 Task: Find connections with filter location Whitehorse with filter topic #Productivitywith filter profile language German with filter current company Automation Anywhere with filter school B.K. School of Professional and Management Studies with filter industry Wholesale Motor Vehicles and Parts with filter service category Ghostwriting with filter keywords title Biologist
Action: Mouse moved to (687, 138)
Screenshot: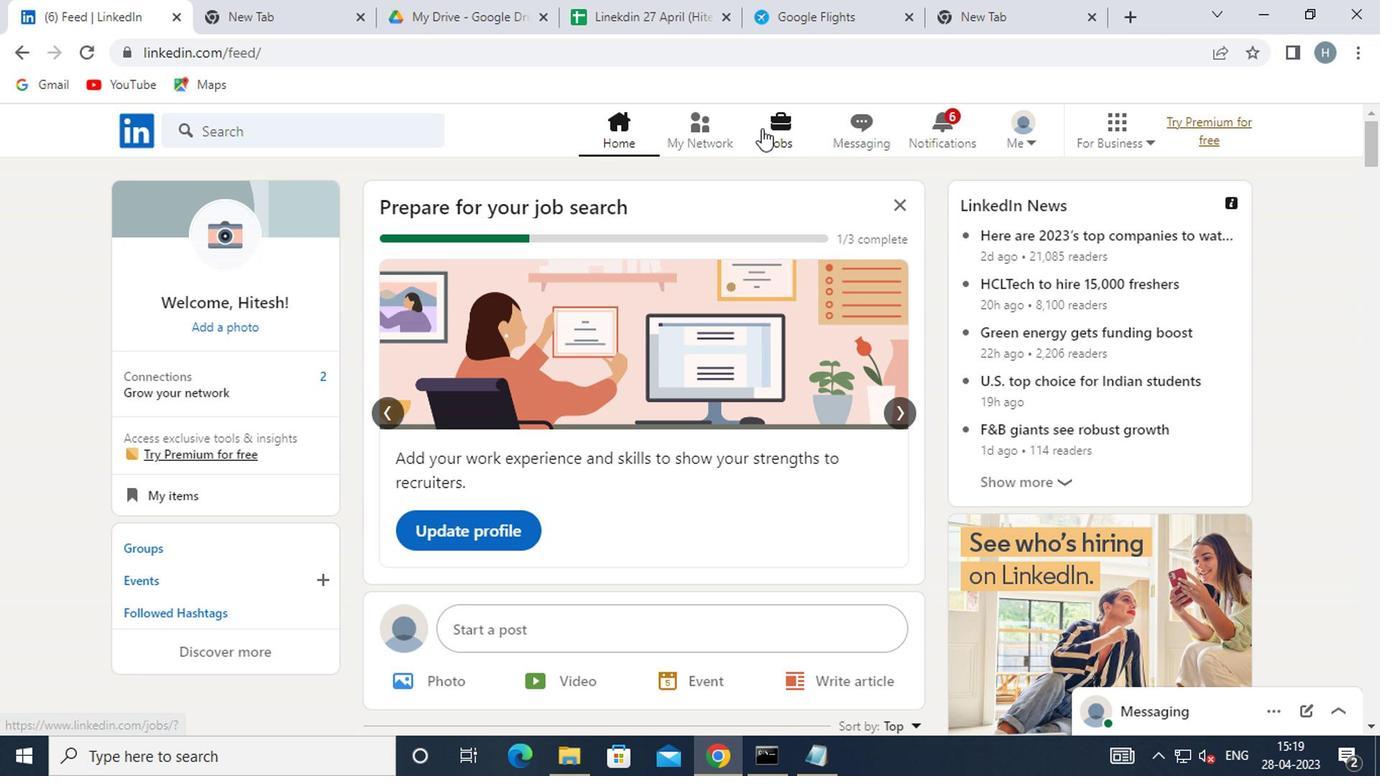 
Action: Mouse pressed left at (687, 138)
Screenshot: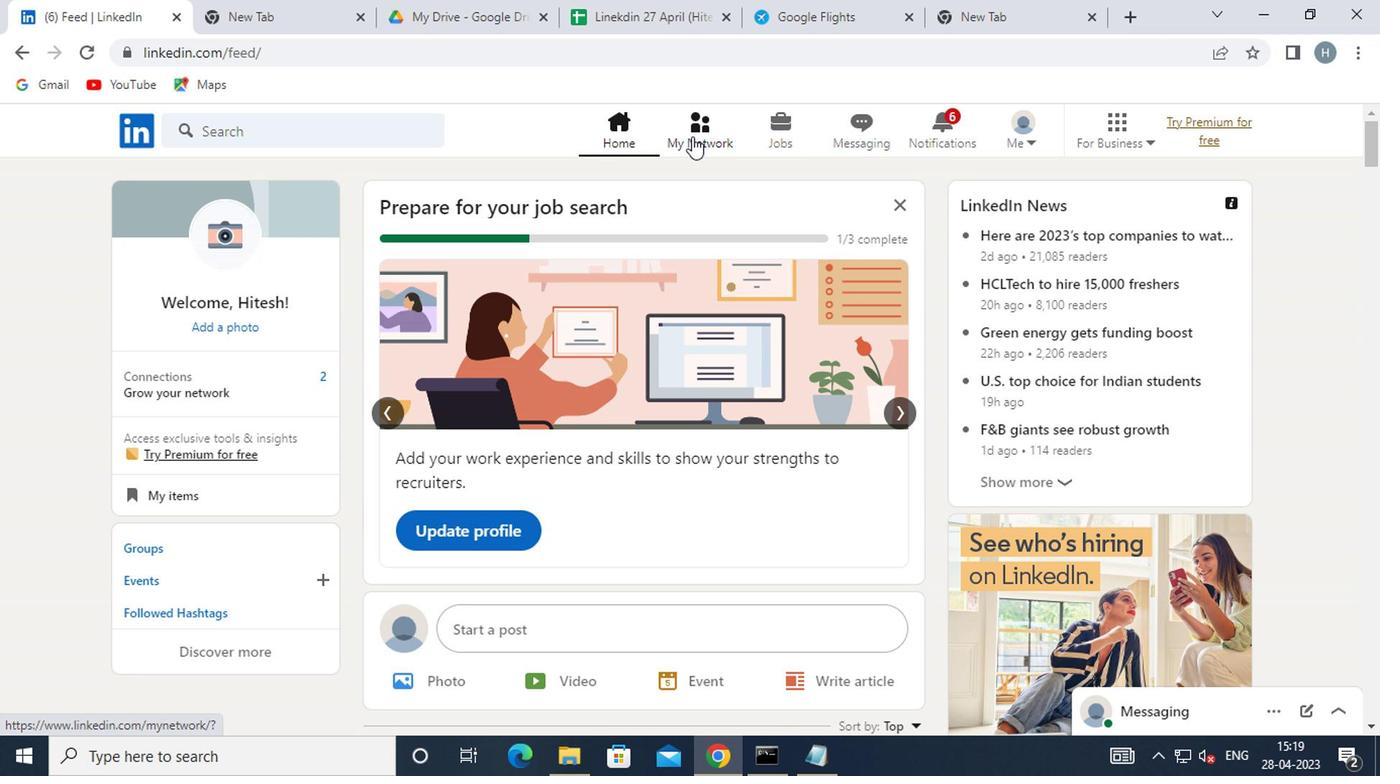 
Action: Mouse moved to (329, 241)
Screenshot: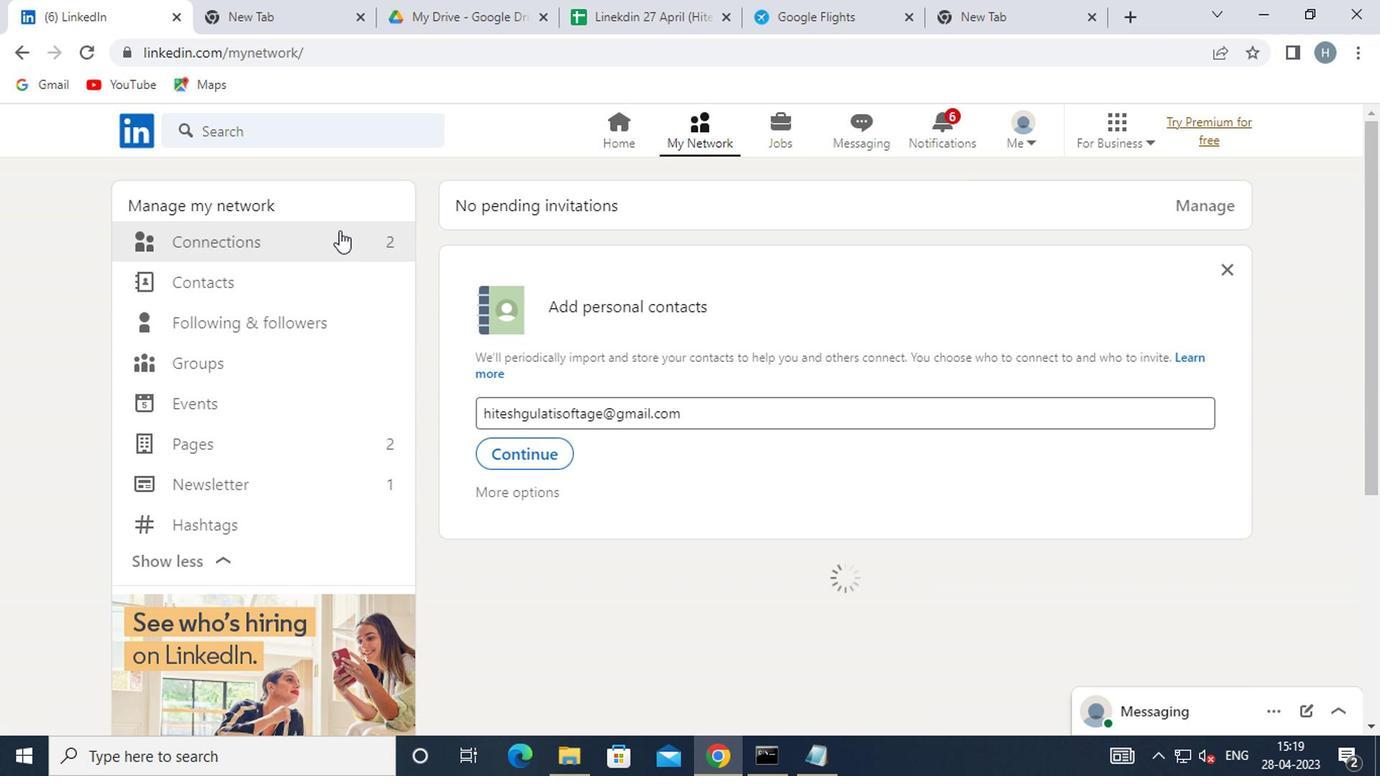 
Action: Mouse pressed left at (329, 241)
Screenshot: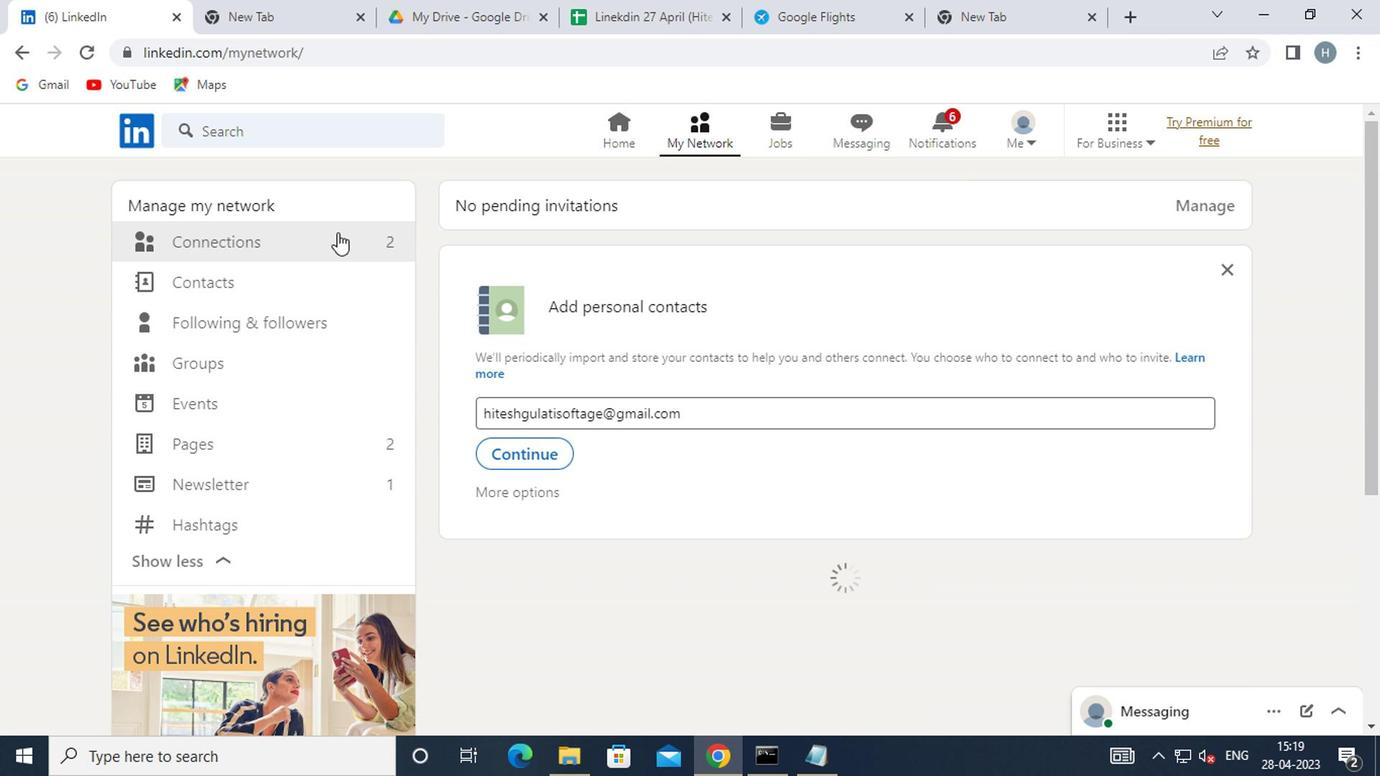 
Action: Mouse moved to (810, 240)
Screenshot: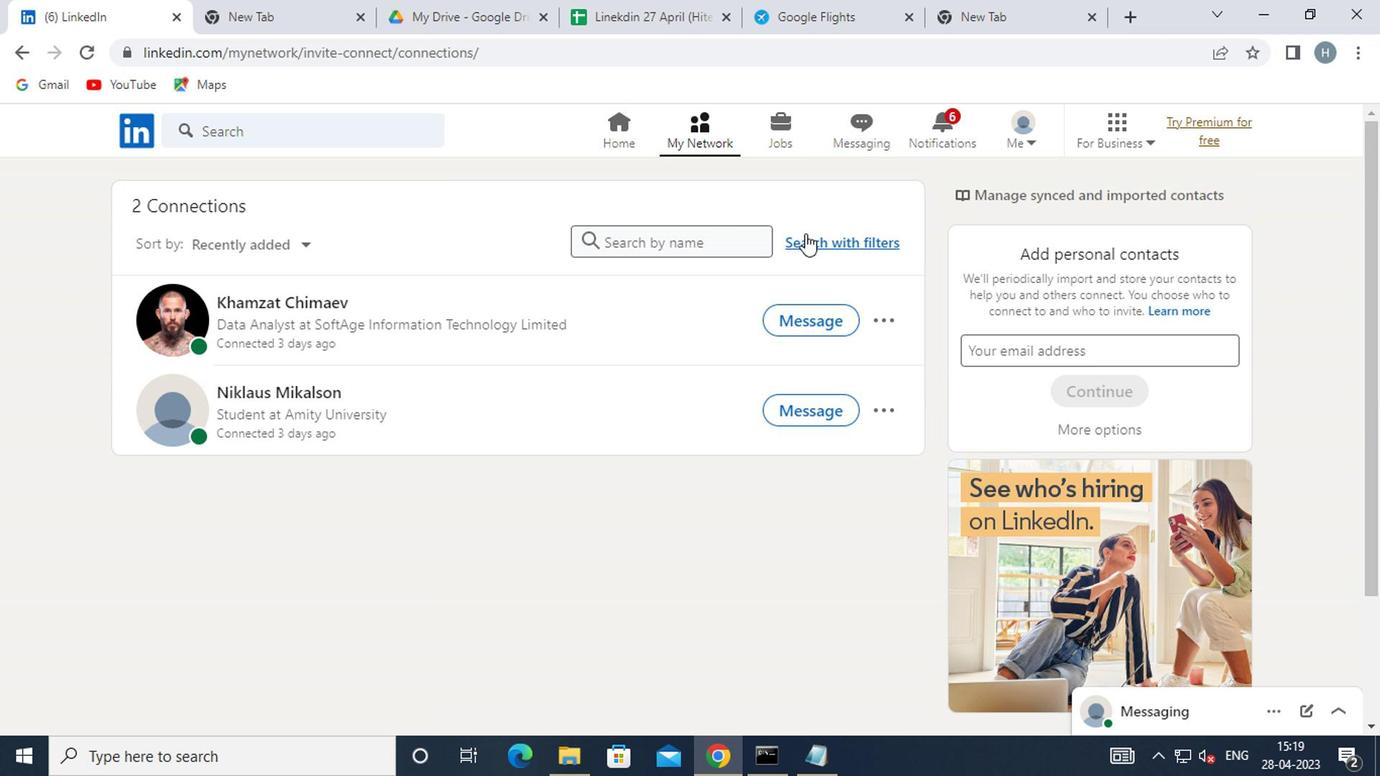 
Action: Mouse pressed left at (810, 240)
Screenshot: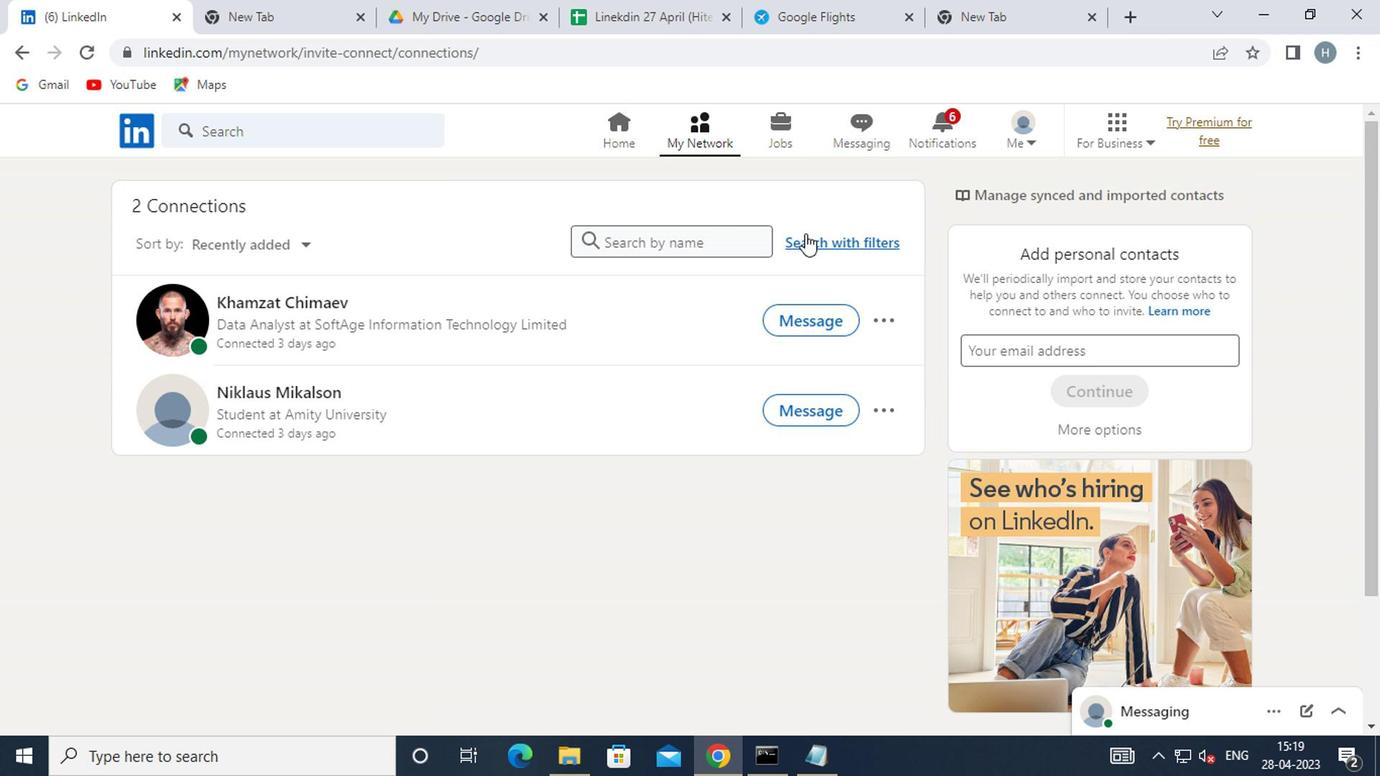 
Action: Mouse moved to (757, 178)
Screenshot: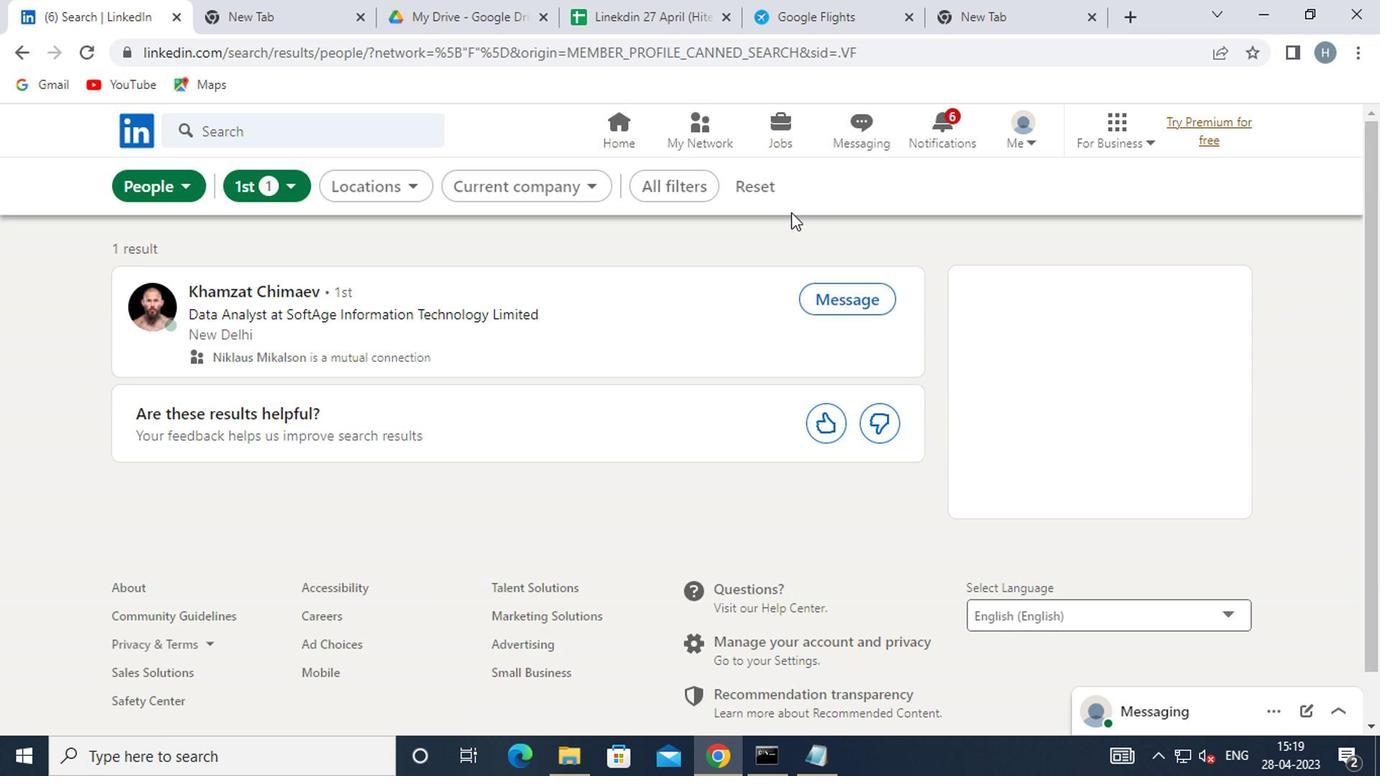 
Action: Mouse pressed left at (757, 178)
Screenshot: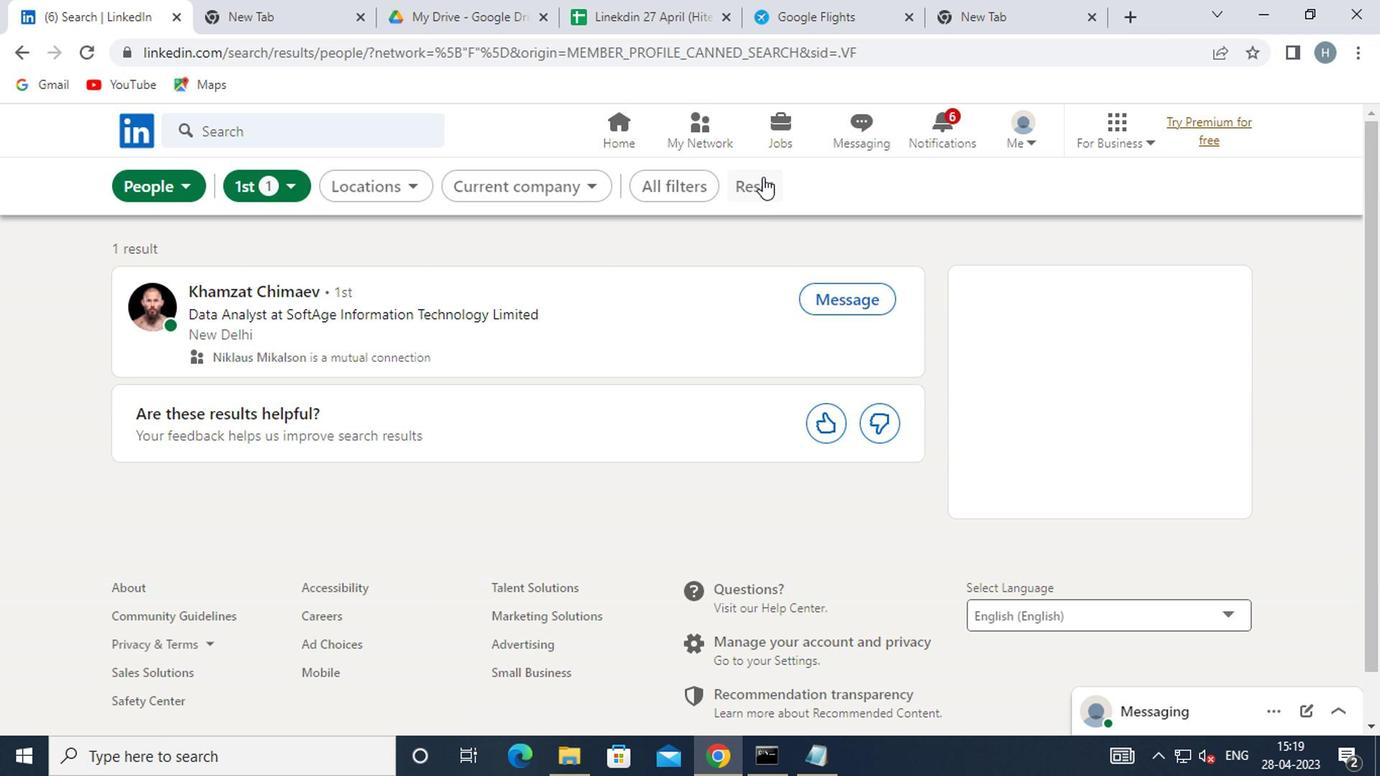 
Action: Mouse moved to (729, 181)
Screenshot: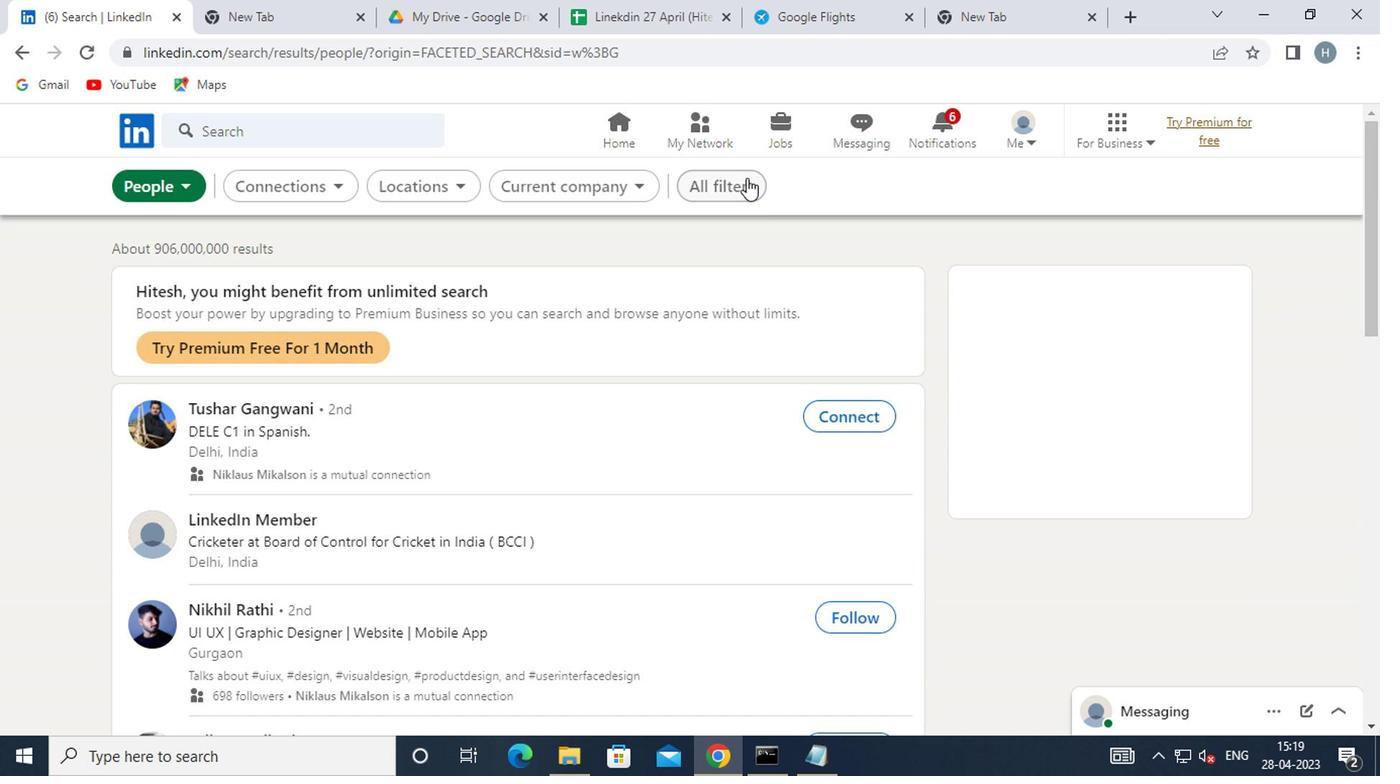 
Action: Mouse pressed left at (729, 181)
Screenshot: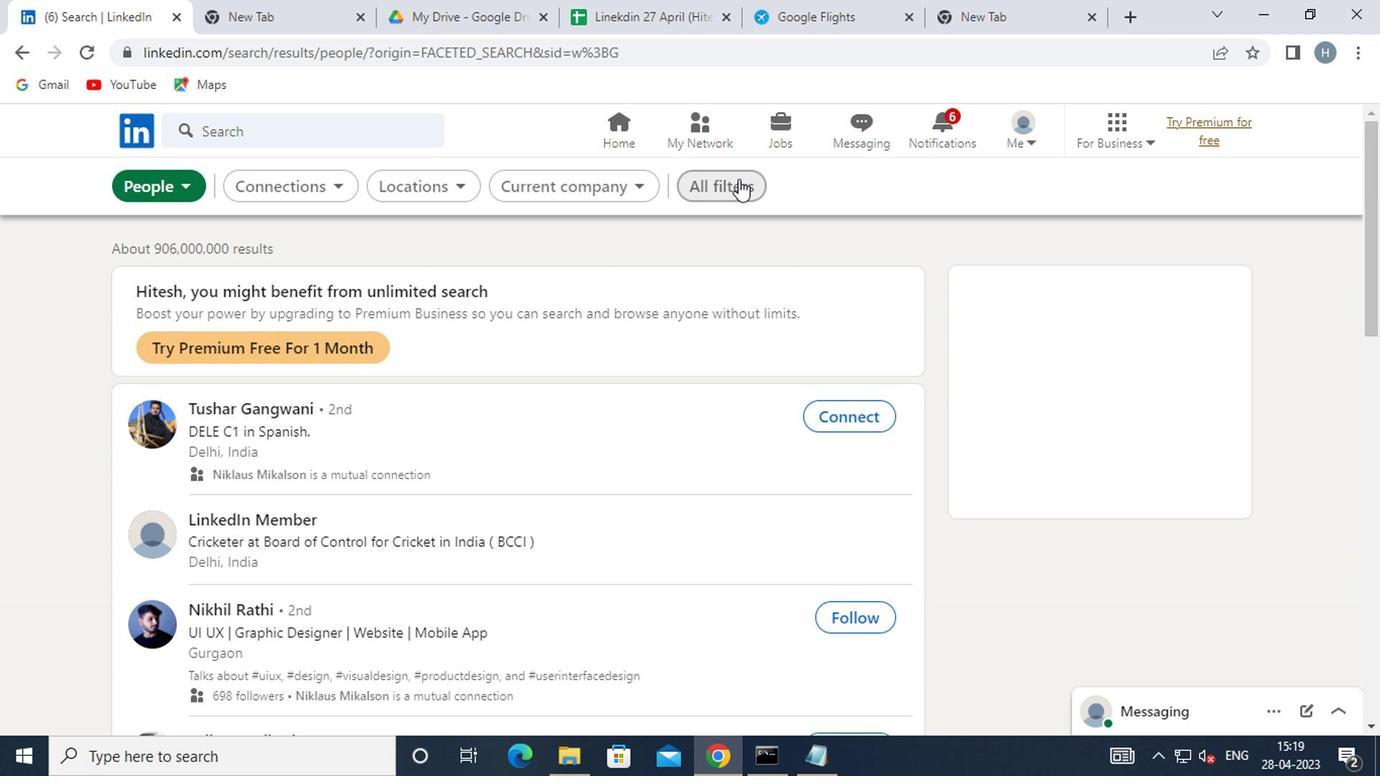 
Action: Mouse moved to (1026, 371)
Screenshot: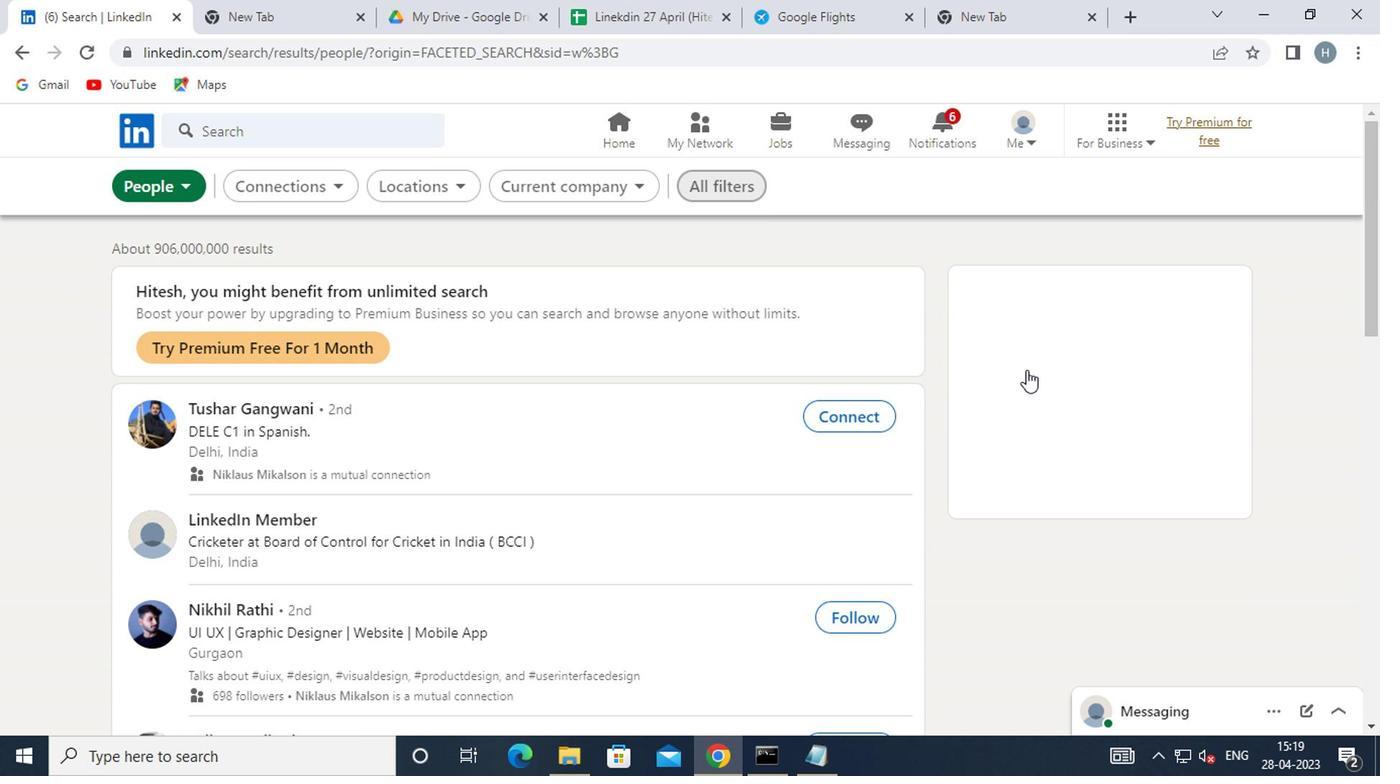 
Action: Mouse scrolled (1026, 370) with delta (0, 0)
Screenshot: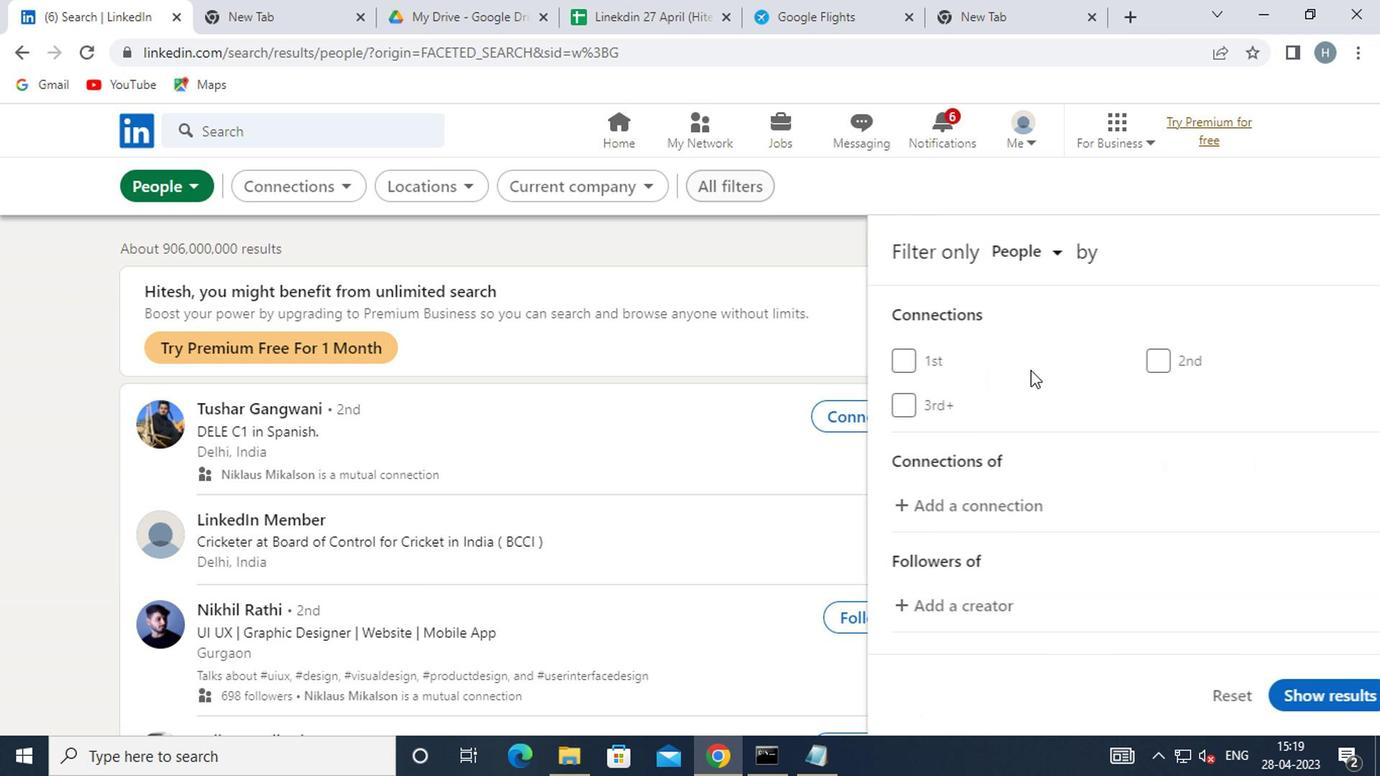 
Action: Mouse moved to (1026, 373)
Screenshot: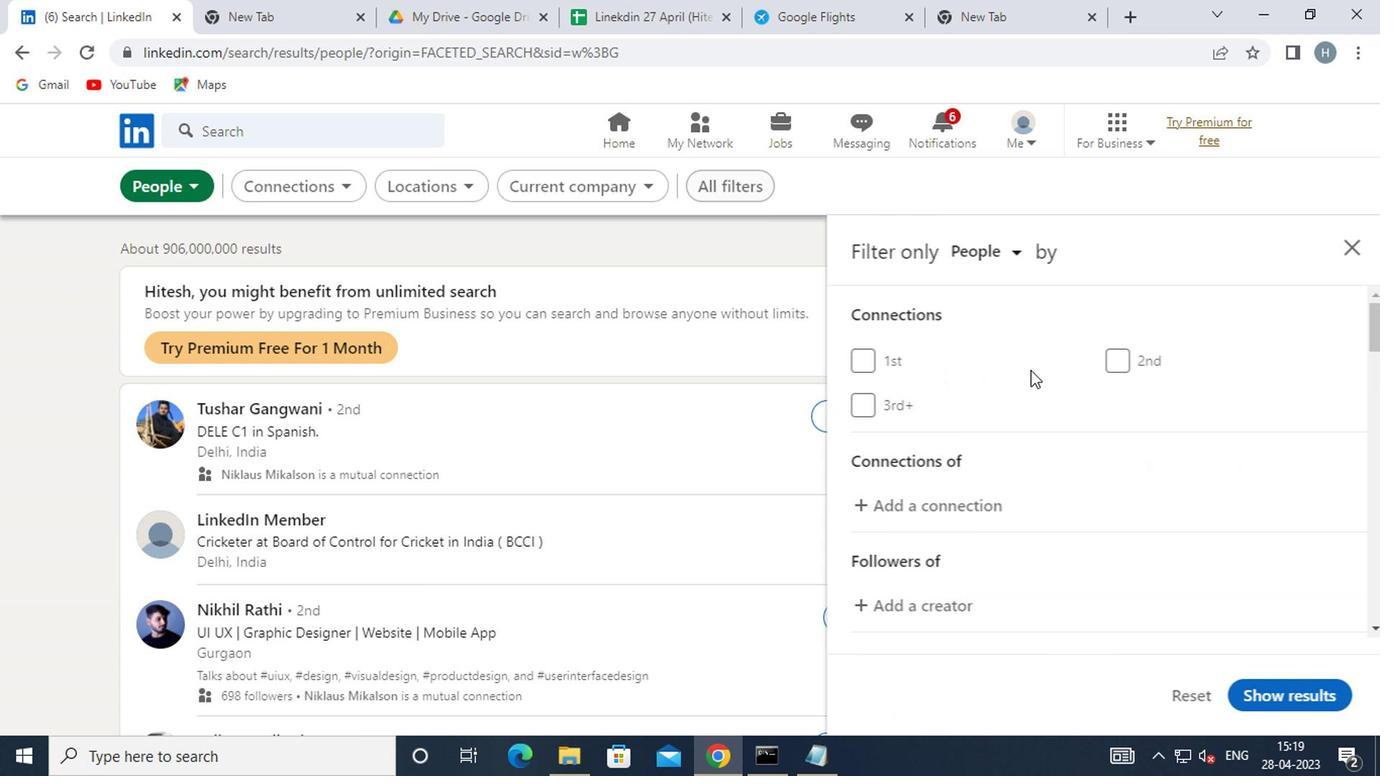 
Action: Mouse scrolled (1026, 373) with delta (0, 0)
Screenshot: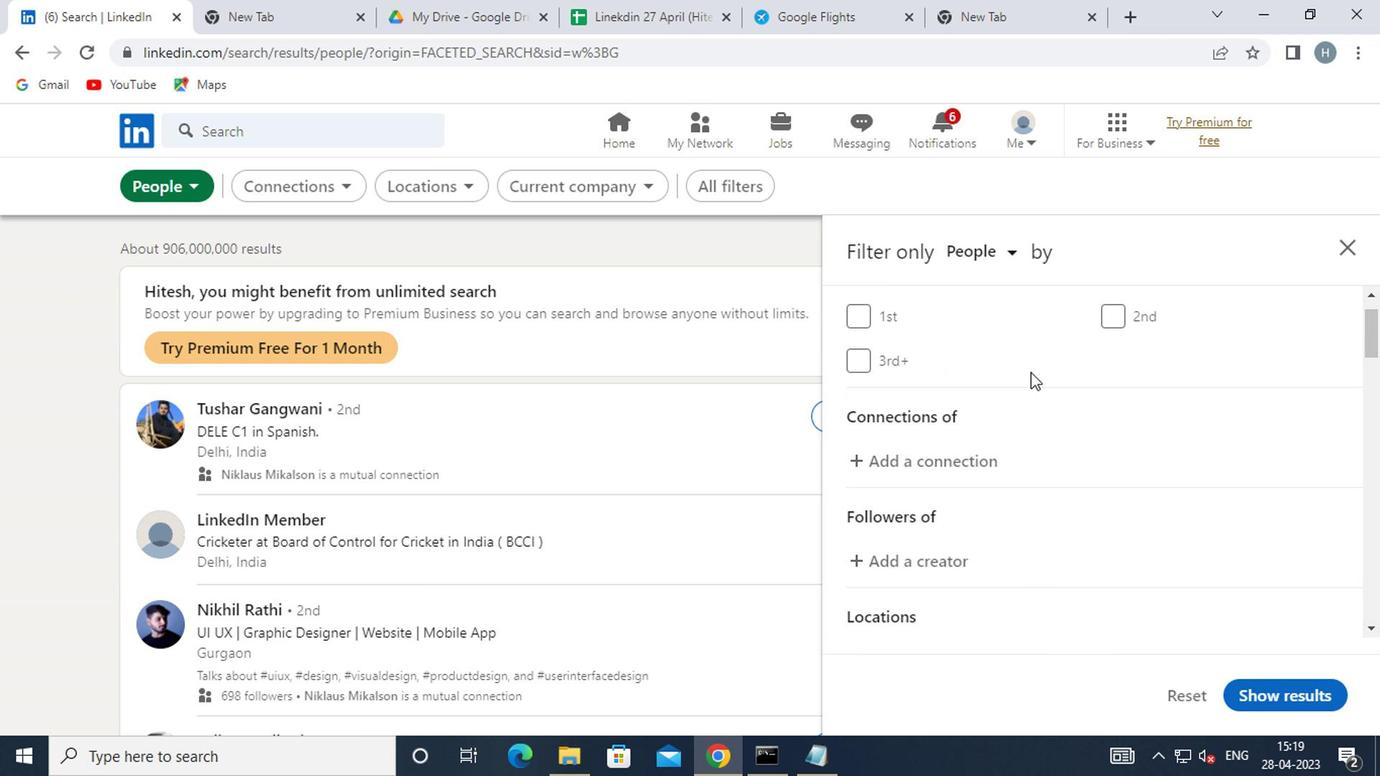 
Action: Mouse moved to (1028, 376)
Screenshot: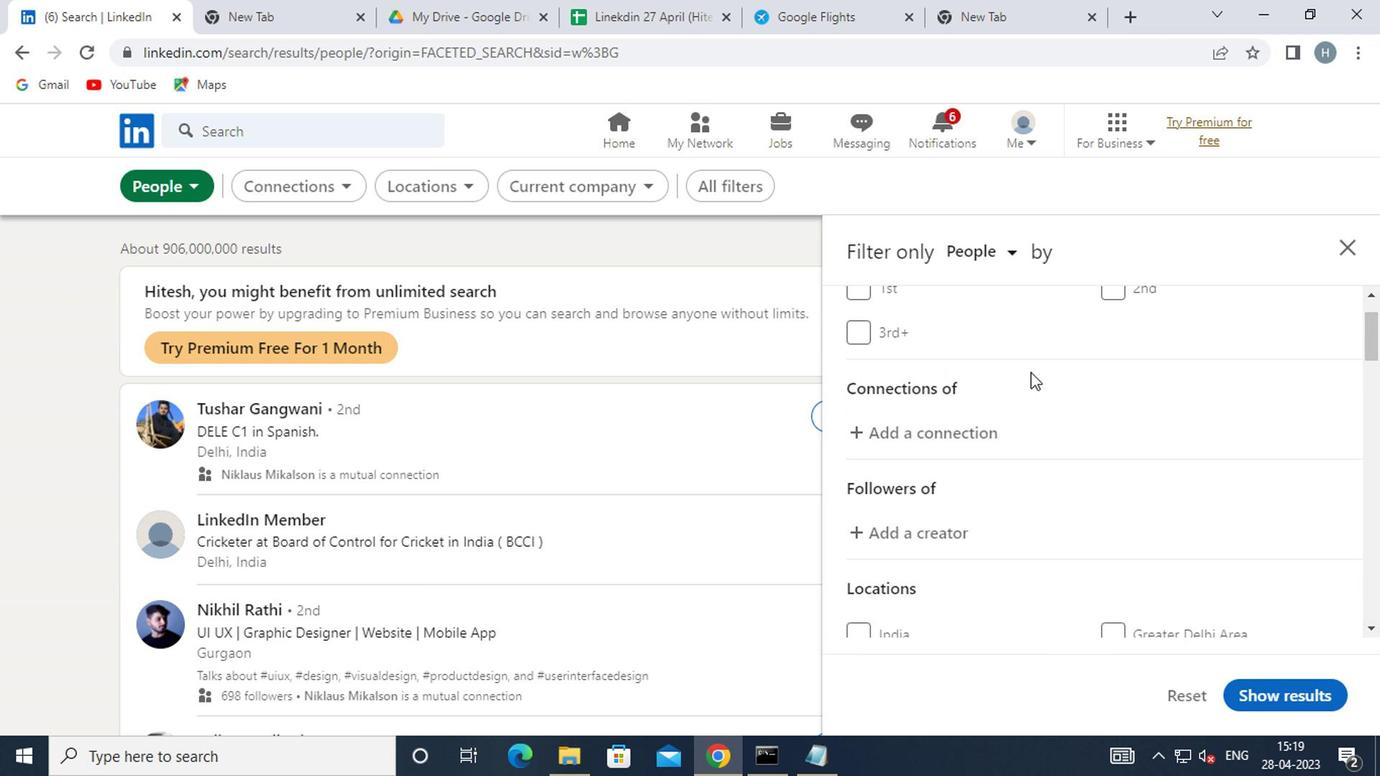 
Action: Mouse scrolled (1028, 376) with delta (0, 0)
Screenshot: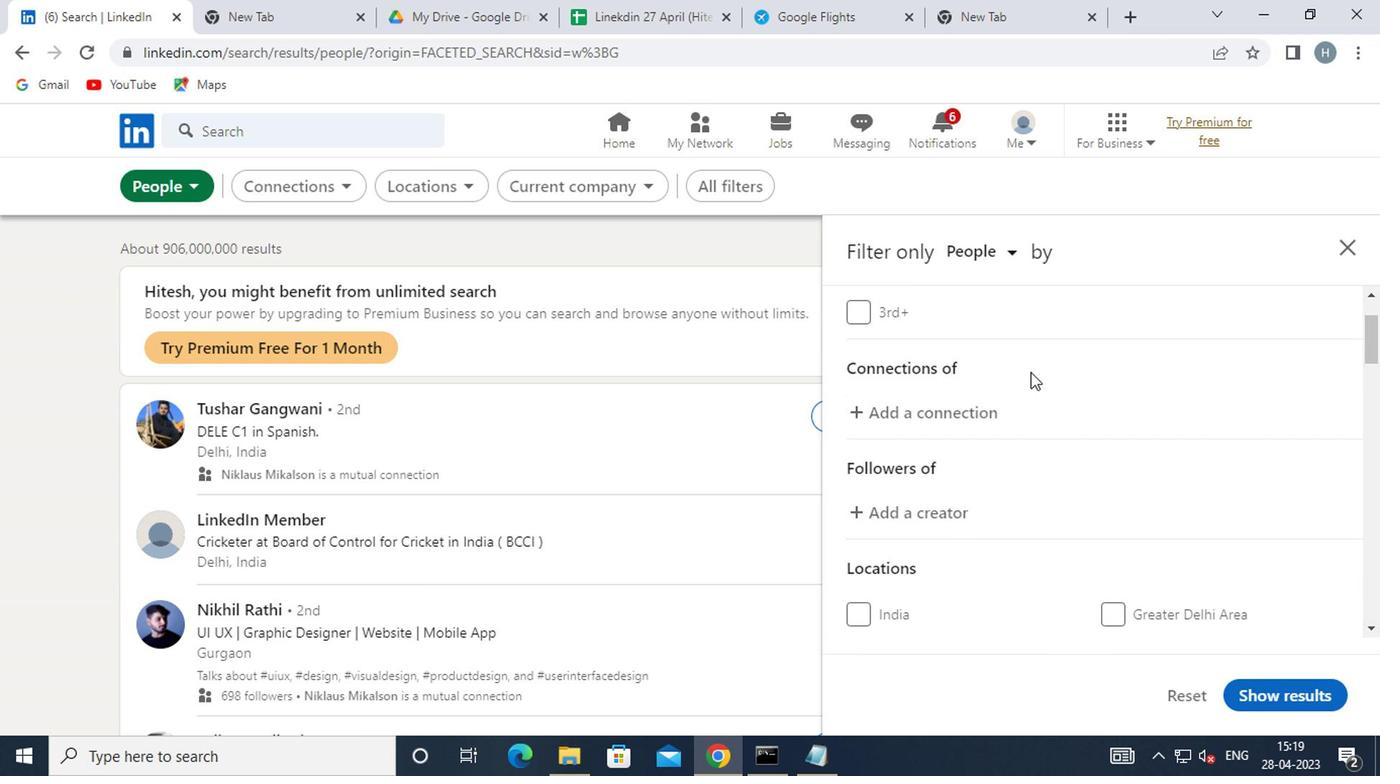
Action: Mouse moved to (1028, 378)
Screenshot: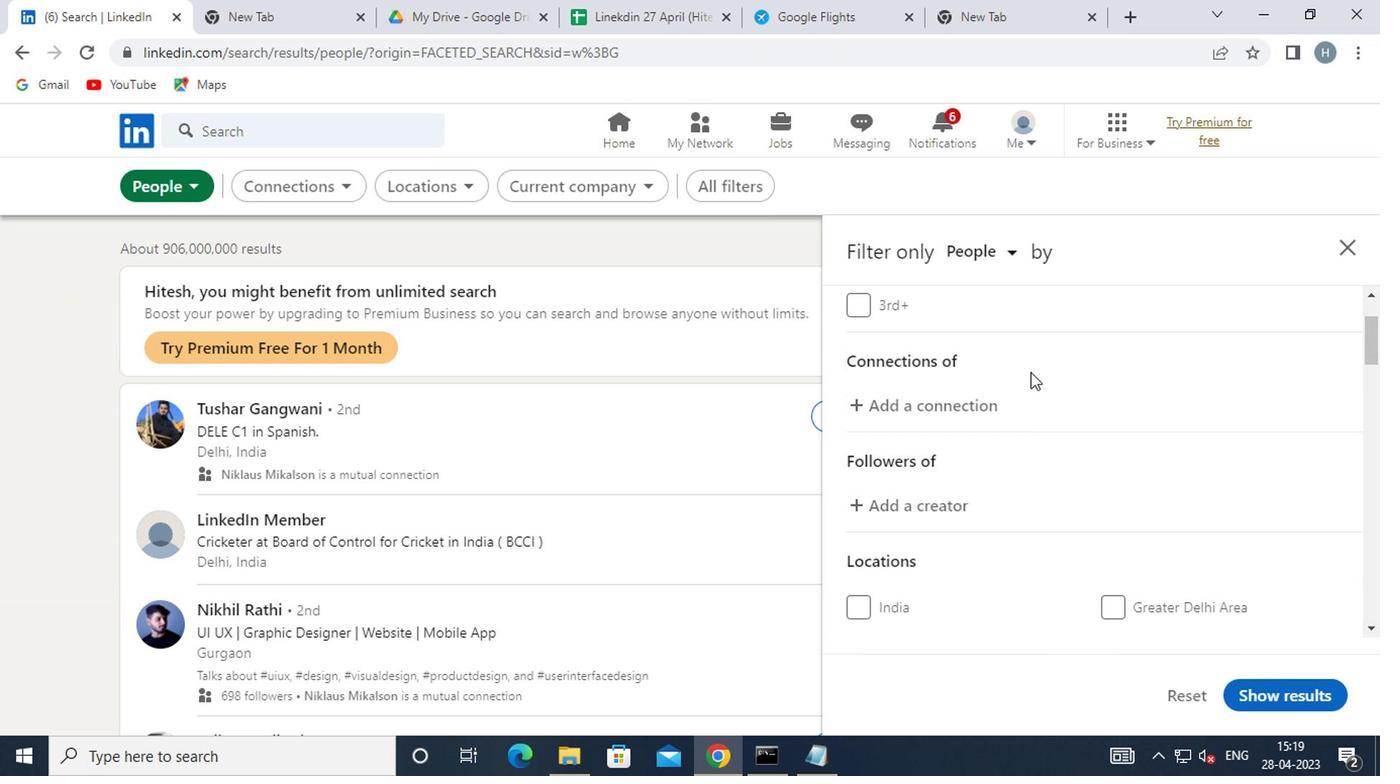 
Action: Mouse scrolled (1028, 376) with delta (0, -1)
Screenshot: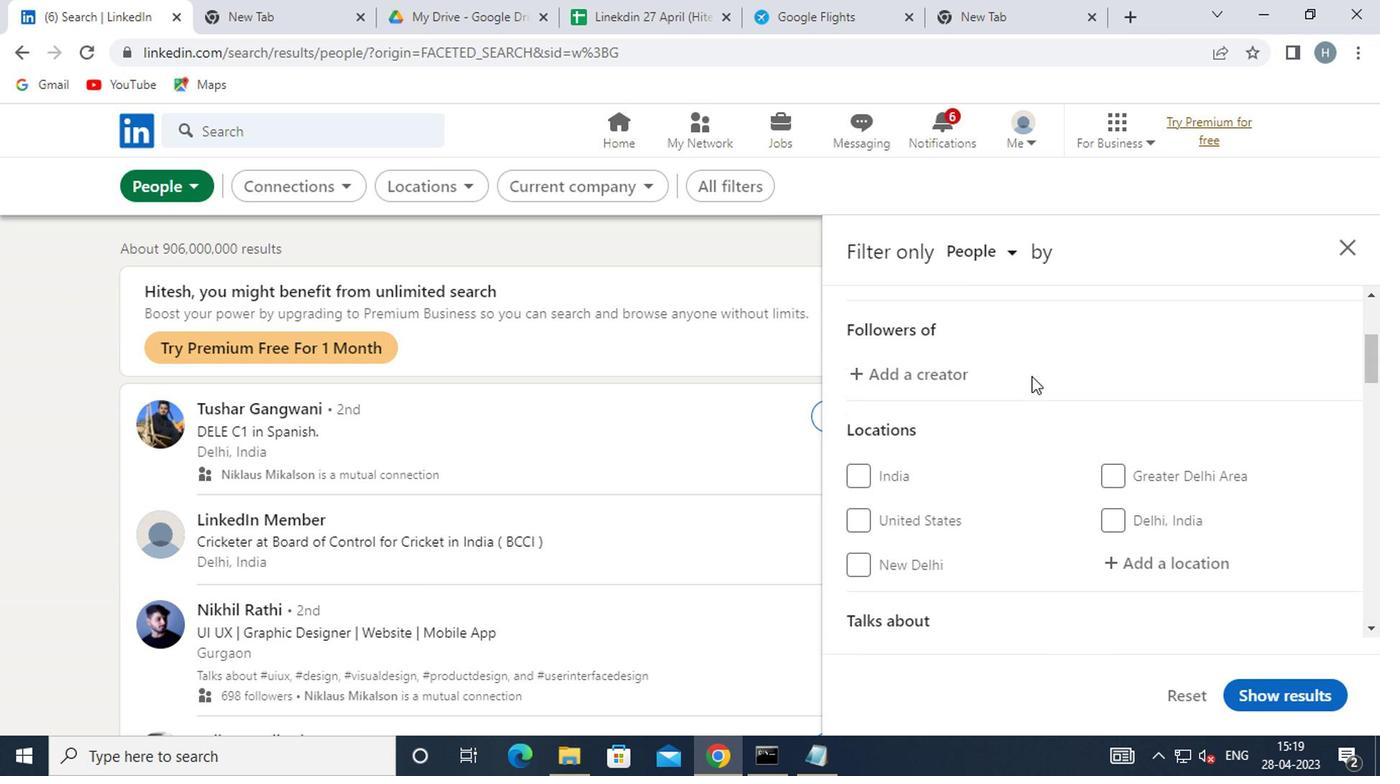 
Action: Mouse moved to (1110, 386)
Screenshot: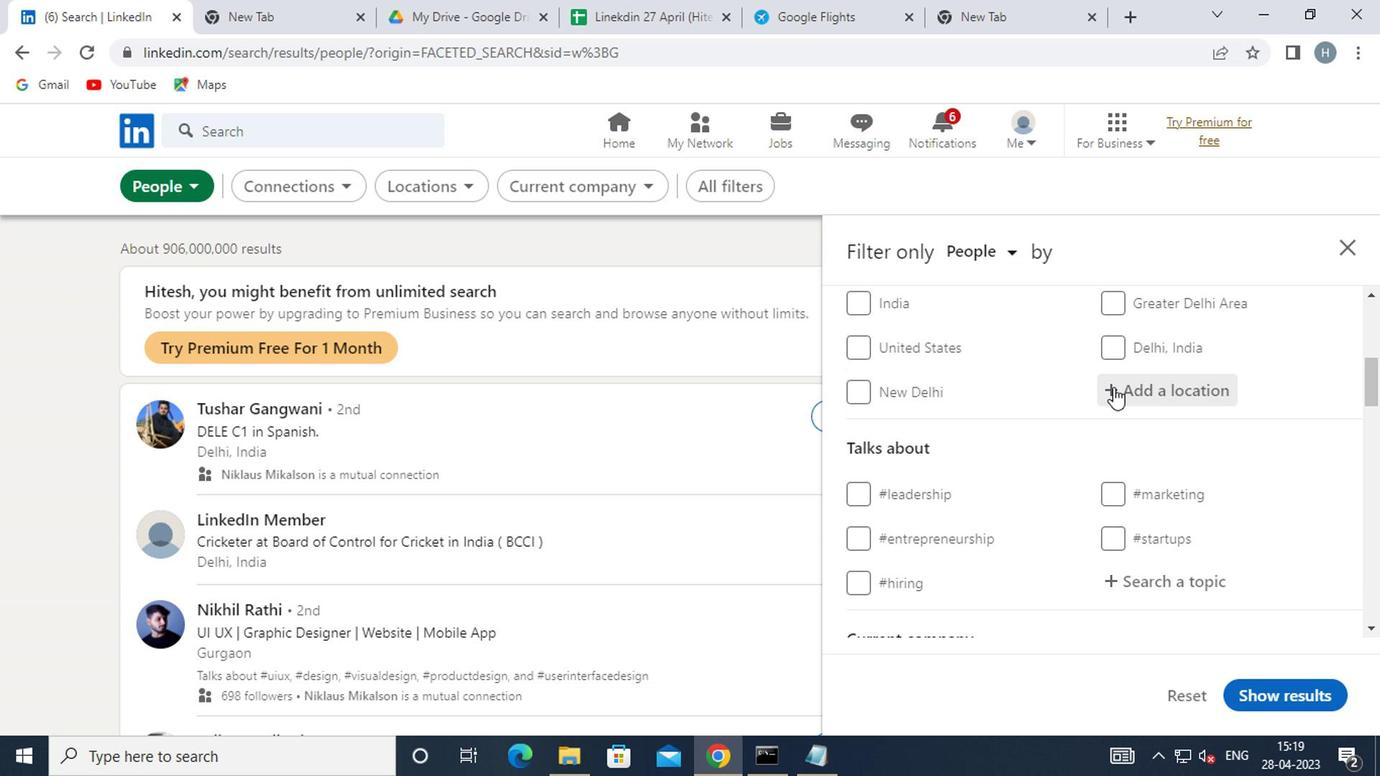 
Action: Mouse pressed left at (1110, 386)
Screenshot: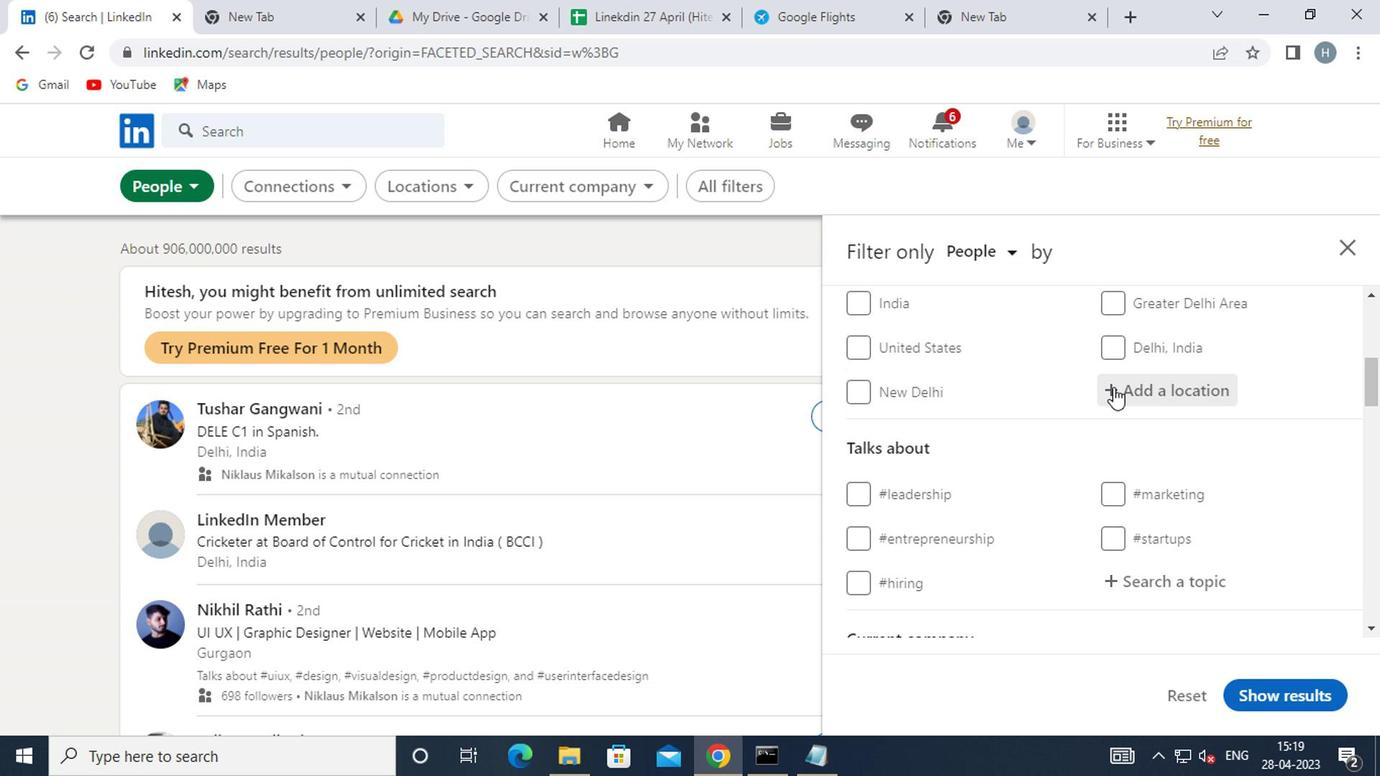 
Action: Mouse moved to (1091, 385)
Screenshot: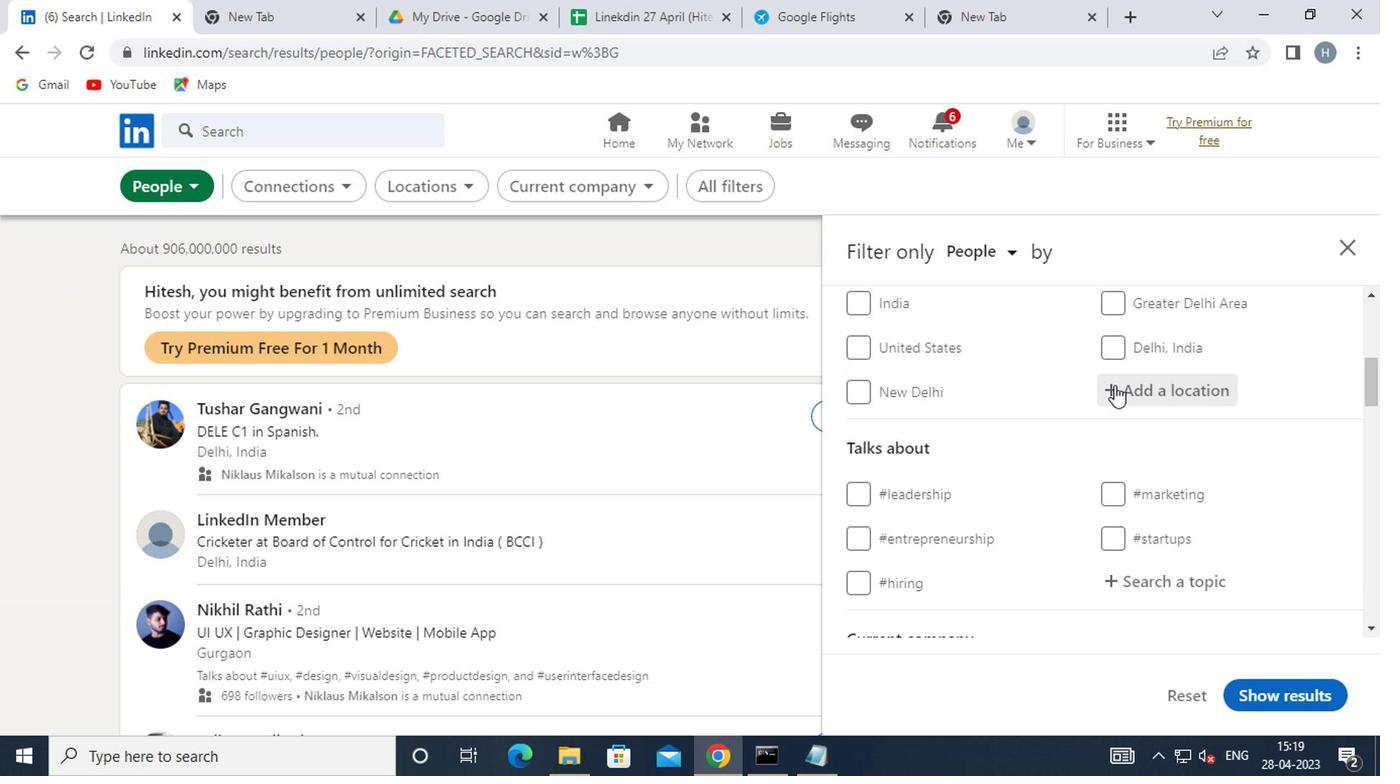 
Action: Key pressed <Key.shift><Key.shift><Key.shift><Key.shift><Key.shift><Key.shift><Key.shift><Key.shift><Key.shift><Key.shift><Key.shift><Key.shift><Key.shift><Key.shift><Key.shift><Key.shift><Key.shift>WHITEHORSE<Key.enter>
Screenshot: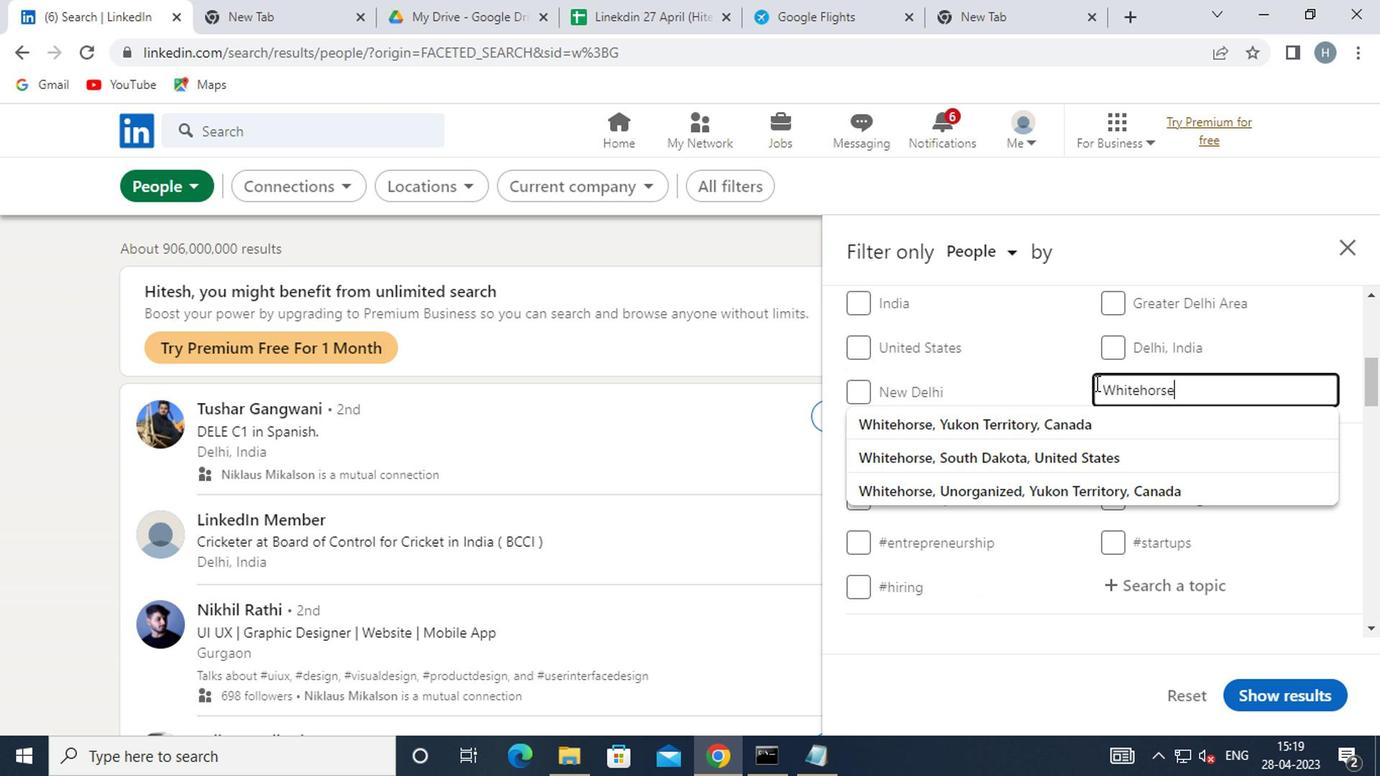 
Action: Mouse moved to (1092, 484)
Screenshot: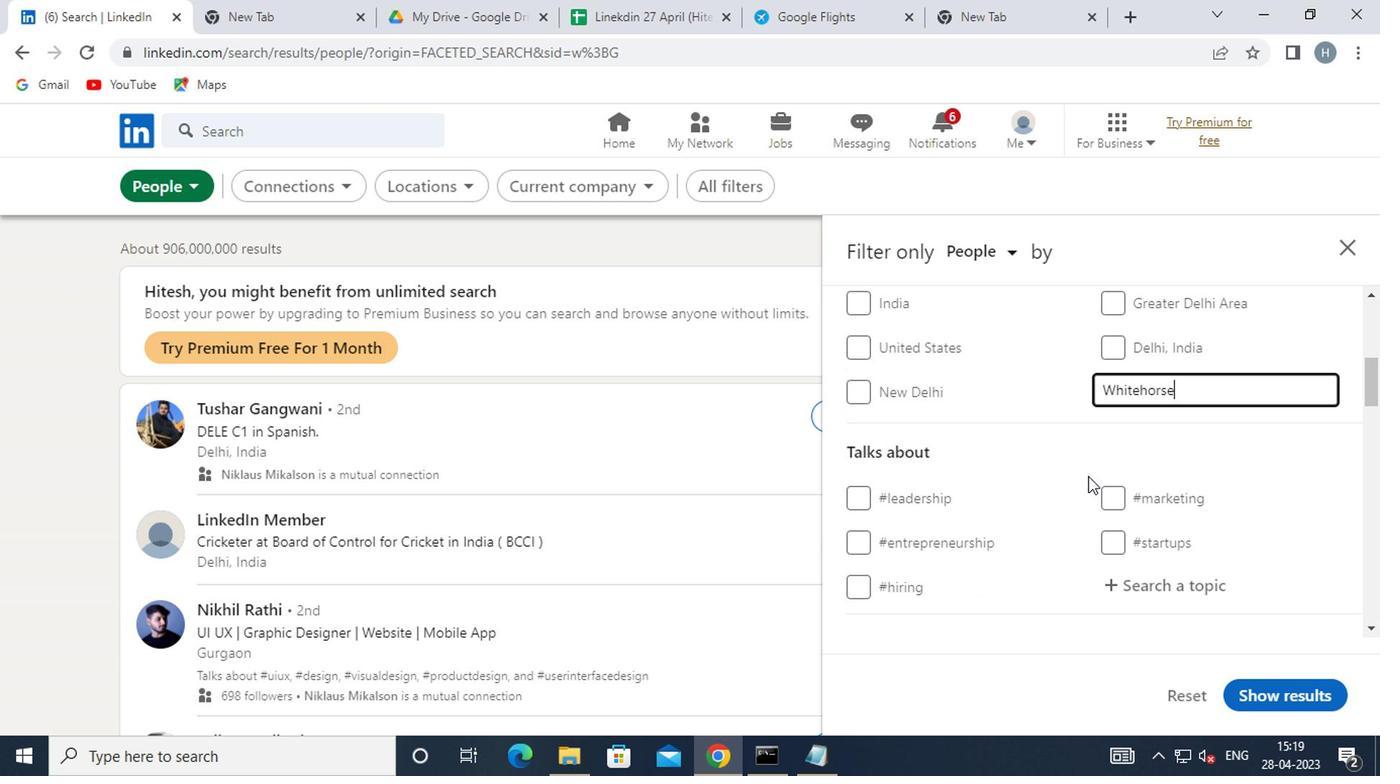 
Action: Mouse scrolled (1092, 483) with delta (0, 0)
Screenshot: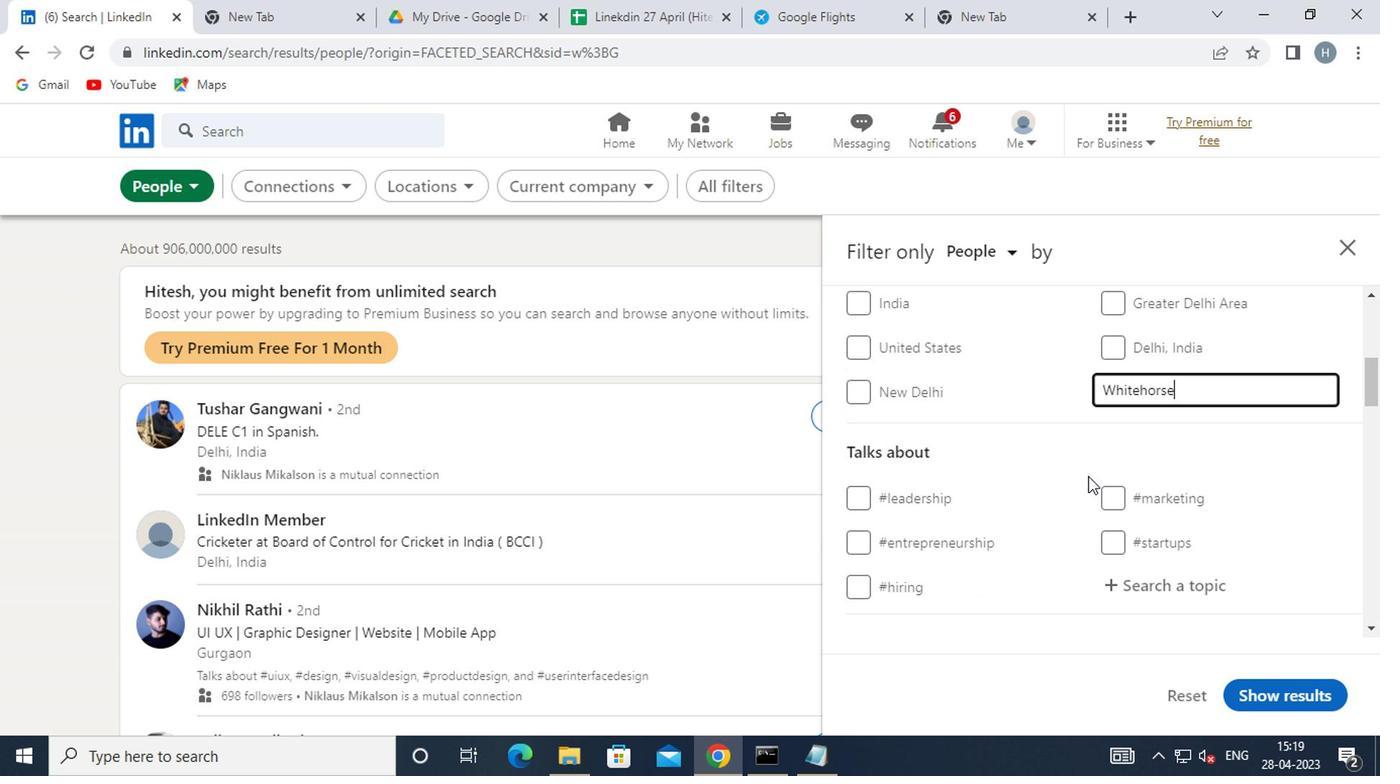 
Action: Mouse moved to (1093, 486)
Screenshot: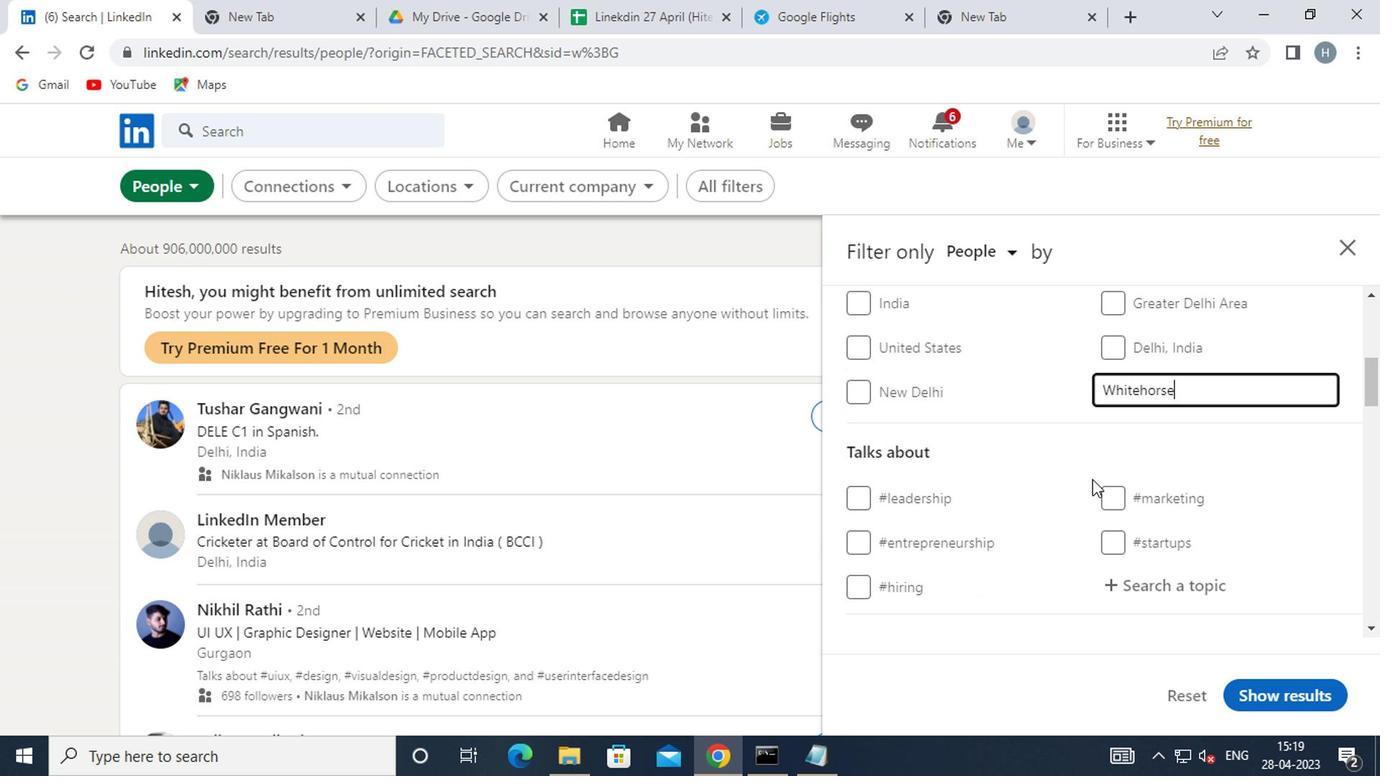 
Action: Mouse scrolled (1093, 484) with delta (0, -1)
Screenshot: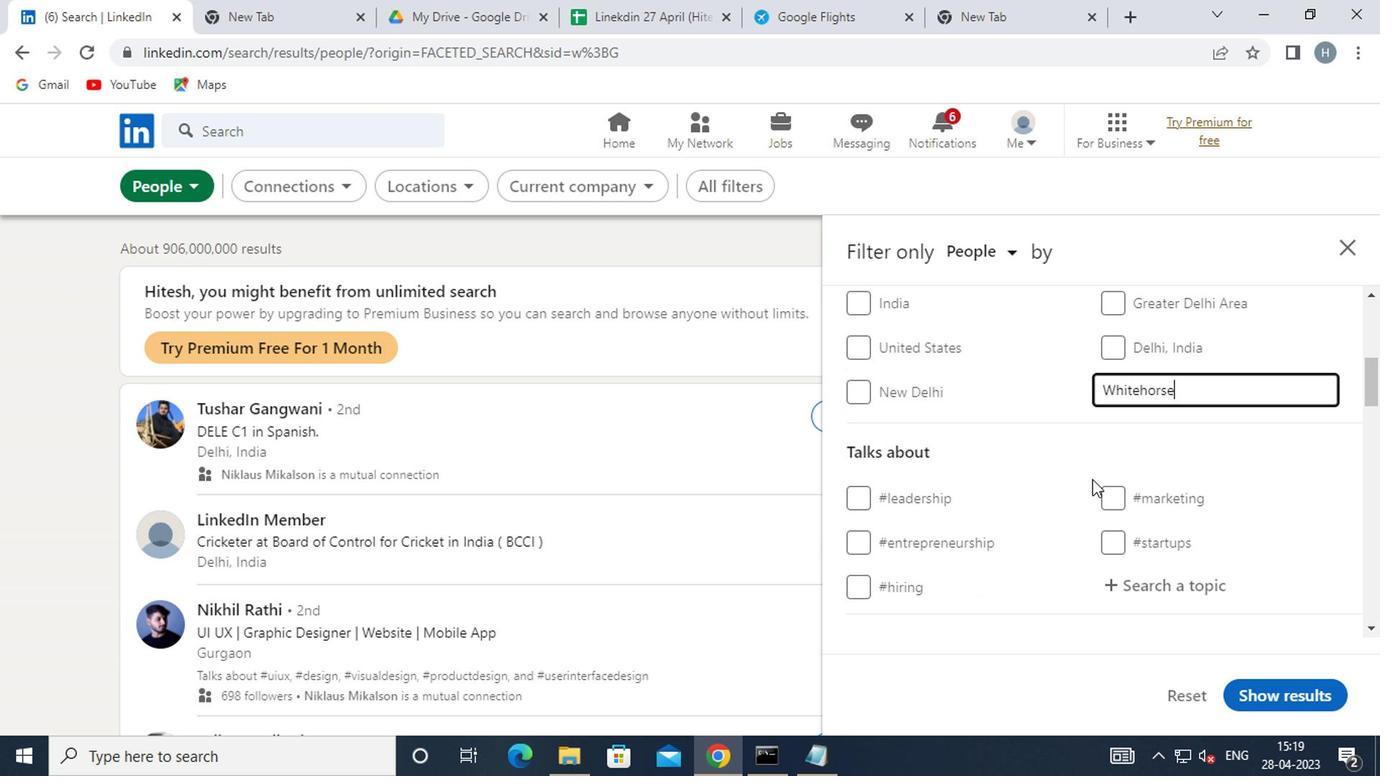 
Action: Mouse moved to (1184, 378)
Screenshot: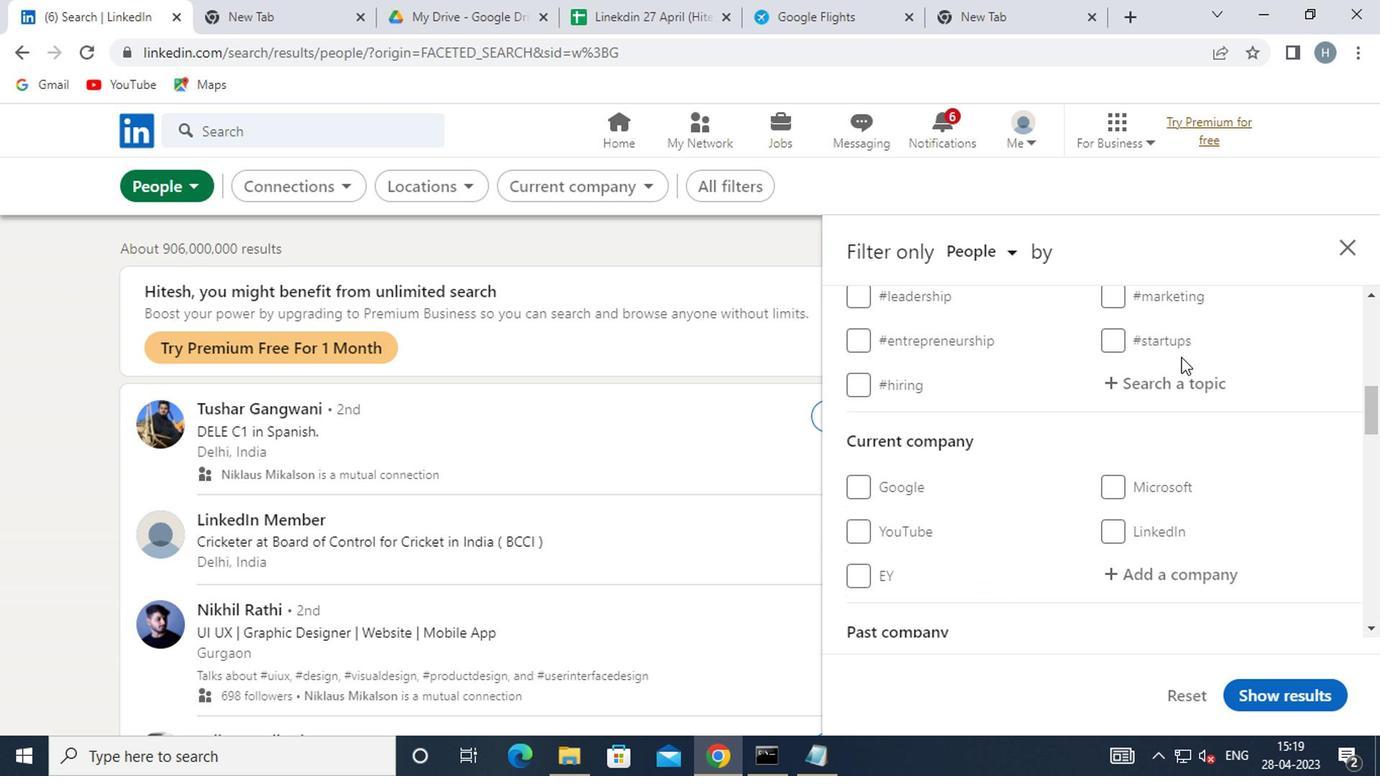 
Action: Mouse pressed left at (1184, 378)
Screenshot: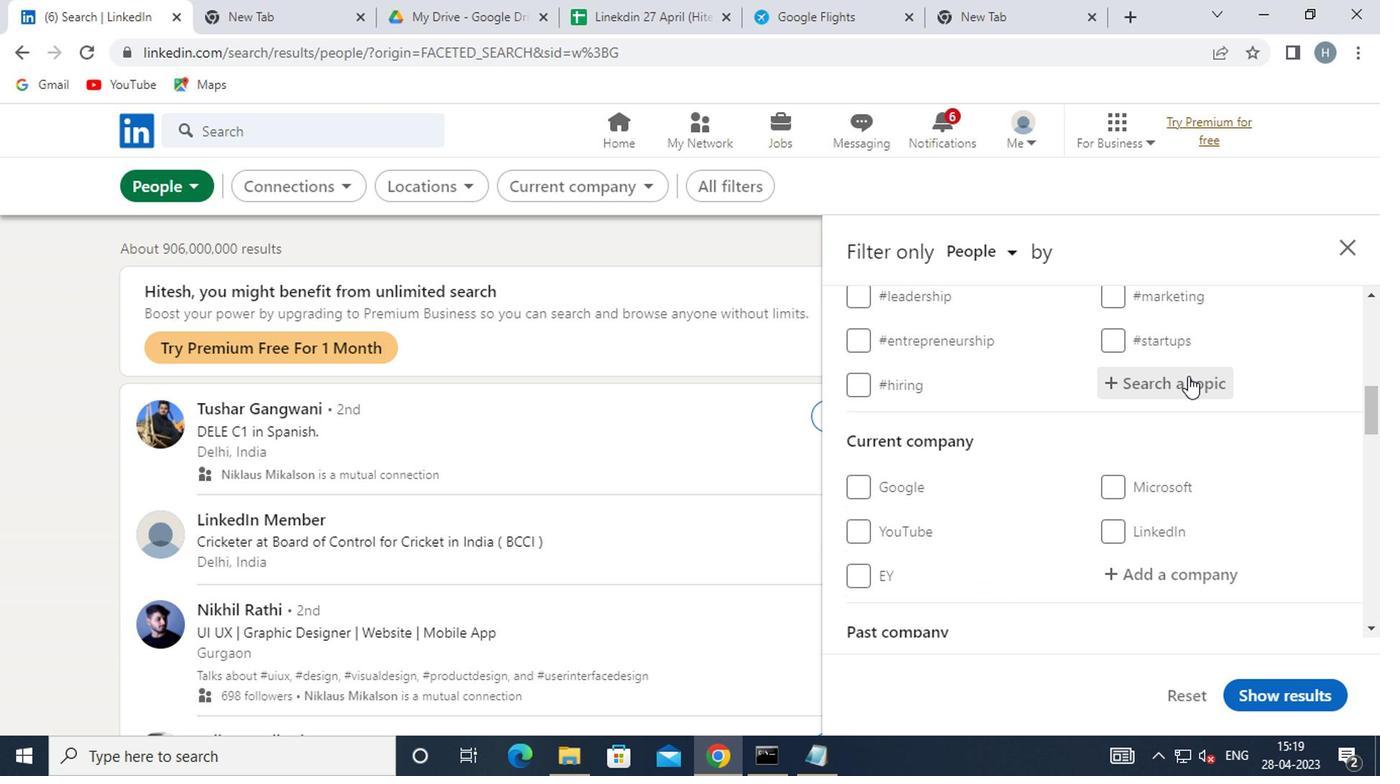 
Action: Key pressed <Key.shift>PRODUC
Screenshot: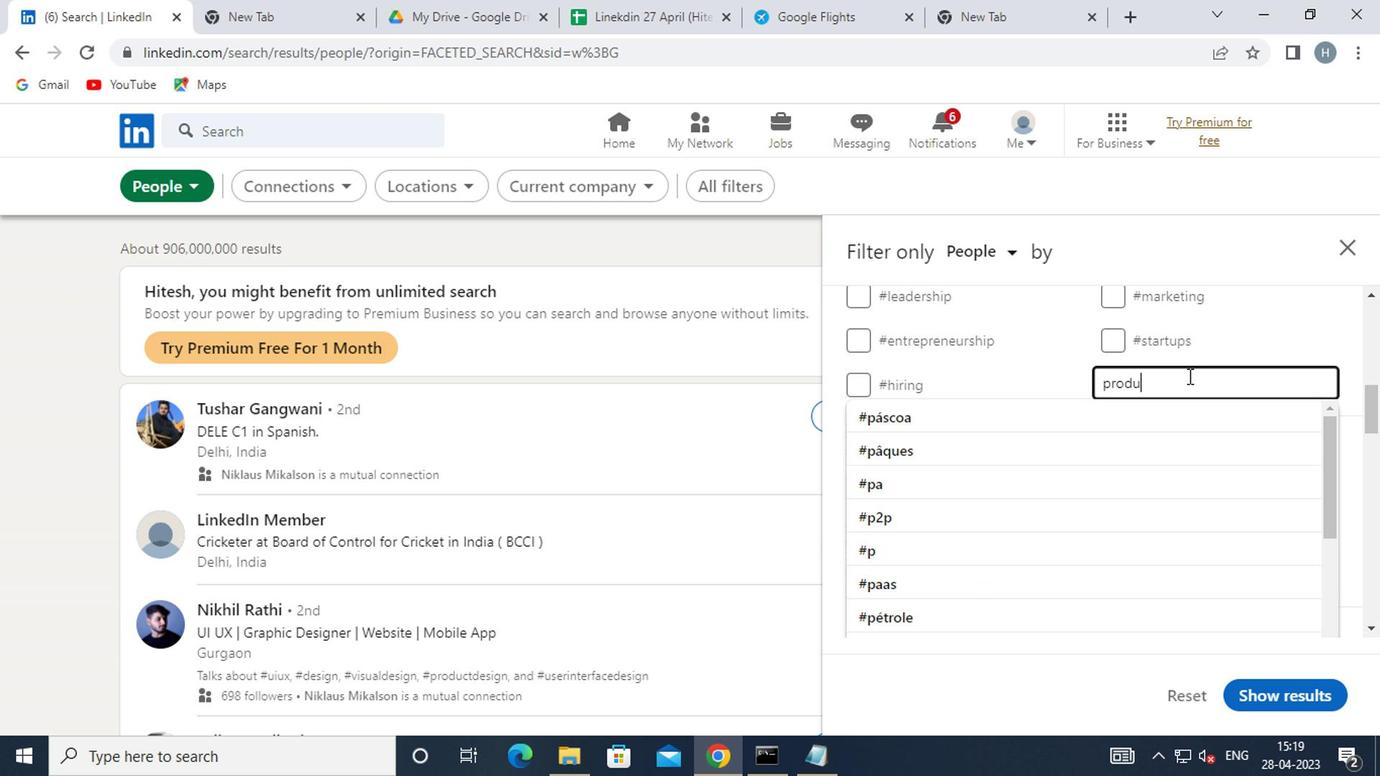 
Action: Mouse moved to (1153, 403)
Screenshot: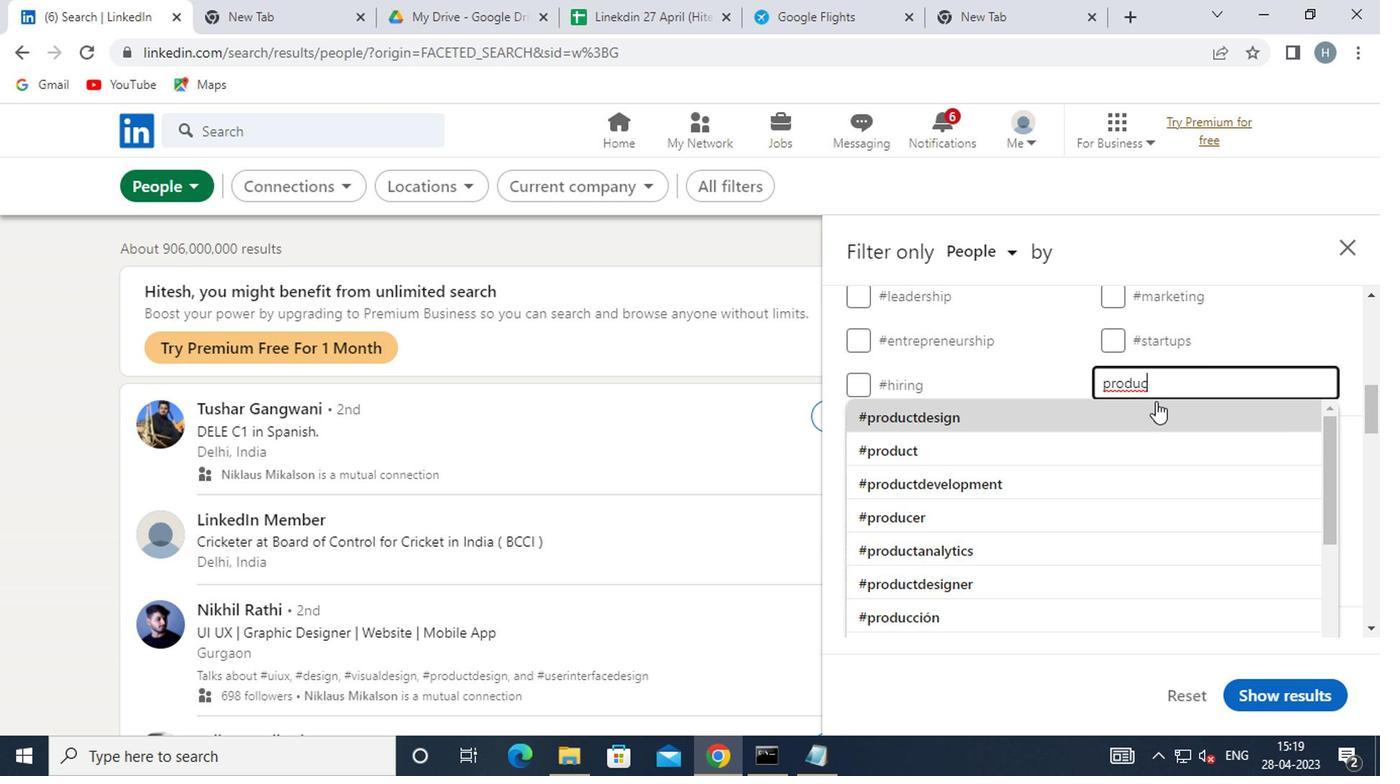 
Action: Key pressed TI
Screenshot: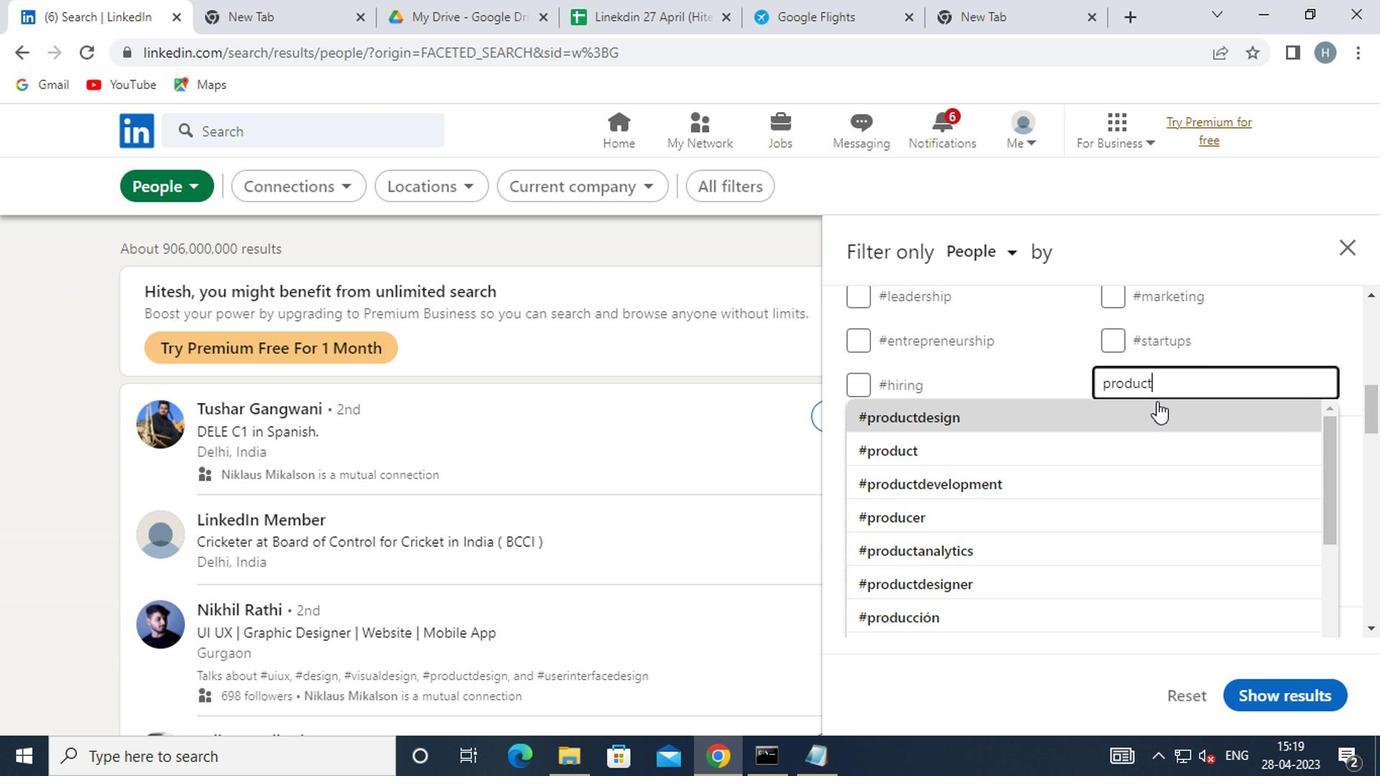 
Action: Mouse moved to (1158, 404)
Screenshot: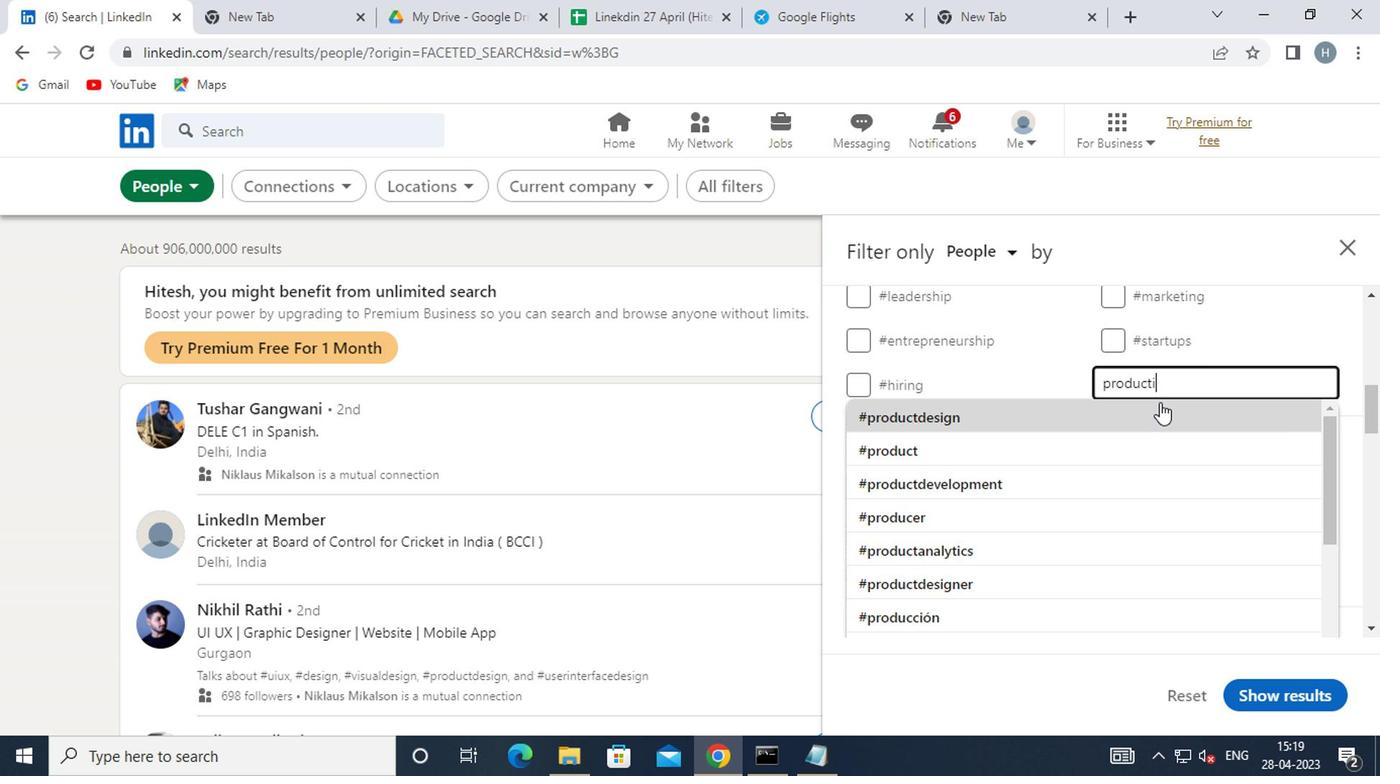 
Action: Key pressed V
Screenshot: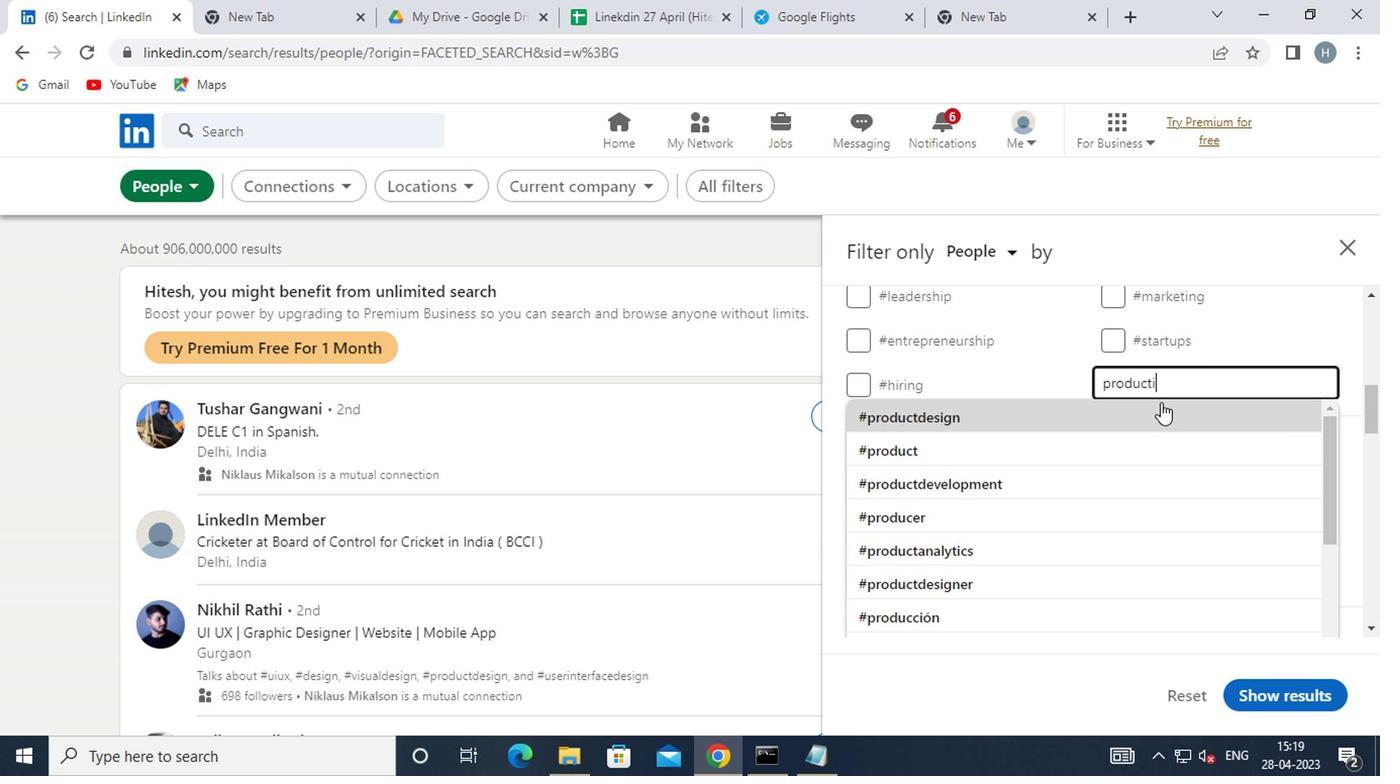 
Action: Mouse moved to (1156, 406)
Screenshot: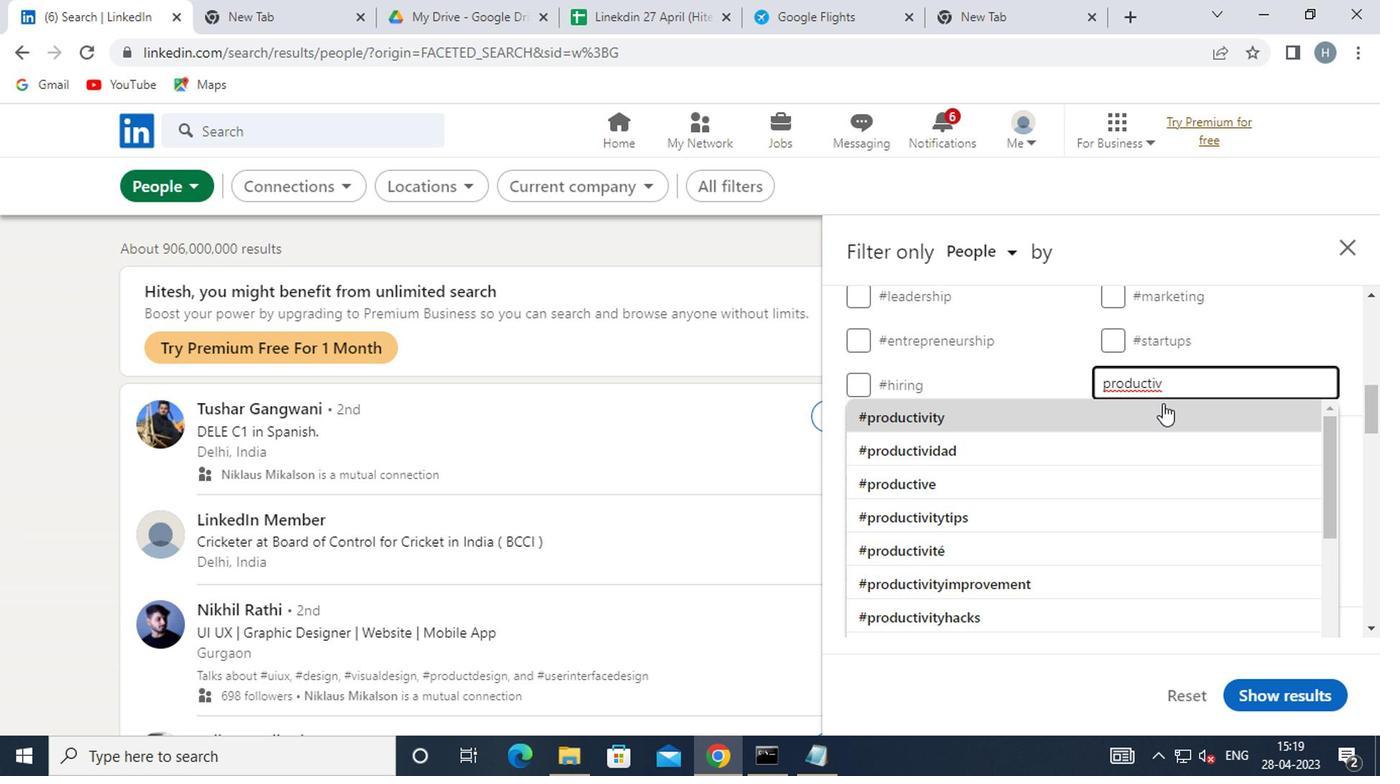 
Action: Mouse pressed left at (1156, 406)
Screenshot: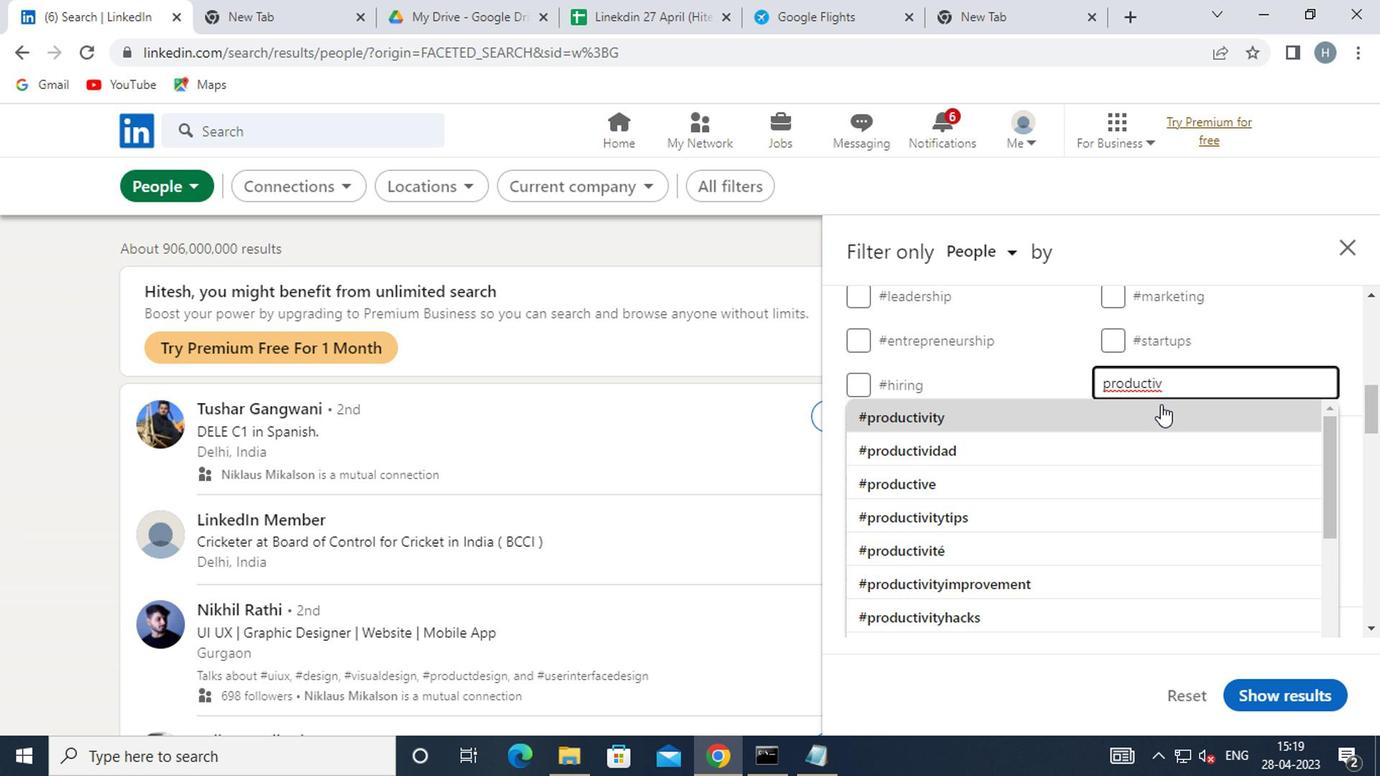 
Action: Mouse moved to (1105, 410)
Screenshot: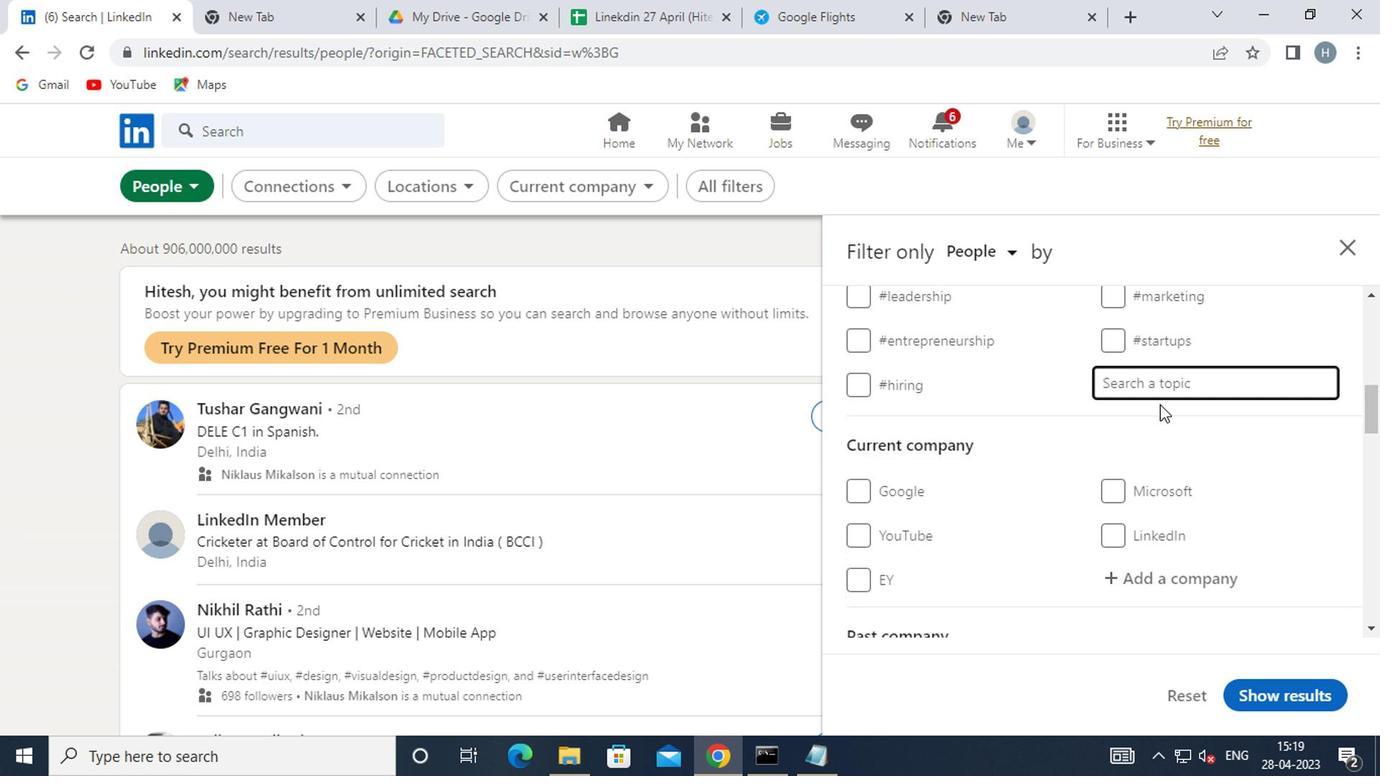 
Action: Mouse scrolled (1105, 409) with delta (0, -1)
Screenshot: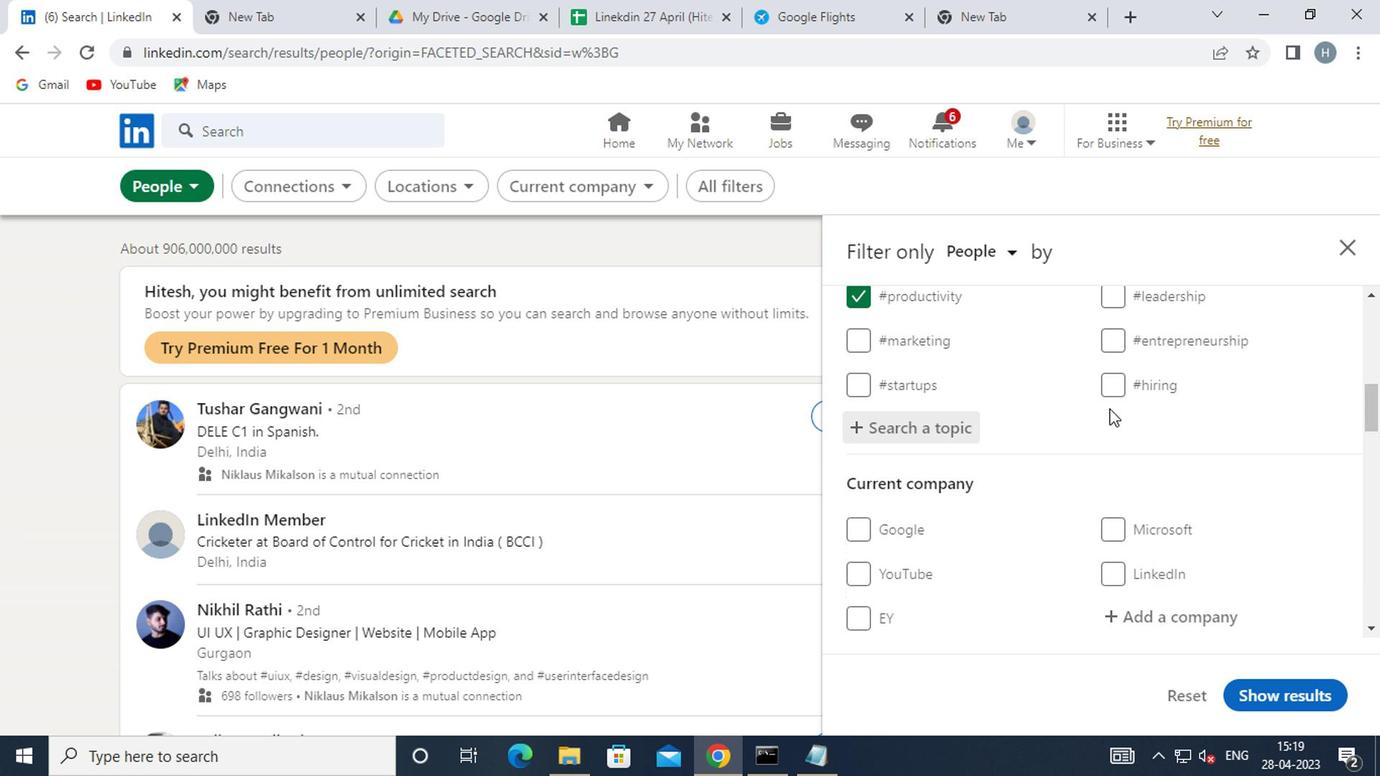 
Action: Mouse scrolled (1105, 409) with delta (0, -1)
Screenshot: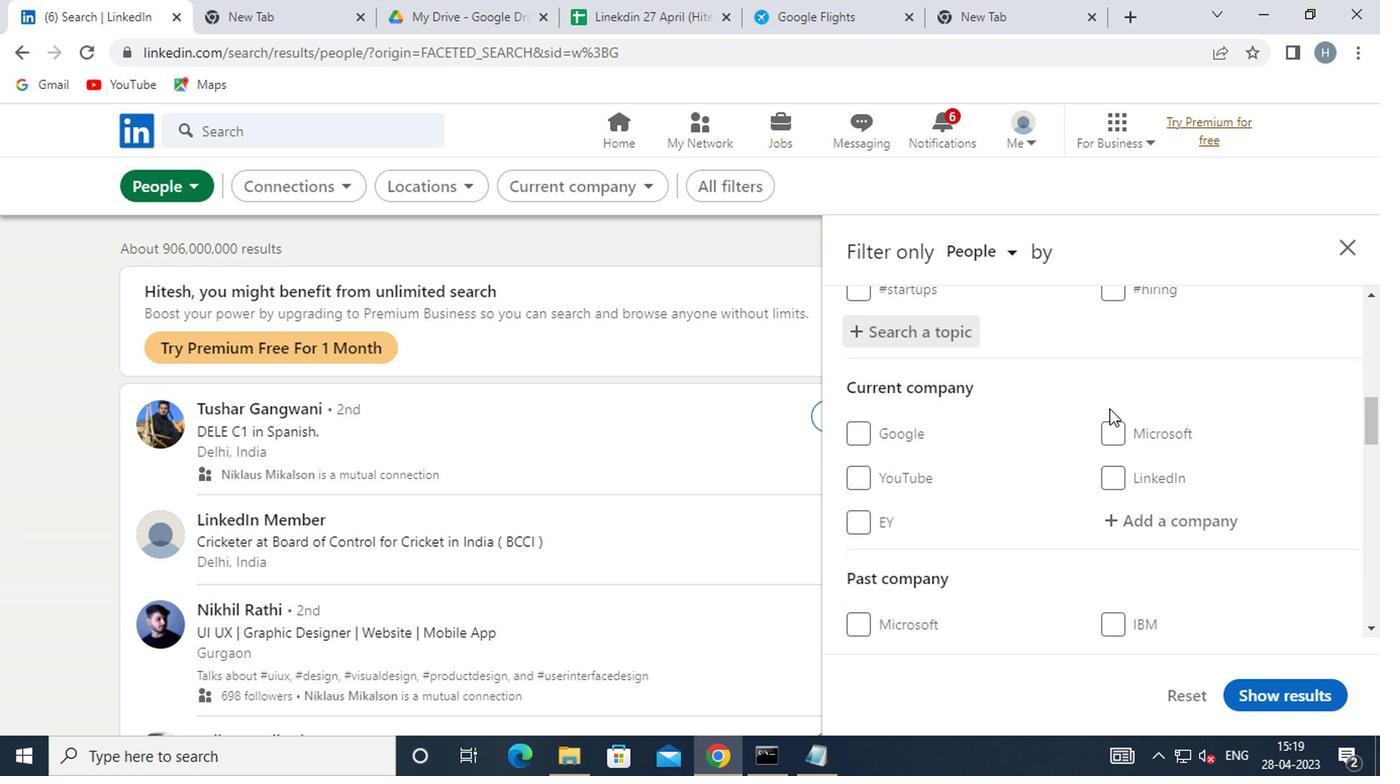 
Action: Mouse scrolled (1105, 409) with delta (0, -1)
Screenshot: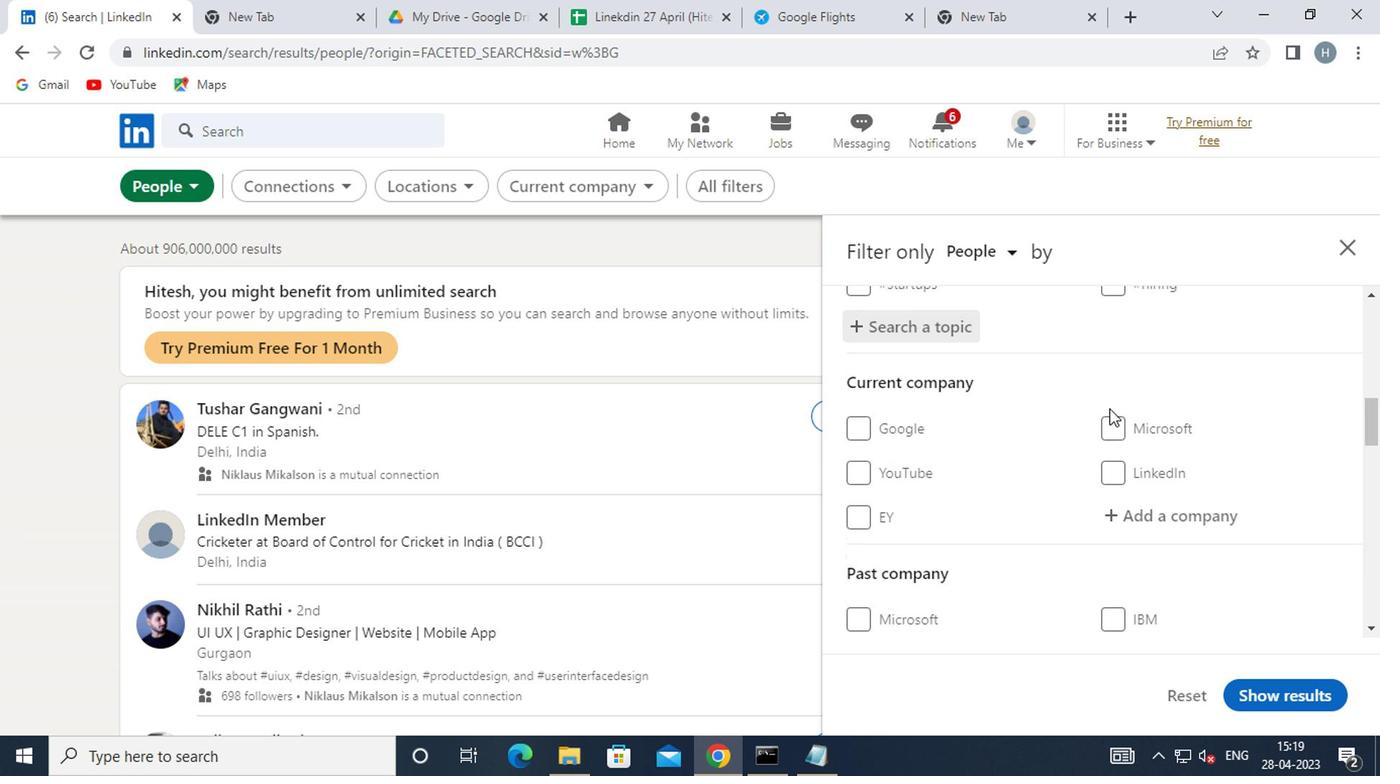 
Action: Mouse moved to (1110, 410)
Screenshot: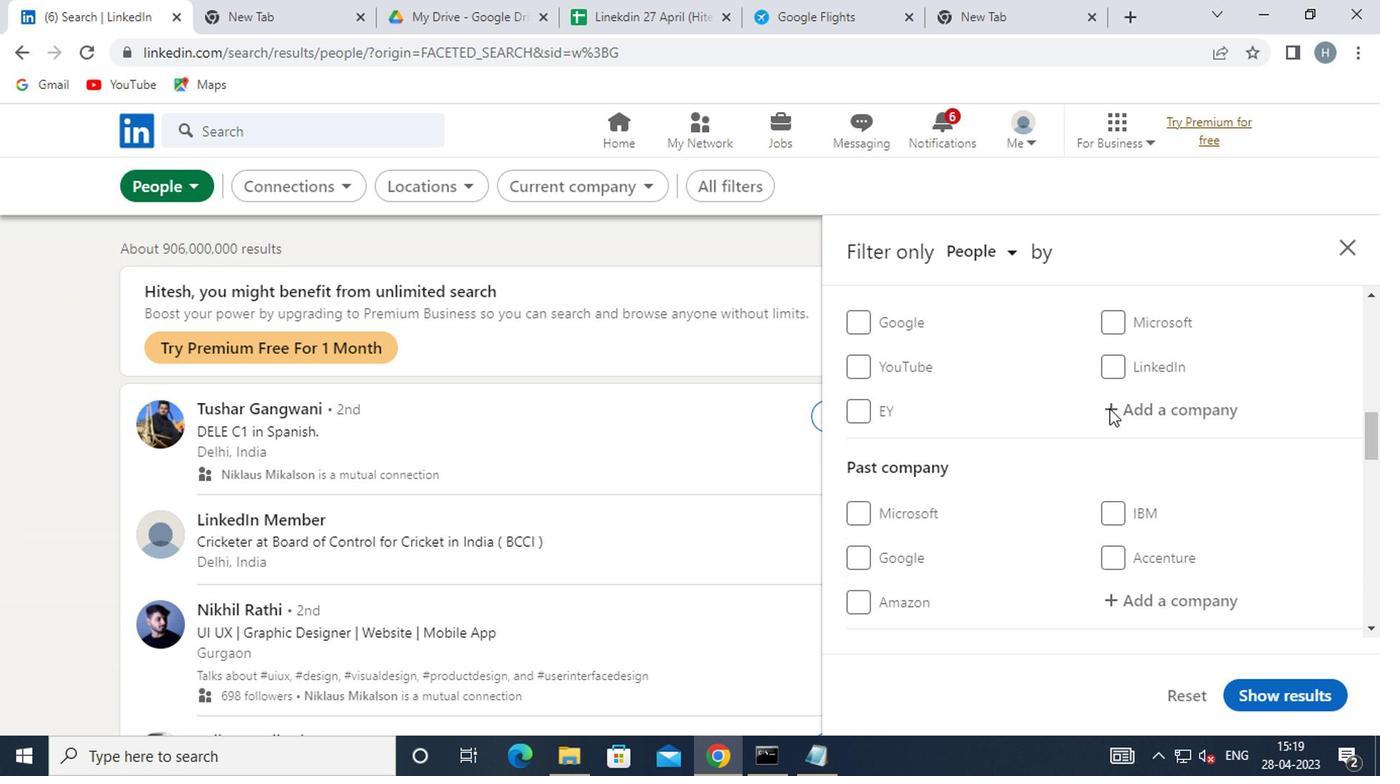 
Action: Mouse scrolled (1110, 409) with delta (0, -1)
Screenshot: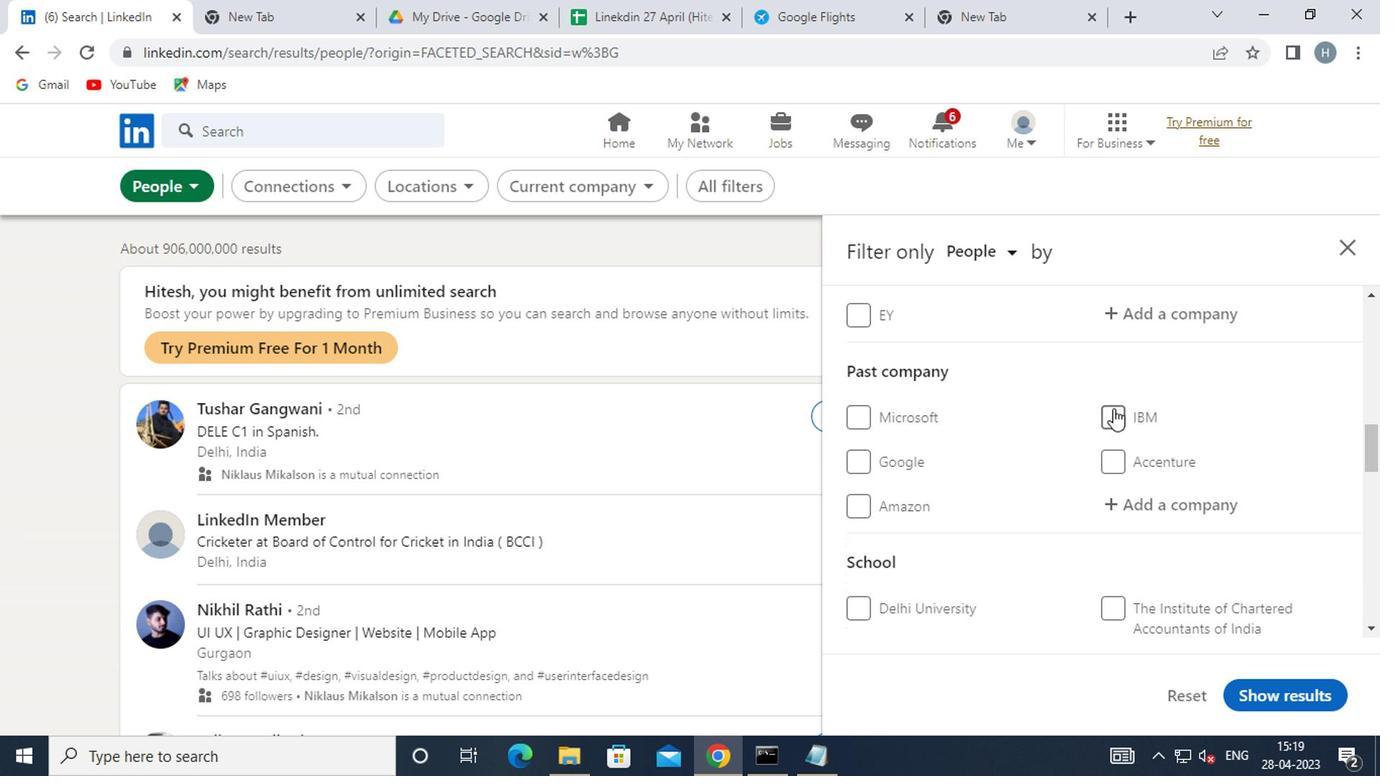 
Action: Mouse scrolled (1110, 409) with delta (0, -1)
Screenshot: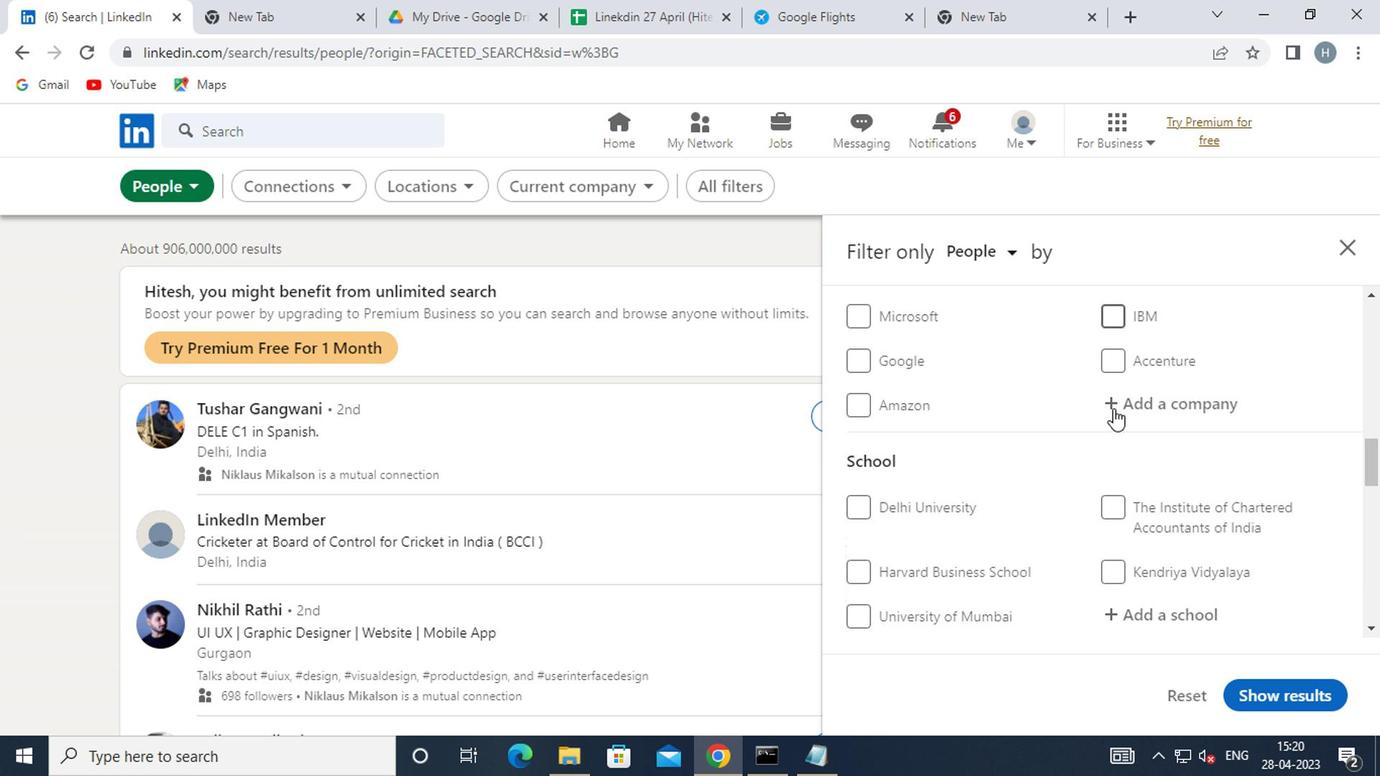 
Action: Mouse scrolled (1110, 409) with delta (0, -1)
Screenshot: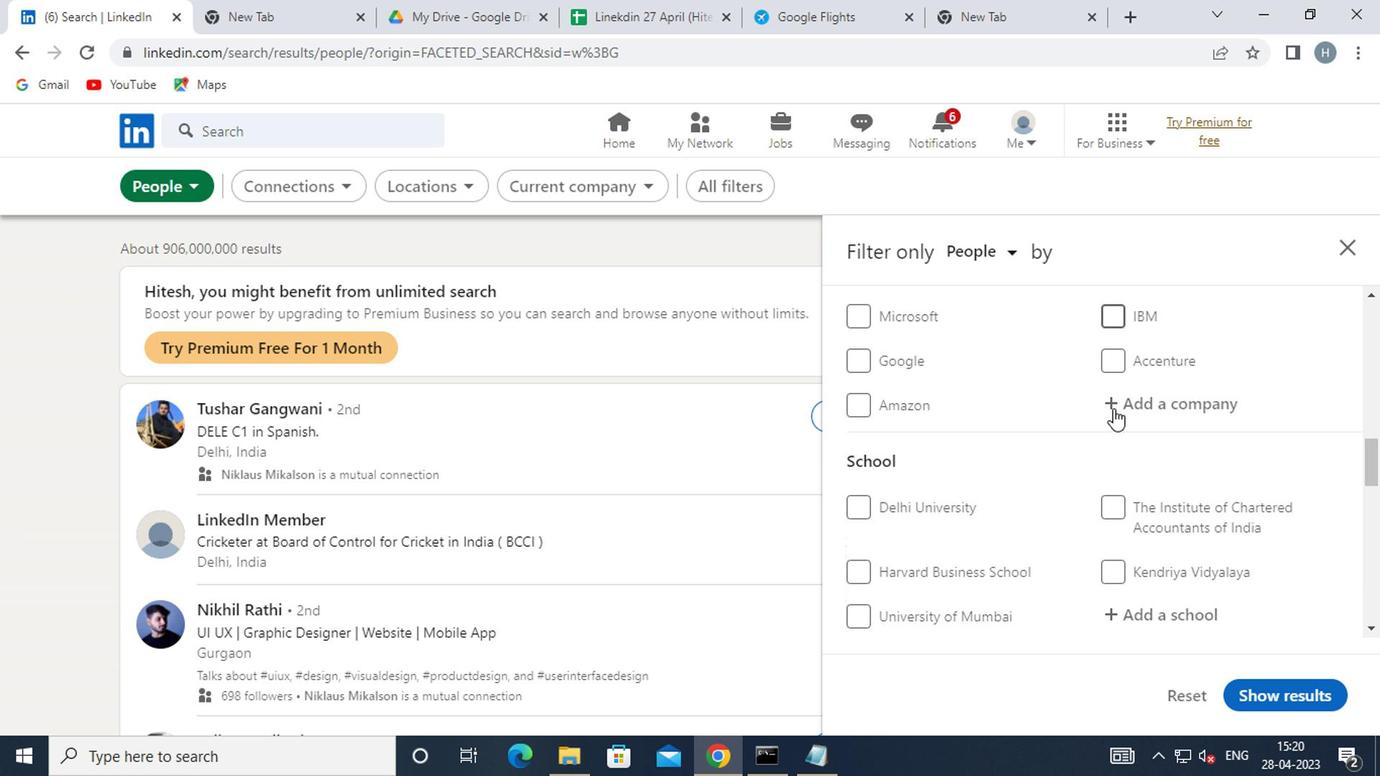 
Action: Mouse moved to (1110, 410)
Screenshot: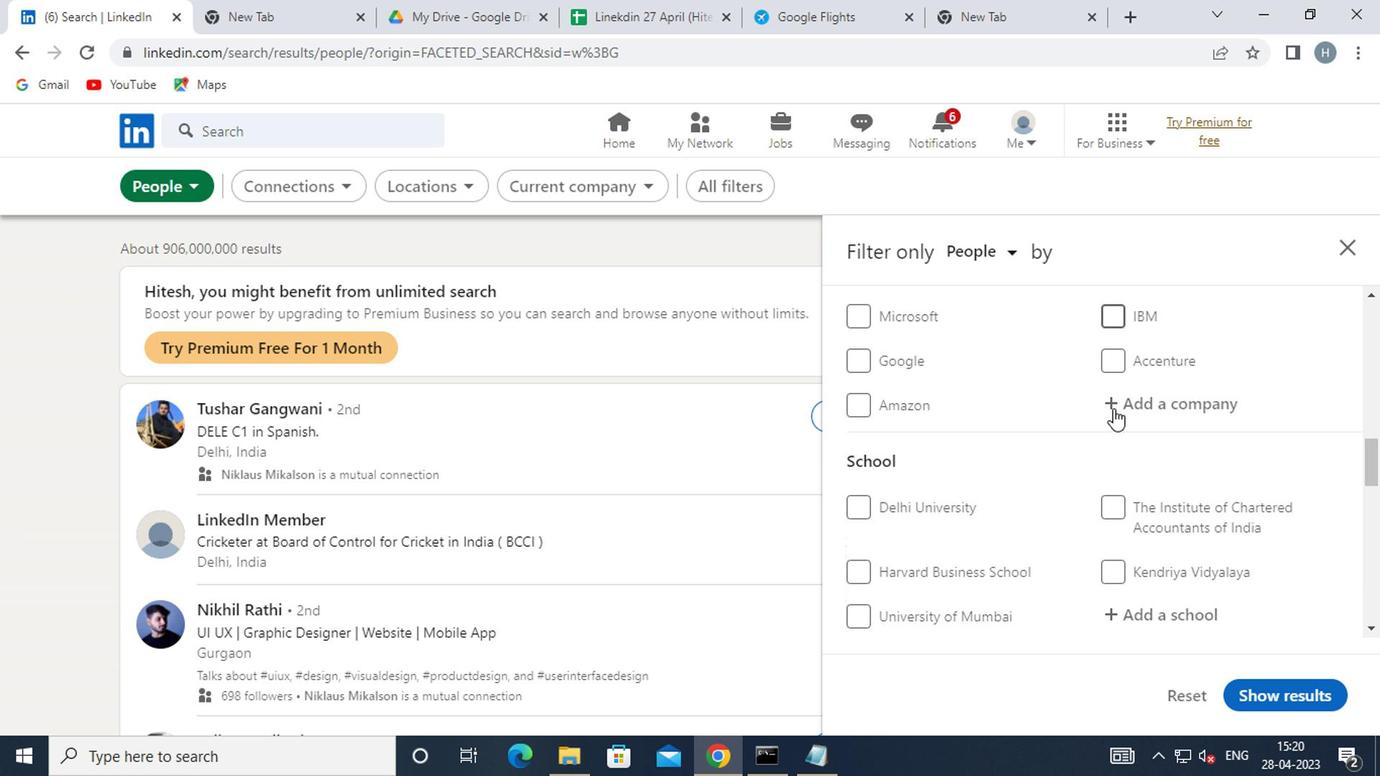 
Action: Mouse scrolled (1110, 409) with delta (0, -1)
Screenshot: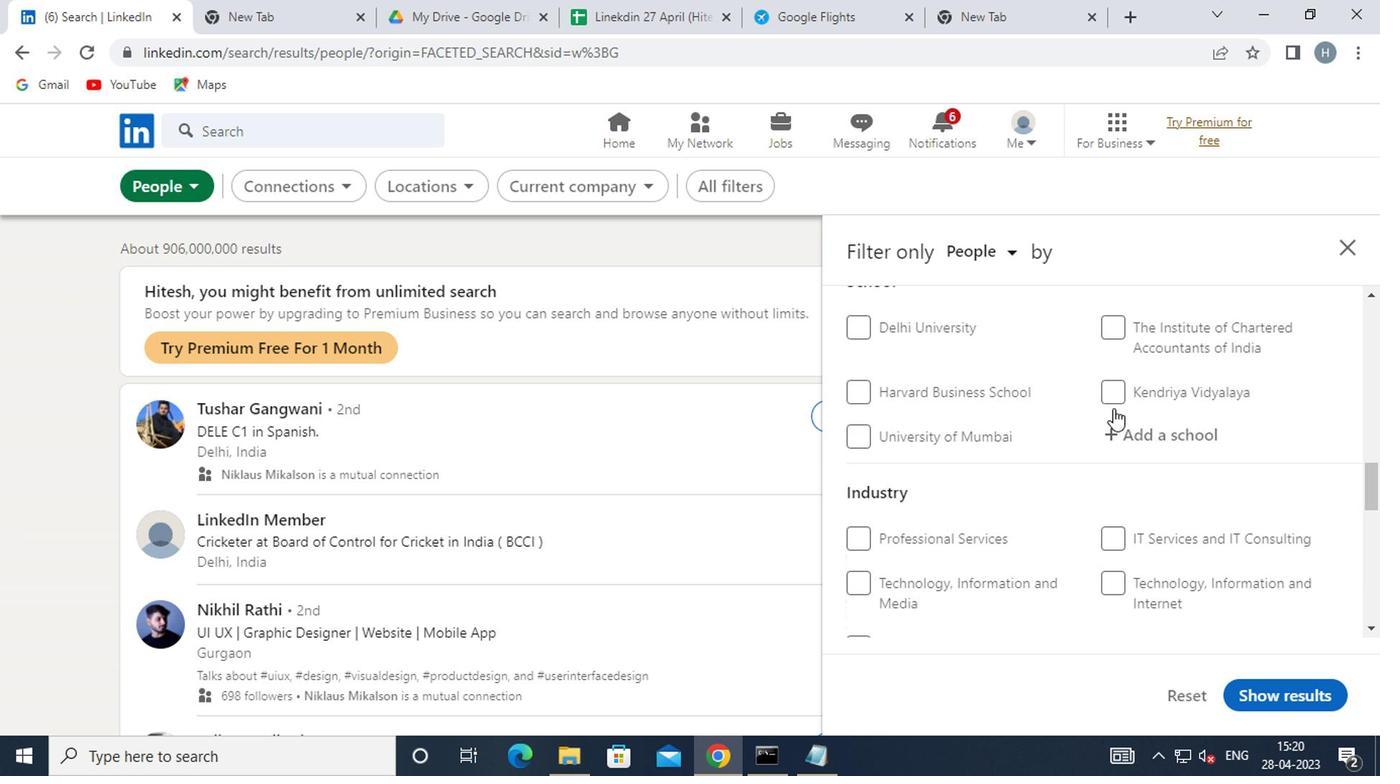 
Action: Mouse scrolled (1110, 409) with delta (0, -1)
Screenshot: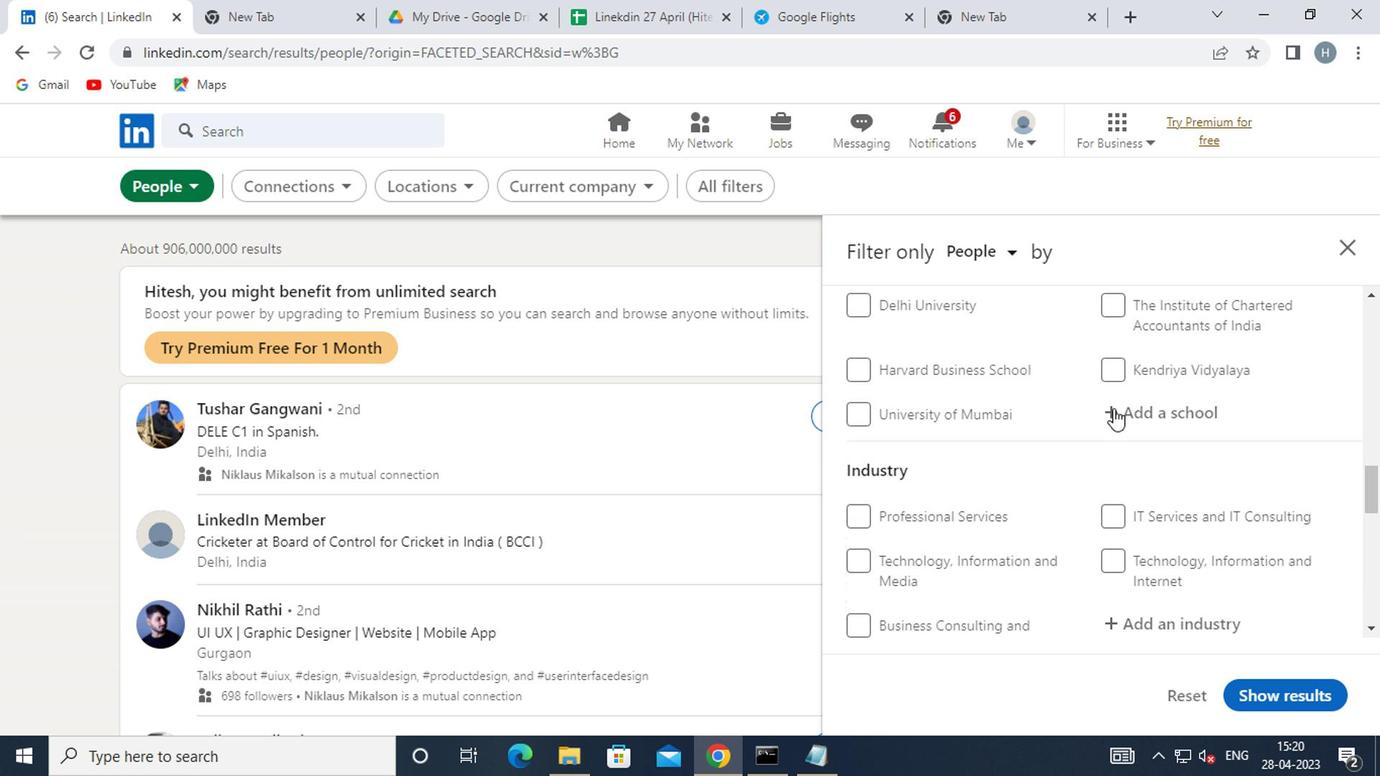 
Action: Mouse moved to (1105, 416)
Screenshot: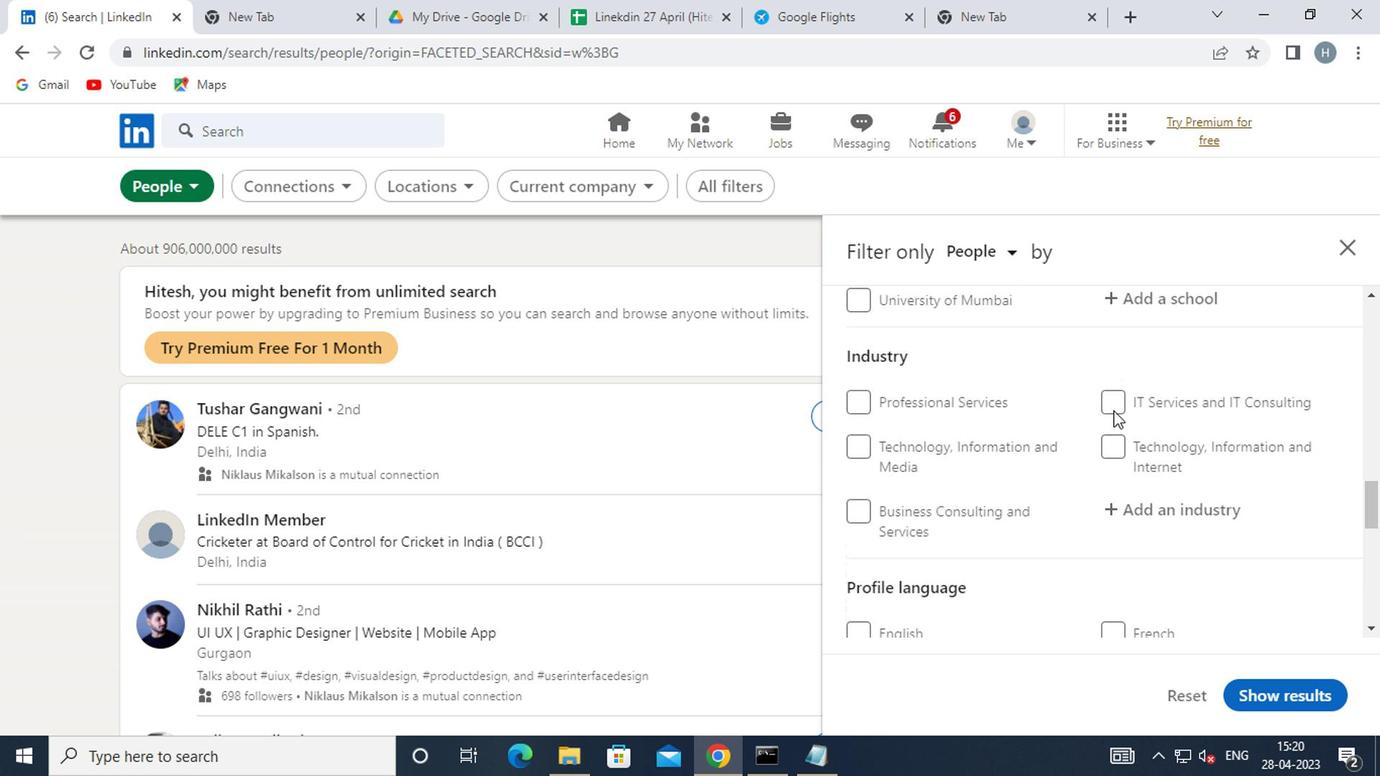 
Action: Mouse scrolled (1105, 415) with delta (0, 0)
Screenshot: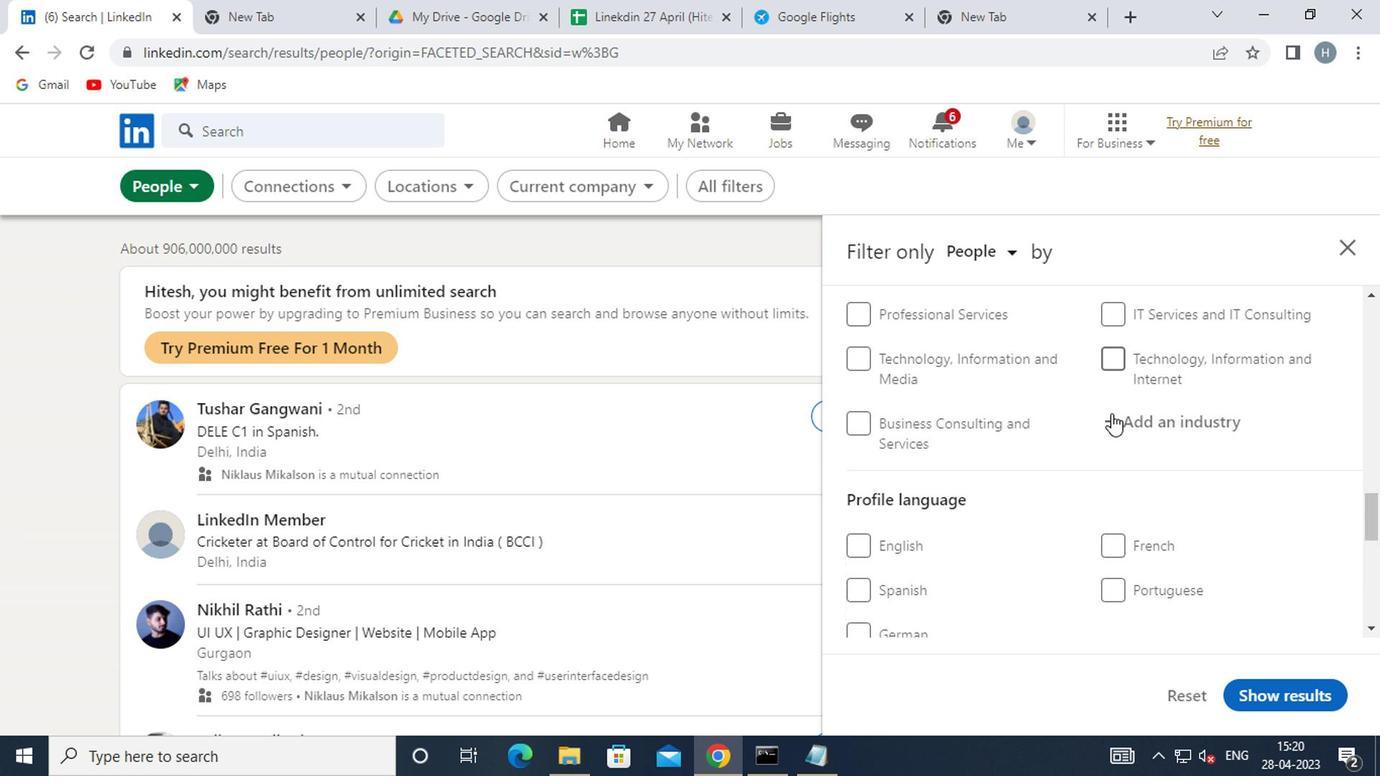
Action: Mouse moved to (879, 549)
Screenshot: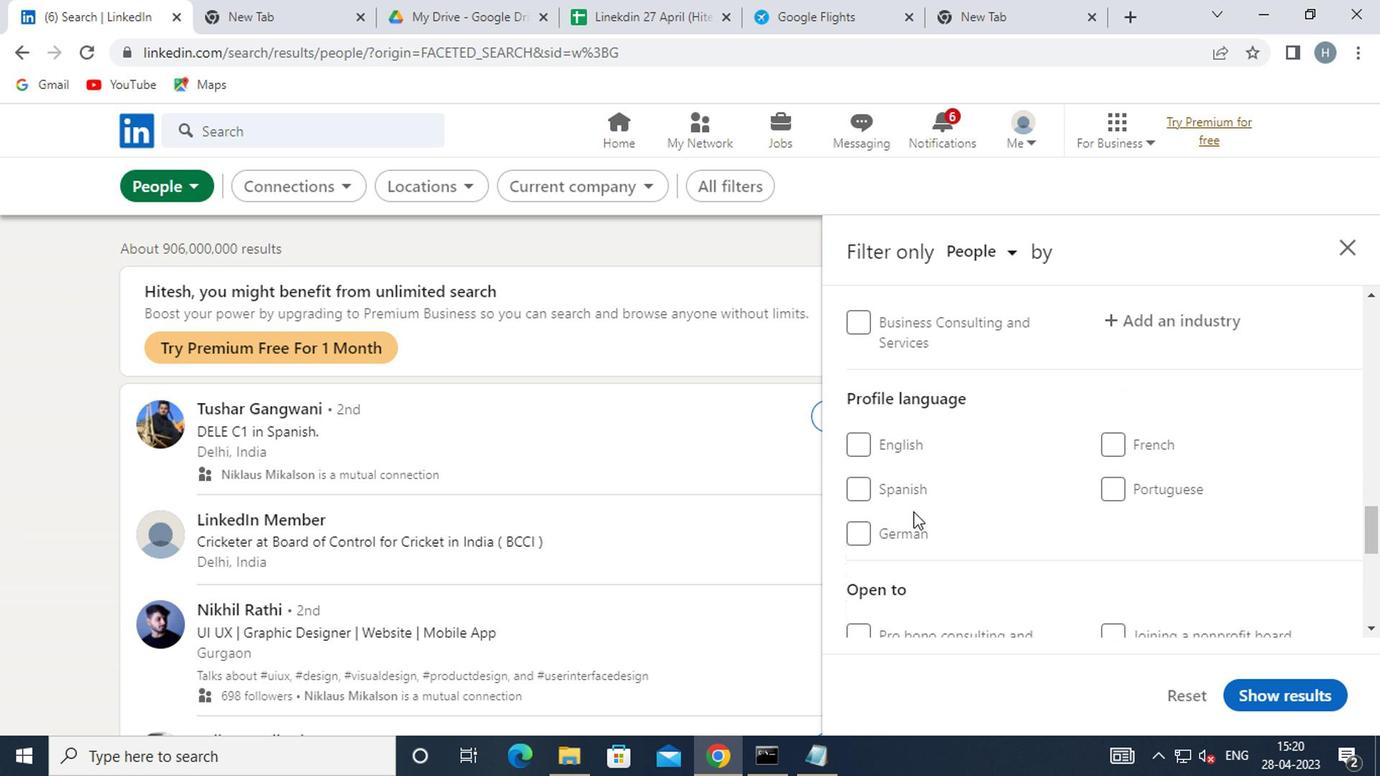 
Action: Mouse pressed left at (879, 549)
Screenshot: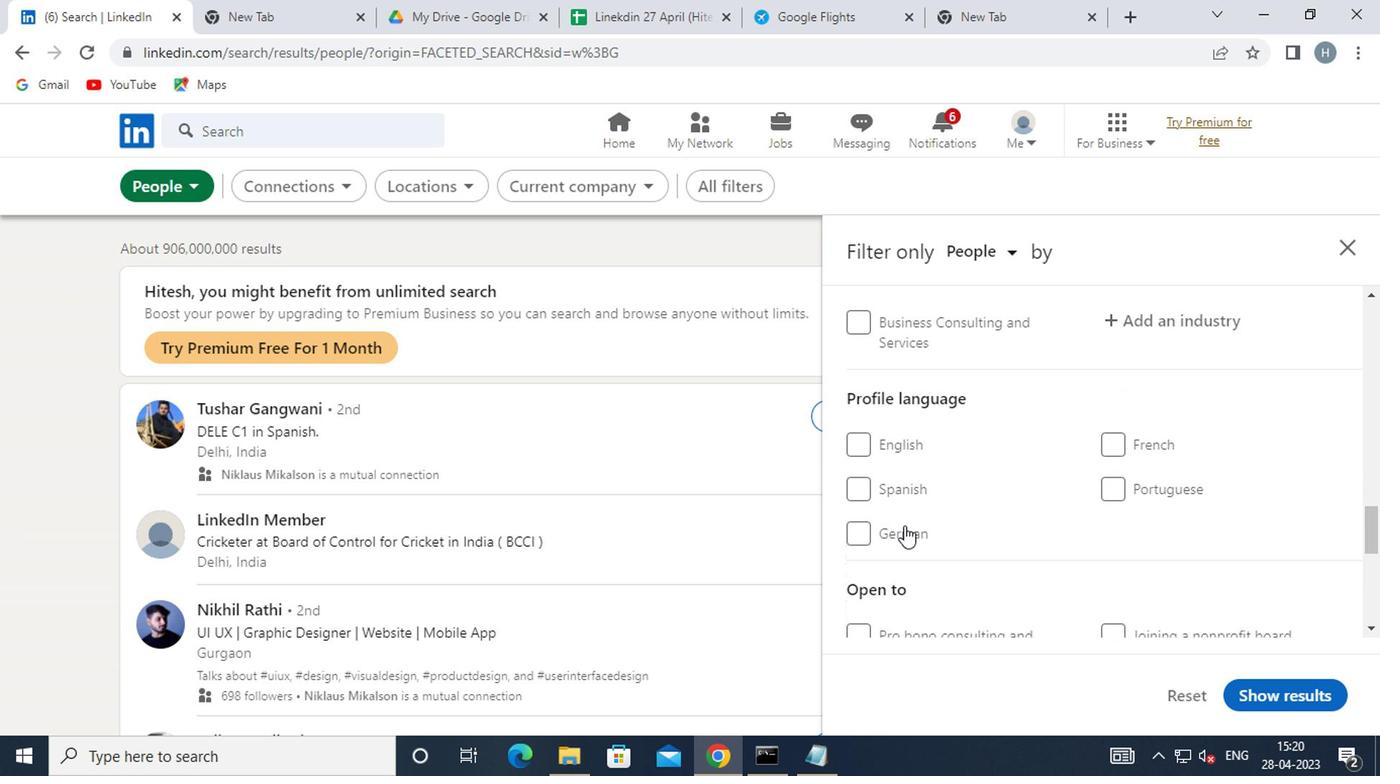 
Action: Mouse moved to (858, 534)
Screenshot: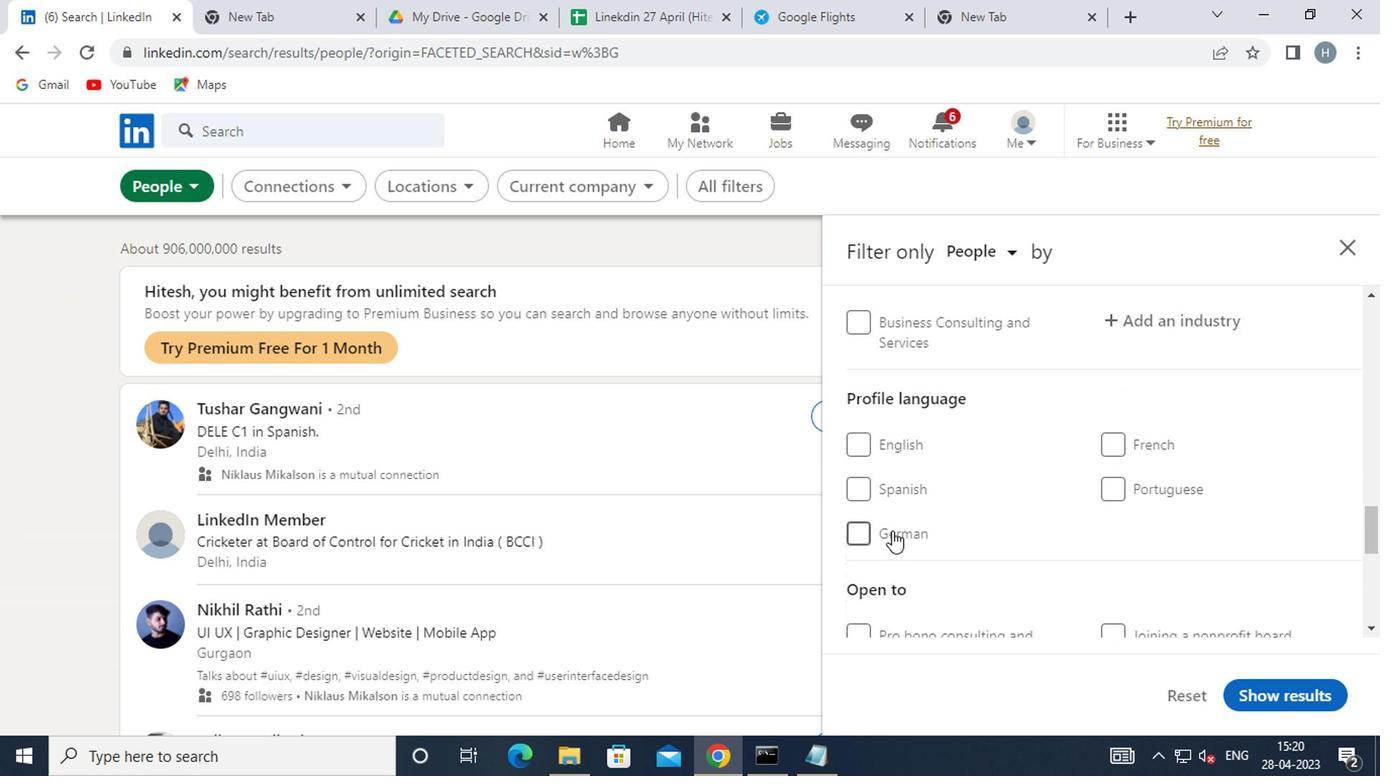 
Action: Mouse pressed left at (858, 534)
Screenshot: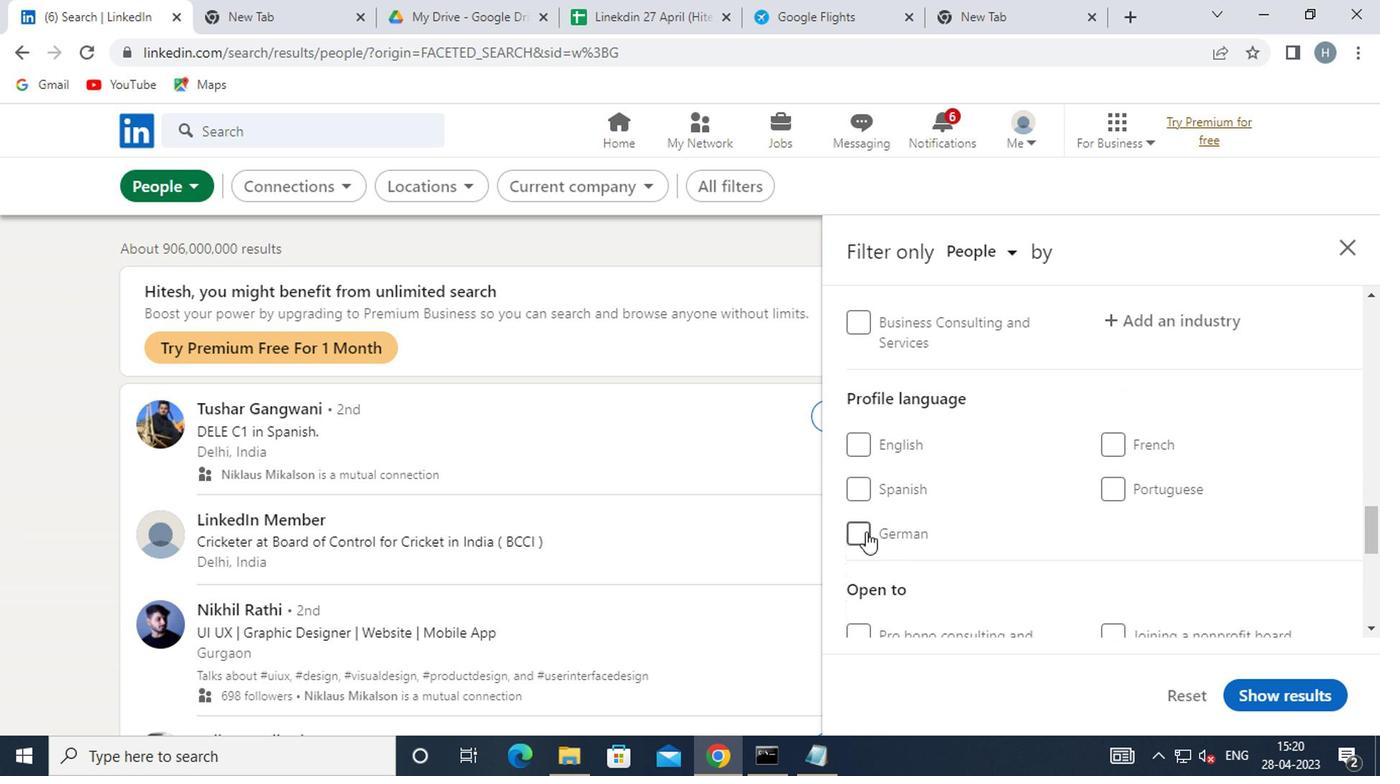 
Action: Mouse moved to (1037, 496)
Screenshot: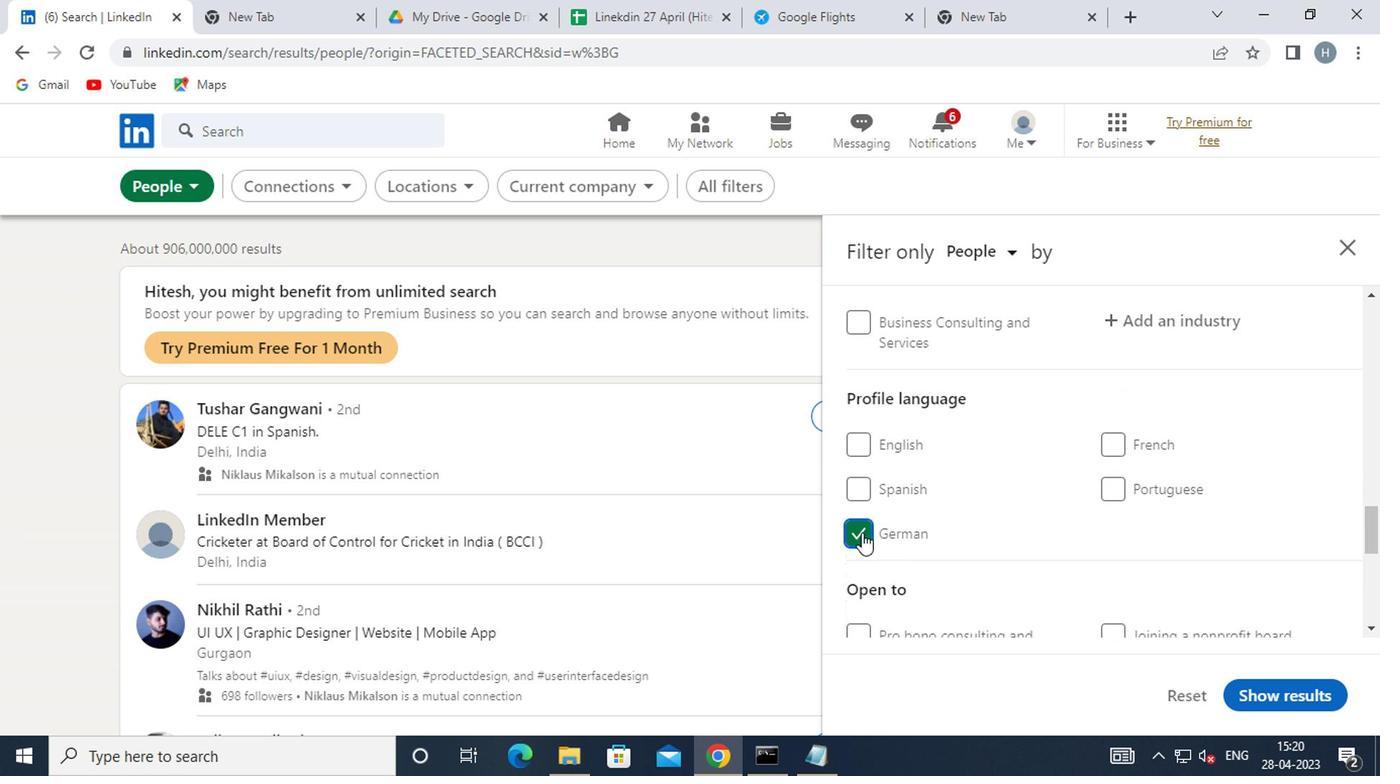 
Action: Mouse scrolled (1037, 498) with delta (0, 1)
Screenshot: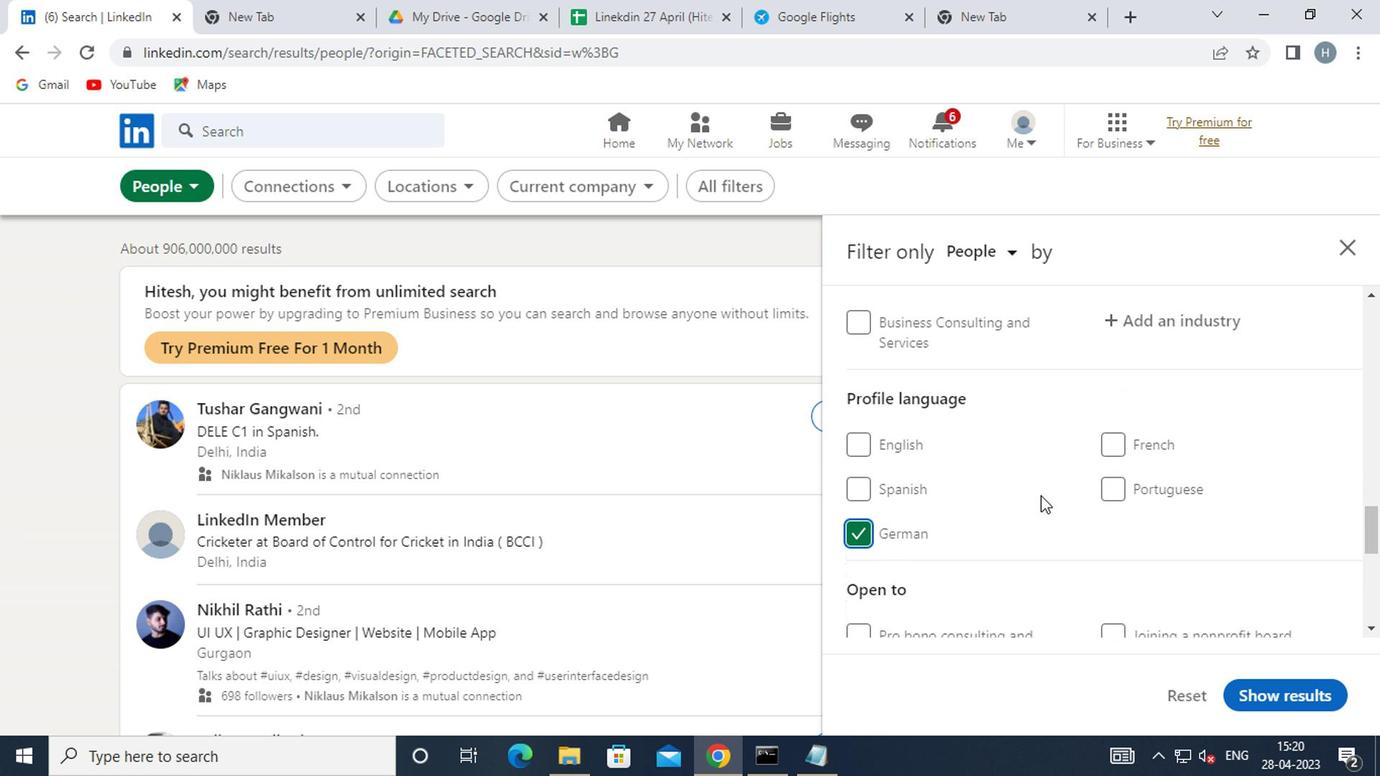 
Action: Mouse scrolled (1037, 498) with delta (0, 1)
Screenshot: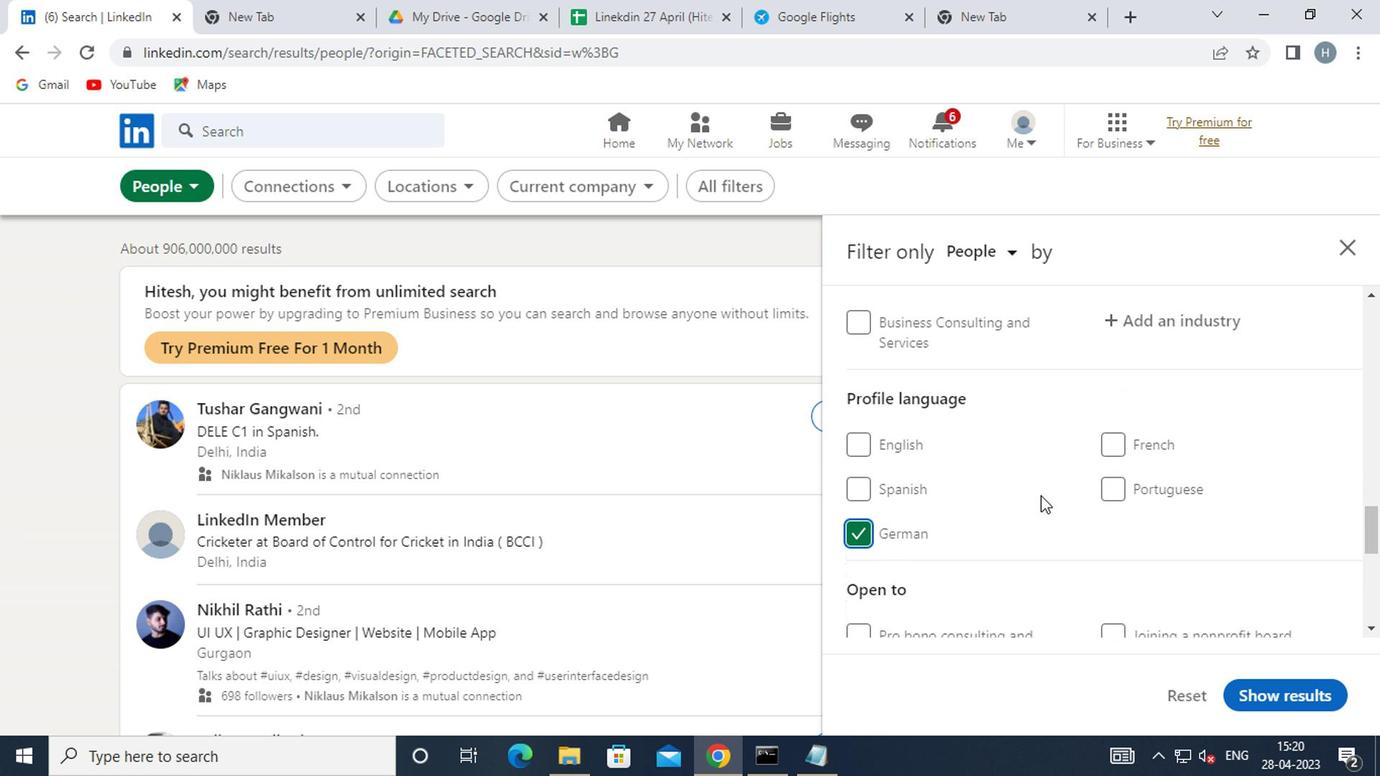 
Action: Mouse moved to (1042, 493)
Screenshot: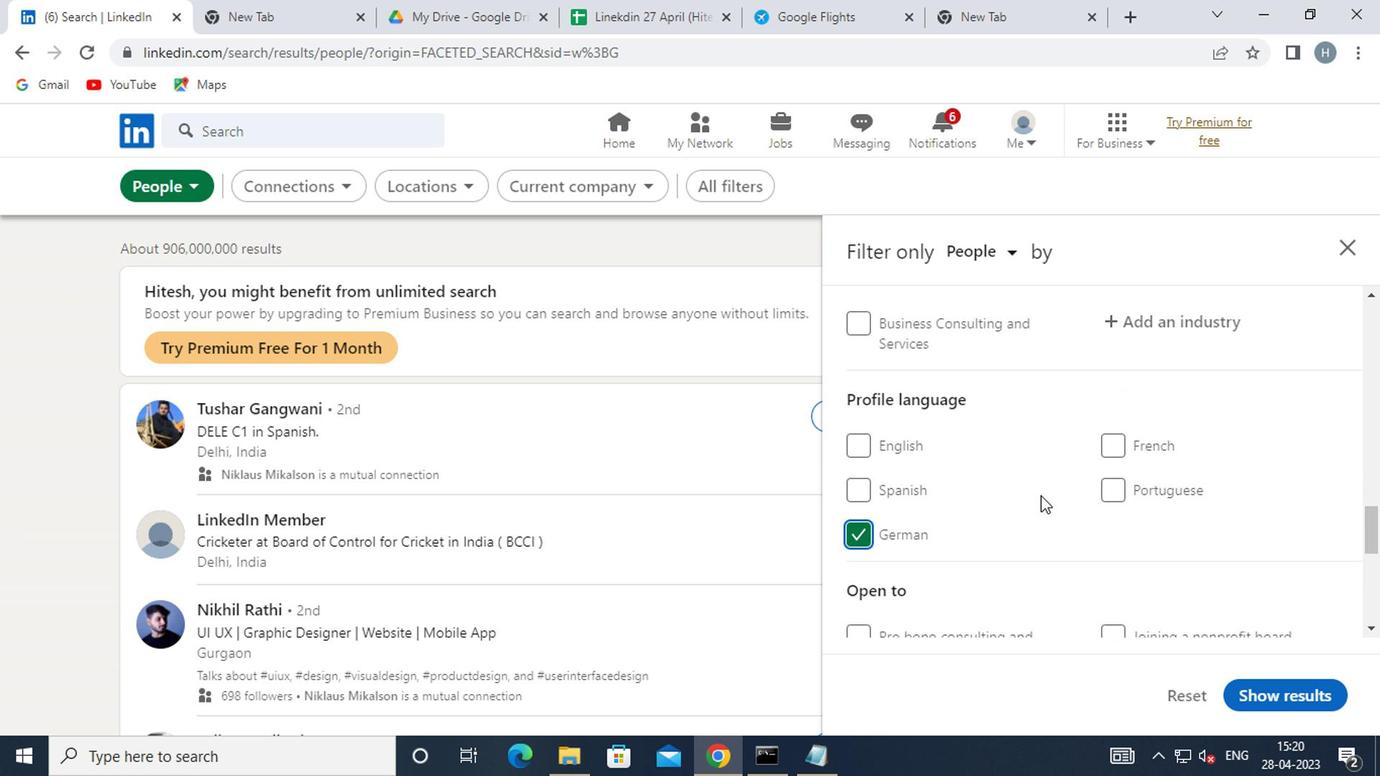 
Action: Mouse scrolled (1042, 493) with delta (0, 0)
Screenshot: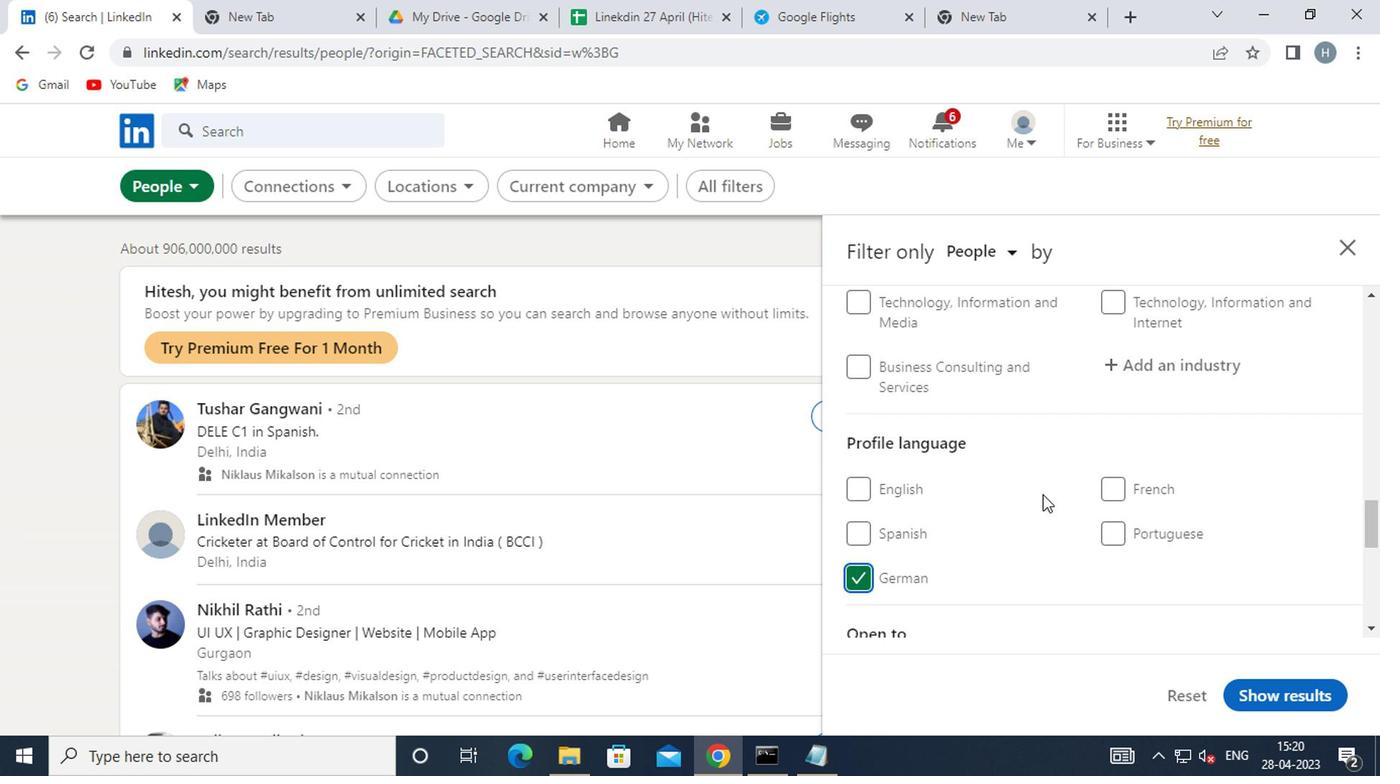 
Action: Mouse scrolled (1042, 493) with delta (0, 0)
Screenshot: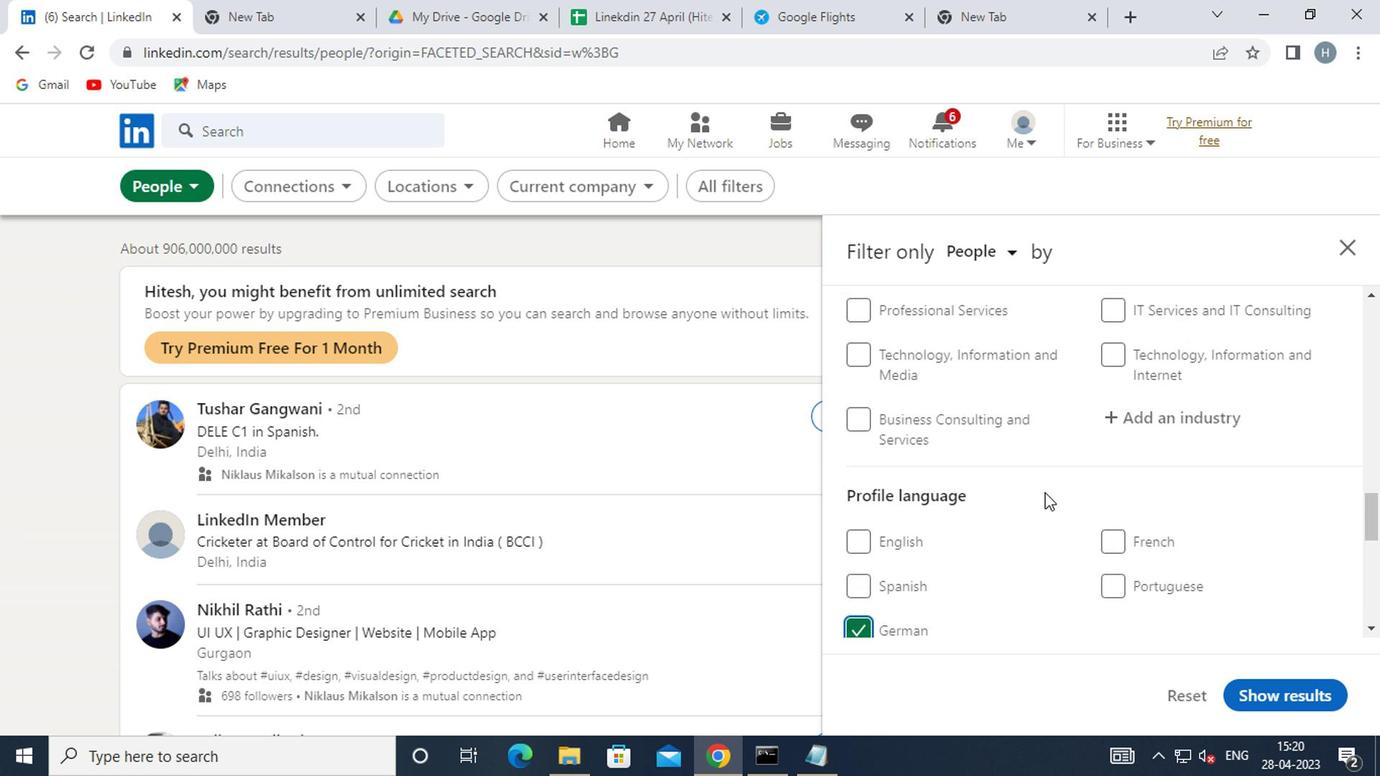 
Action: Mouse moved to (1088, 478)
Screenshot: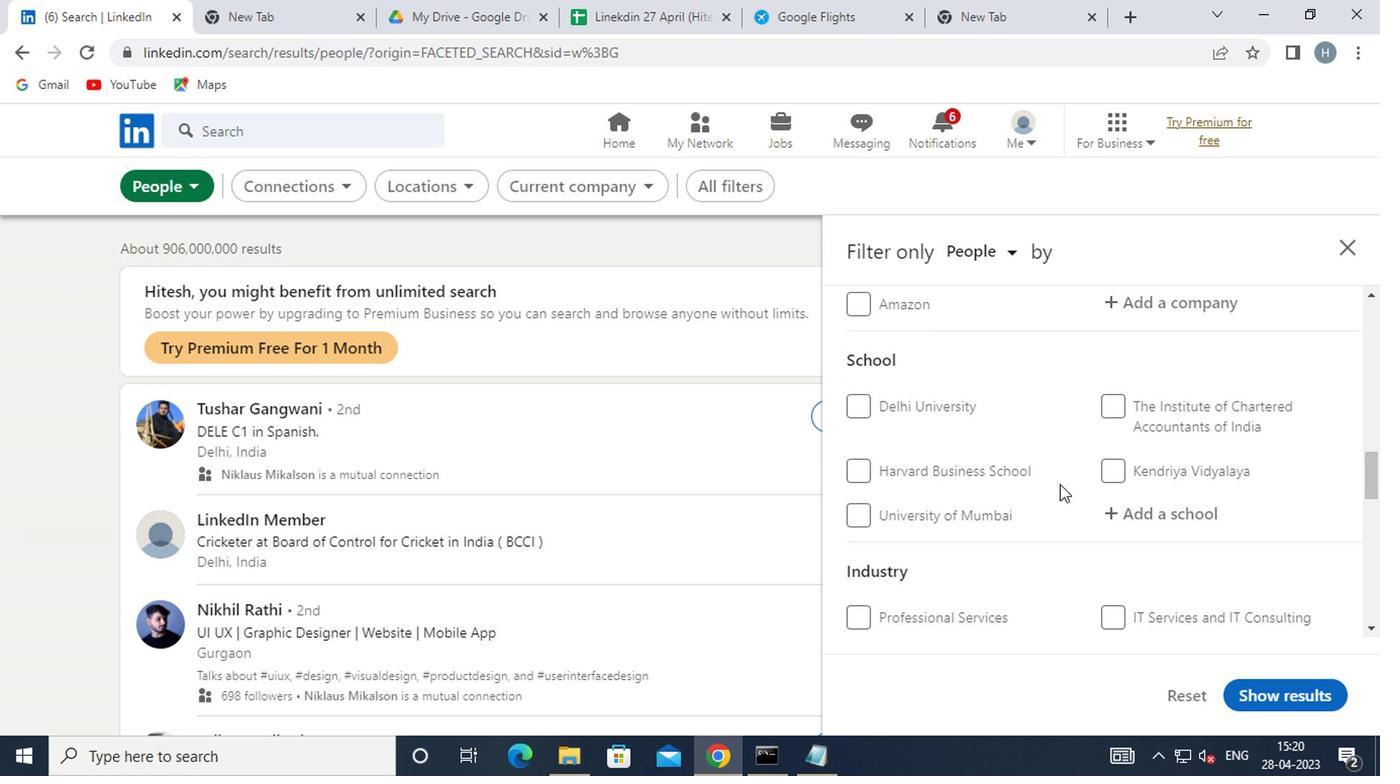 
Action: Mouse scrolled (1088, 478) with delta (0, 0)
Screenshot: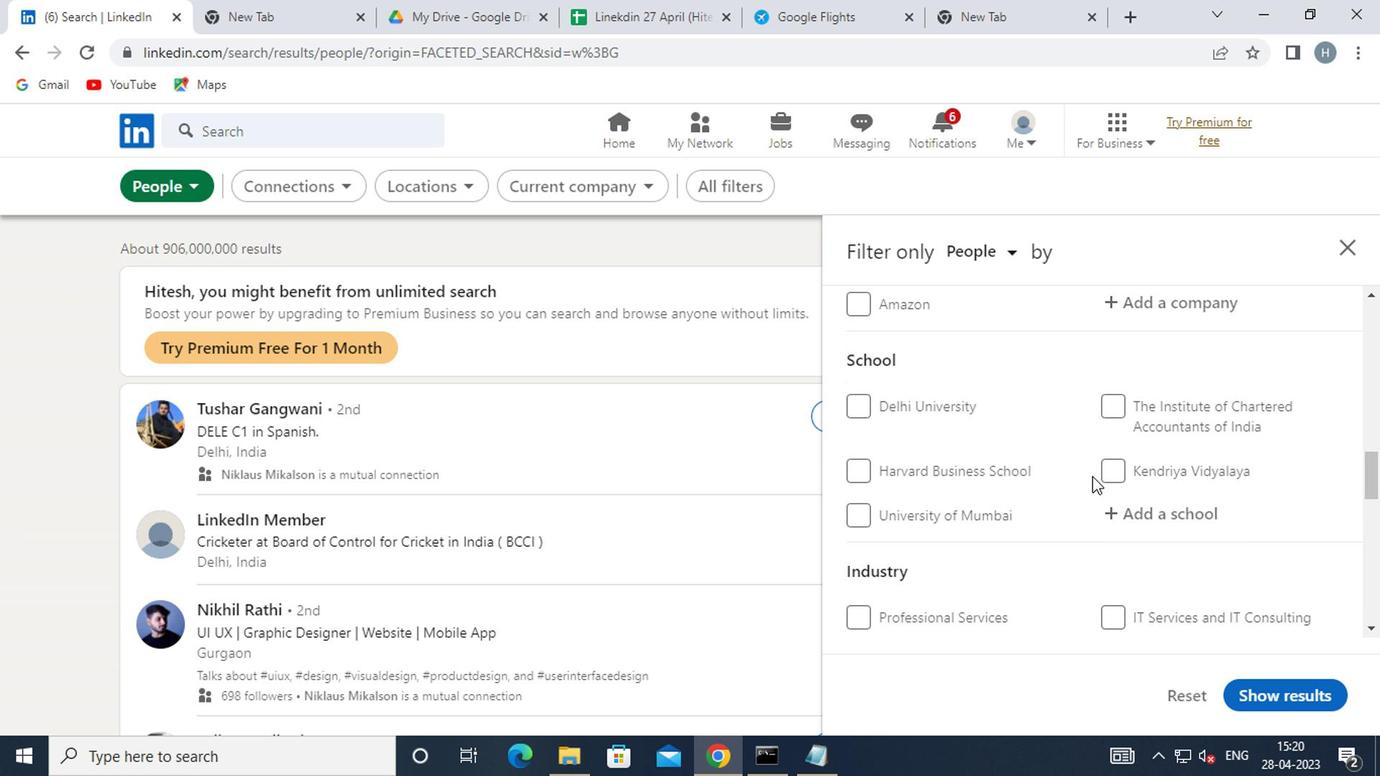 
Action: Mouse scrolled (1088, 478) with delta (0, 0)
Screenshot: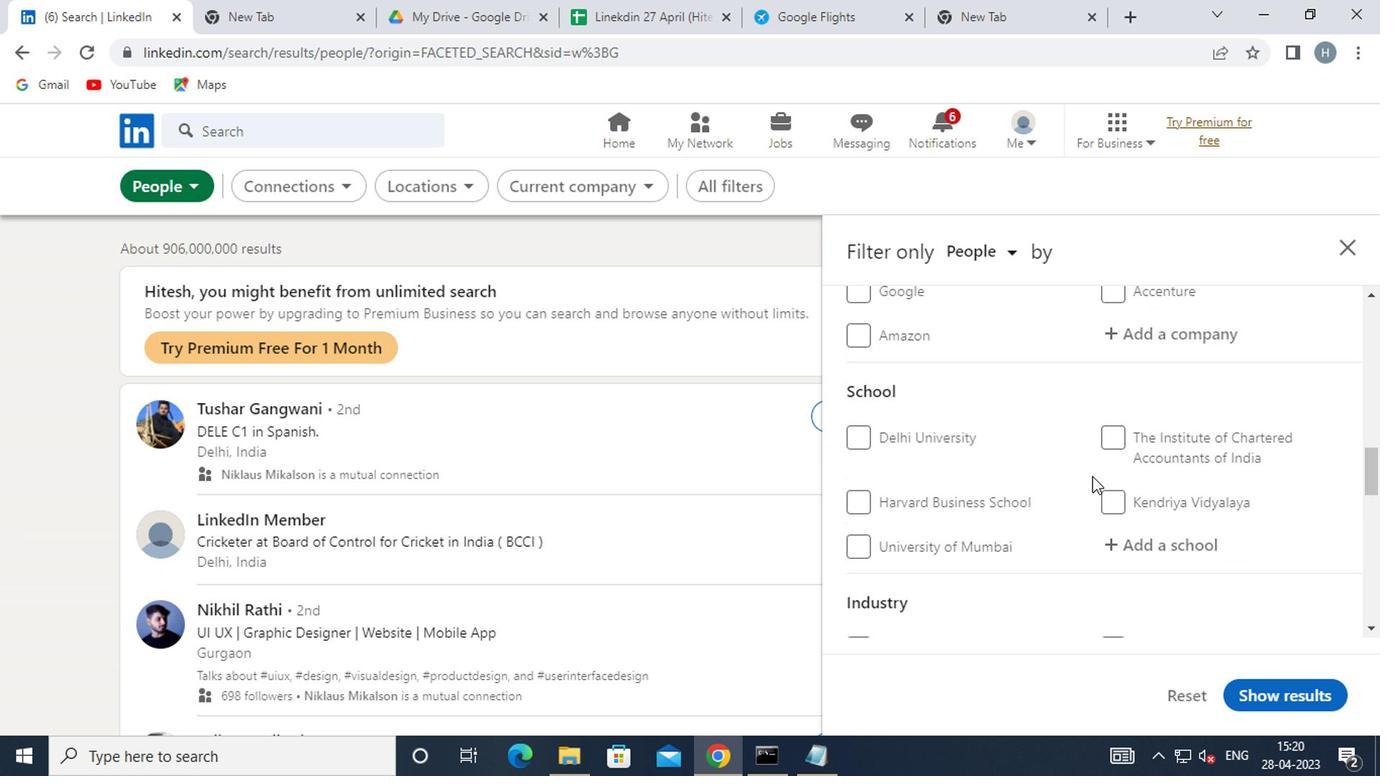 
Action: Mouse scrolled (1088, 478) with delta (0, 0)
Screenshot: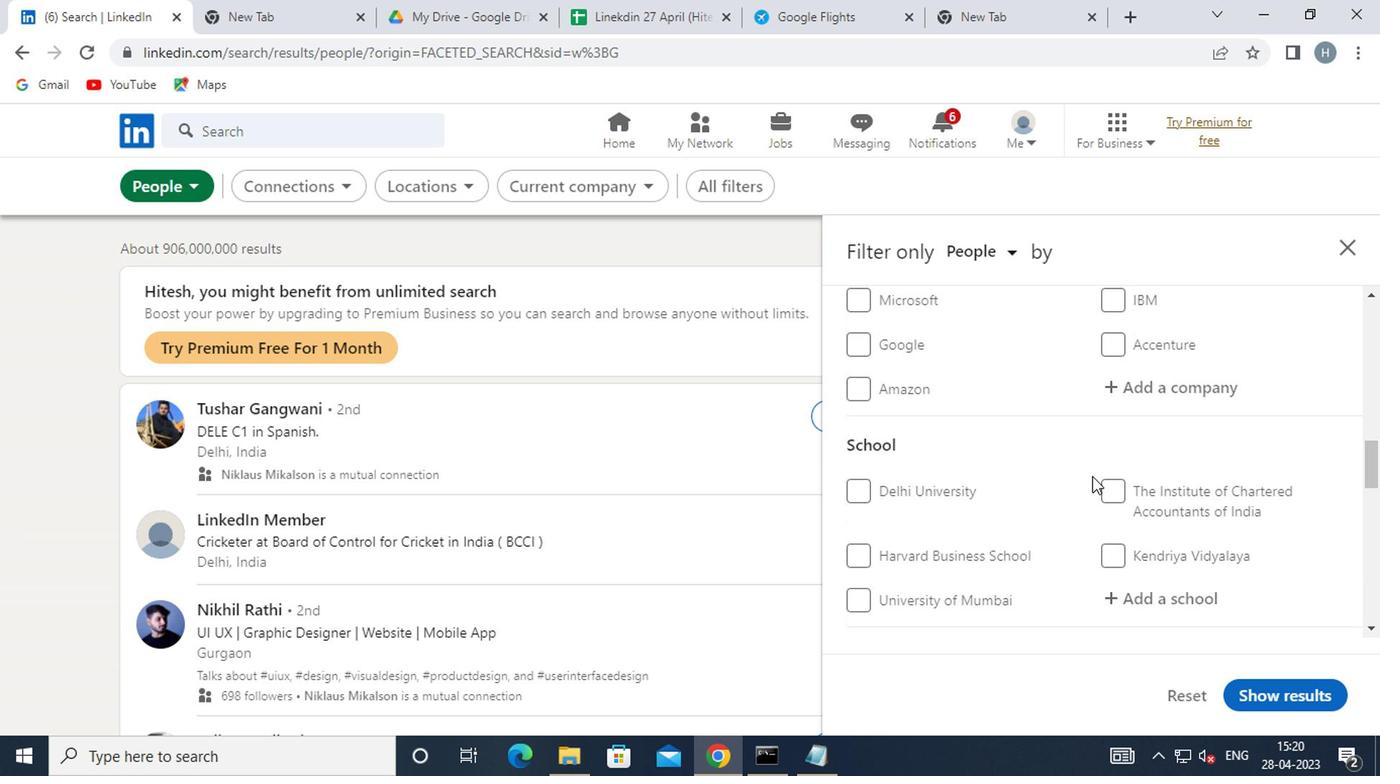 
Action: Mouse scrolled (1088, 478) with delta (0, 0)
Screenshot: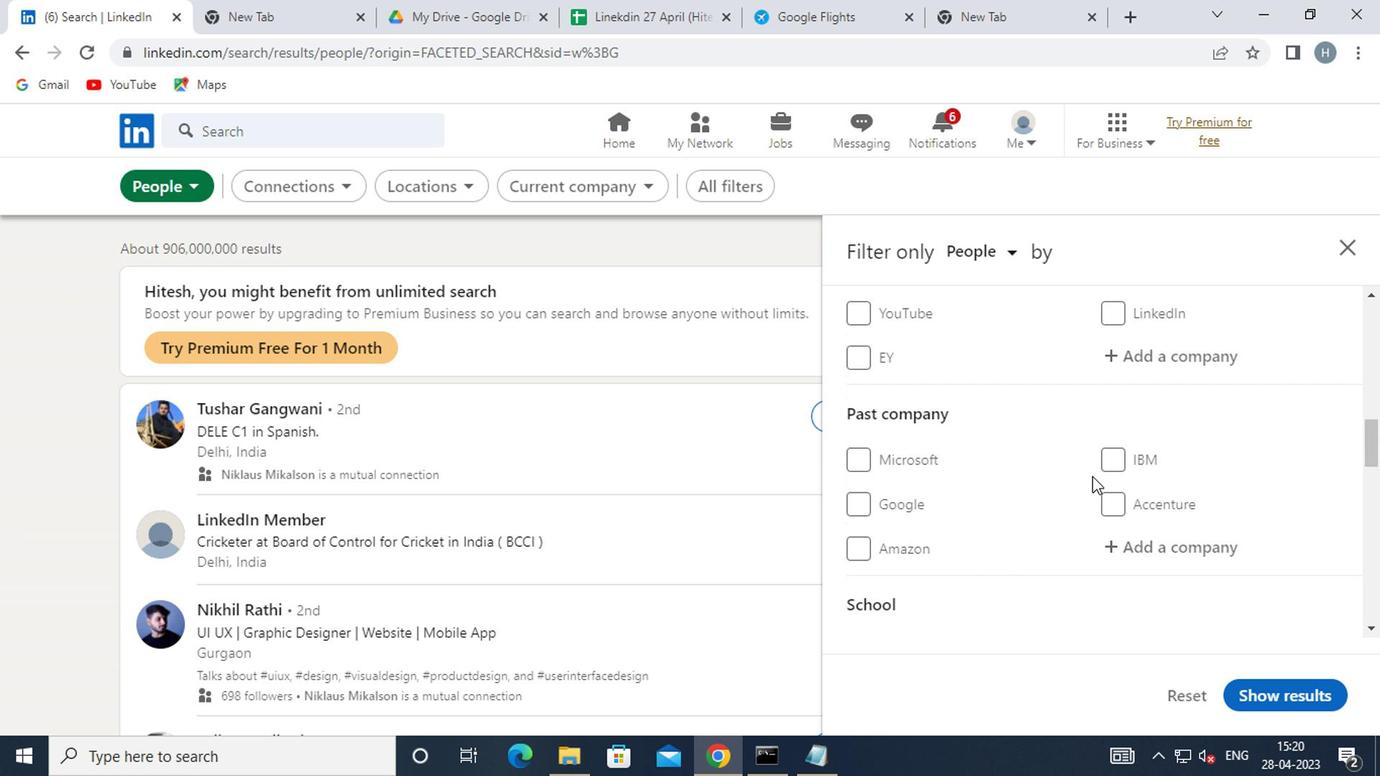 
Action: Mouse scrolled (1088, 478) with delta (0, 0)
Screenshot: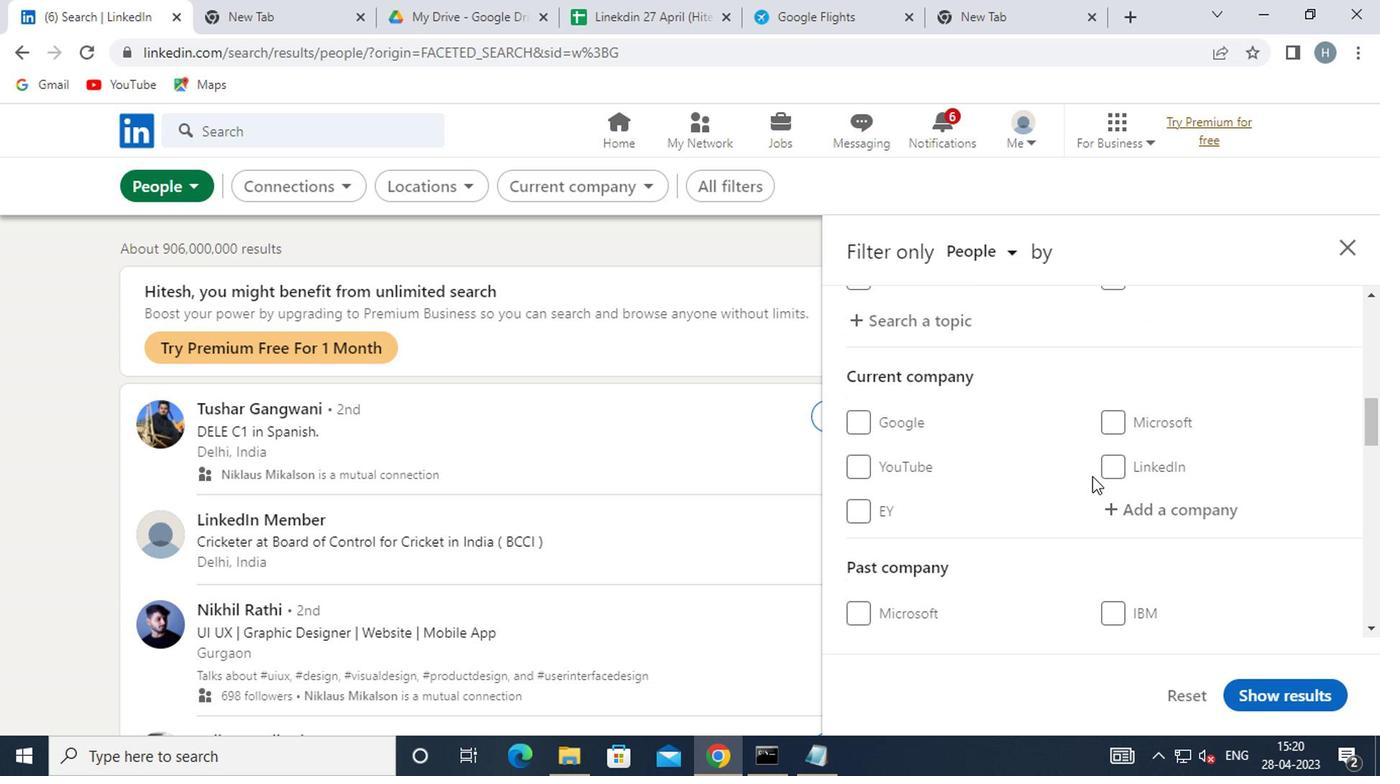
Action: Mouse scrolled (1088, 478) with delta (0, 0)
Screenshot: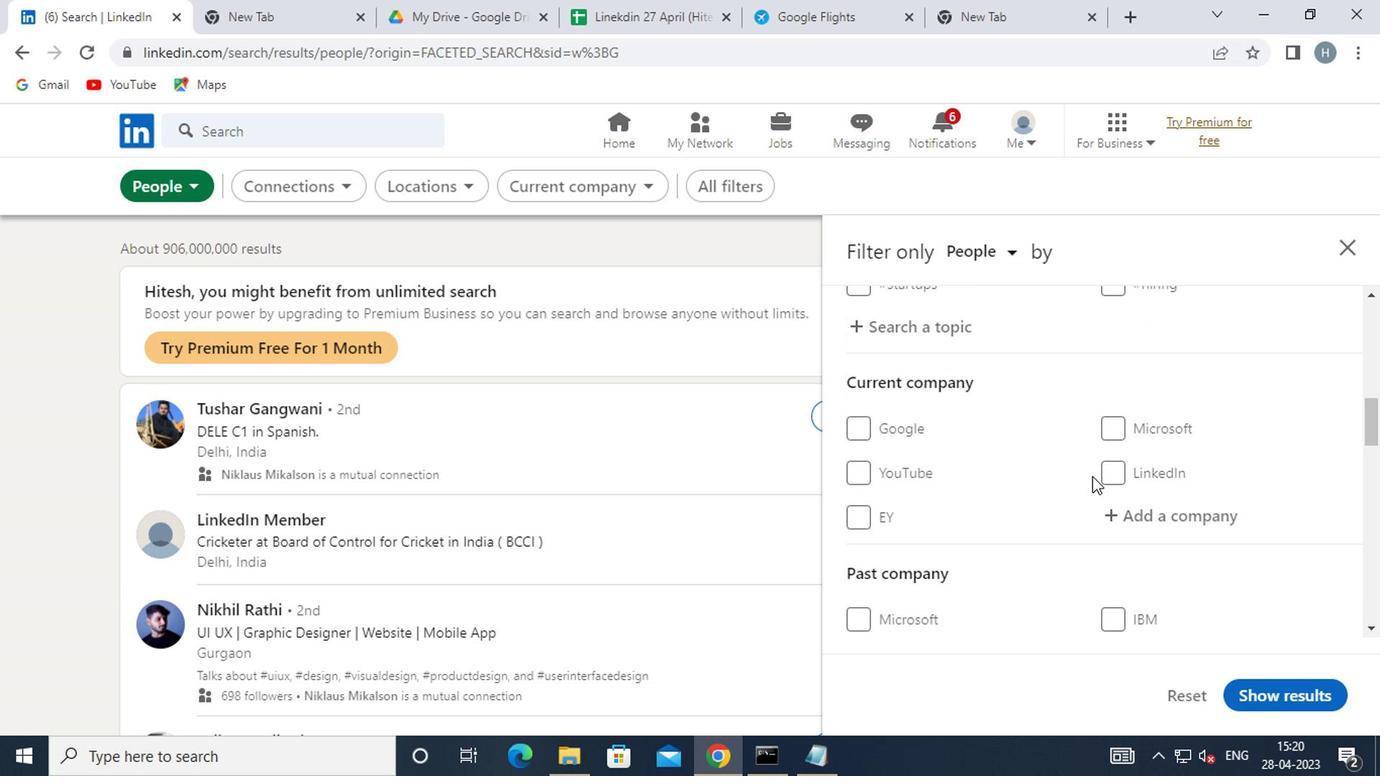 
Action: Mouse scrolled (1088, 476) with delta (0, -1)
Screenshot: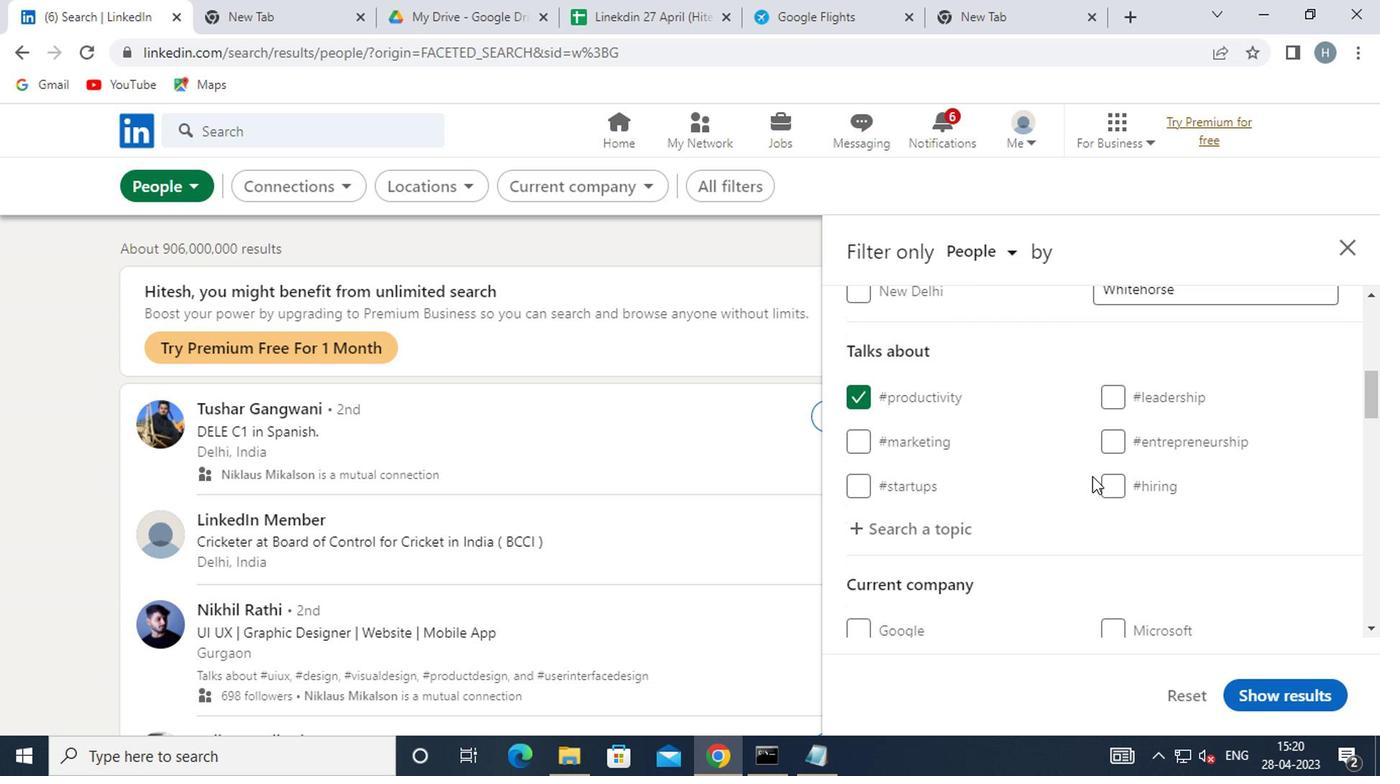 
Action: Mouse scrolled (1088, 476) with delta (0, -1)
Screenshot: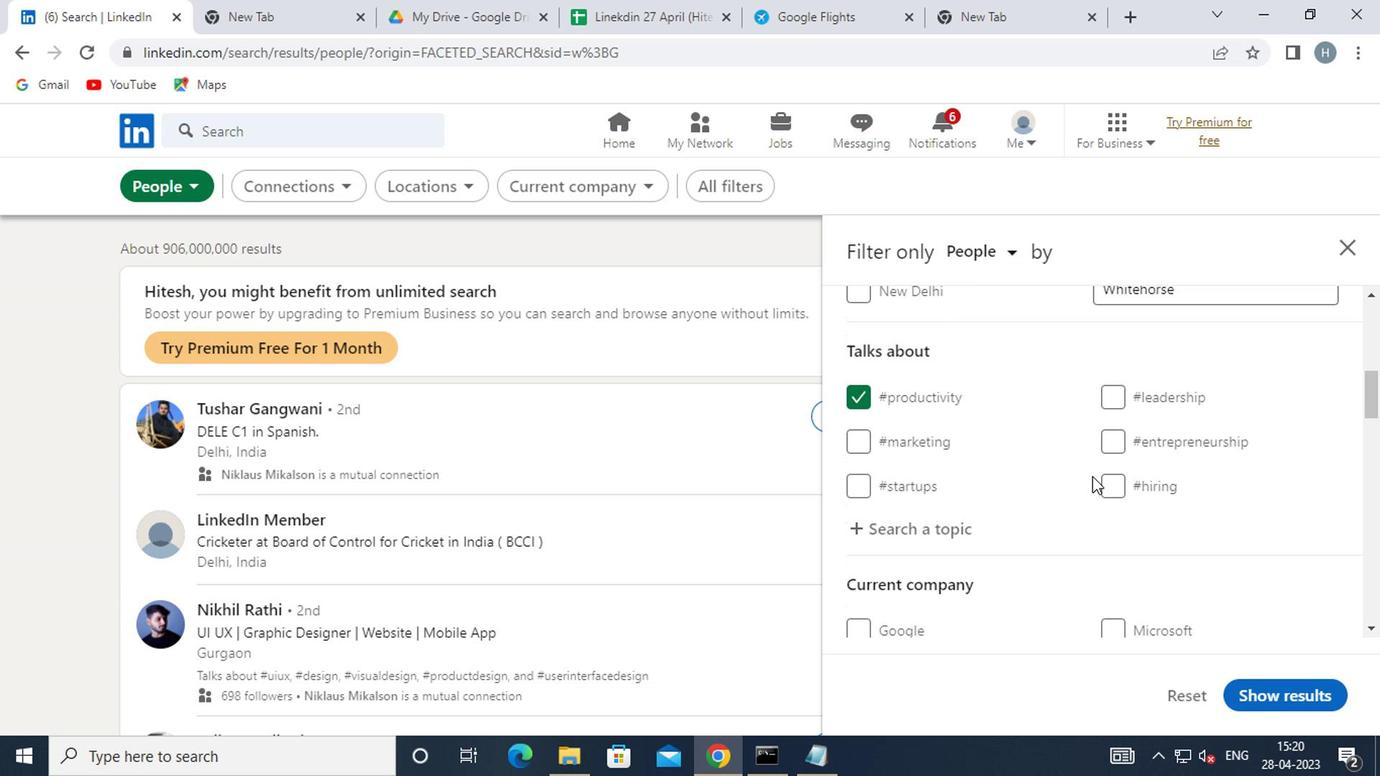 
Action: Mouse moved to (1192, 514)
Screenshot: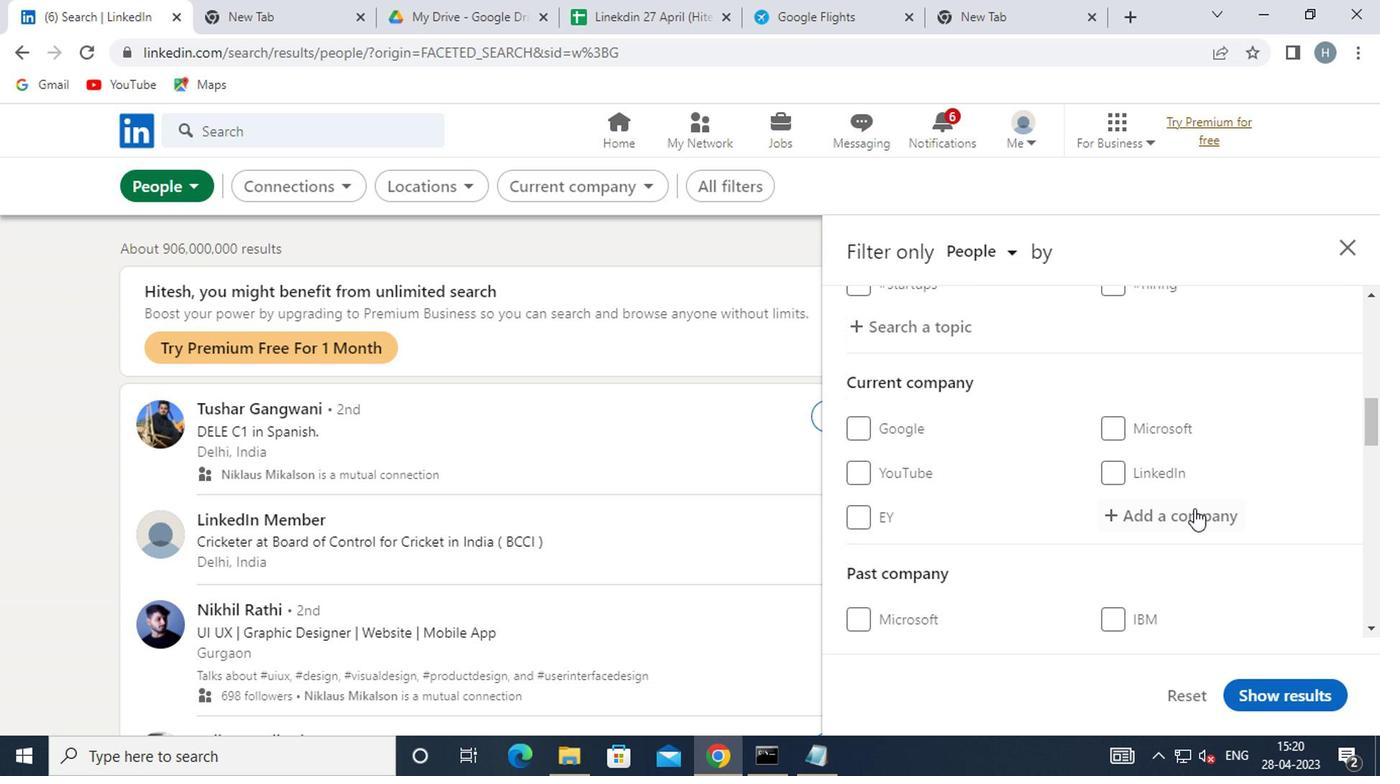 
Action: Mouse pressed left at (1192, 514)
Screenshot: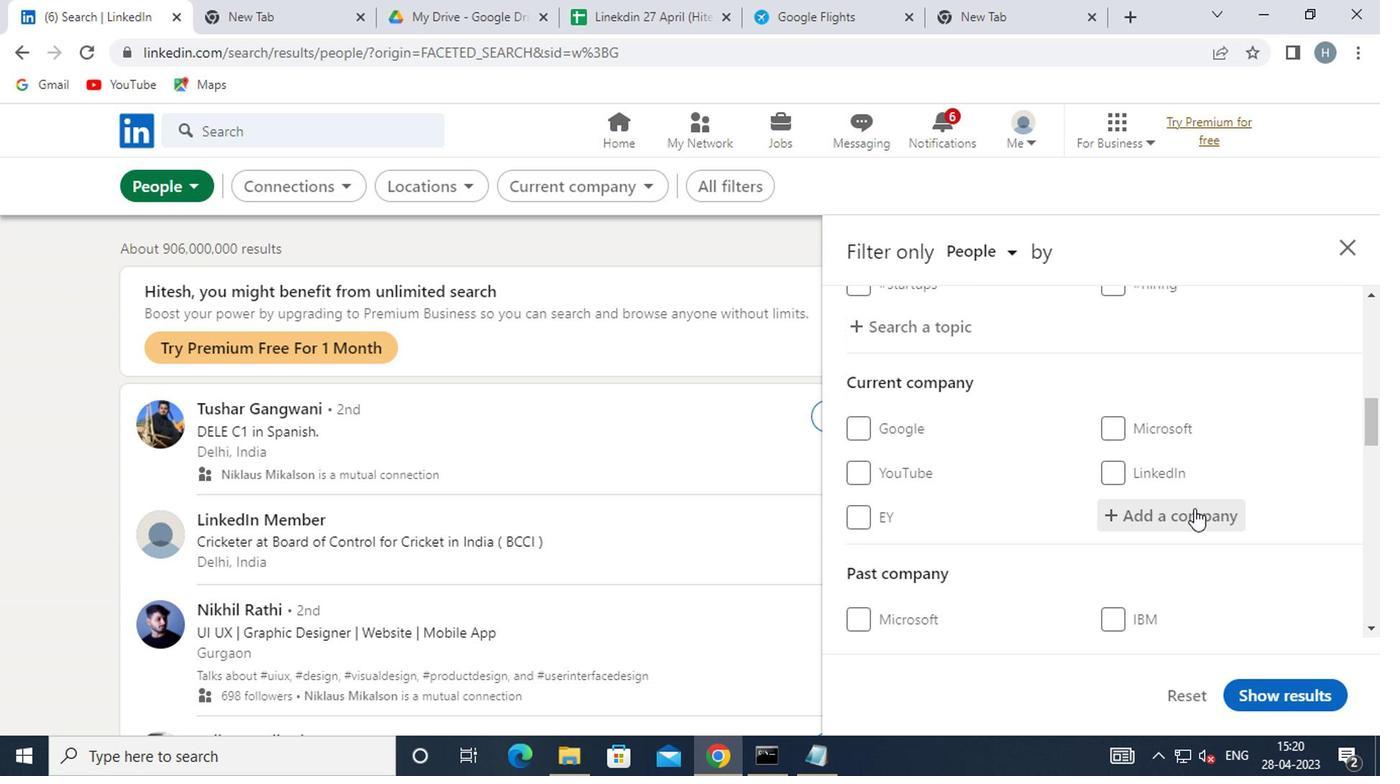 
Action: Mouse moved to (1180, 518)
Screenshot: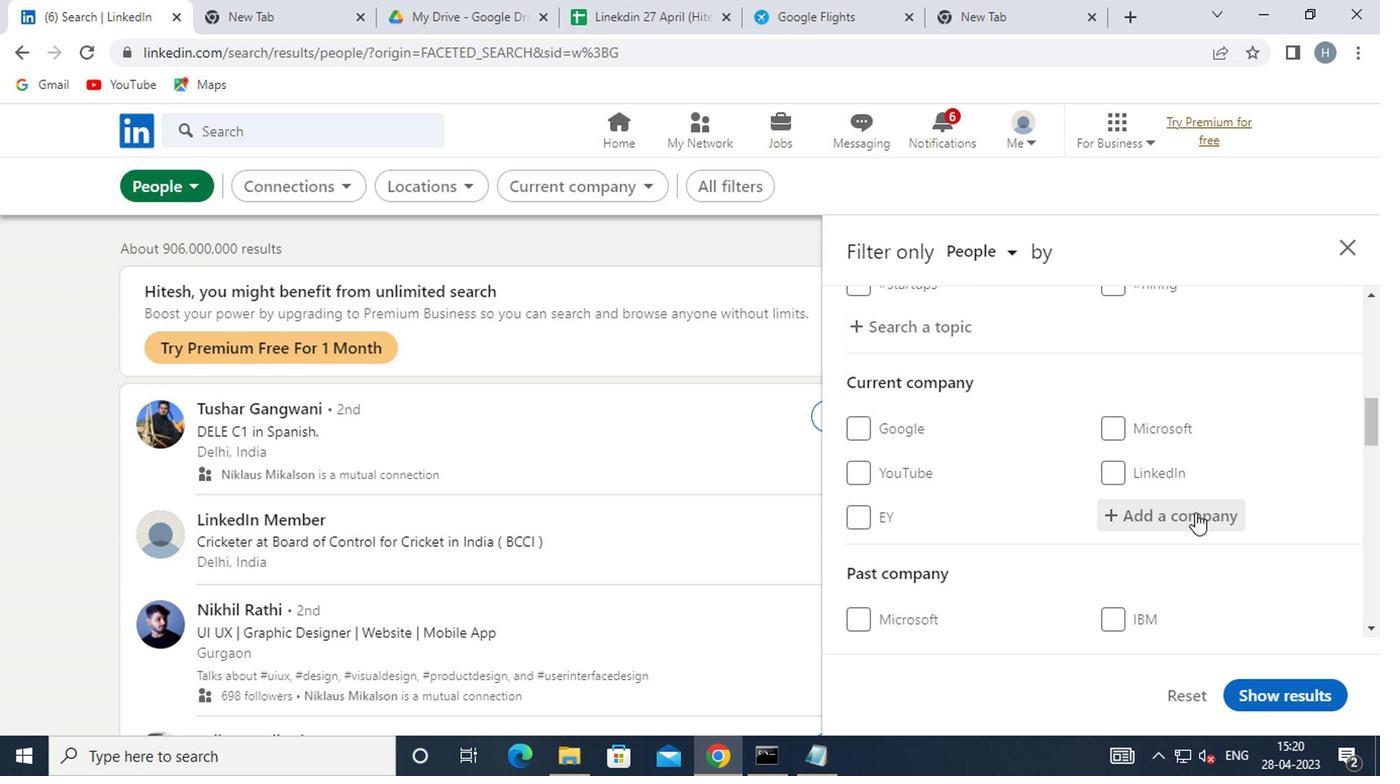 
Action: Key pressed <Key.shift>AUTOMATION<Key.space><Key.shift>A
Screenshot: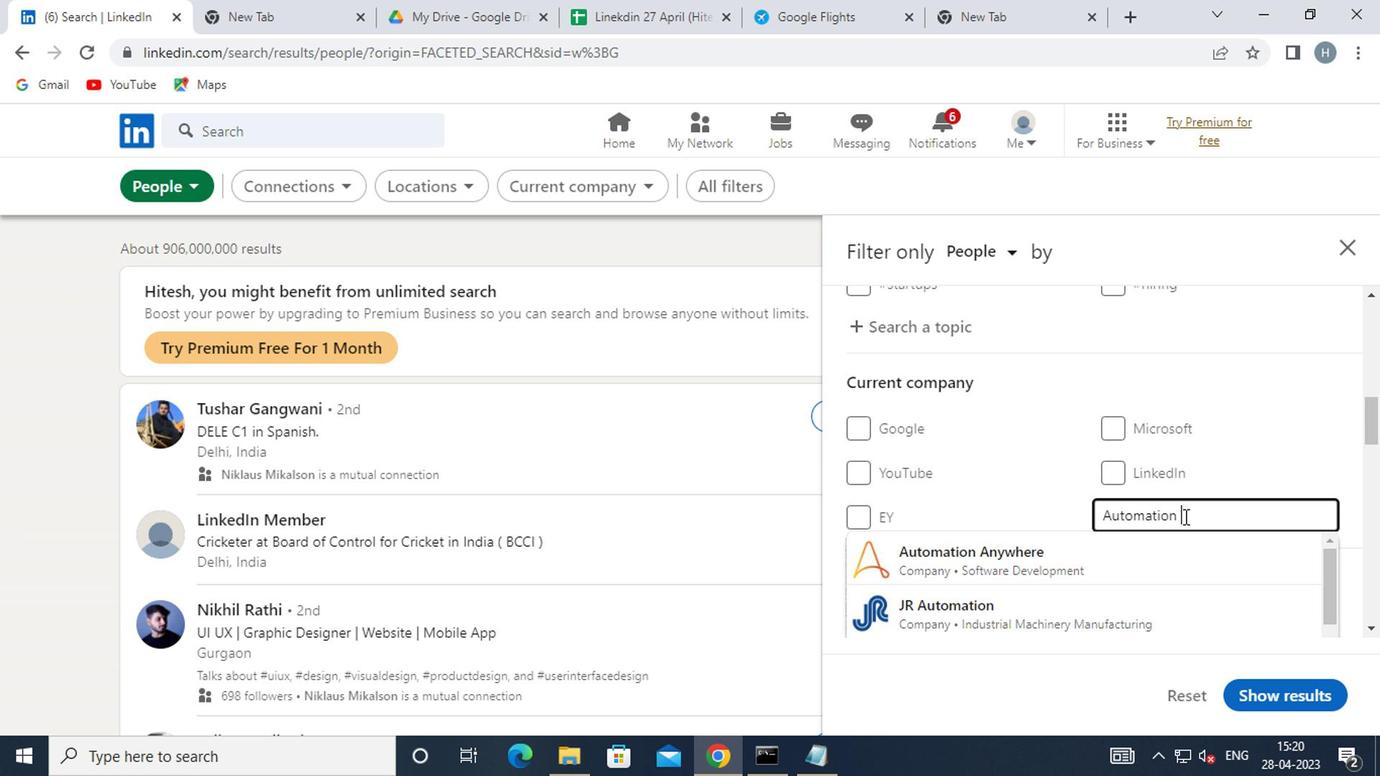 
Action: Mouse moved to (1100, 571)
Screenshot: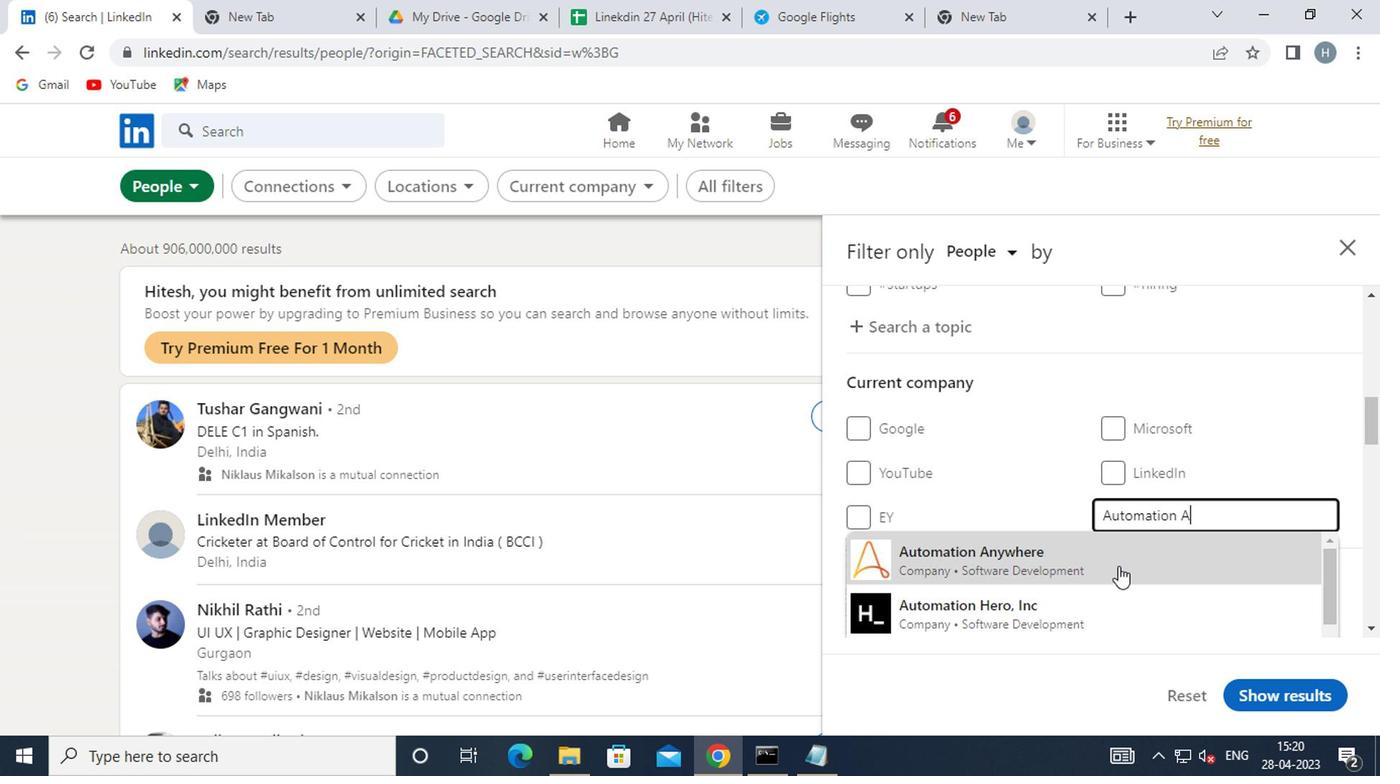 
Action: Mouse pressed left at (1100, 571)
Screenshot: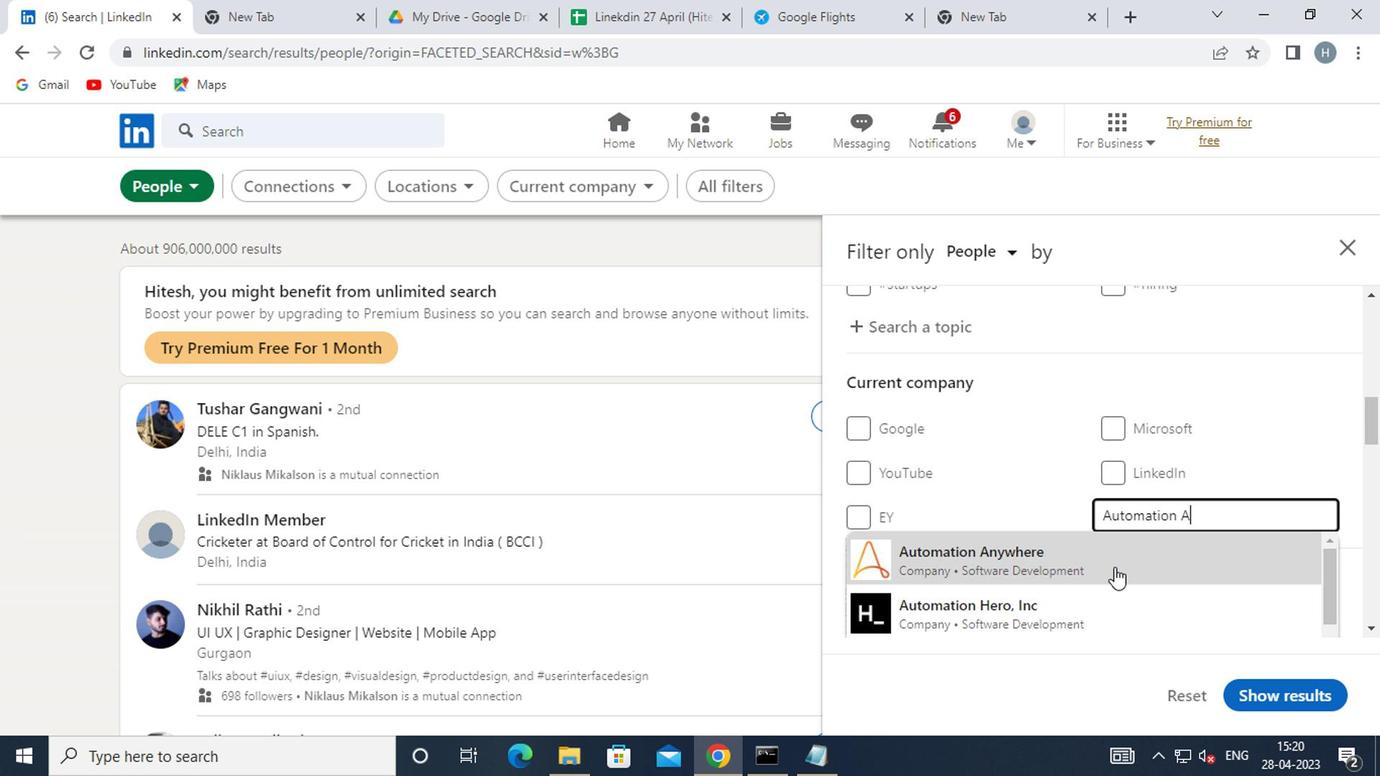 
Action: Mouse moved to (1089, 524)
Screenshot: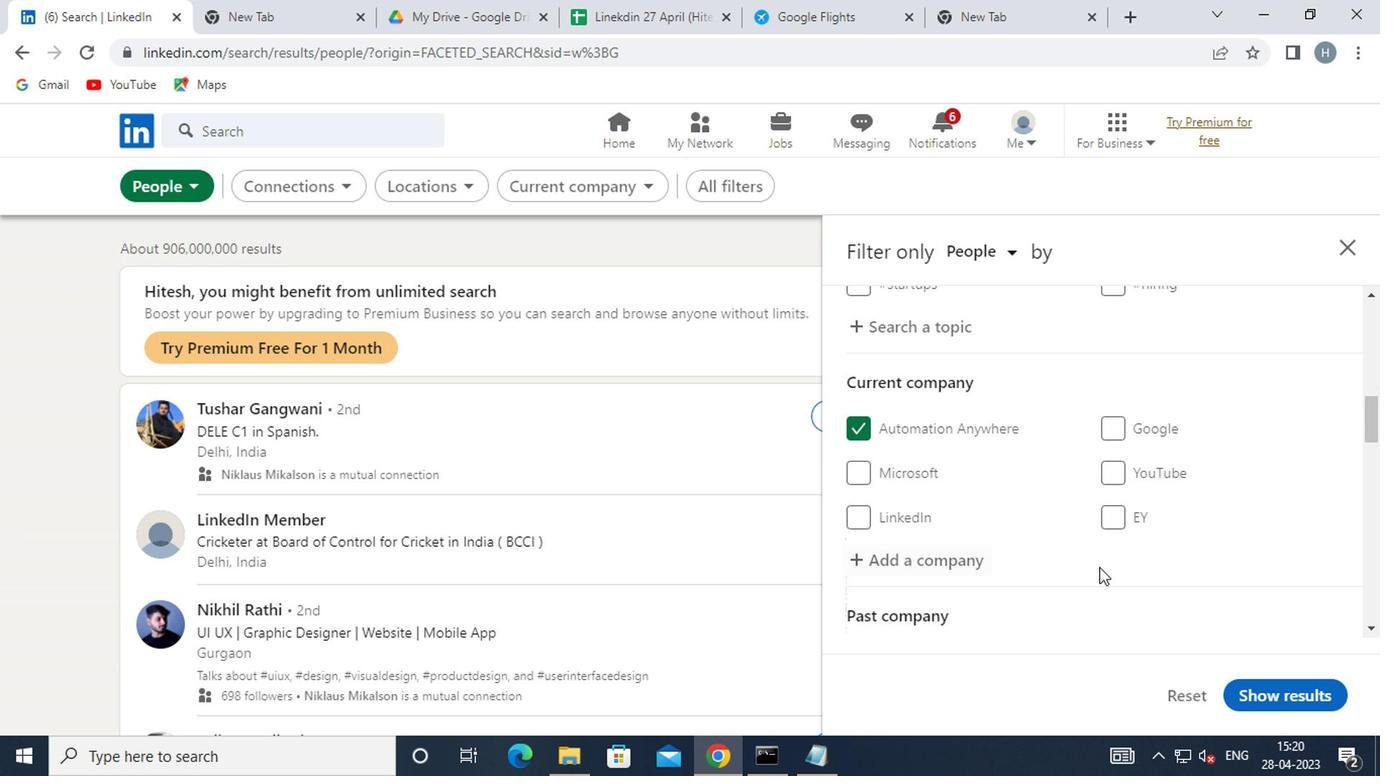 
Action: Mouse scrolled (1089, 524) with delta (0, 0)
Screenshot: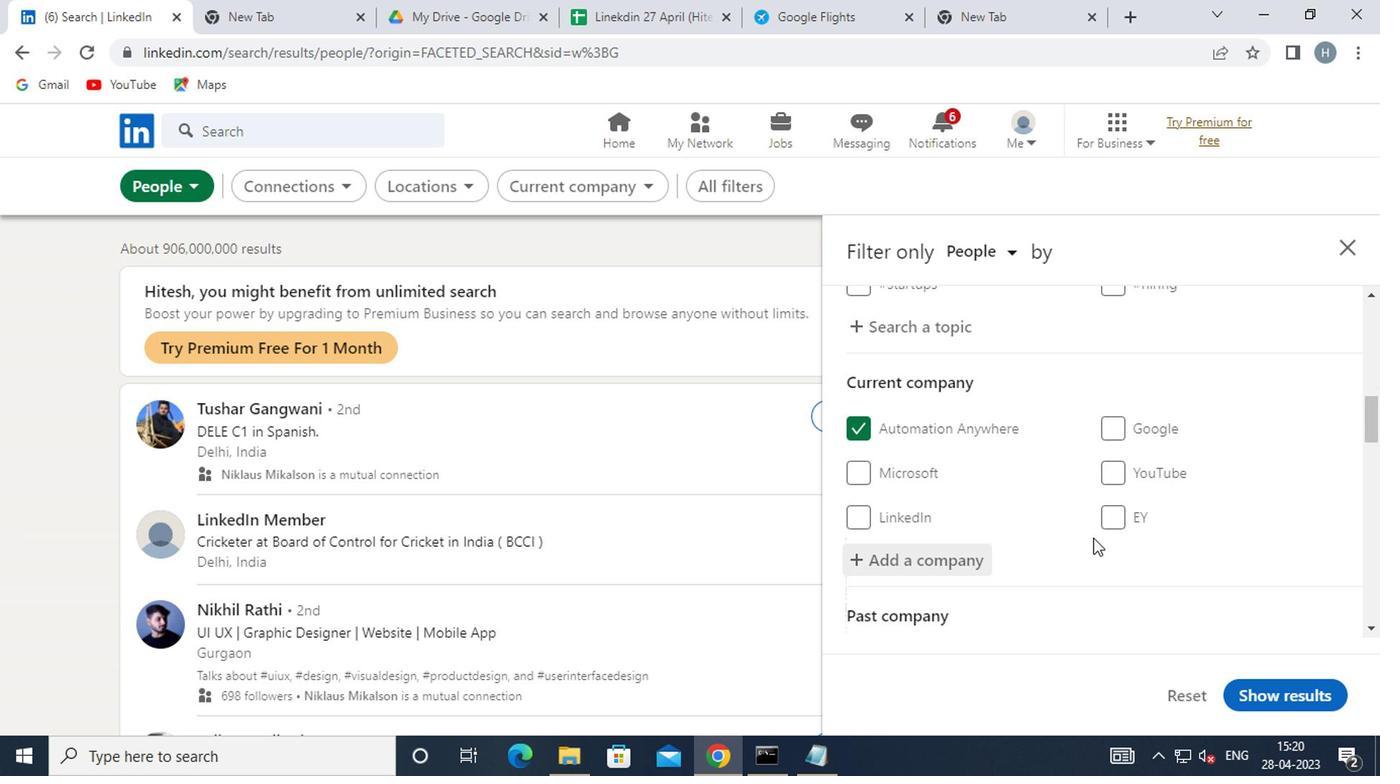 
Action: Mouse scrolled (1089, 524) with delta (0, 0)
Screenshot: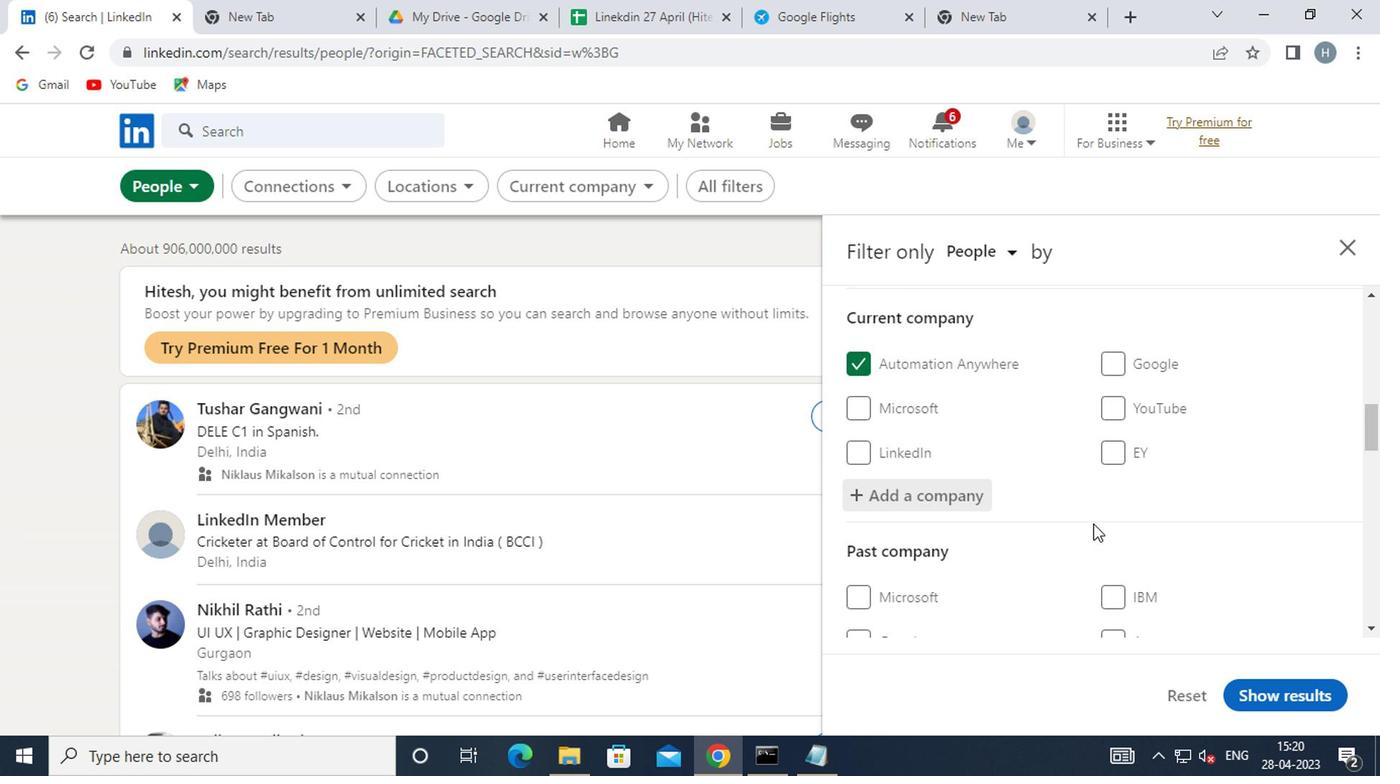 
Action: Mouse scrolled (1089, 524) with delta (0, 0)
Screenshot: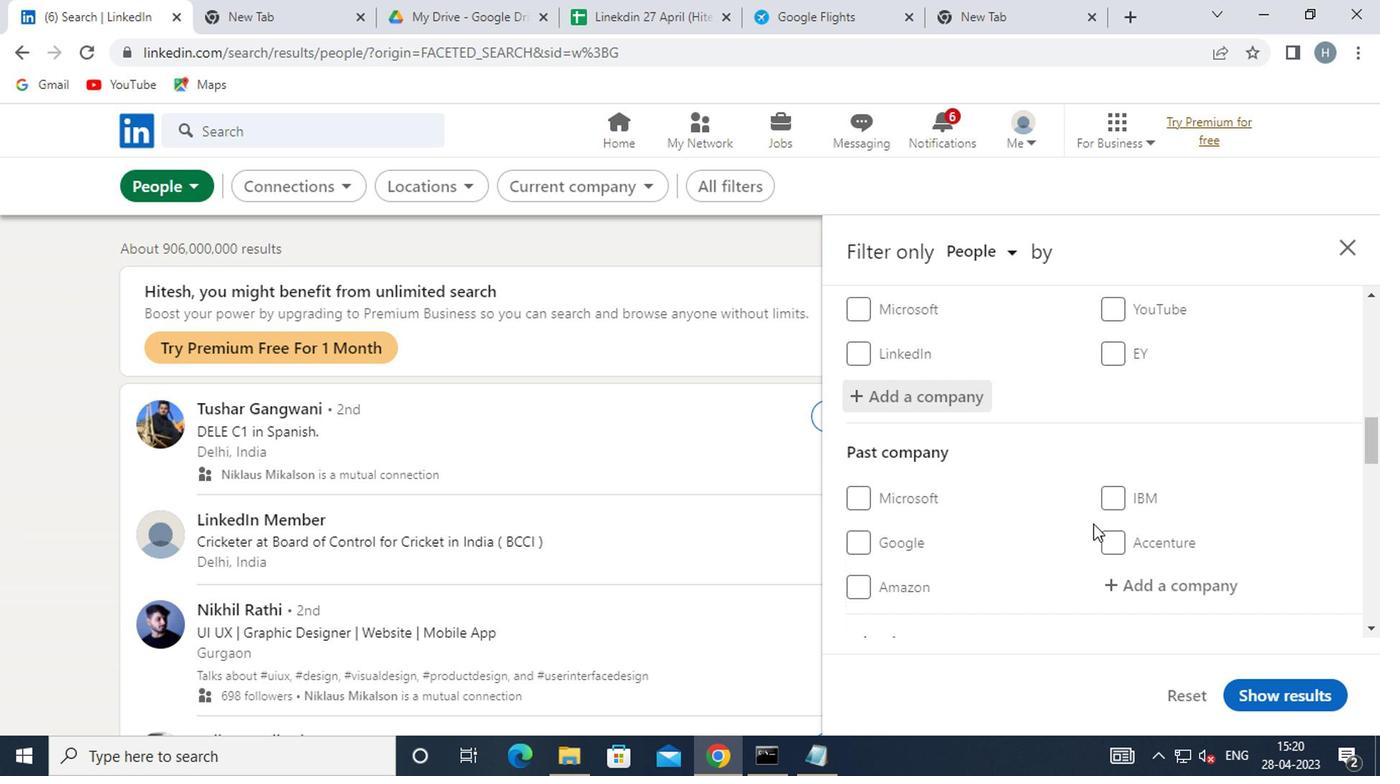 
Action: Mouse moved to (1118, 494)
Screenshot: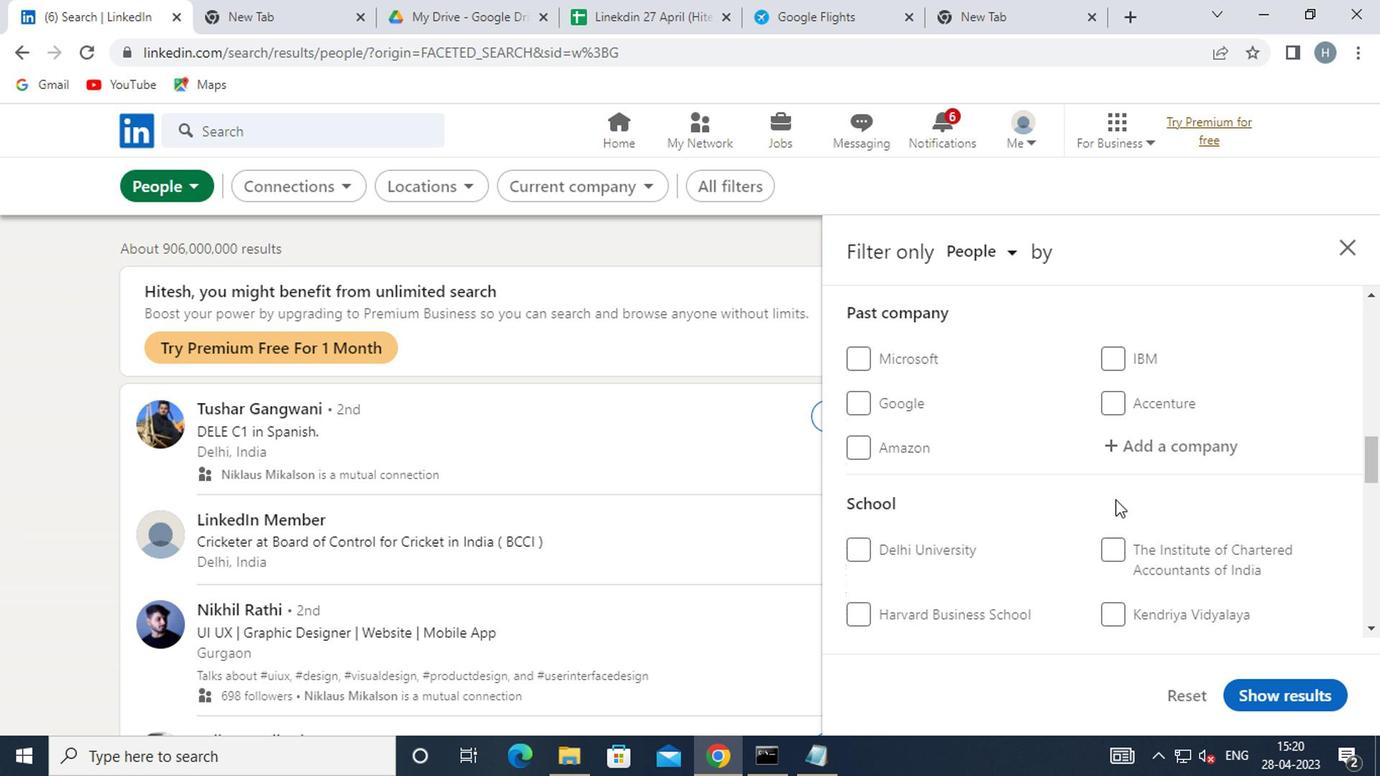 
Action: Mouse scrolled (1118, 493) with delta (0, 0)
Screenshot: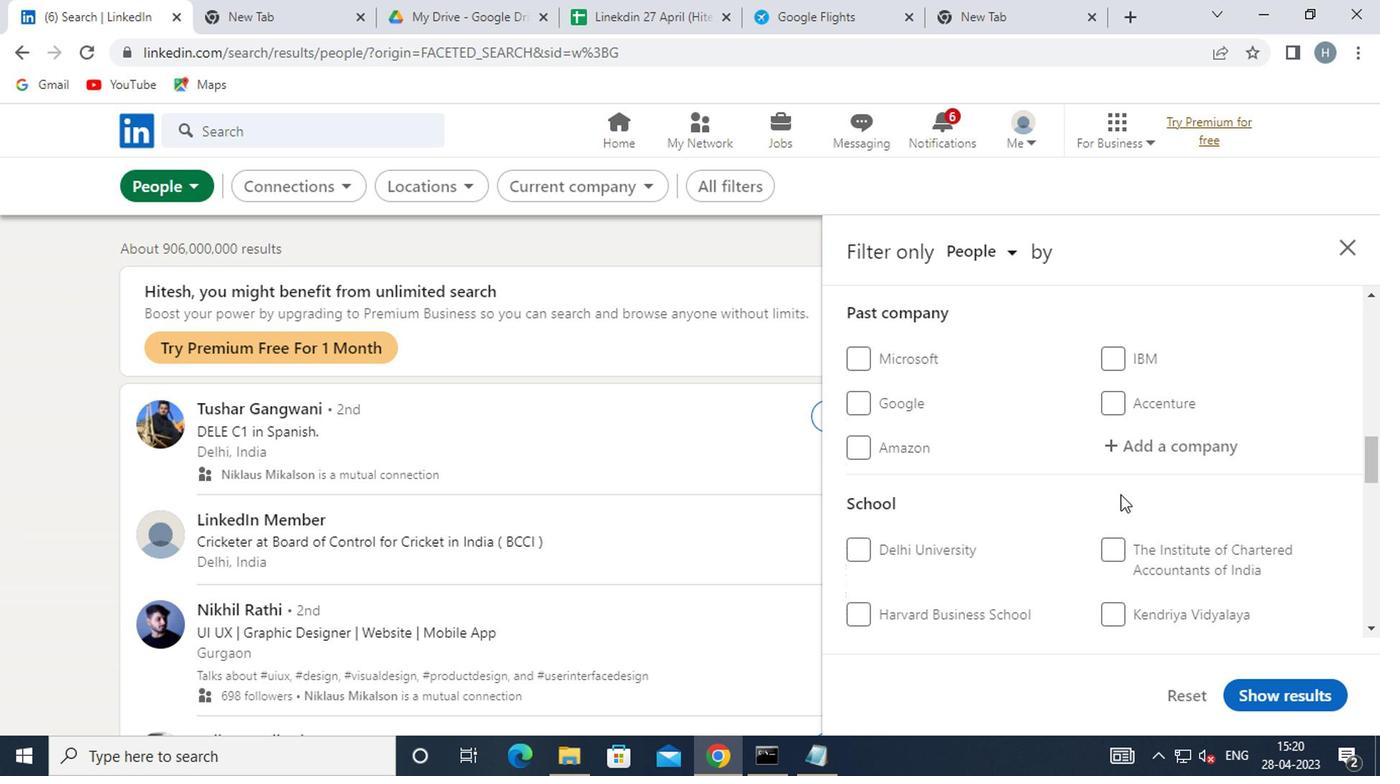 
Action: Mouse scrolled (1118, 493) with delta (0, 0)
Screenshot: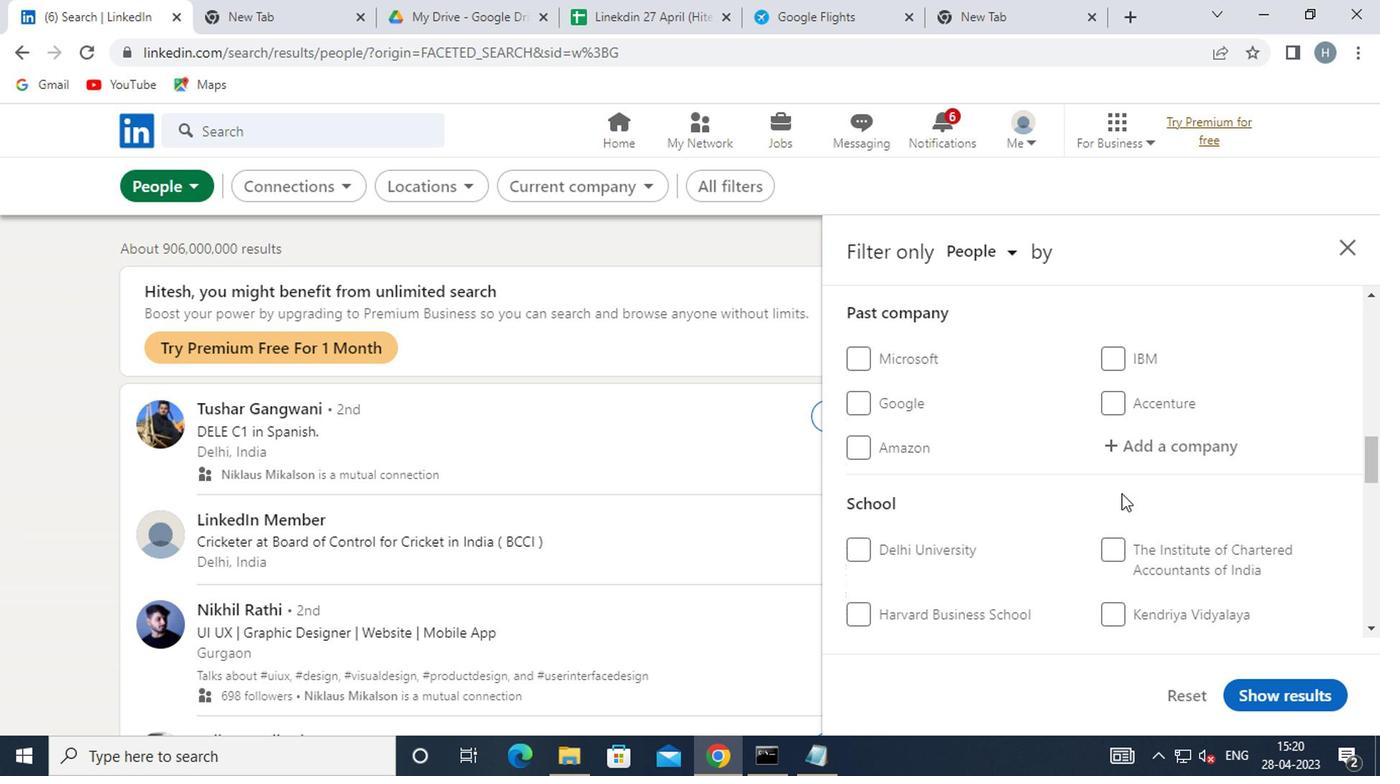 
Action: Mouse moved to (1120, 493)
Screenshot: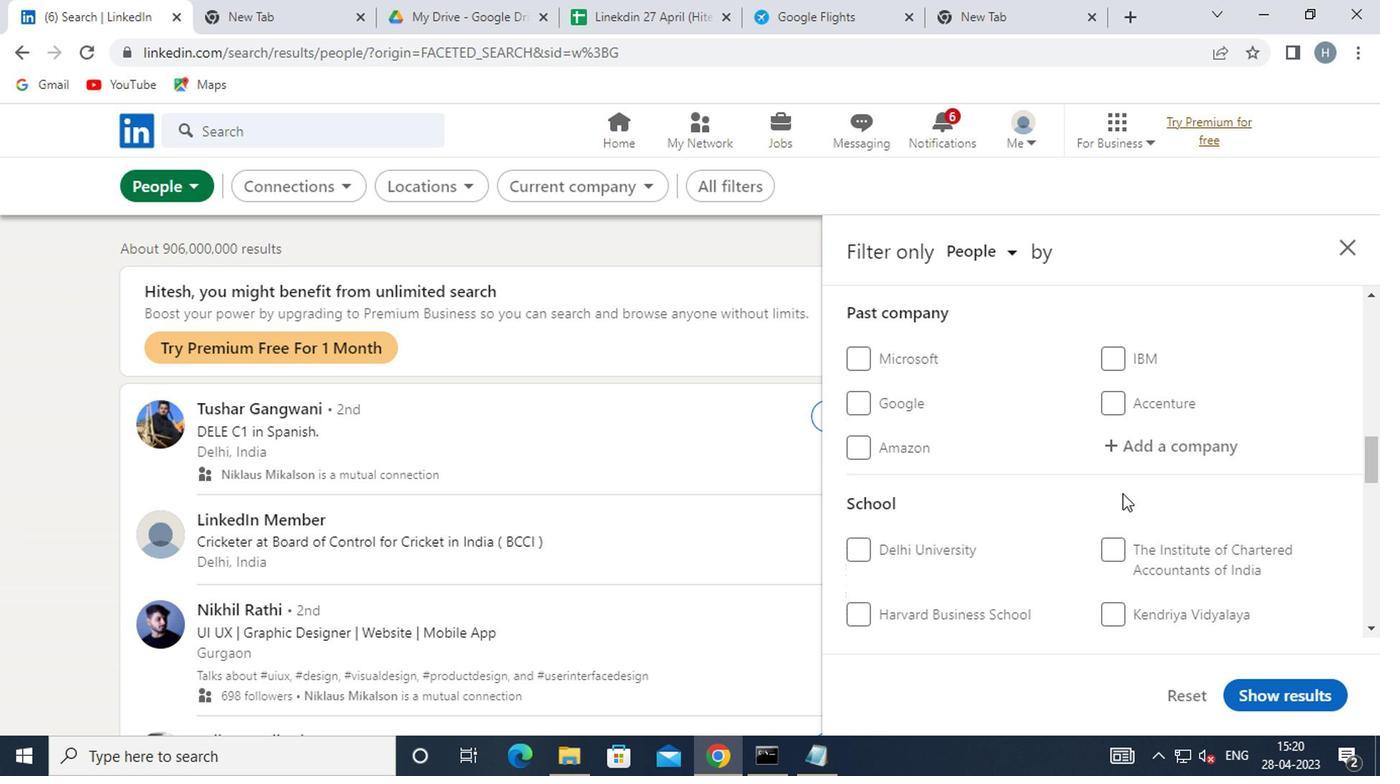 
Action: Mouse scrolled (1120, 493) with delta (0, 0)
Screenshot: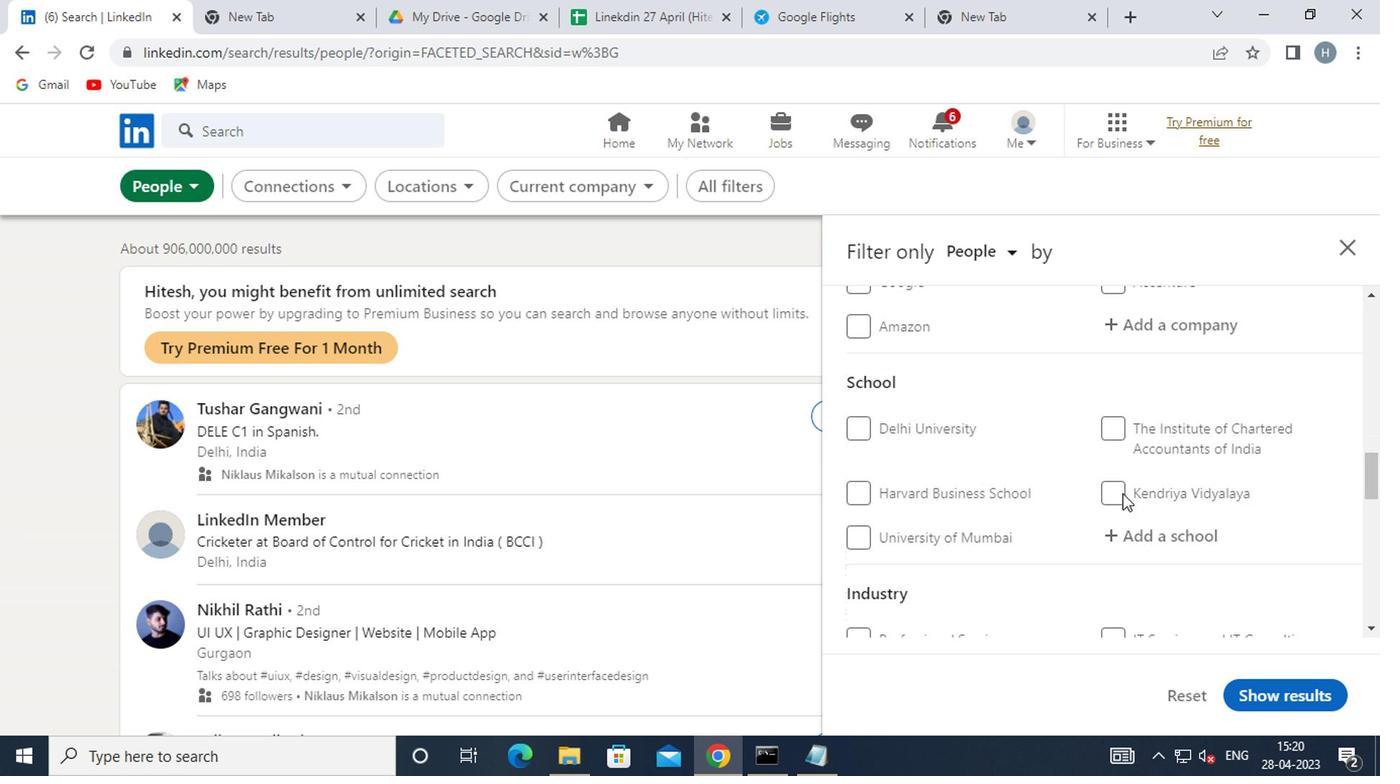 
Action: Mouse moved to (1207, 353)
Screenshot: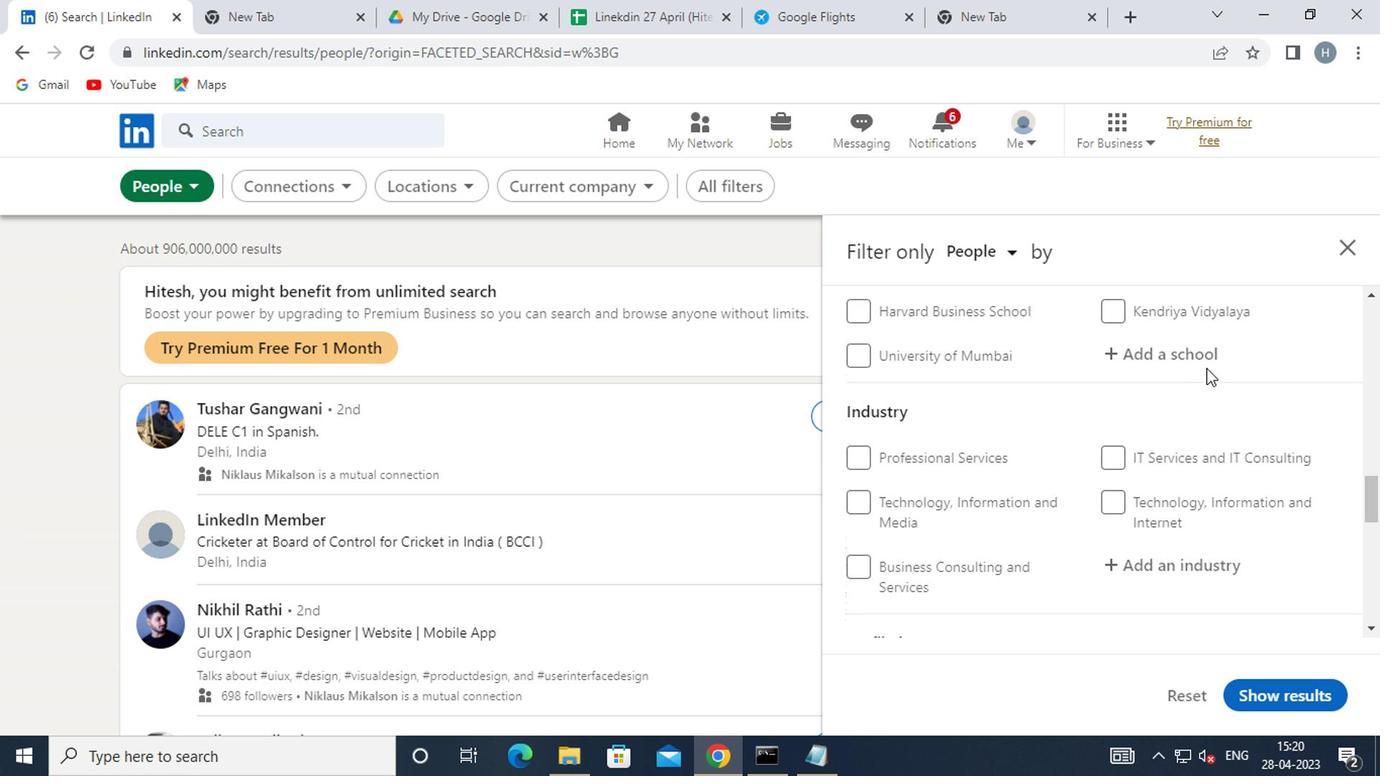 
Action: Mouse pressed left at (1207, 353)
Screenshot: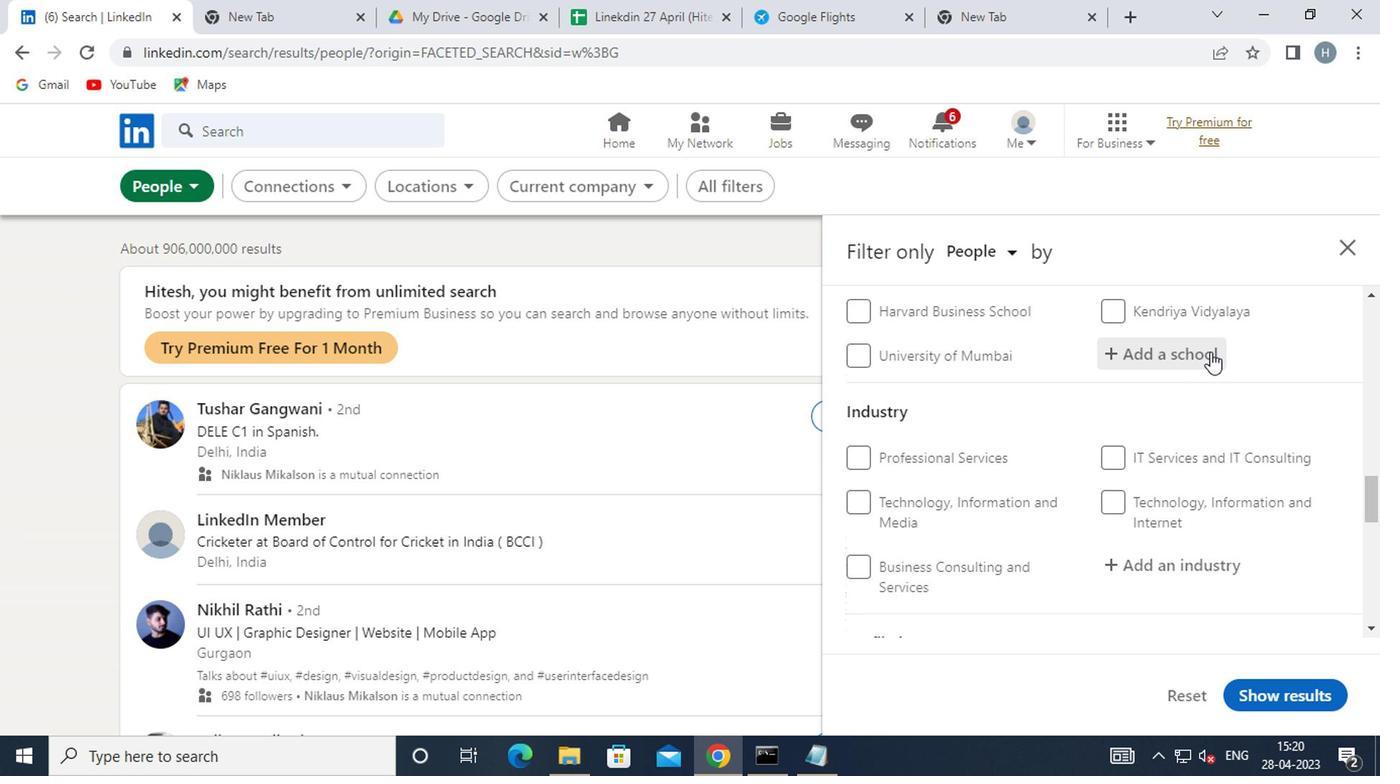 
Action: Key pressed <Key.shift><Key.shift><Key.shift><Key.shift><Key.shift><Key.shift><Key.shift><Key.shift><Key.shift><Key.shift><Key.shift><Key.shift><Key.shift><Key.shift><Key.shift><Key.shift><Key.shift><Key.shift><Key.shift><Key.shift>B<Key.space>K<Key.space>S
Screenshot: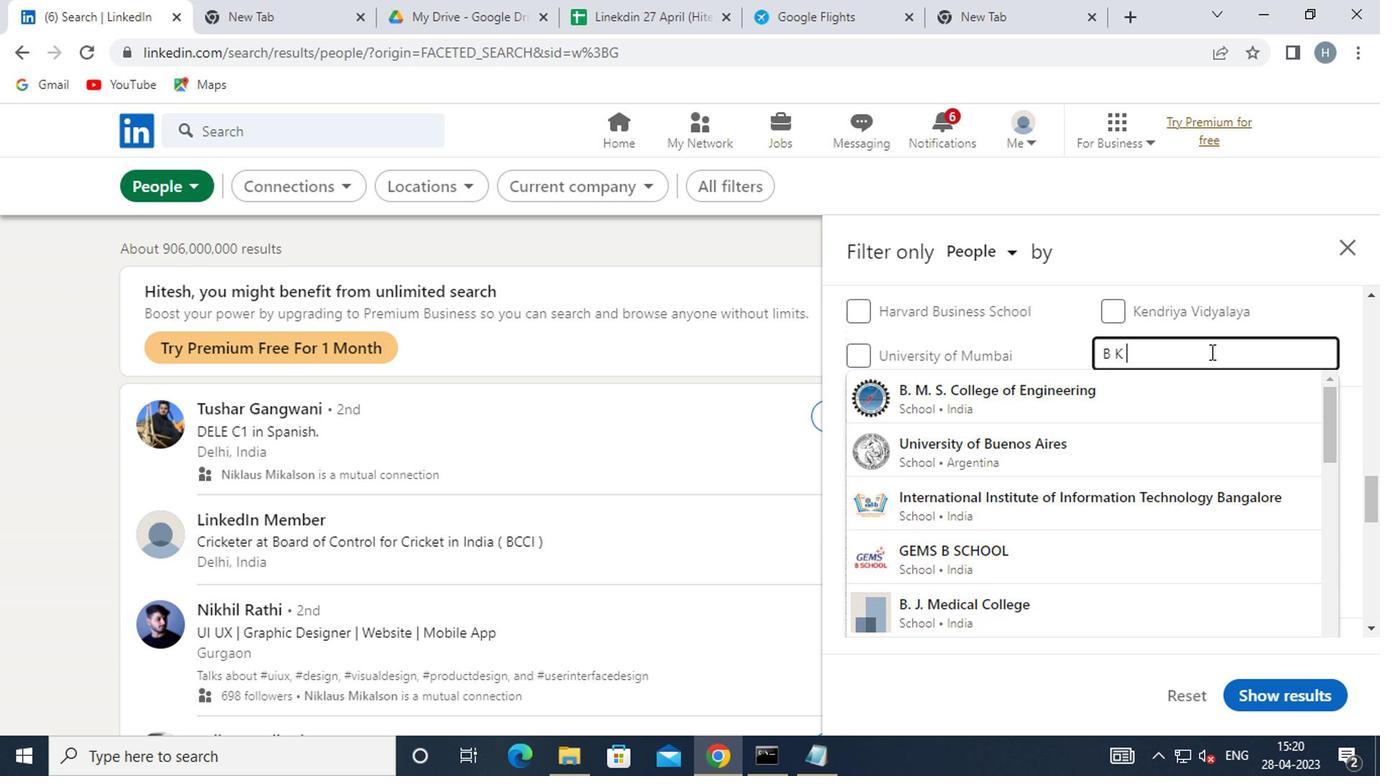 
Action: Mouse moved to (1212, 349)
Screenshot: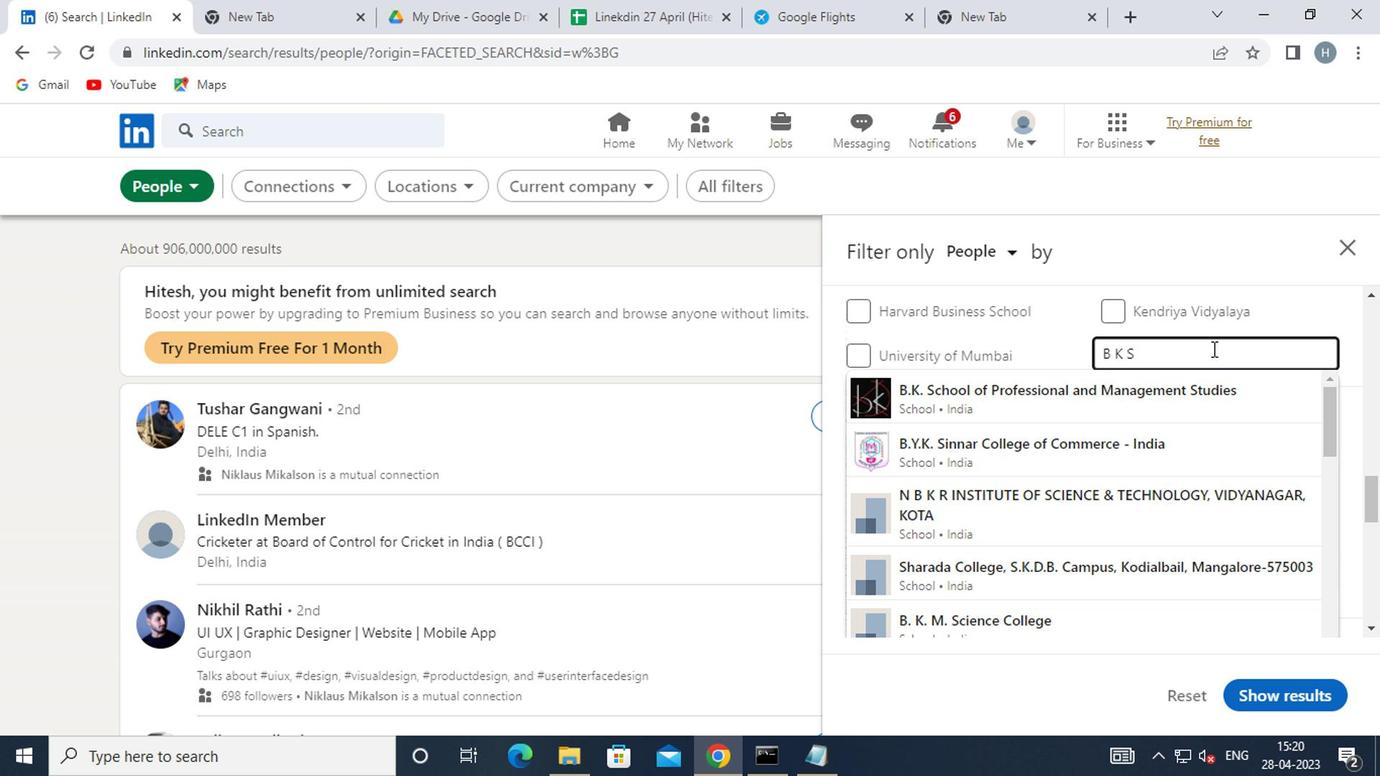 
Action: Key pressed C
Screenshot: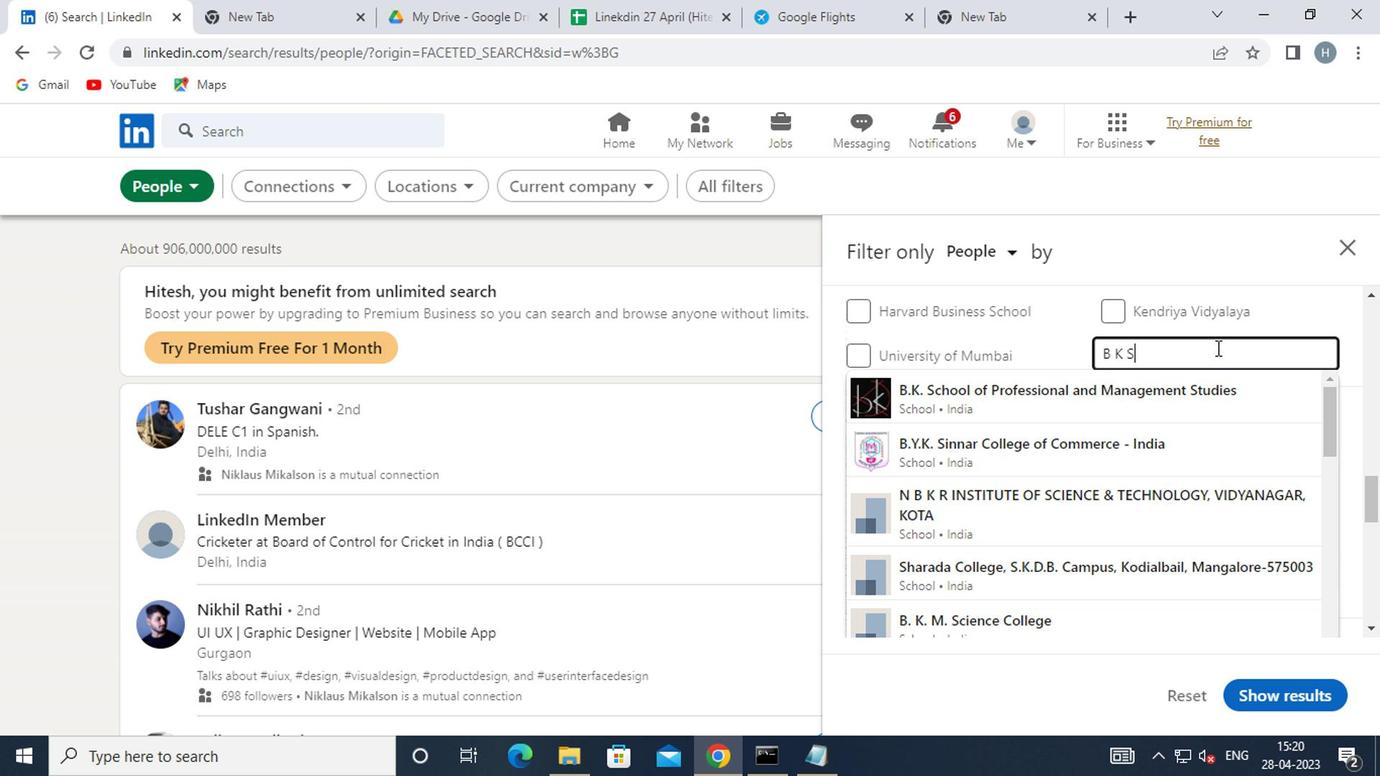 
Action: Mouse moved to (1214, 347)
Screenshot: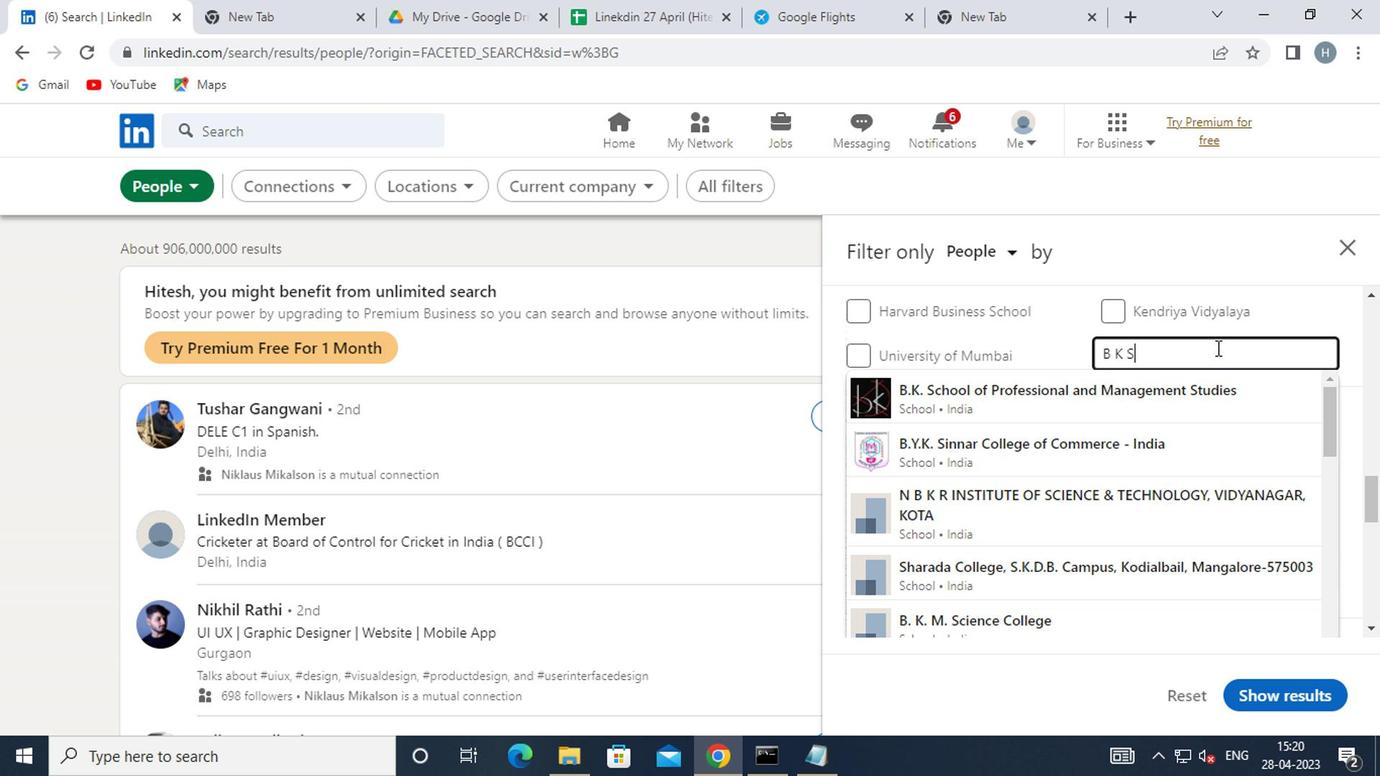 
Action: Key pressed H
Screenshot: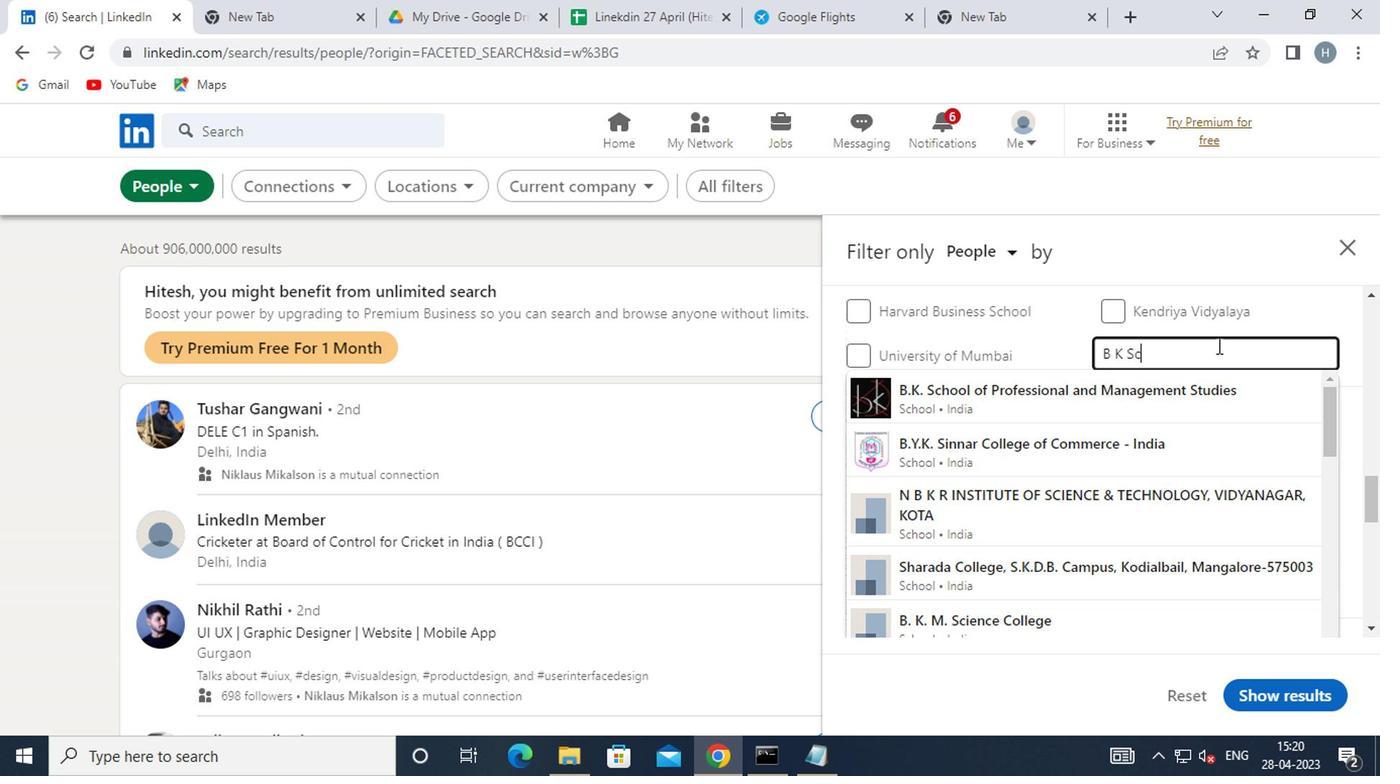 
Action: Mouse moved to (1214, 349)
Screenshot: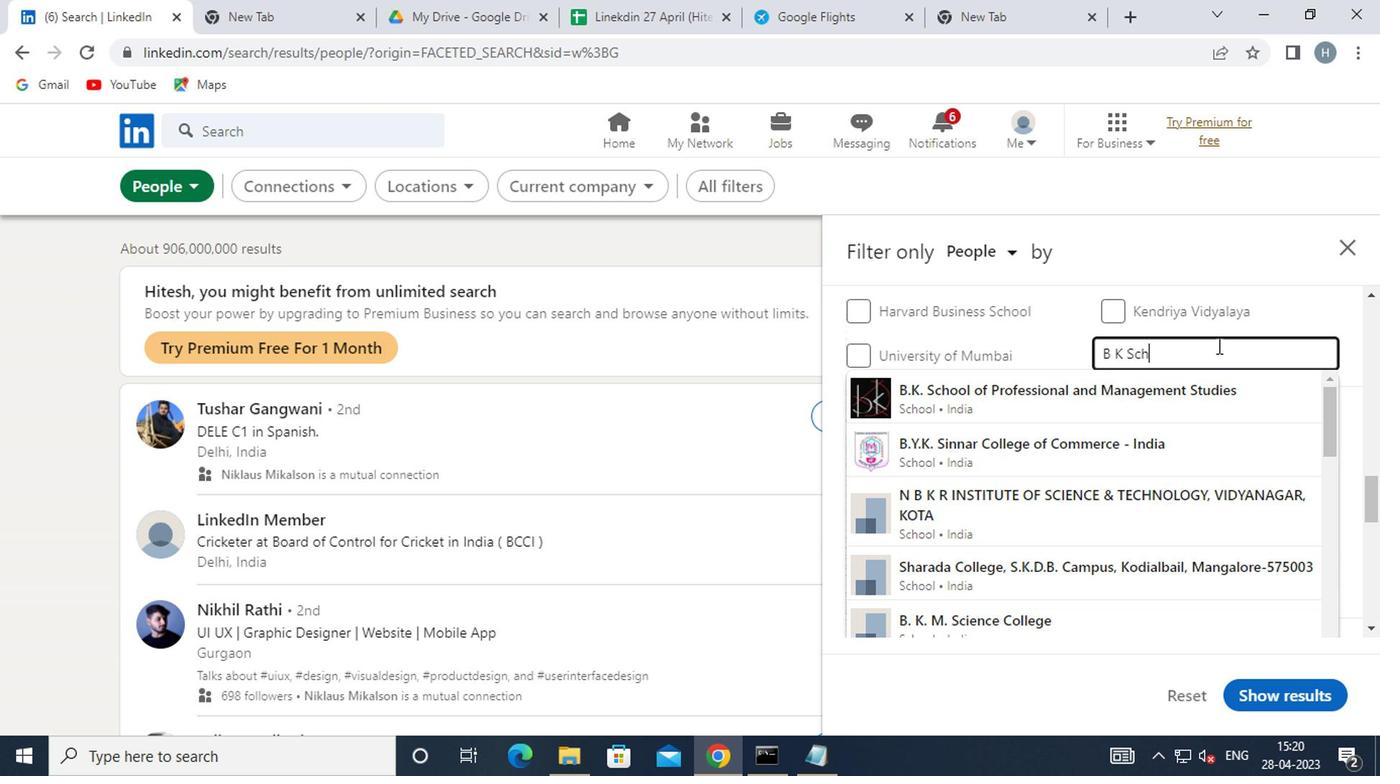 
Action: Key pressed OOL
Screenshot: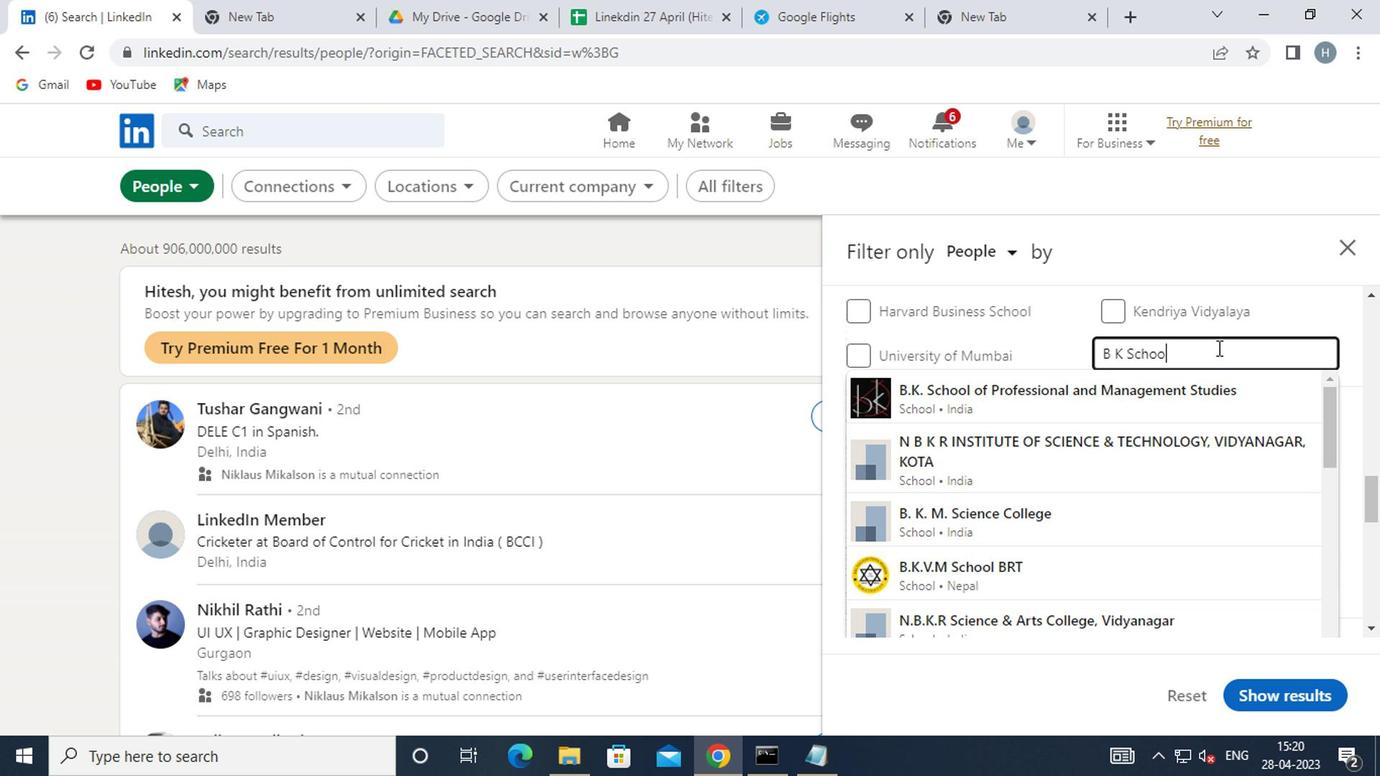 
Action: Mouse moved to (1148, 396)
Screenshot: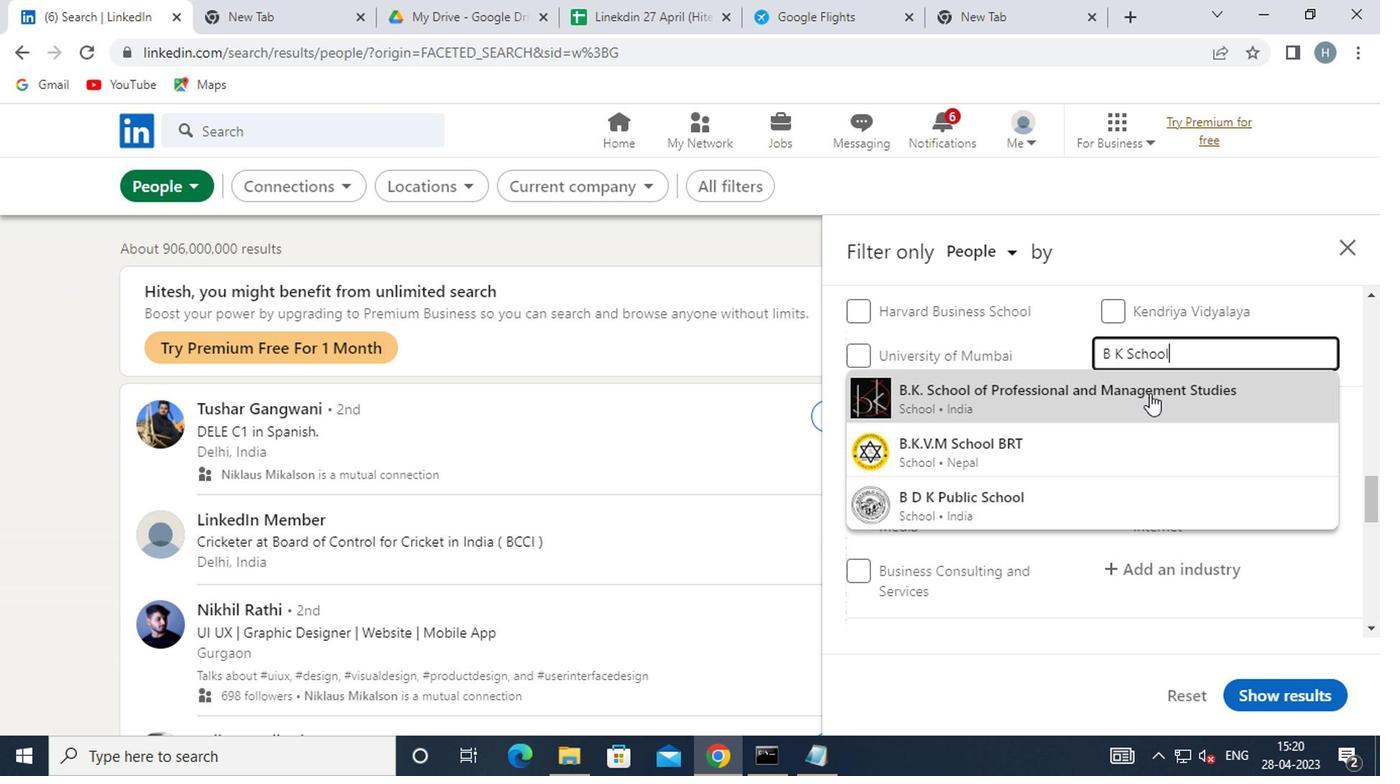 
Action: Mouse pressed left at (1148, 396)
Screenshot: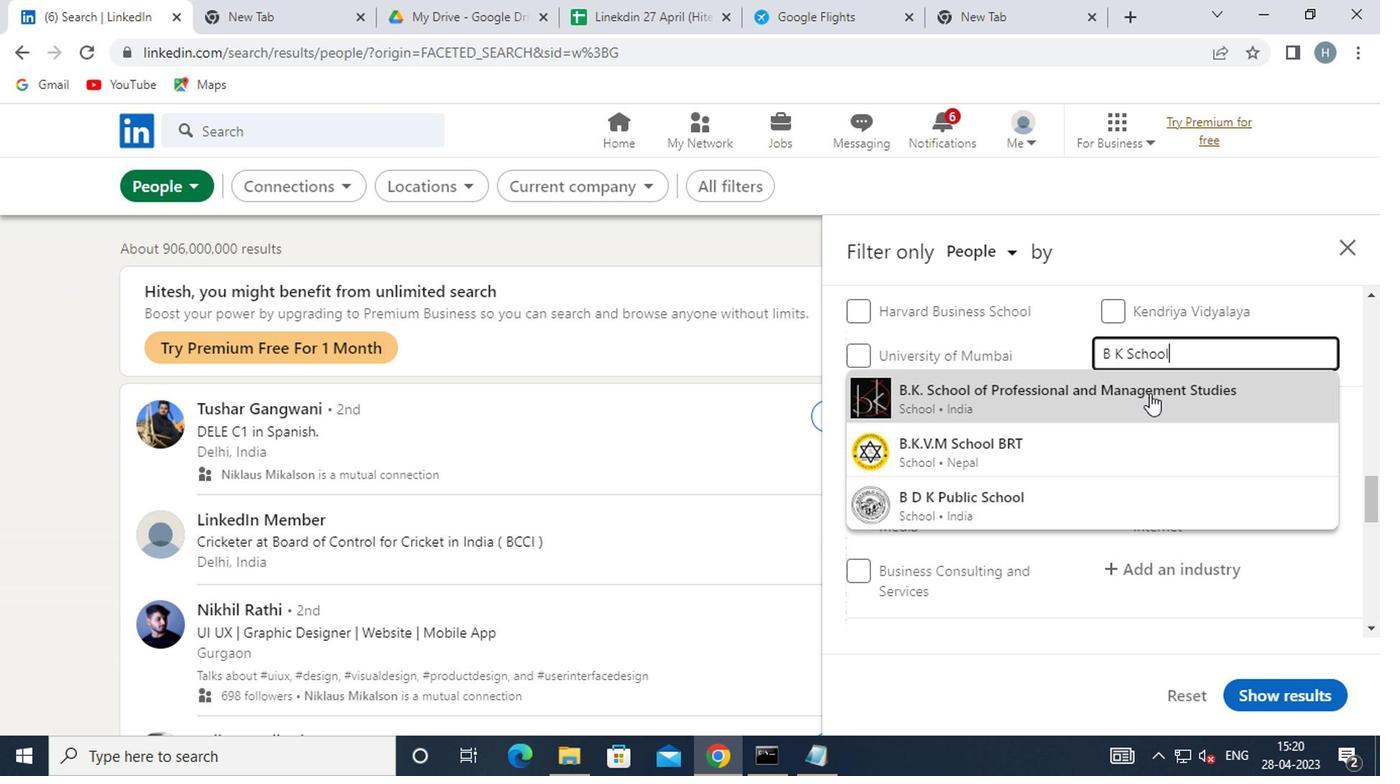 
Action: Mouse moved to (1125, 394)
Screenshot: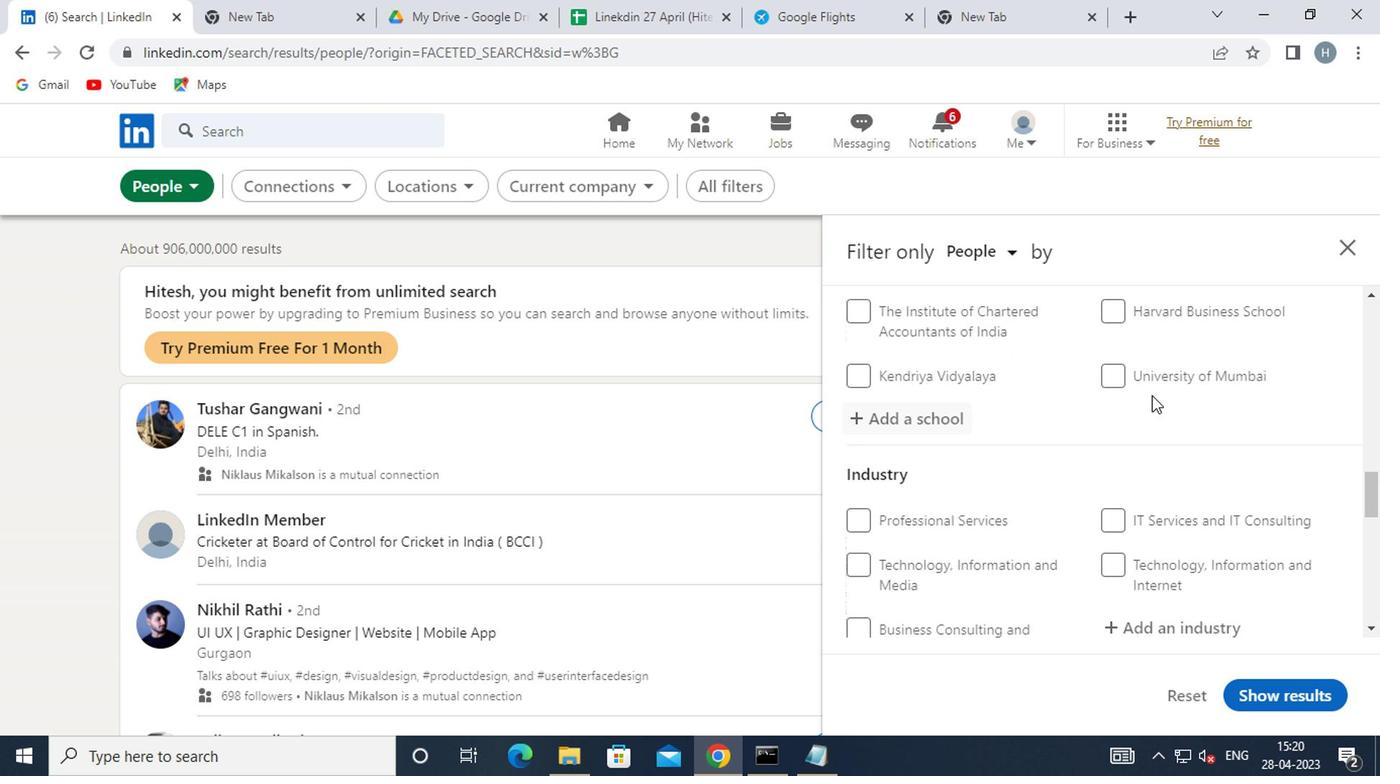 
Action: Mouse scrolled (1125, 393) with delta (0, 0)
Screenshot: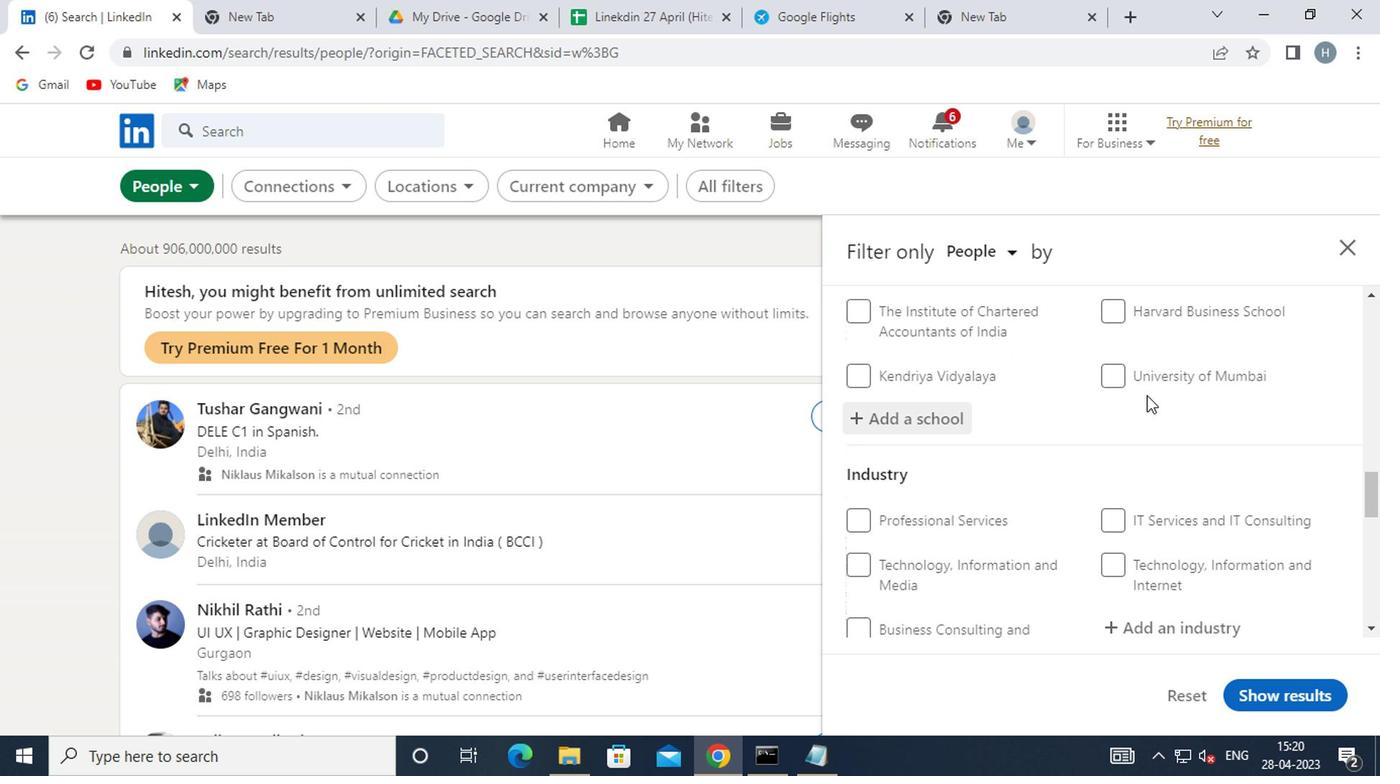 
Action: Mouse scrolled (1125, 393) with delta (0, 0)
Screenshot: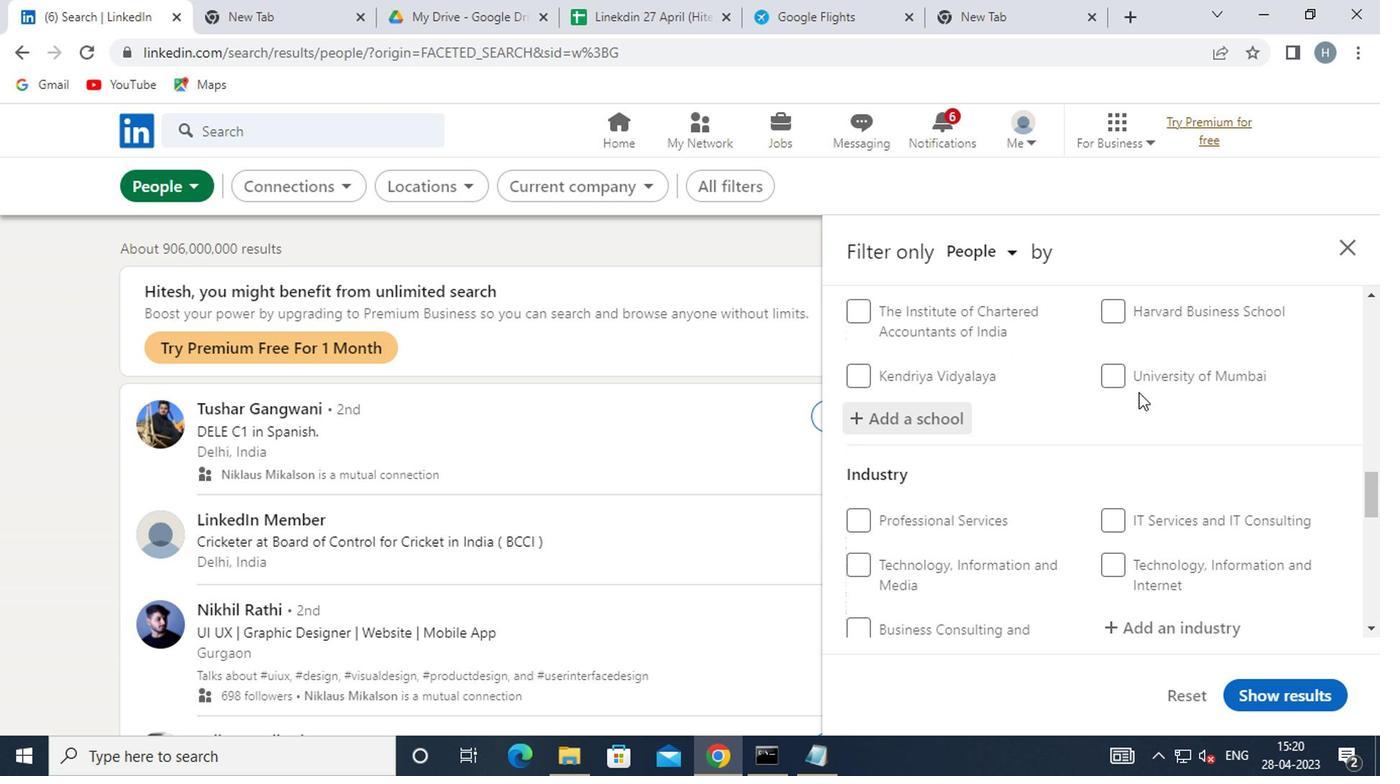 
Action: Mouse moved to (1149, 426)
Screenshot: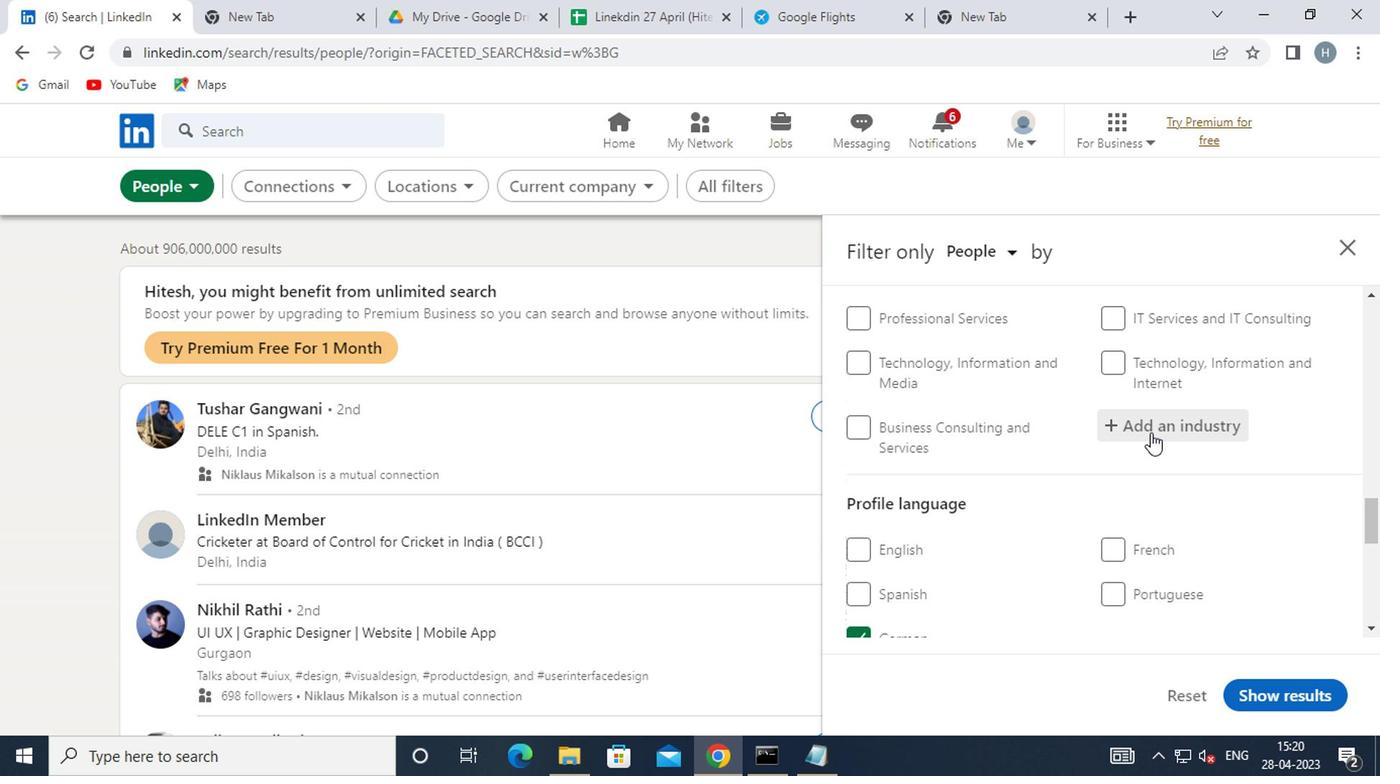 
Action: Mouse pressed left at (1149, 426)
Screenshot: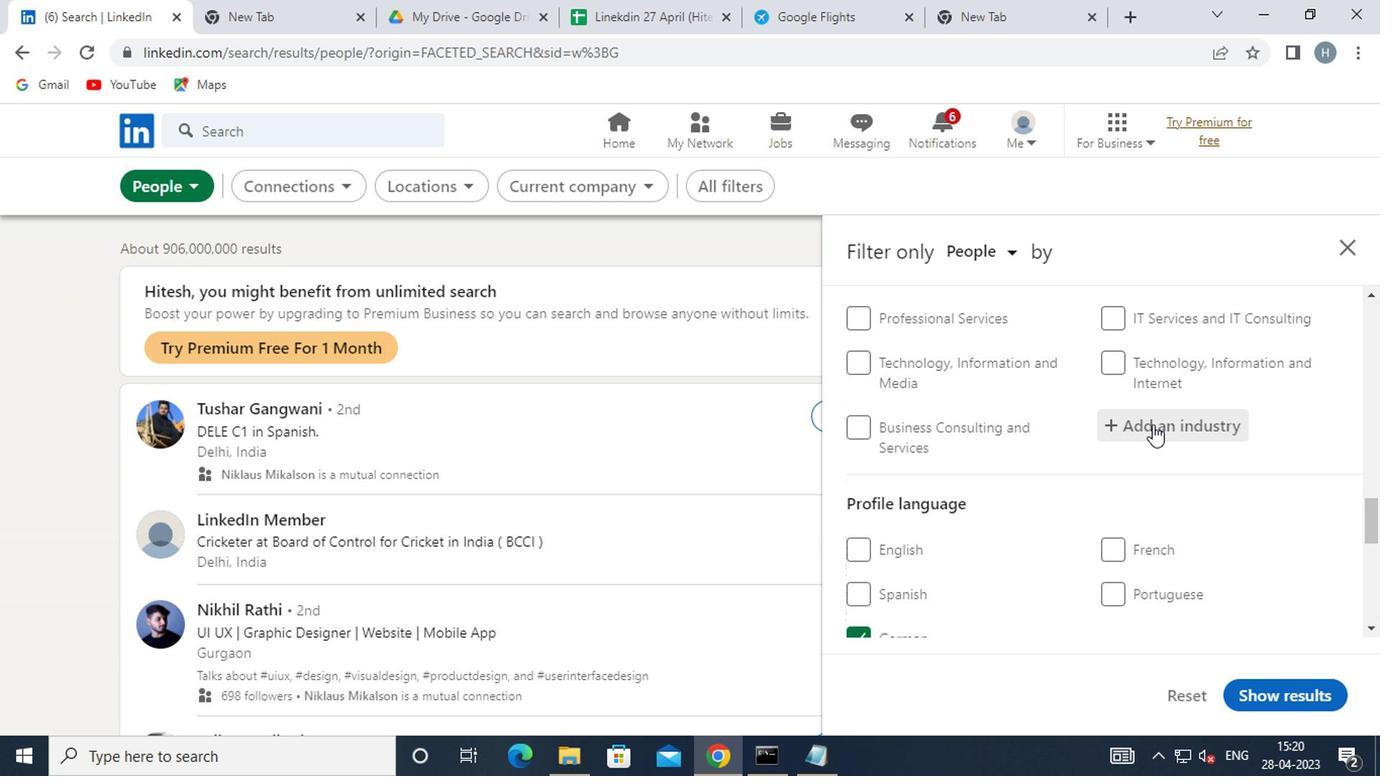 
Action: Mouse moved to (1118, 418)
Screenshot: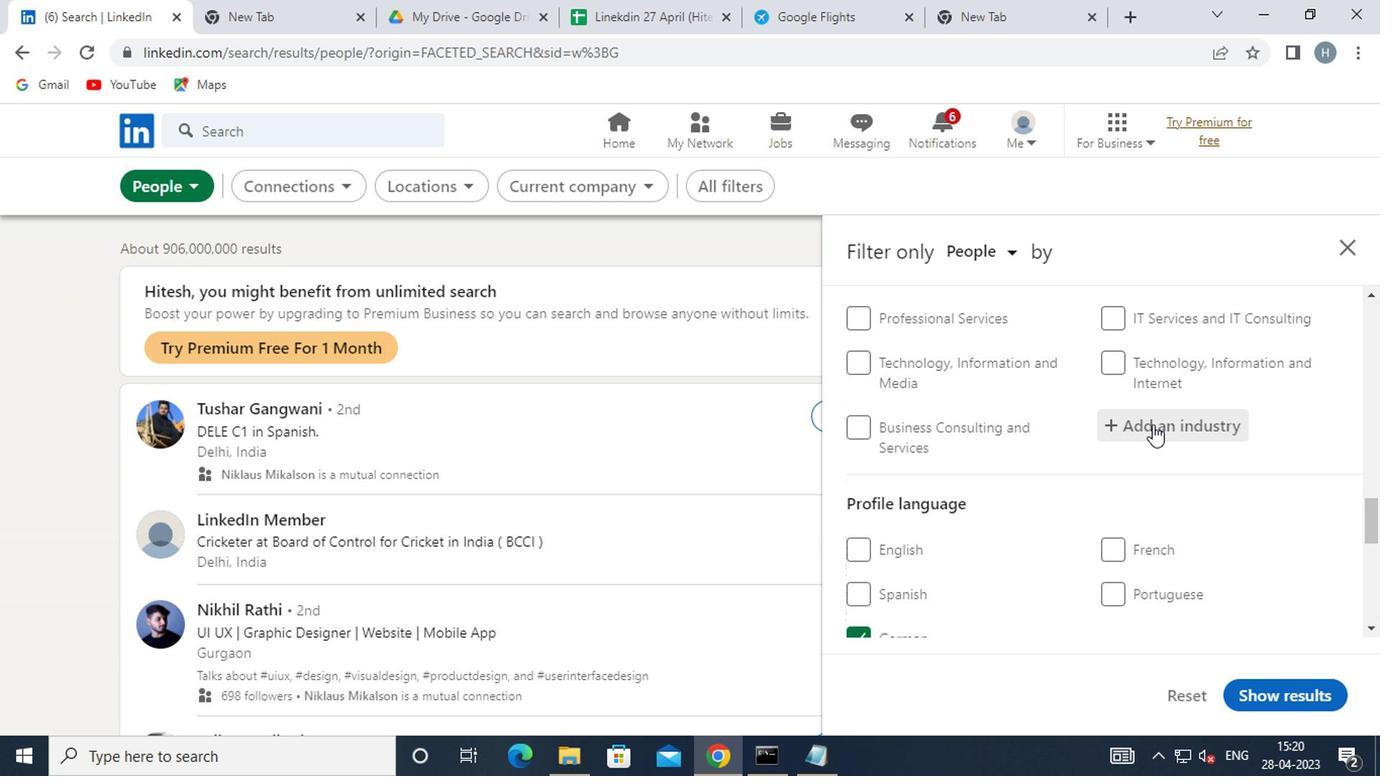 
Action: Key pressed <Key.shift>WHOLE
Screenshot: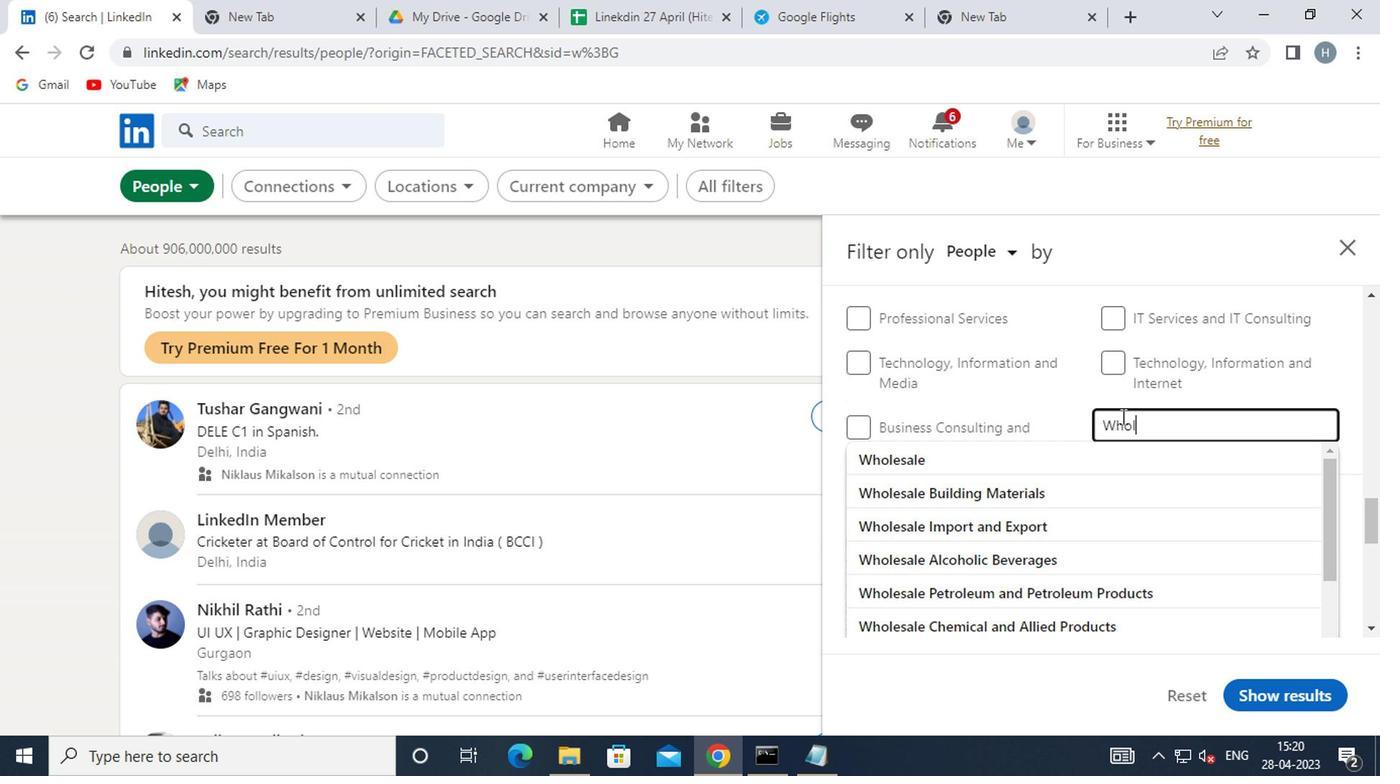 
Action: Mouse moved to (1118, 415)
Screenshot: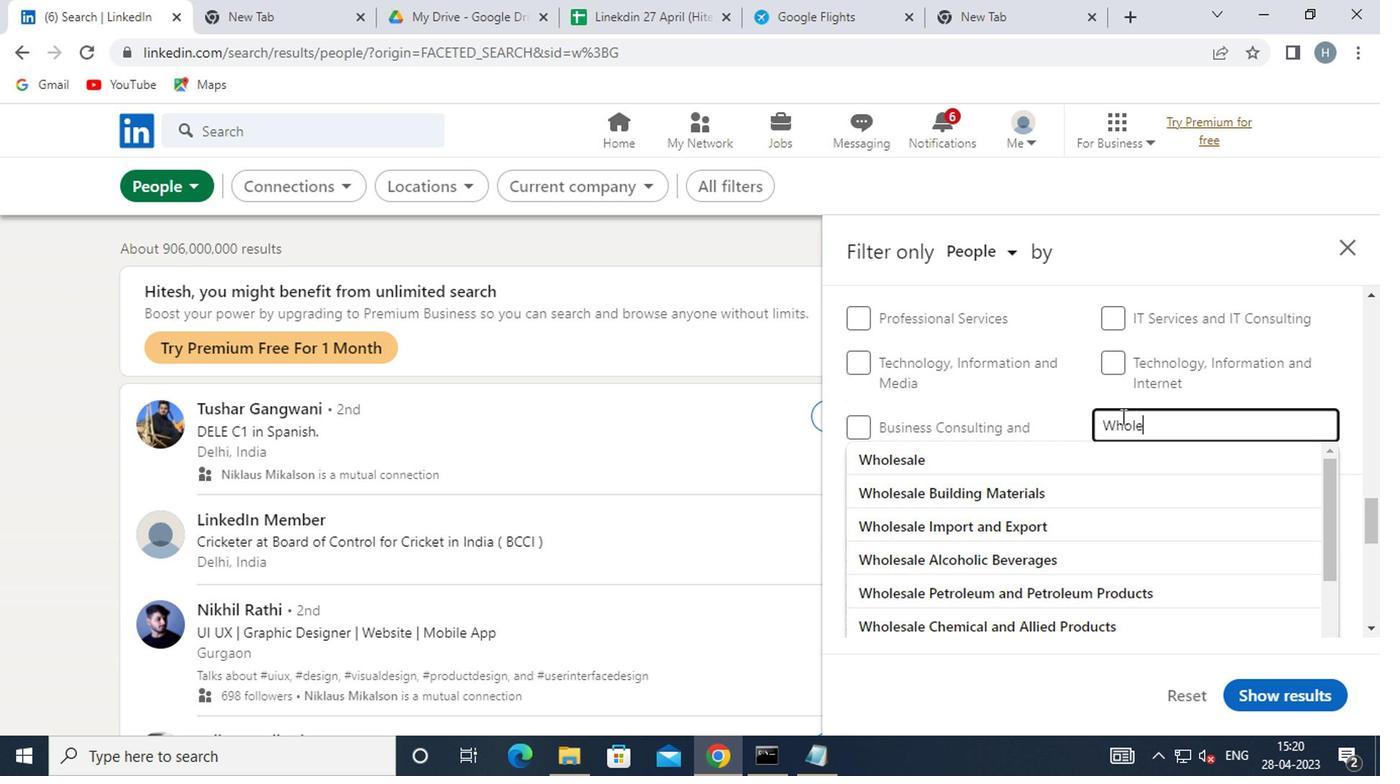 
Action: Key pressed S
Screenshot: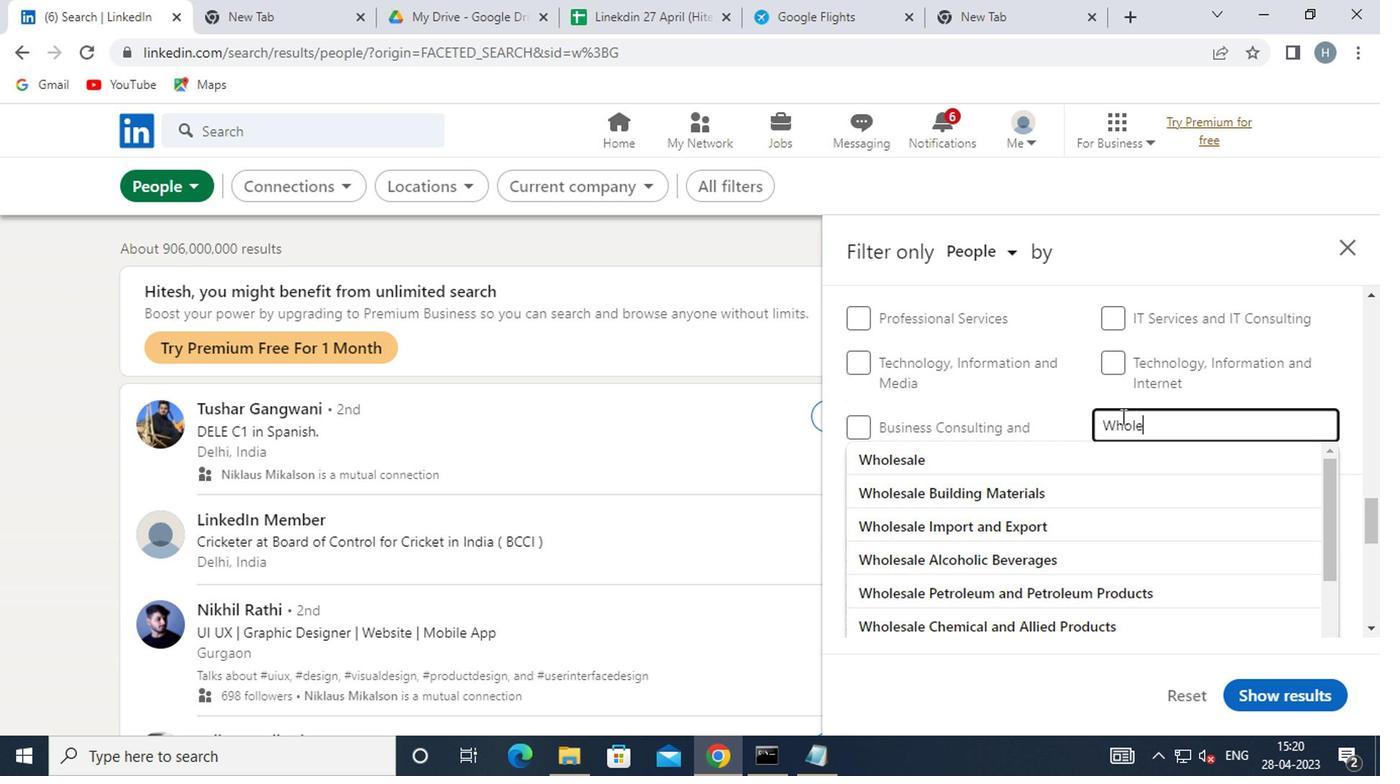 
Action: Mouse moved to (1120, 409)
Screenshot: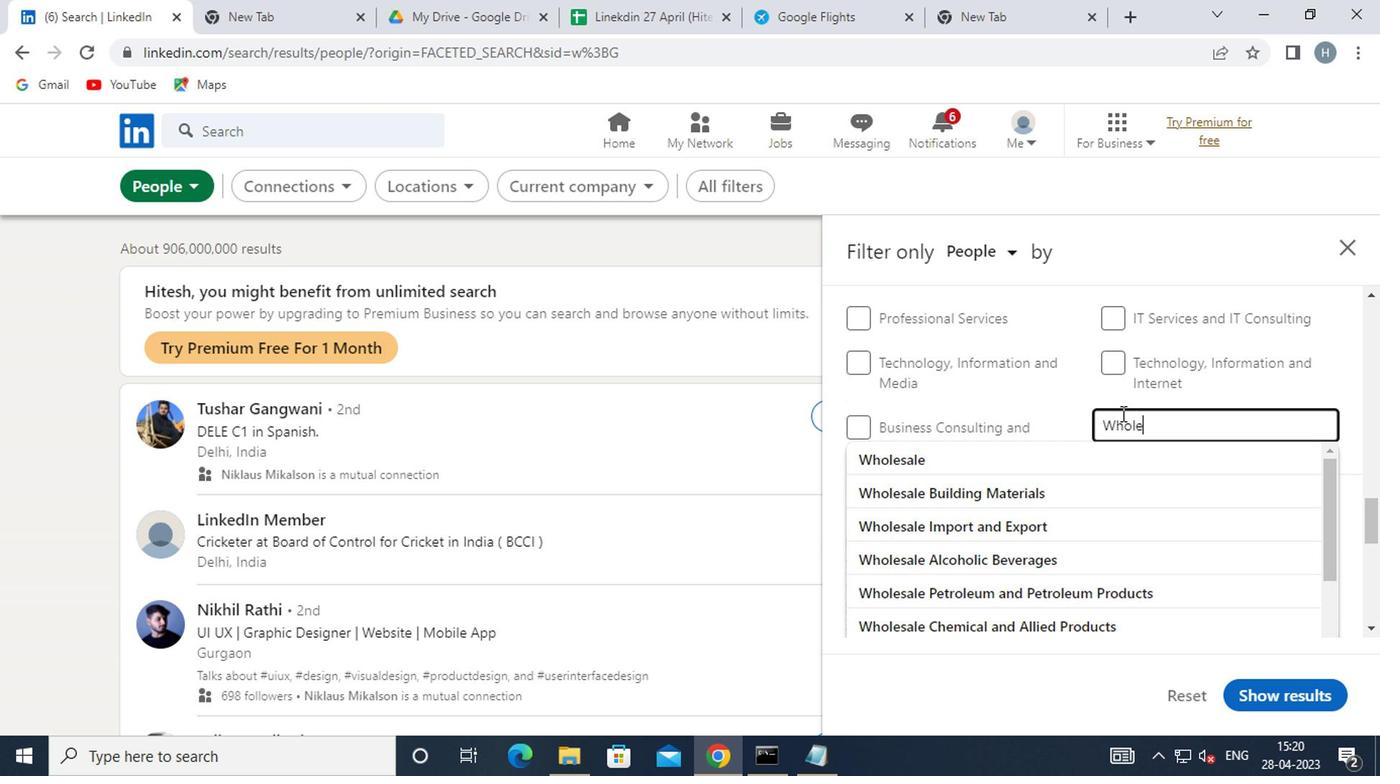 
Action: Key pressed A
Screenshot: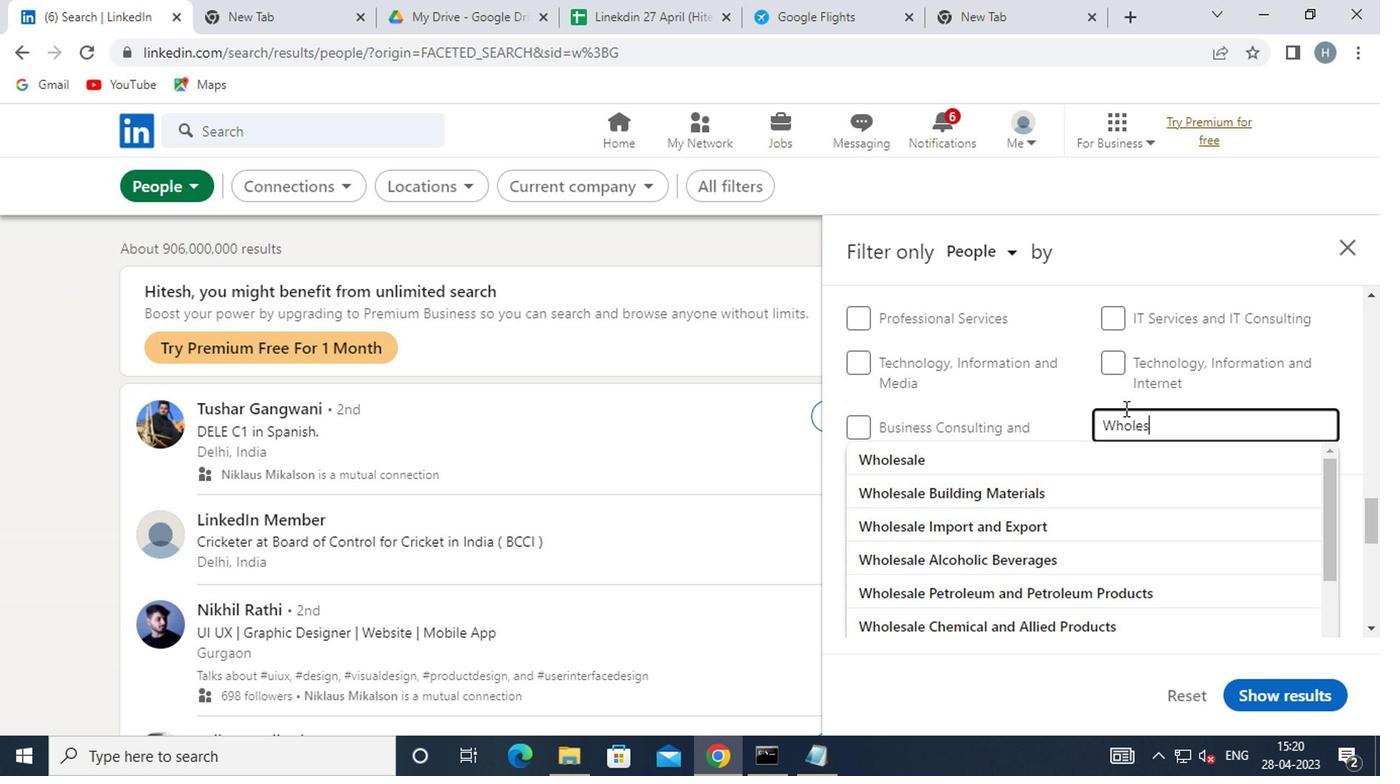 
Action: Mouse moved to (1122, 418)
Screenshot: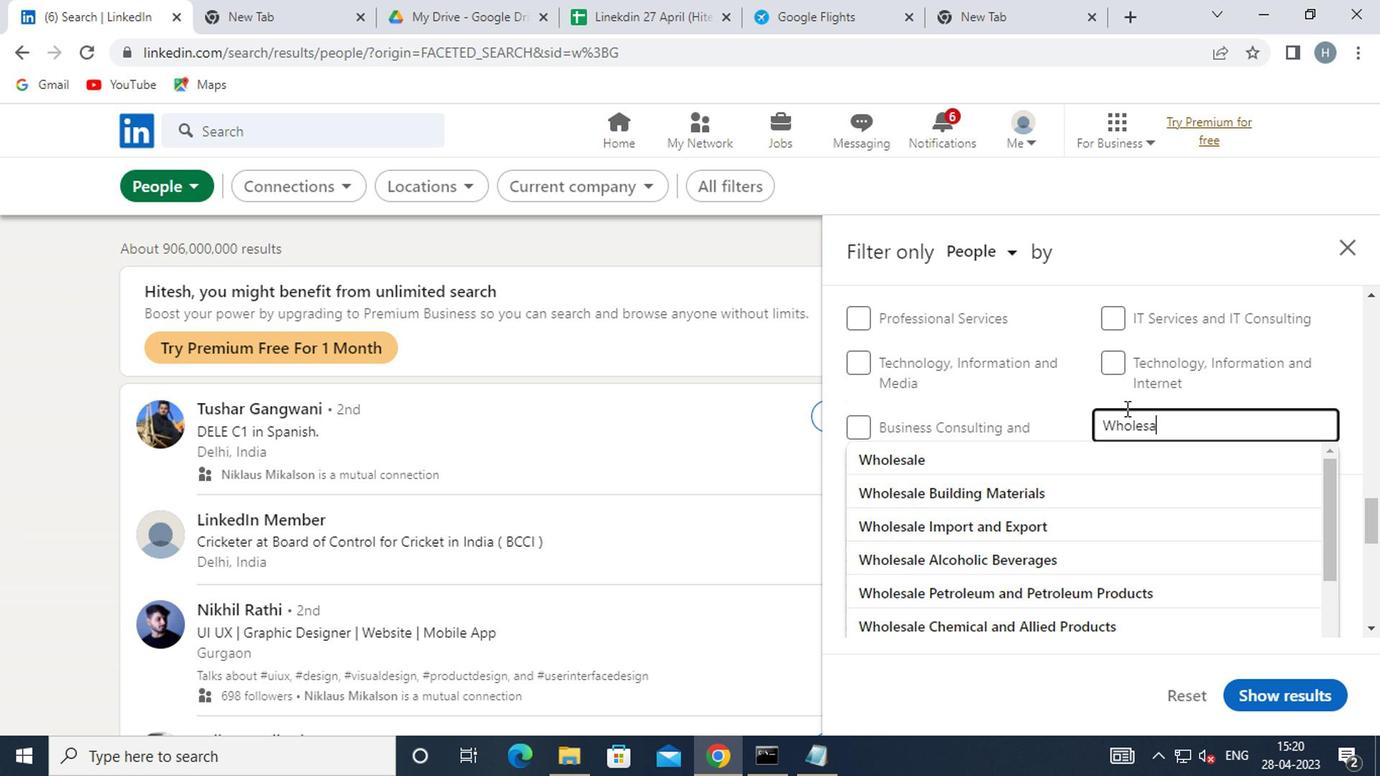 
Action: Key pressed L
Screenshot: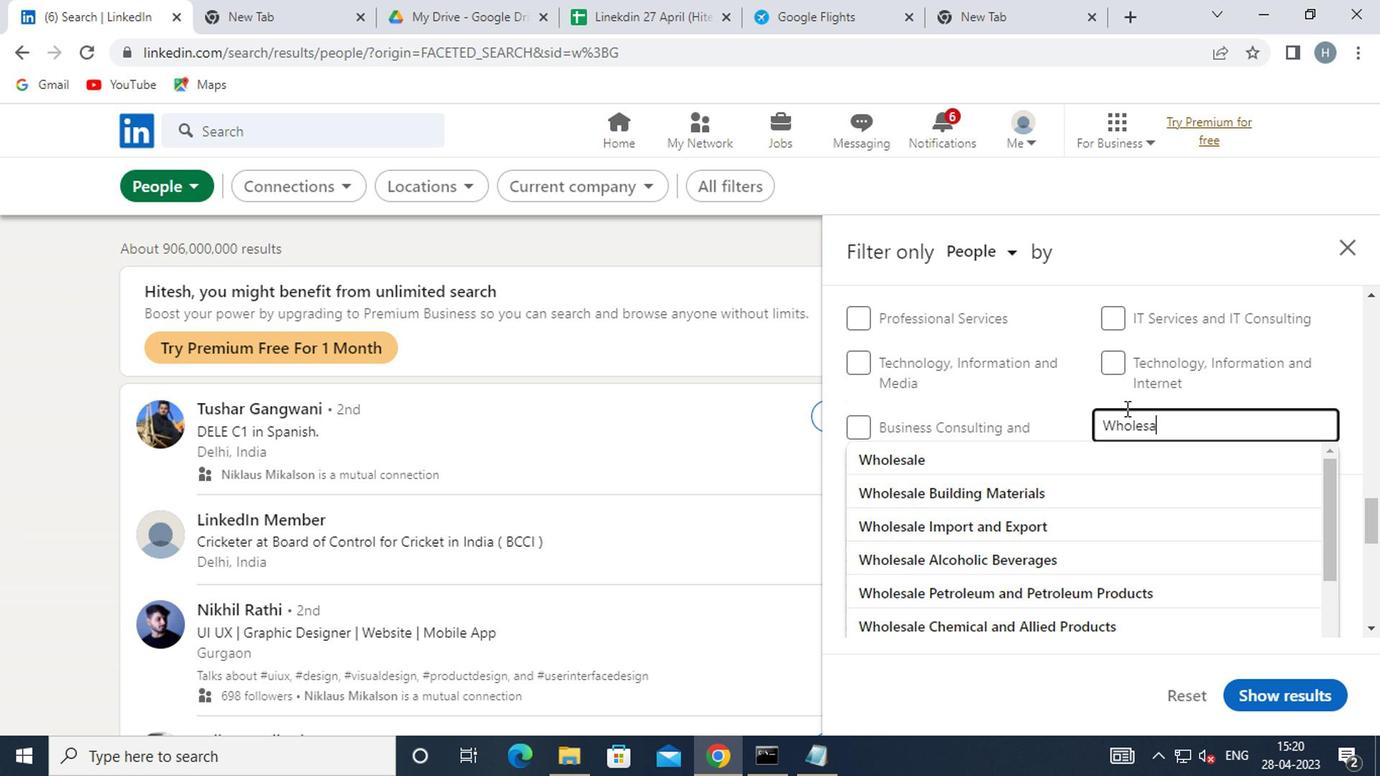 
Action: Mouse moved to (1122, 419)
Screenshot: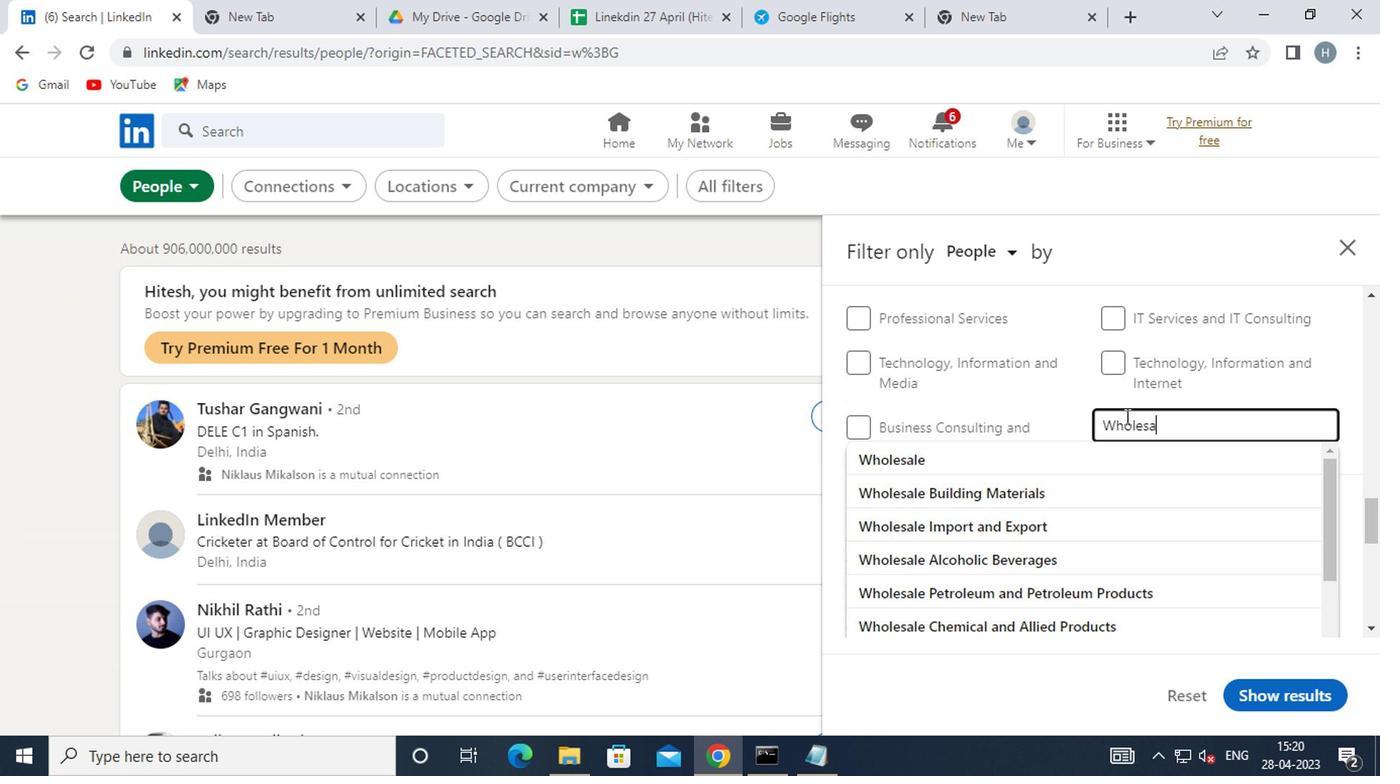 
Action: Key pressed E<Key.space><Key.shift>MO
Screenshot: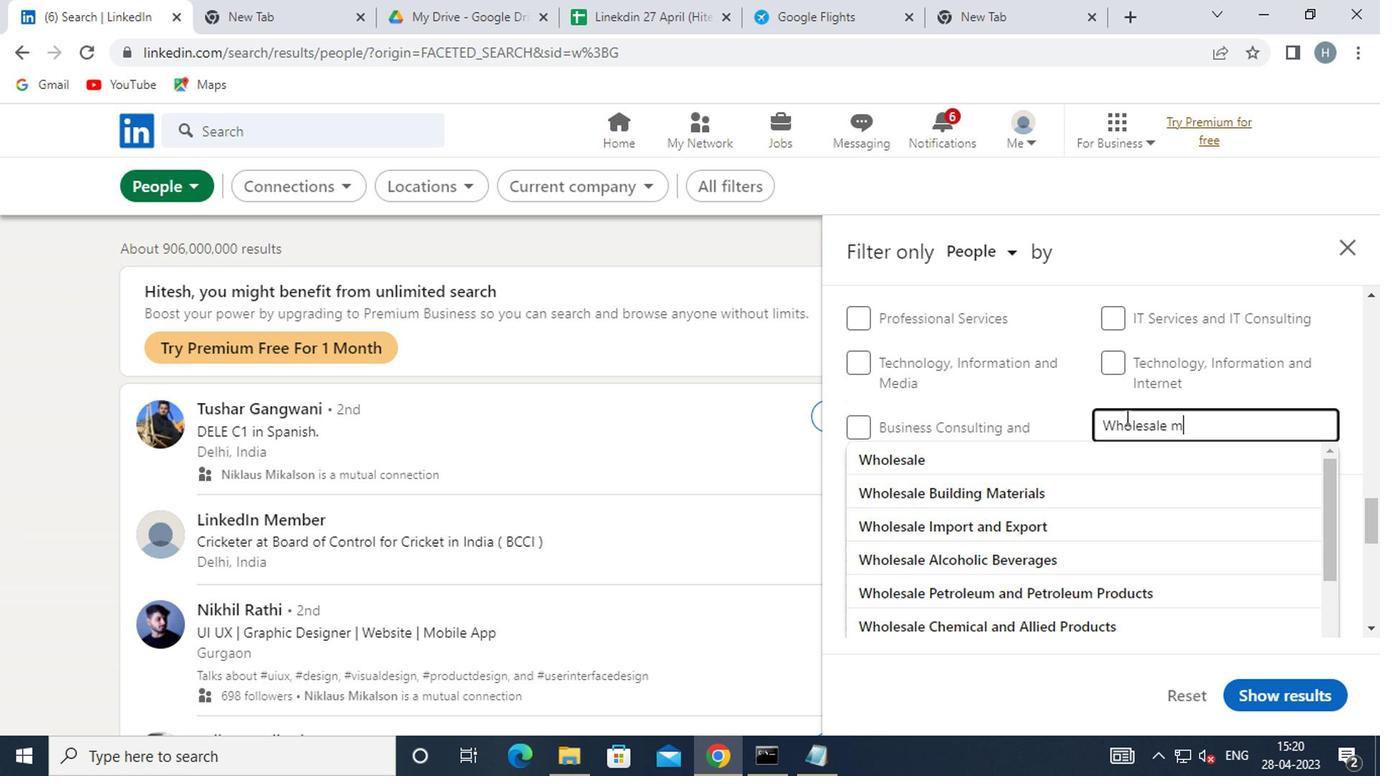 
Action: Mouse moved to (1030, 463)
Screenshot: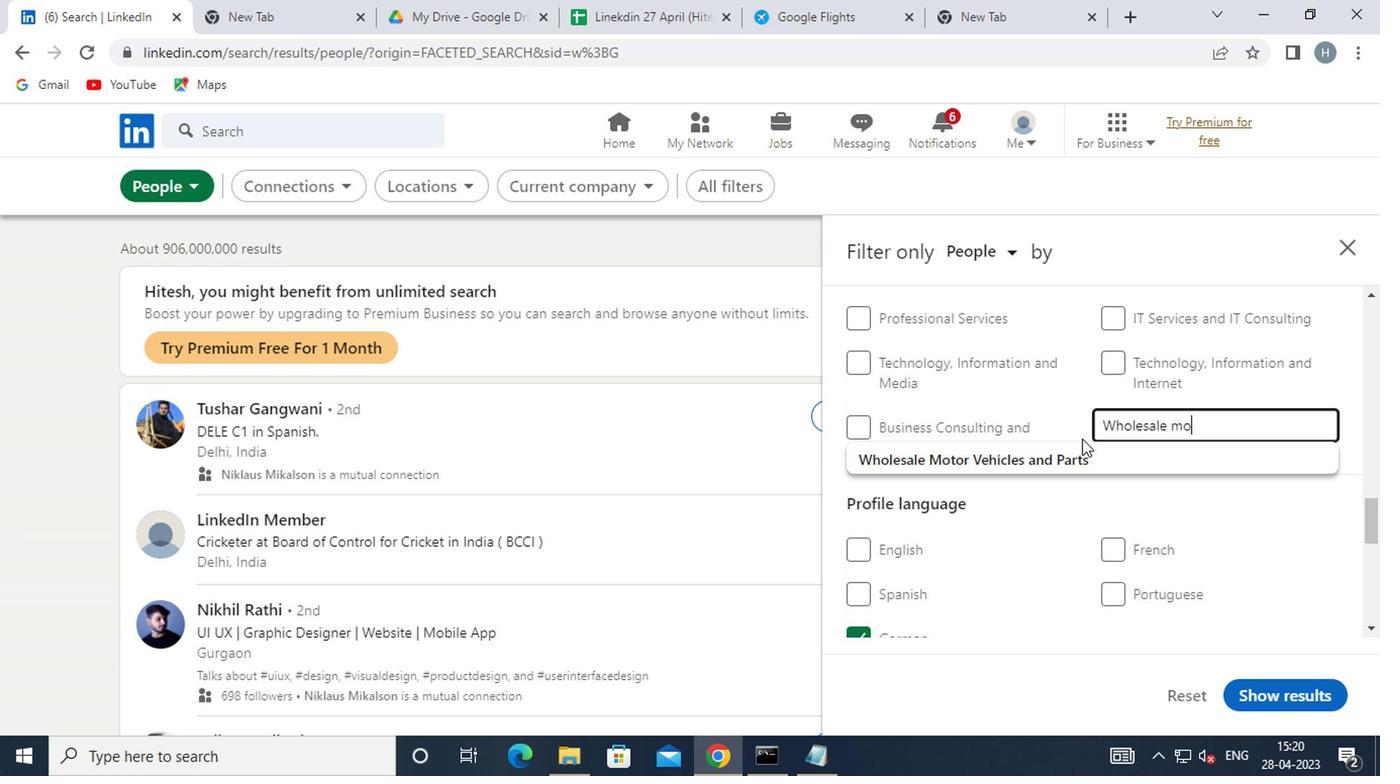 
Action: Mouse pressed left at (1030, 463)
Screenshot: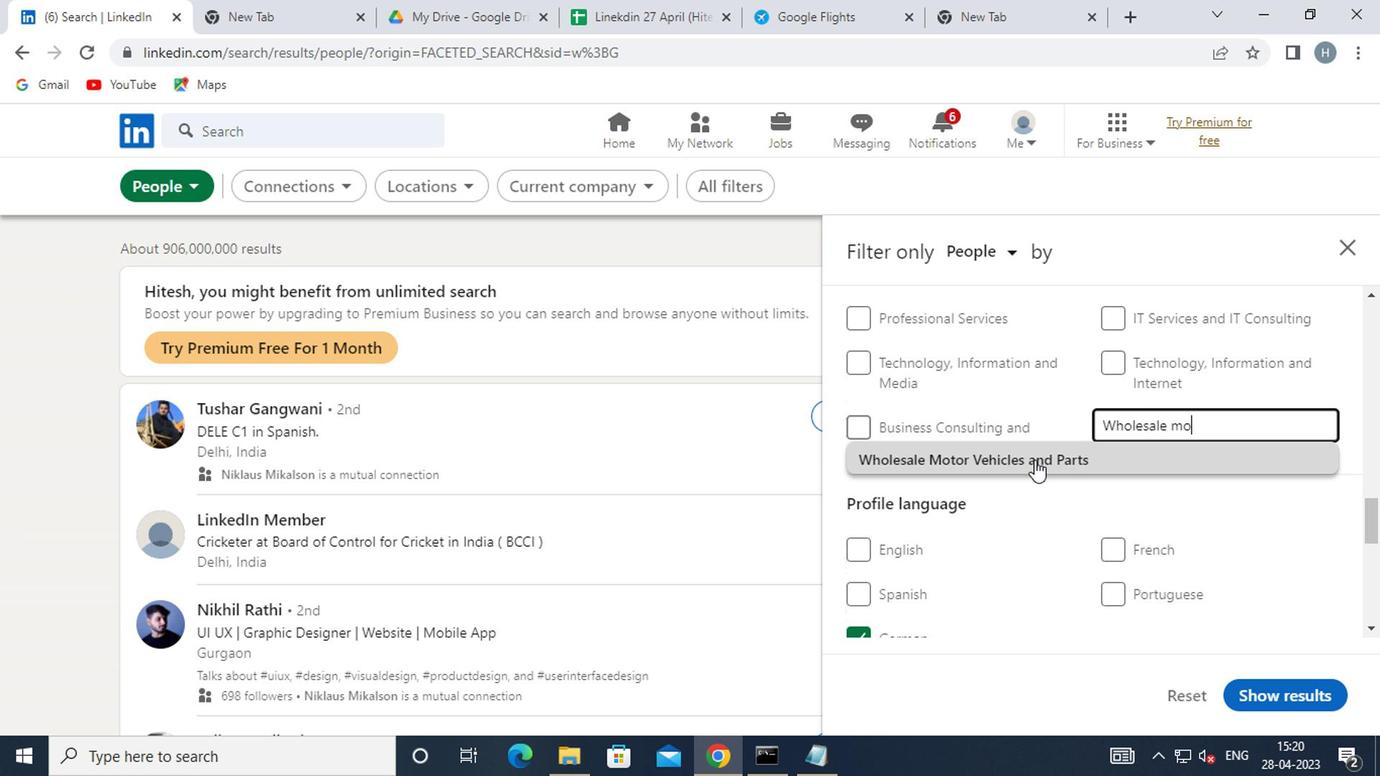 
Action: Mouse scrolled (1030, 461) with delta (0, -1)
Screenshot: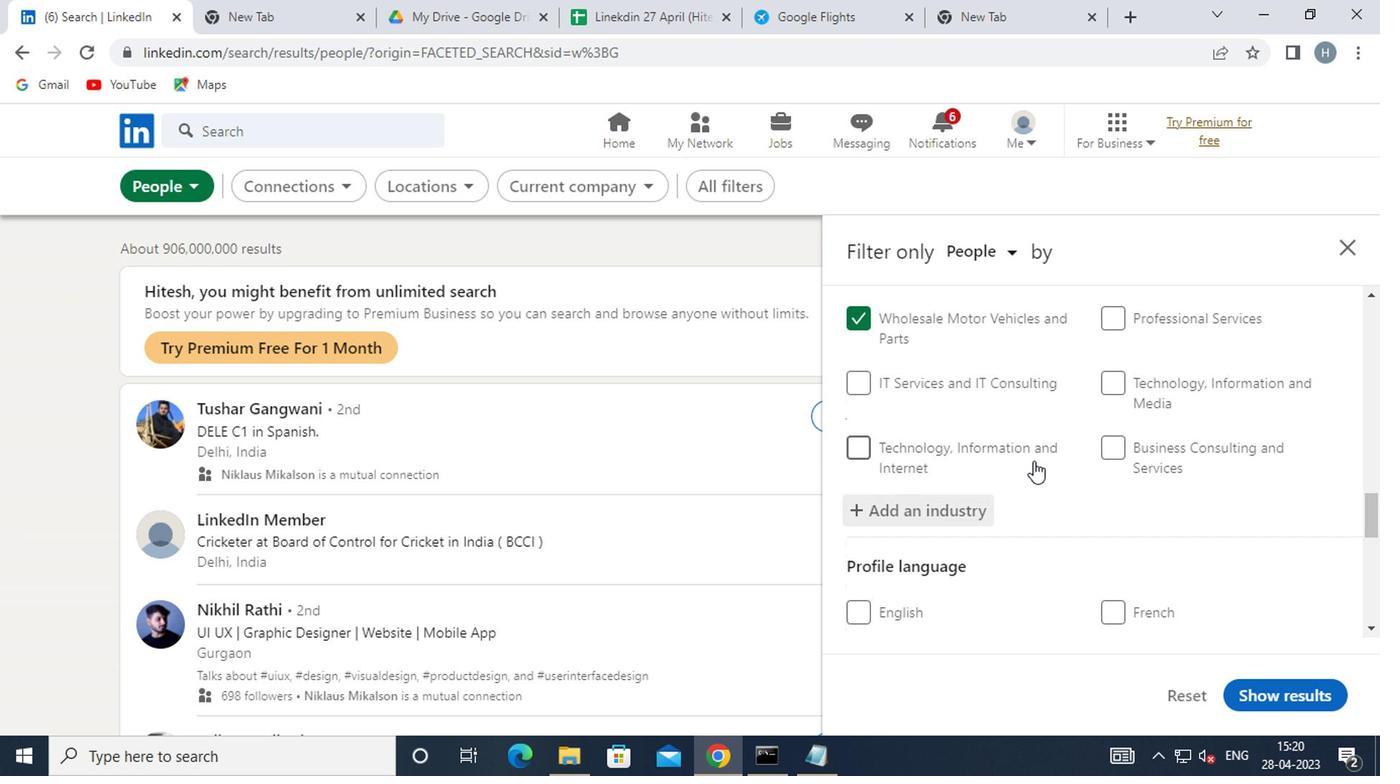 
Action: Mouse scrolled (1030, 461) with delta (0, -1)
Screenshot: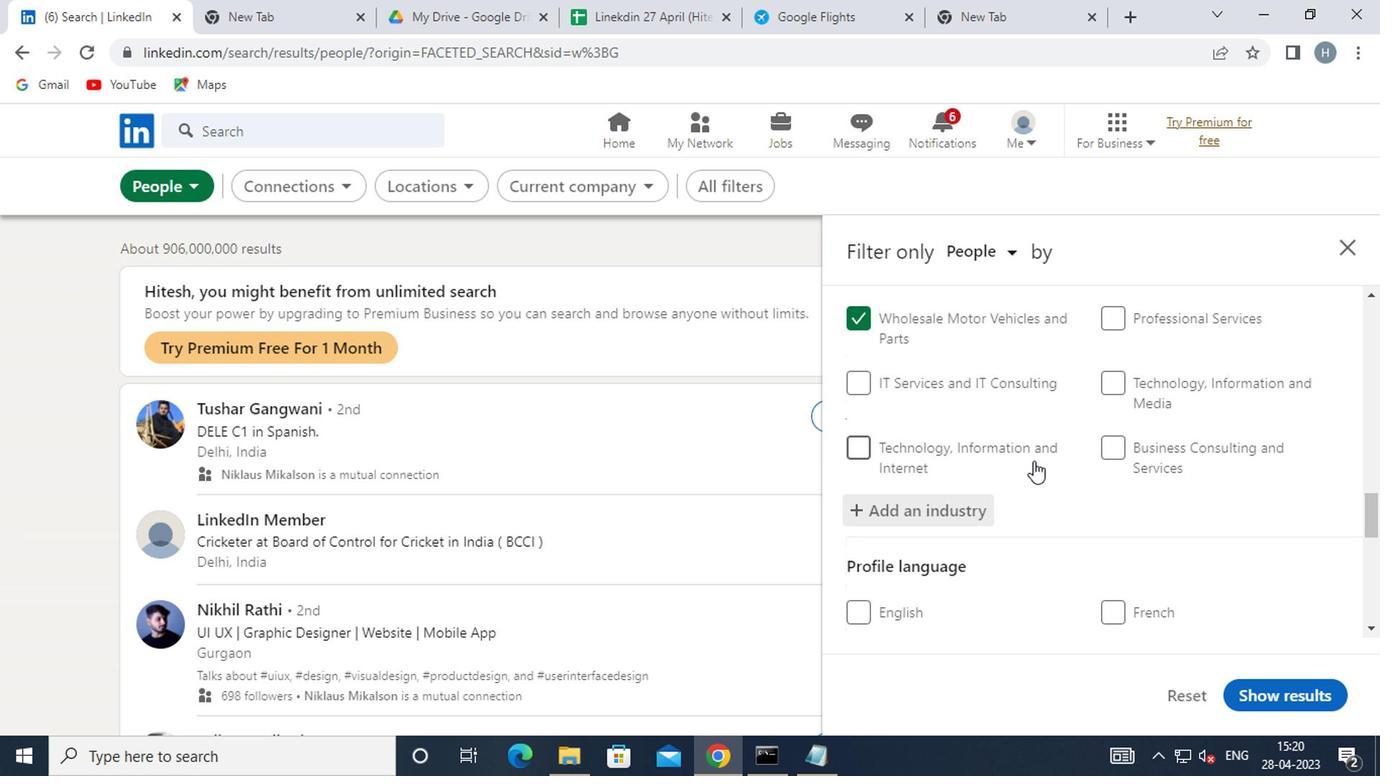 
Action: Mouse scrolled (1030, 461) with delta (0, -1)
Screenshot: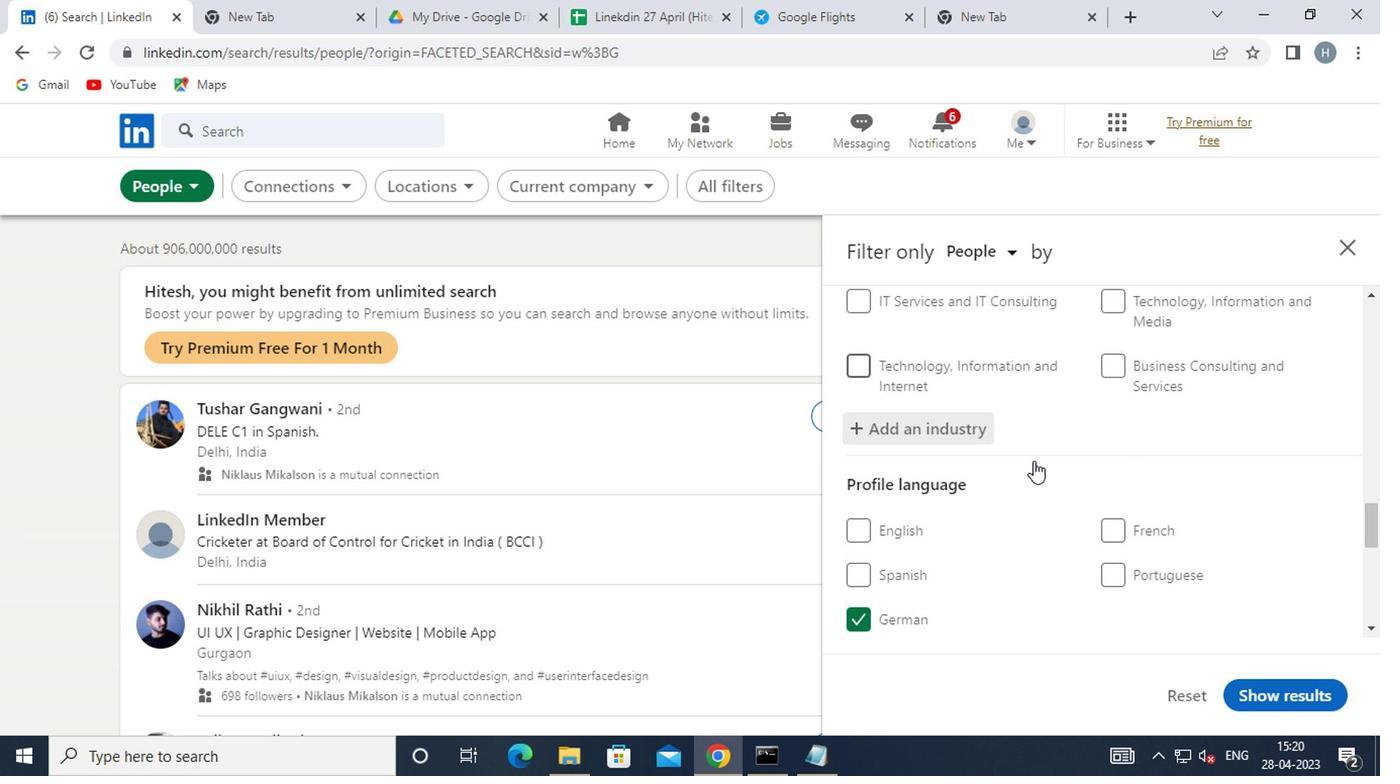 
Action: Mouse scrolled (1030, 461) with delta (0, -1)
Screenshot: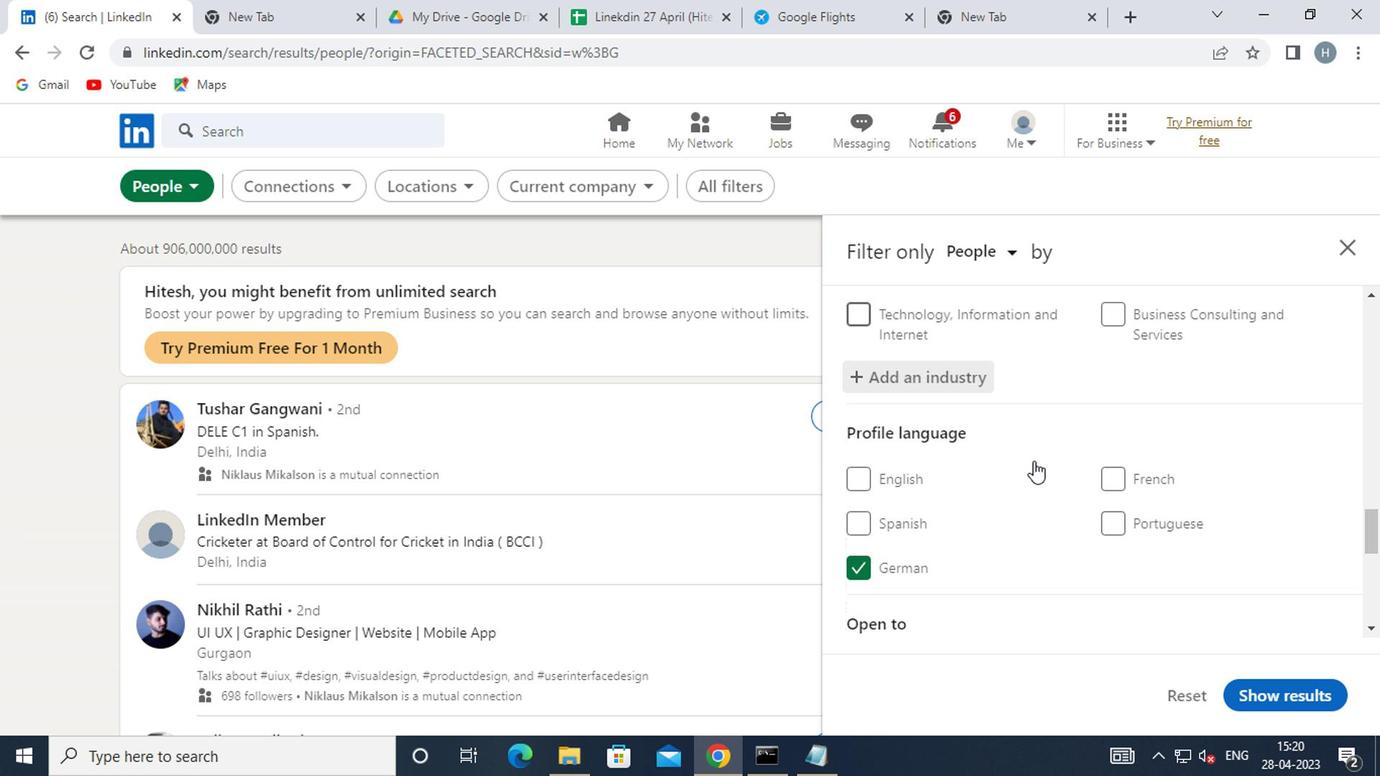 
Action: Mouse moved to (1038, 463)
Screenshot: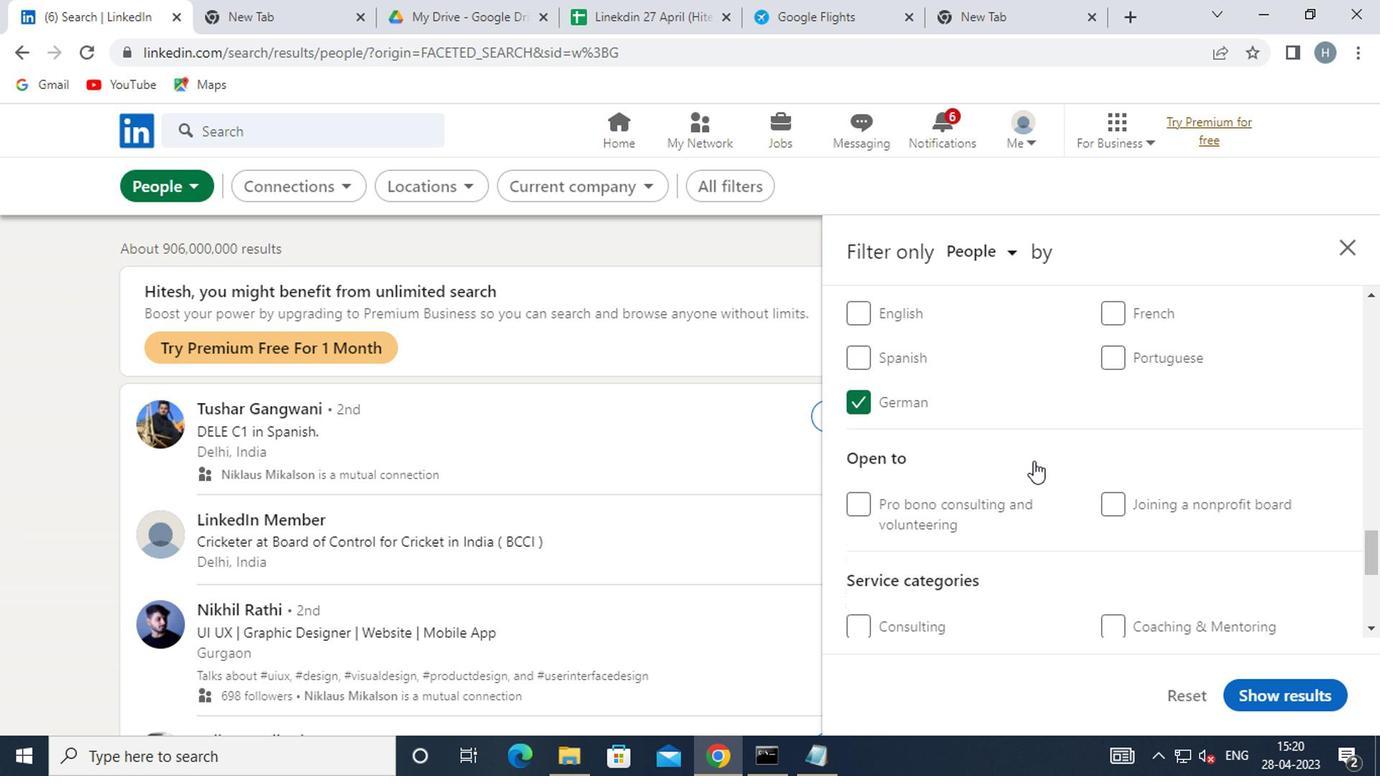 
Action: Mouse scrolled (1038, 461) with delta (0, -1)
Screenshot: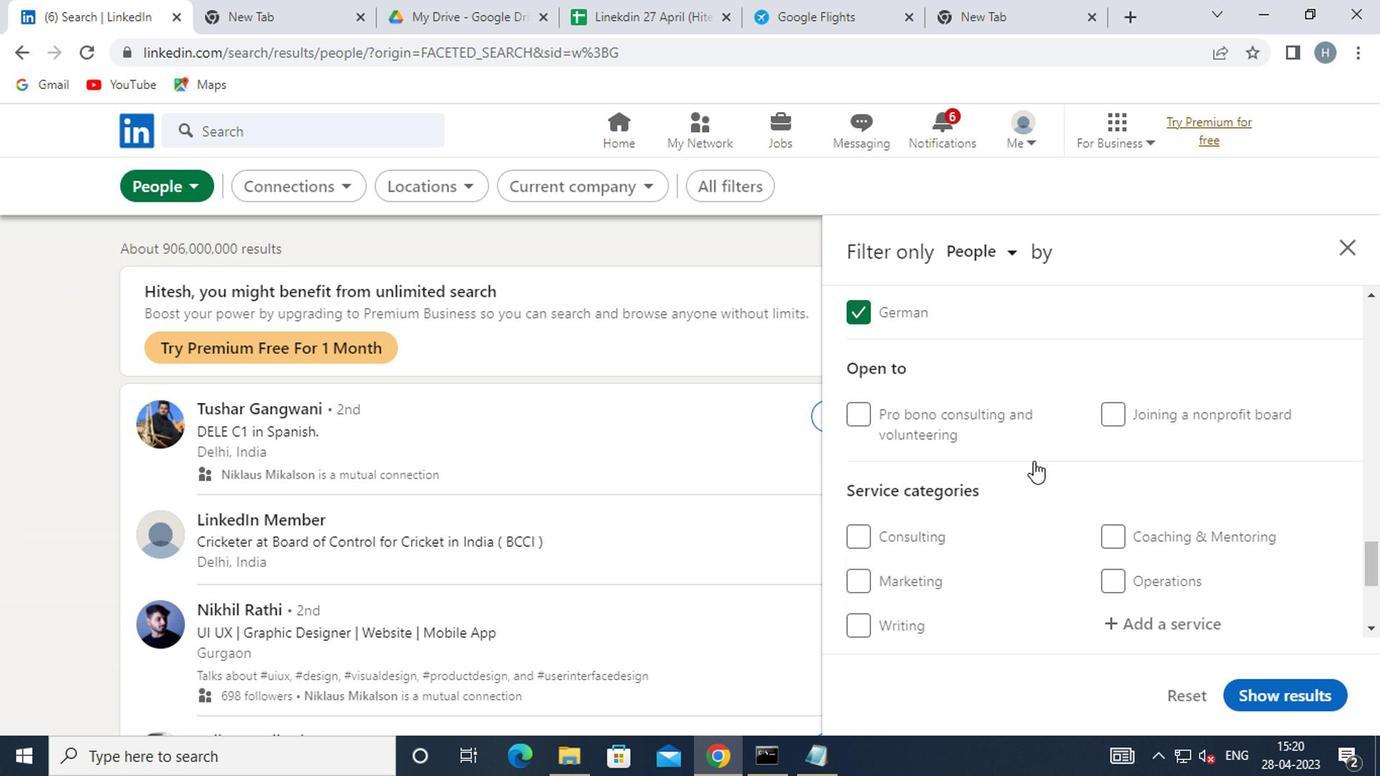 
Action: Mouse moved to (1051, 461)
Screenshot: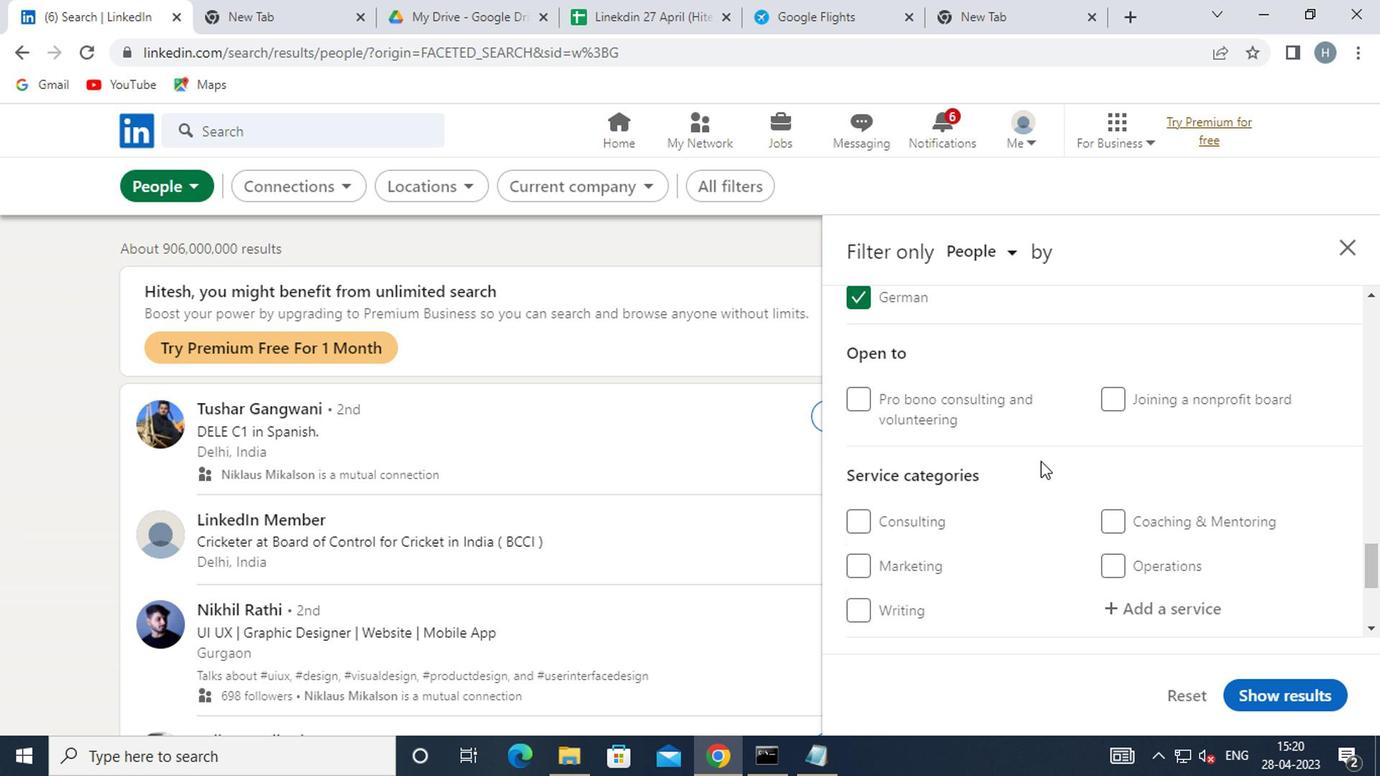 
Action: Mouse scrolled (1051, 460) with delta (0, 0)
Screenshot: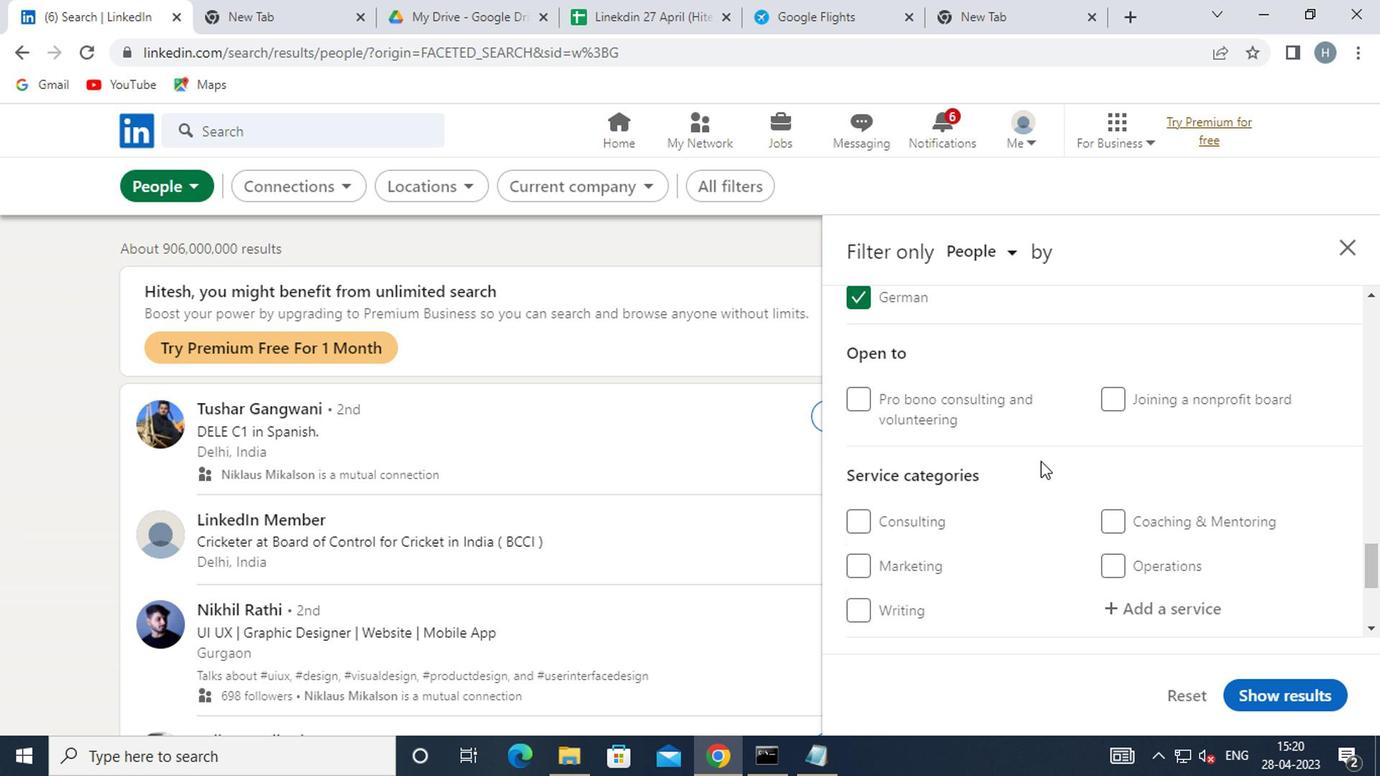 
Action: Mouse moved to (1171, 401)
Screenshot: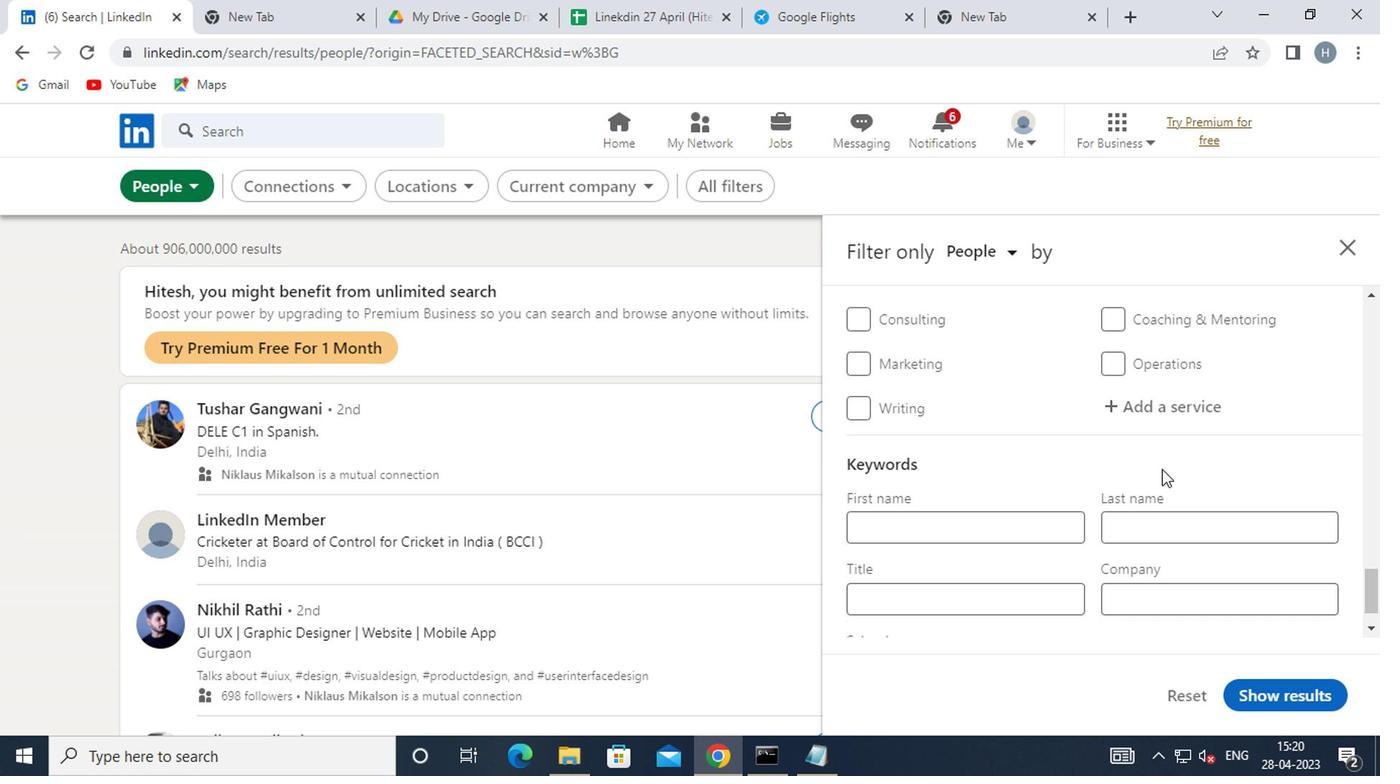 
Action: Mouse pressed left at (1171, 401)
Screenshot: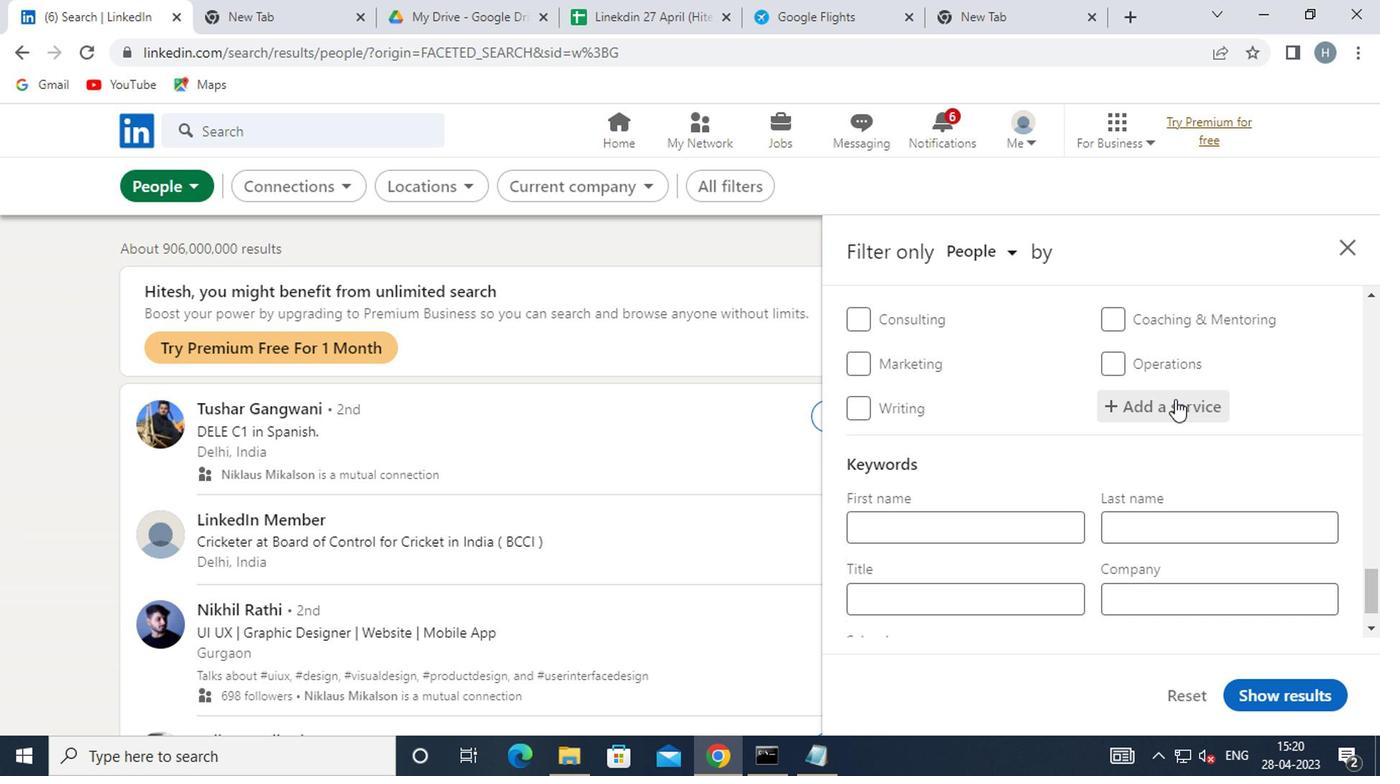
Action: Mouse moved to (1174, 395)
Screenshot: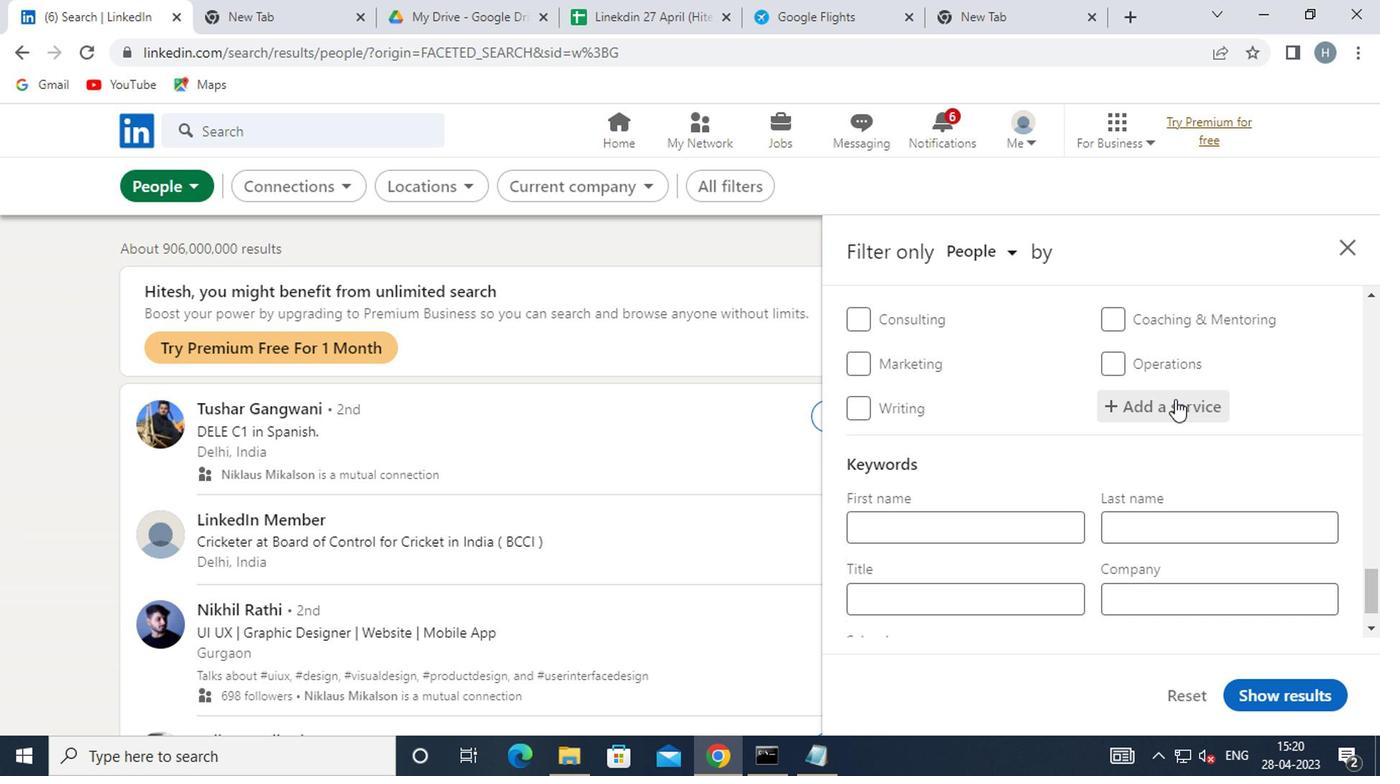 
Action: Key pressed <Key.shift><Key.shift><Key.shift><Key.shift><Key.shift><Key.shift><Key.shift><Key.shift><Key.shift><Key.shift><Key.shift><Key.shift><Key.shift><Key.shift><Key.shift><Key.shift><Key.shift><Key.shift><Key.shift><Key.shift><Key.shift><Key.shift><Key.shift><Key.shift><Key.shift><Key.shift><Key.shift><Key.shift><Key.shift><Key.shift><Key.shift><Key.shift><Key.shift><Key.shift><Key.shift><Key.shift><Key.shift><Key.shift><Key.shift><Key.shift><Key.shift><Key.shift><Key.shift><Key.shift><Key.shift><Key.shift><Key.shift><Key.shift><Key.shift><Key.shift><Key.shift><Key.shift><Key.shift><Key.shift><Key.shift><Key.shift><Key.shift><Key.shift><Key.shift><Key.shift><Key.shift><Key.shift><Key.shift><Key.shift><Key.shift><Key.shift><Key.shift><Key.shift><Key.shift><Key.shift><Key.shift><Key.shift><Key.shift><Key.shift>
Screenshot: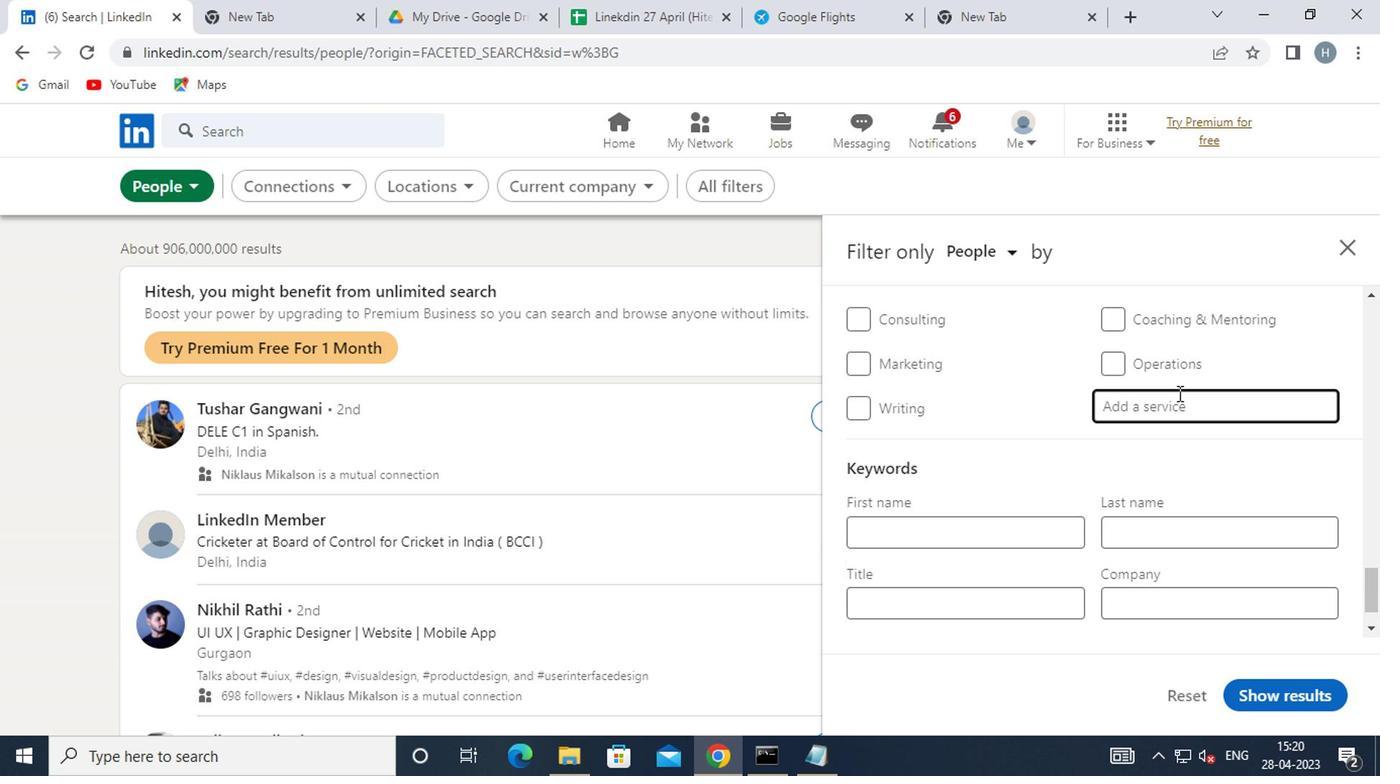 
Action: Mouse moved to (1174, 394)
Screenshot: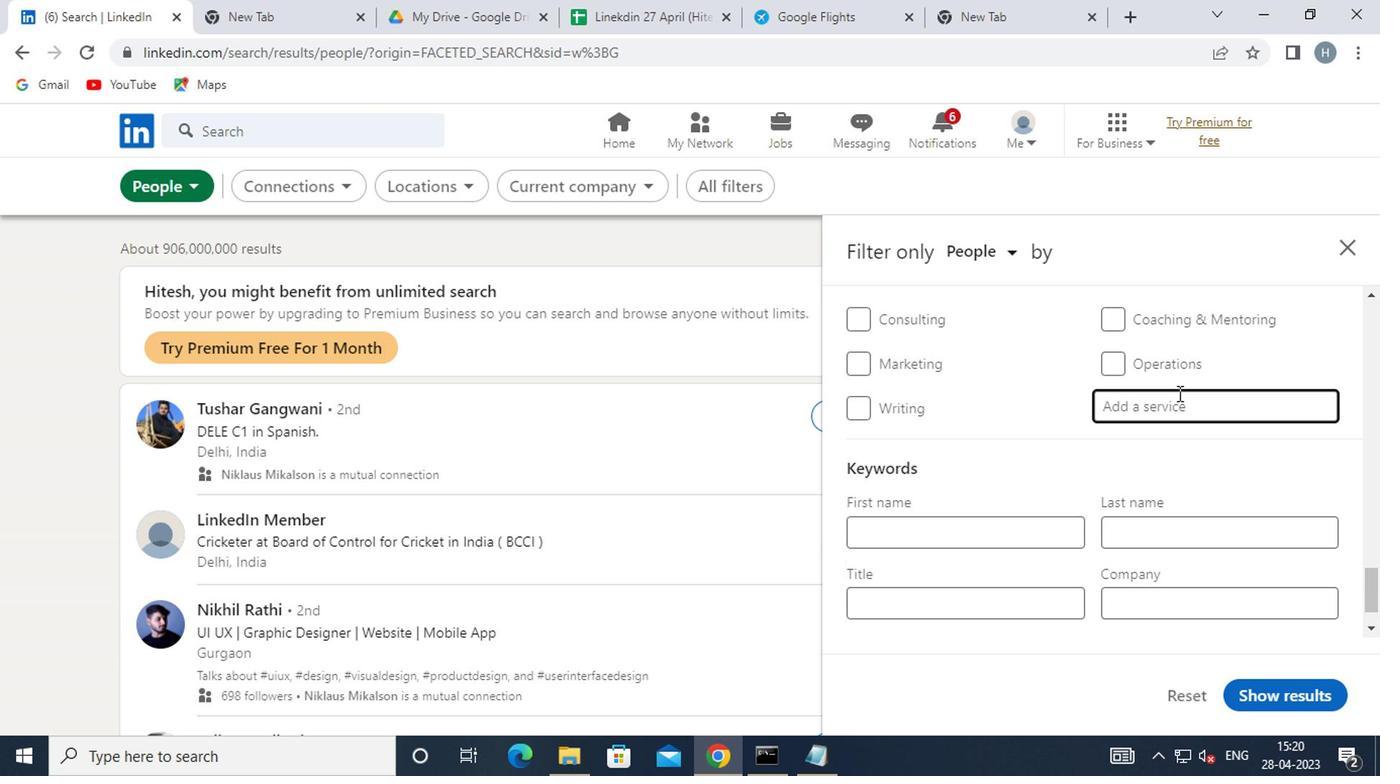 
Action: Key pressed <Key.shift><Key.shift><Key.shift><Key.shift><Key.shift><Key.shift><Key.shift><Key.shift><Key.shift><Key.shift><Key.shift><Key.shift><Key.shift><Key.shift><Key.shift><Key.shift><Key.shift><Key.shift><Key.shift><Key.shift><Key.shift><Key.shift><Key.shift><Key.shift><Key.shift><Key.shift><Key.shift><Key.shift><Key.shift><Key.shift><Key.shift><Key.shift><Key.shift><Key.shift><Key.shift><Key.shift><Key.shift><Key.shift><Key.shift><Key.shift><Key.shift><Key.shift><Key.shift><Key.shift><Key.shift><Key.shift><Key.shift><Key.shift><Key.shift><Key.shift><Key.shift><Key.shift><Key.shift><Key.shift><Key.shift><Key.shift><Key.shift><Key.shift><Key.shift><Key.shift><Key.shift><Key.shift><Key.shift><Key.shift><Key.shift><Key.shift><Key.shift><Key.shift><Key.shift><Key.shift><Key.shift><Key.shift><Key.shift><Key.shift><Key.shift><Key.shift><Key.shift><Key.shift><Key.shift><Key.shift><Key.shift><Key.shift><Key.shift><Key.shift><Key.shift><Key.shift><Key.shift><Key.shift><Key.shift><Key.shift><Key.shift><Key.shift><Key.shift><Key.shift><Key.shift><Key.shift><Key.shift><Key.shift><Key.shift><Key.shift><Key.shift><Key.shift><Key.shift><Key.shift><Key.shift><Key.shift><Key.shift><Key.shift><Key.shift><Key.shift><Key.shift><Key.shift><Key.shift><Key.shift><Key.shift><Key.shift><Key.shift><Key.shift><Key.shift><Key.shift><Key.shift><Key.shift><Key.shift><Key.shift><Key.shift><Key.shift><Key.shift><Key.shift><Key.shift><Key.shift><Key.shift><Key.shift><Key.shift><Key.shift><Key.shift><Key.shift><Key.shift><Key.shift><Key.shift><Key.shift><Key.shift><Key.shift><Key.shift><Key.shift><Key.shift><Key.shift><Key.shift><Key.shift><Key.shift><Key.shift><Key.shift><Key.shift><Key.shift><Key.shift><Key.shift><Key.shift><Key.shift><Key.shift><Key.shift><Key.shift><Key.shift>GHO
Screenshot: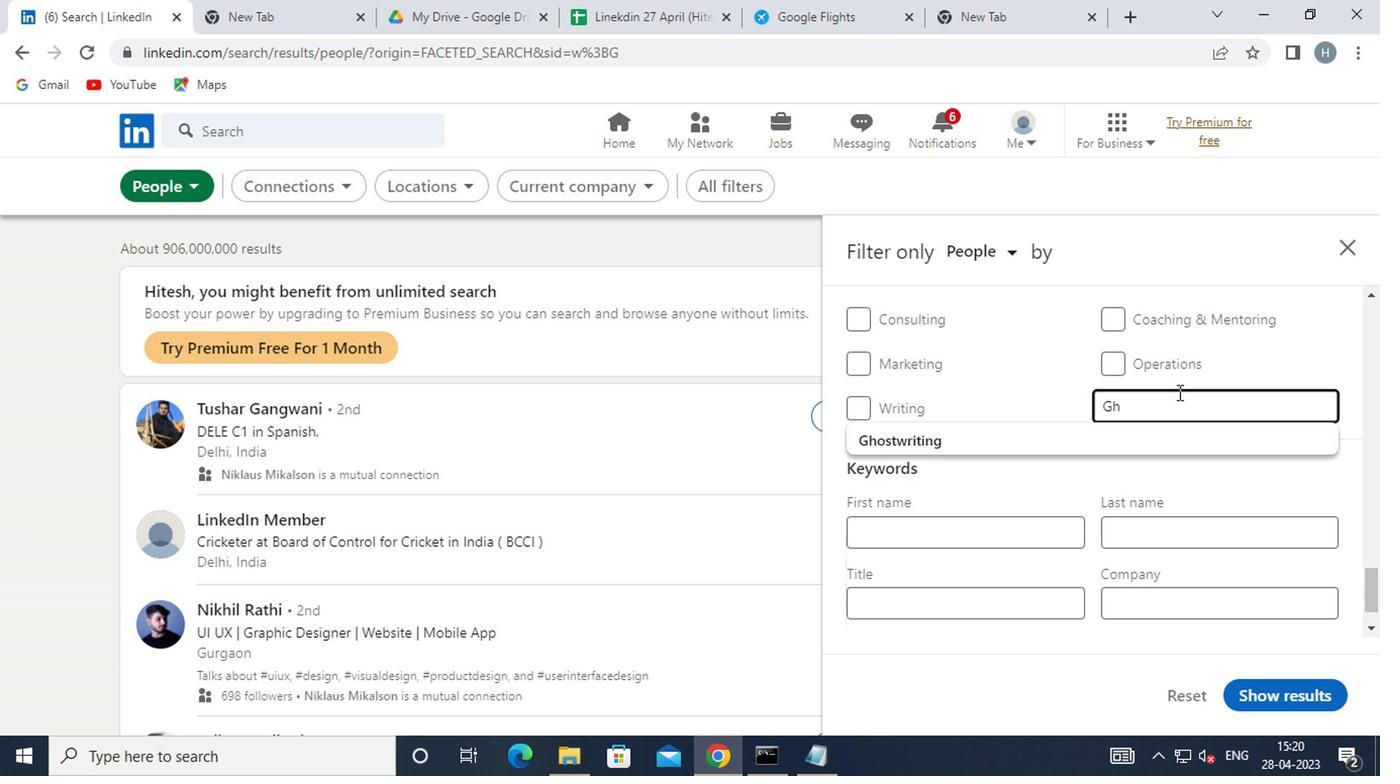 
Action: Mouse moved to (1075, 436)
Screenshot: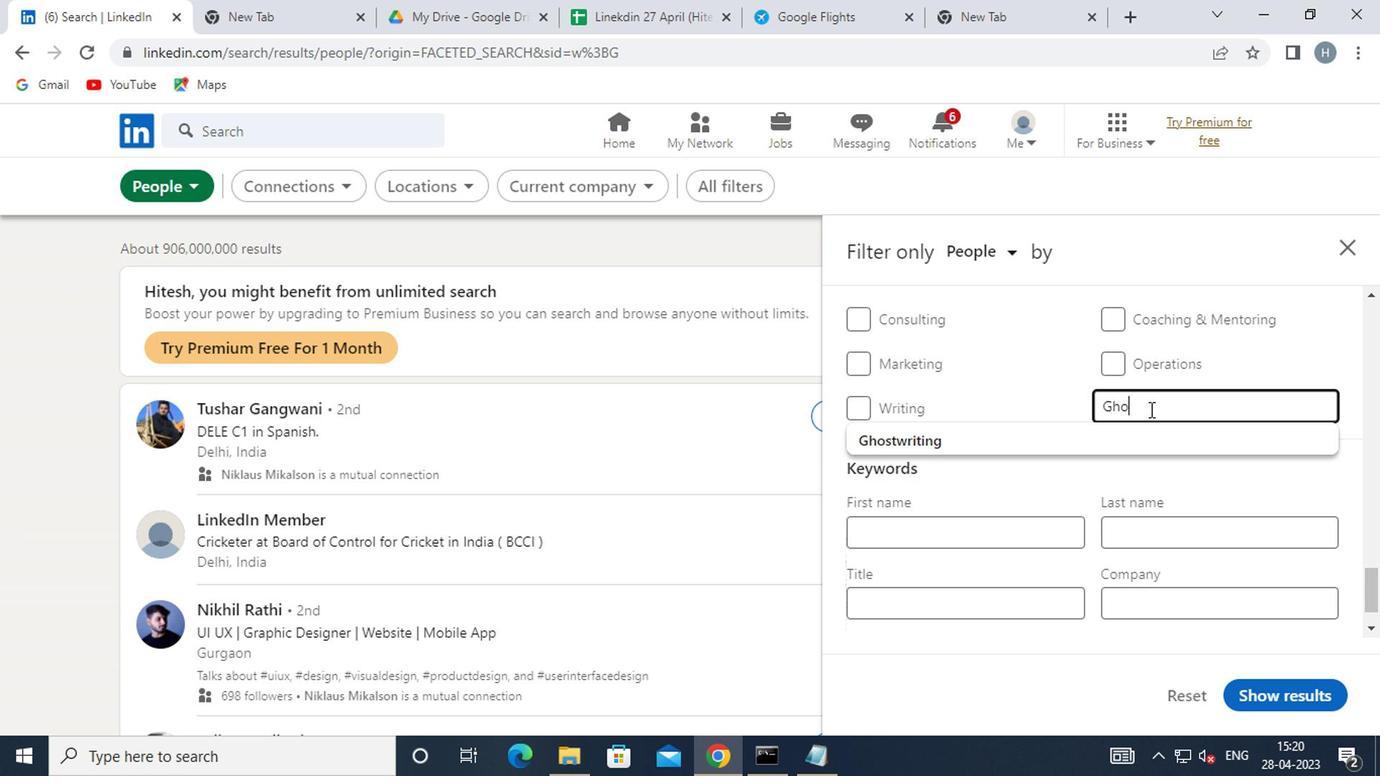 
Action: Mouse pressed left at (1075, 436)
Screenshot: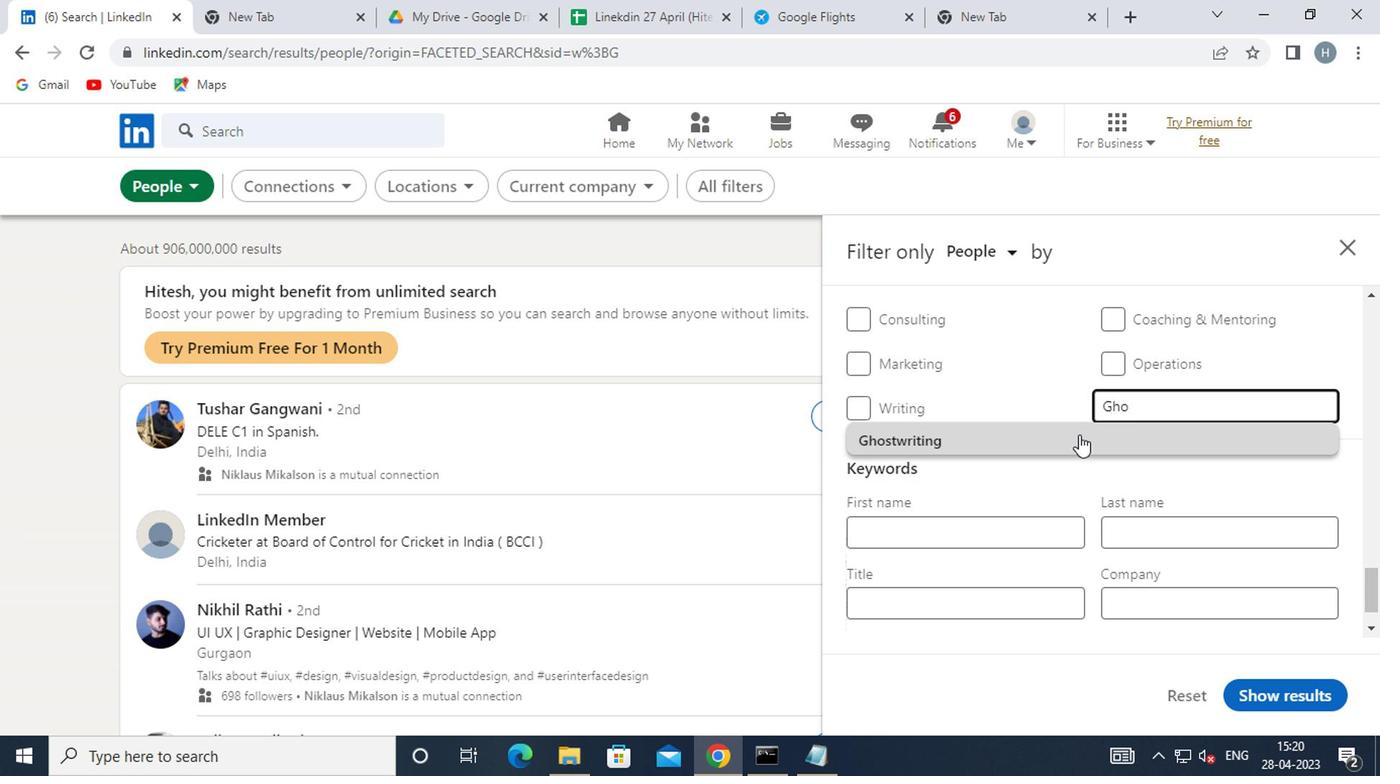 
Action: Mouse moved to (1053, 433)
Screenshot: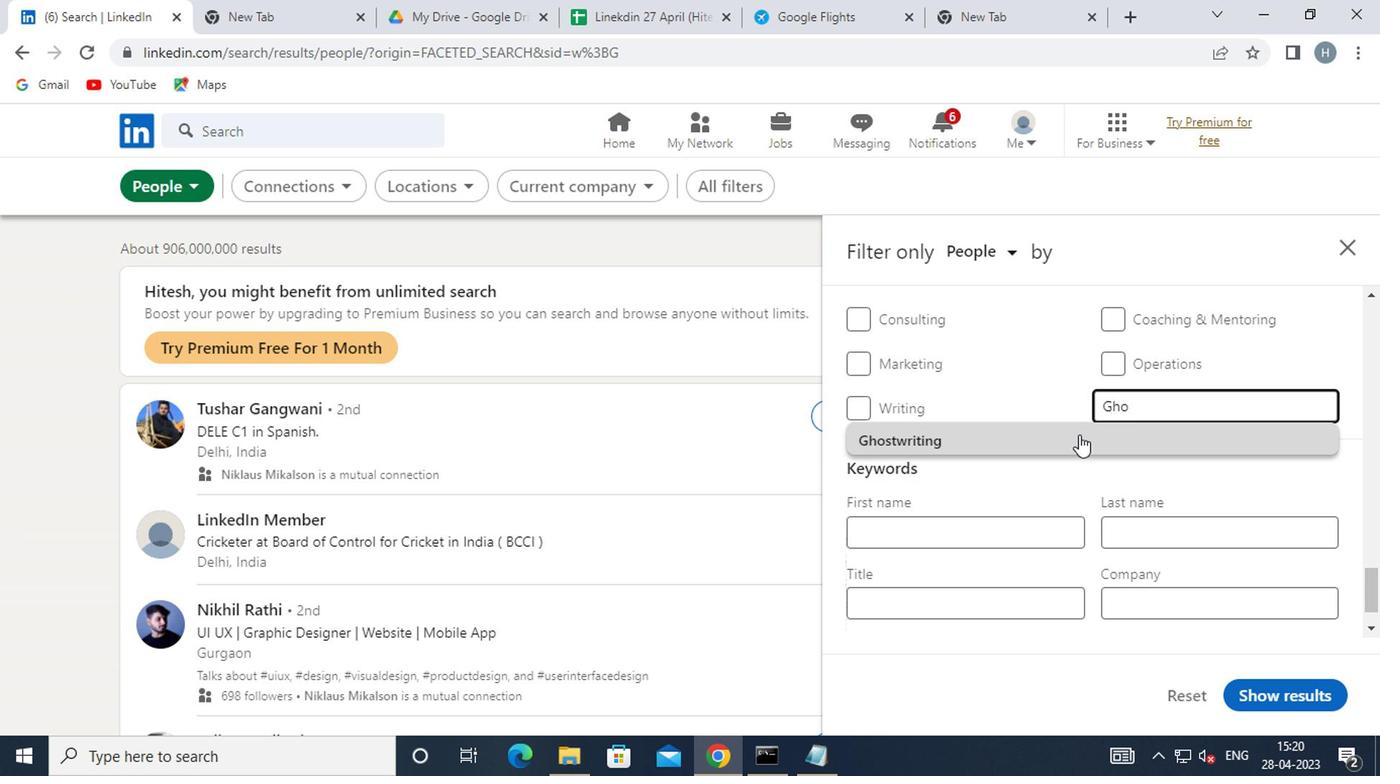
Action: Mouse scrolled (1053, 432) with delta (0, -1)
Screenshot: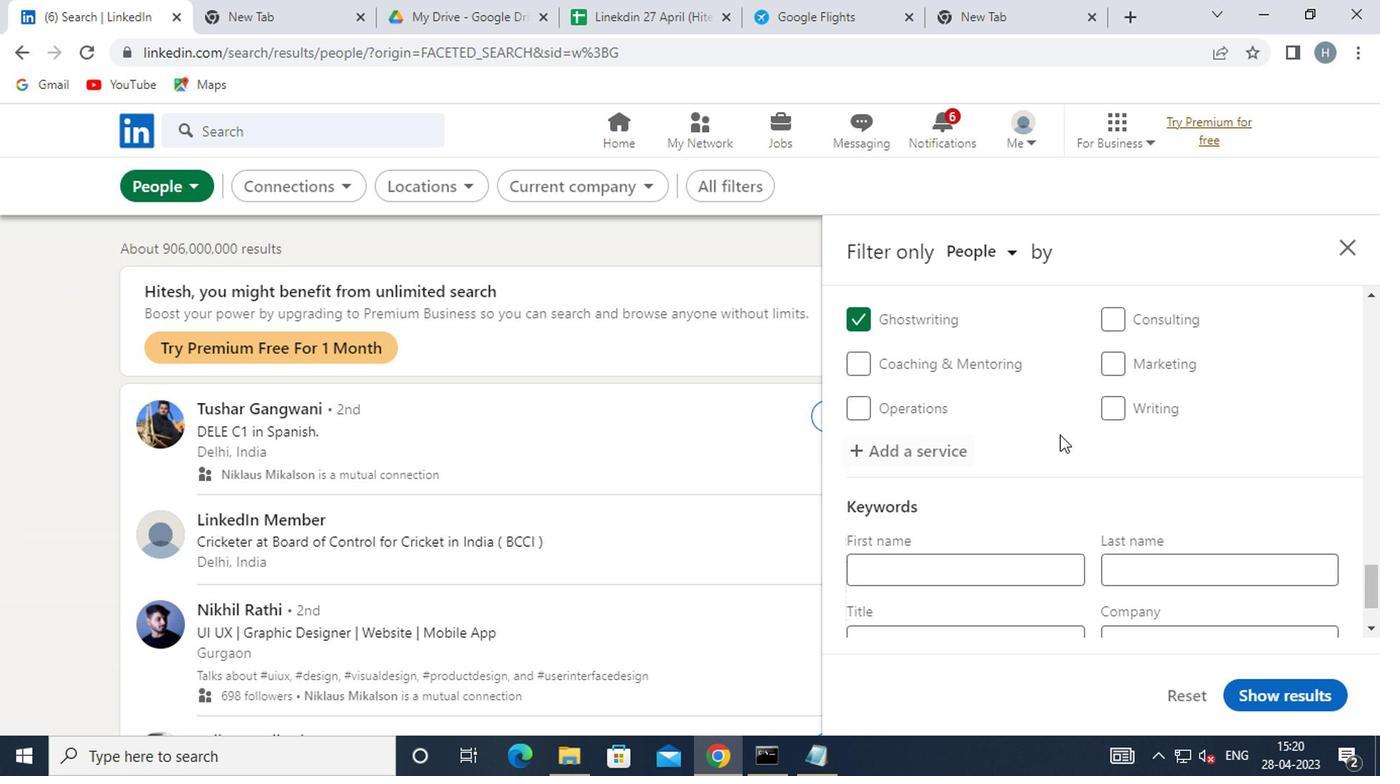 
Action: Mouse scrolled (1053, 432) with delta (0, -1)
Screenshot: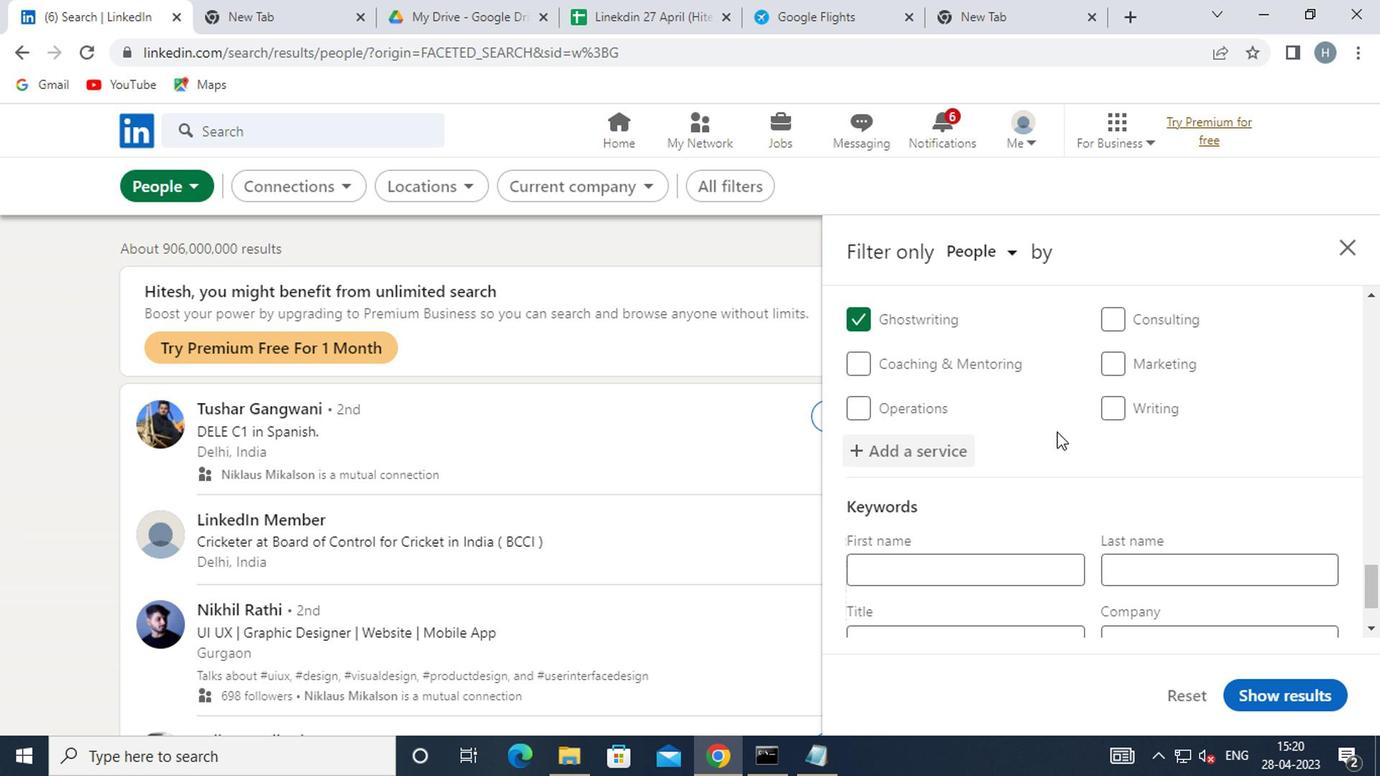 
Action: Mouse scrolled (1053, 432) with delta (0, -1)
Screenshot: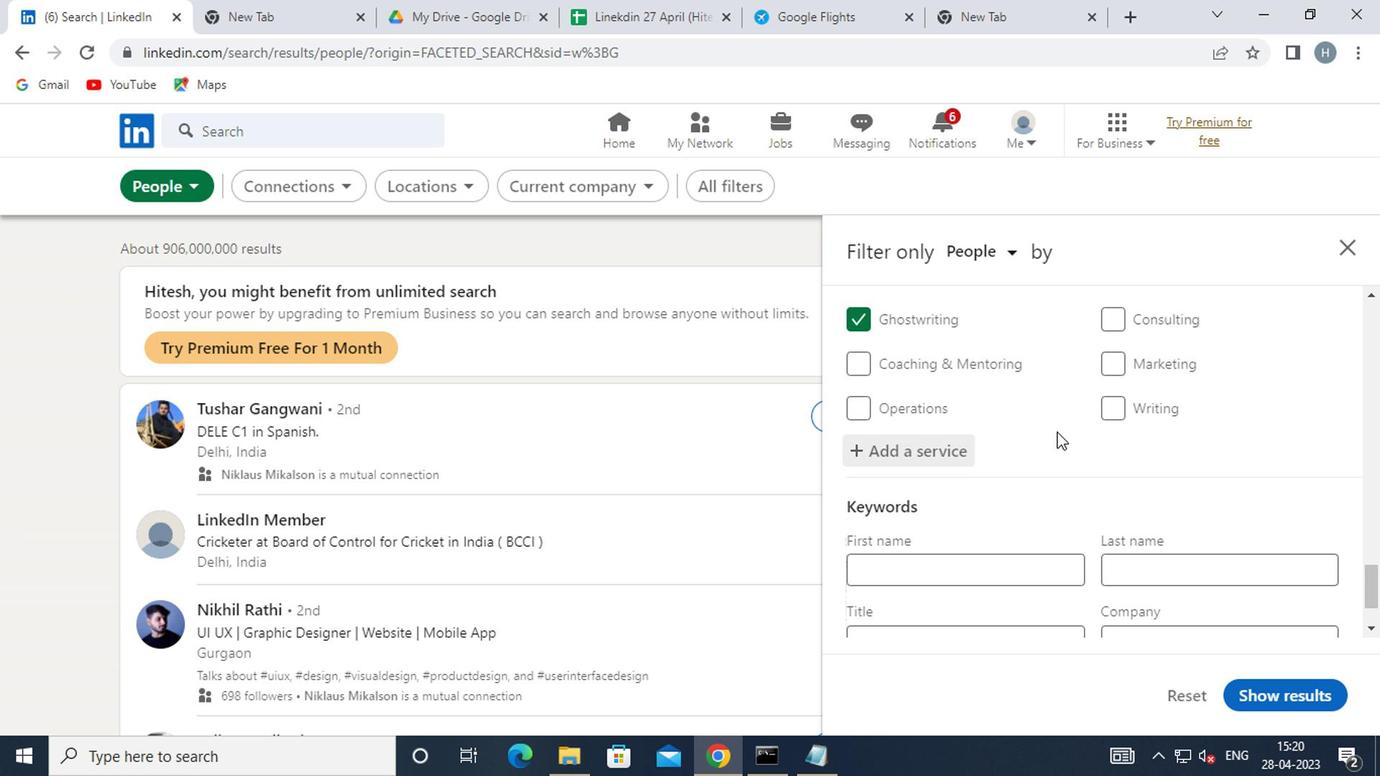 
Action: Mouse scrolled (1053, 434) with delta (0, 0)
Screenshot: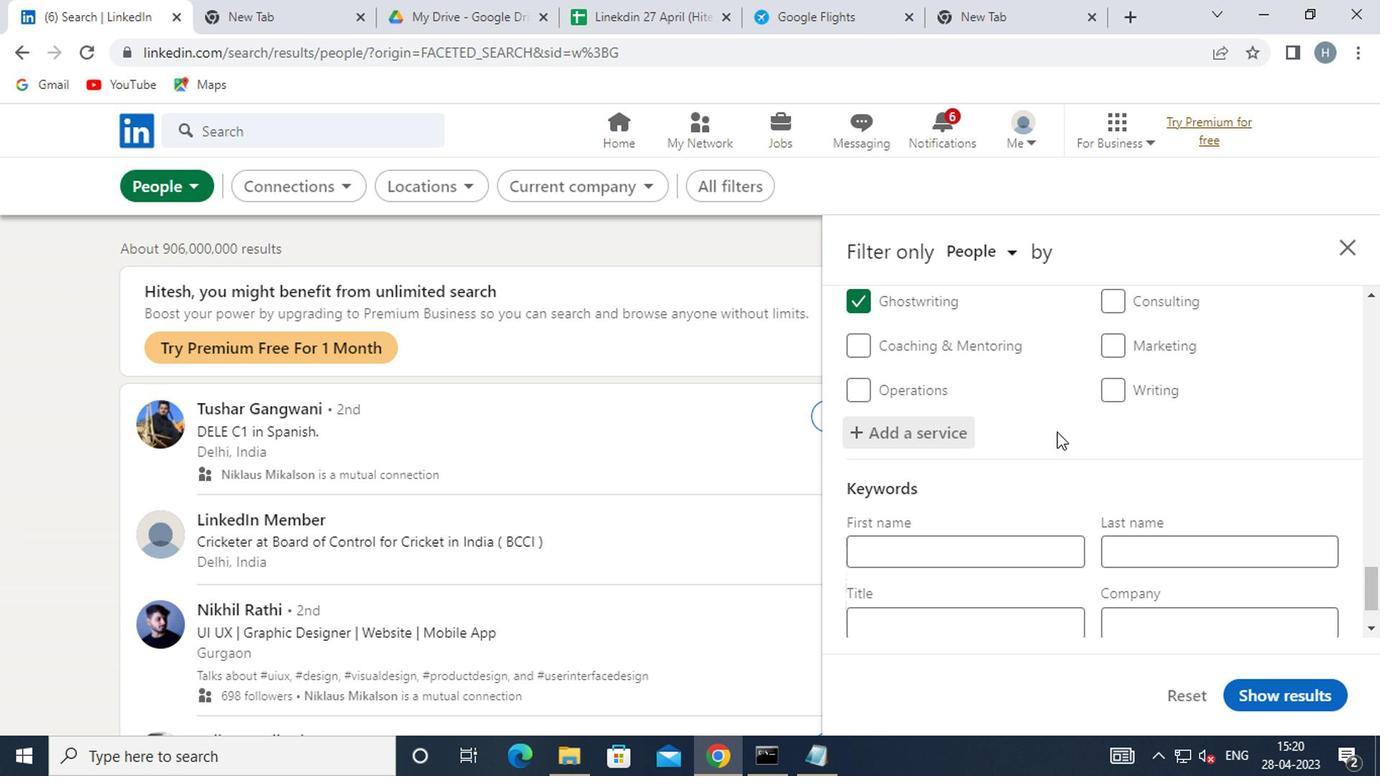 
Action: Mouse scrolled (1053, 432) with delta (0, -1)
Screenshot: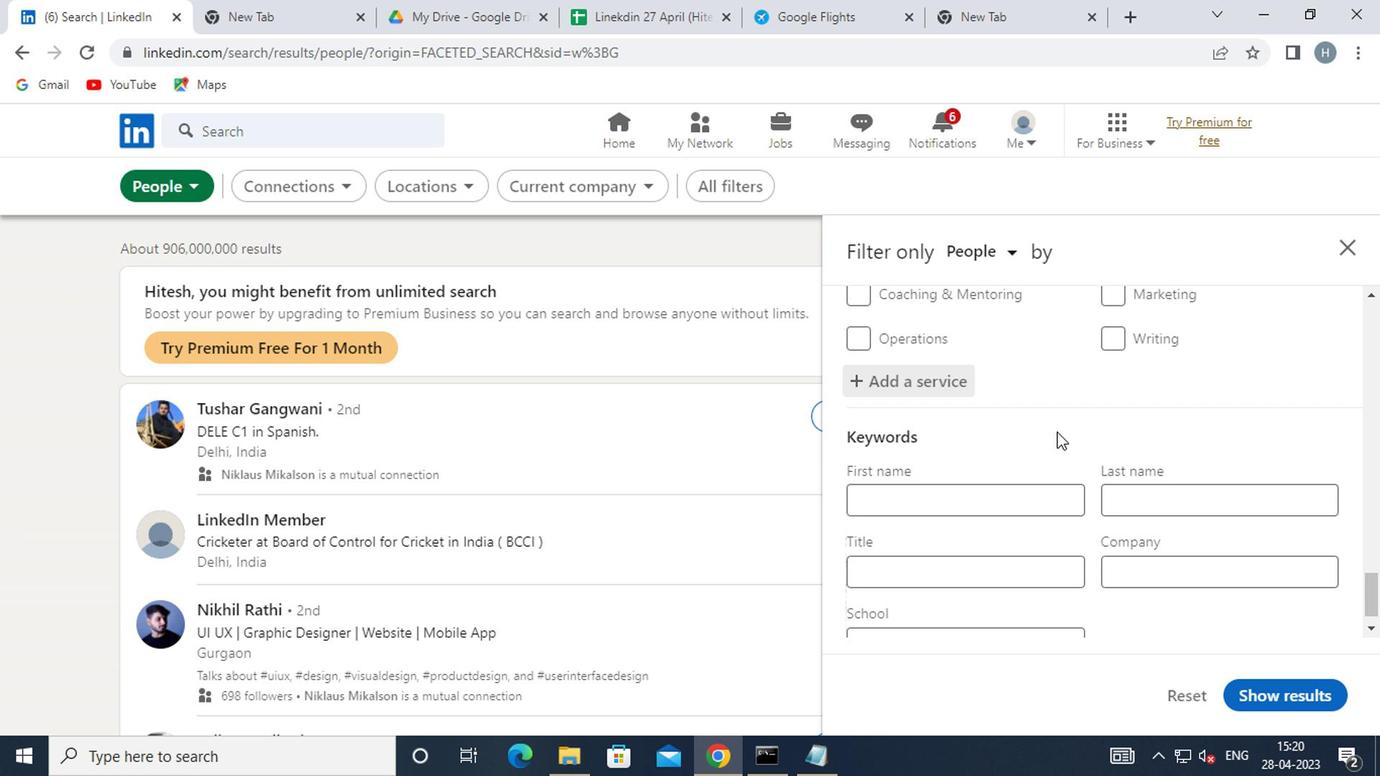 
Action: Mouse scrolled (1053, 432) with delta (0, -1)
Screenshot: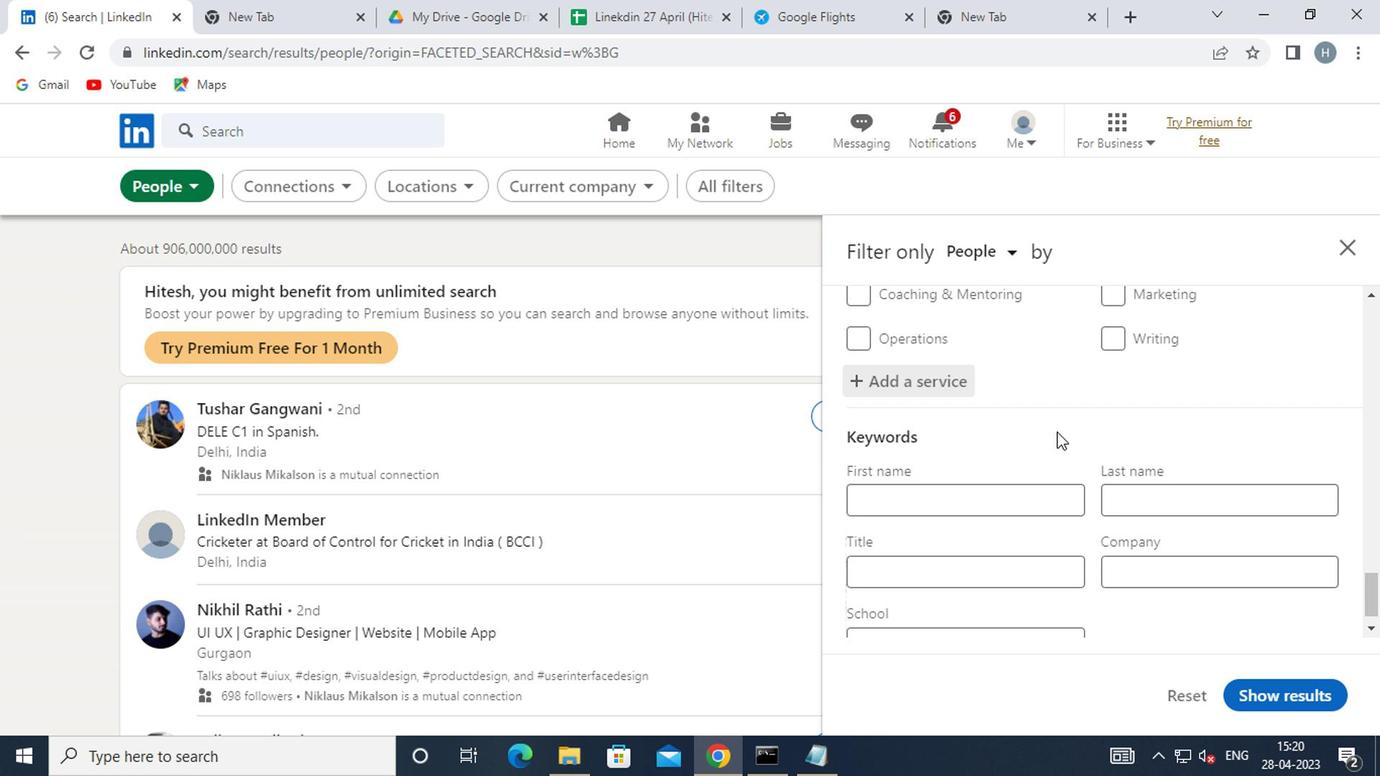 
Action: Mouse moved to (1005, 551)
Screenshot: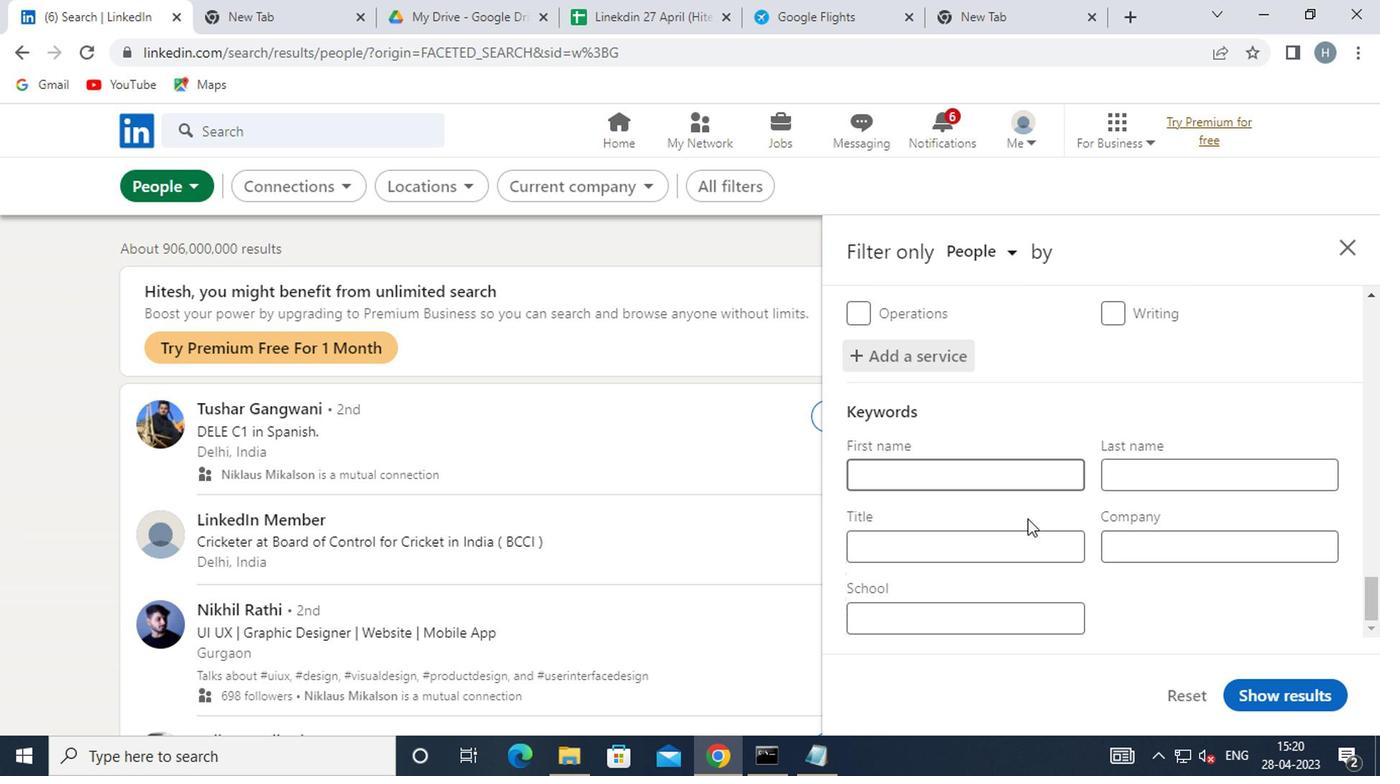 
Action: Mouse pressed left at (1005, 551)
Screenshot: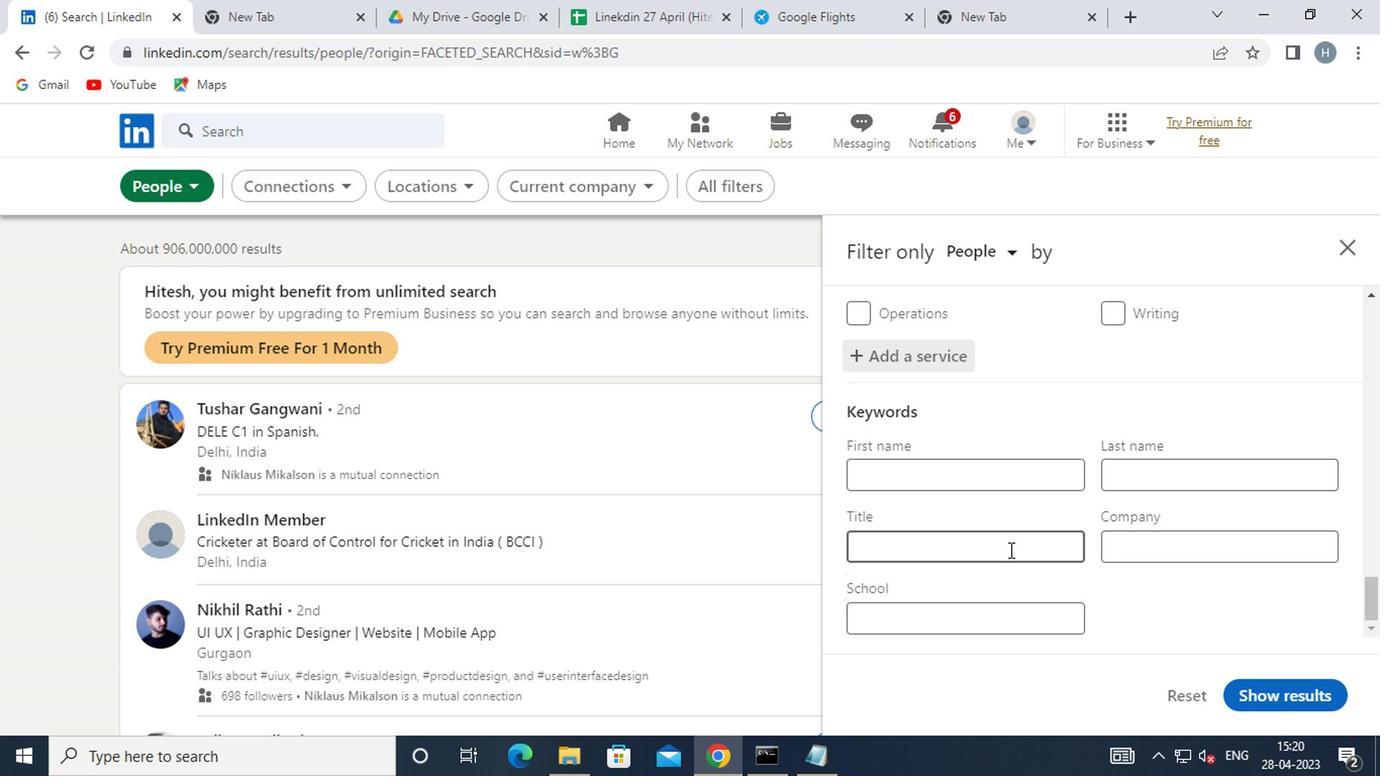 
Action: Key pressed <Key.shift>BIOLOGIST
Screenshot: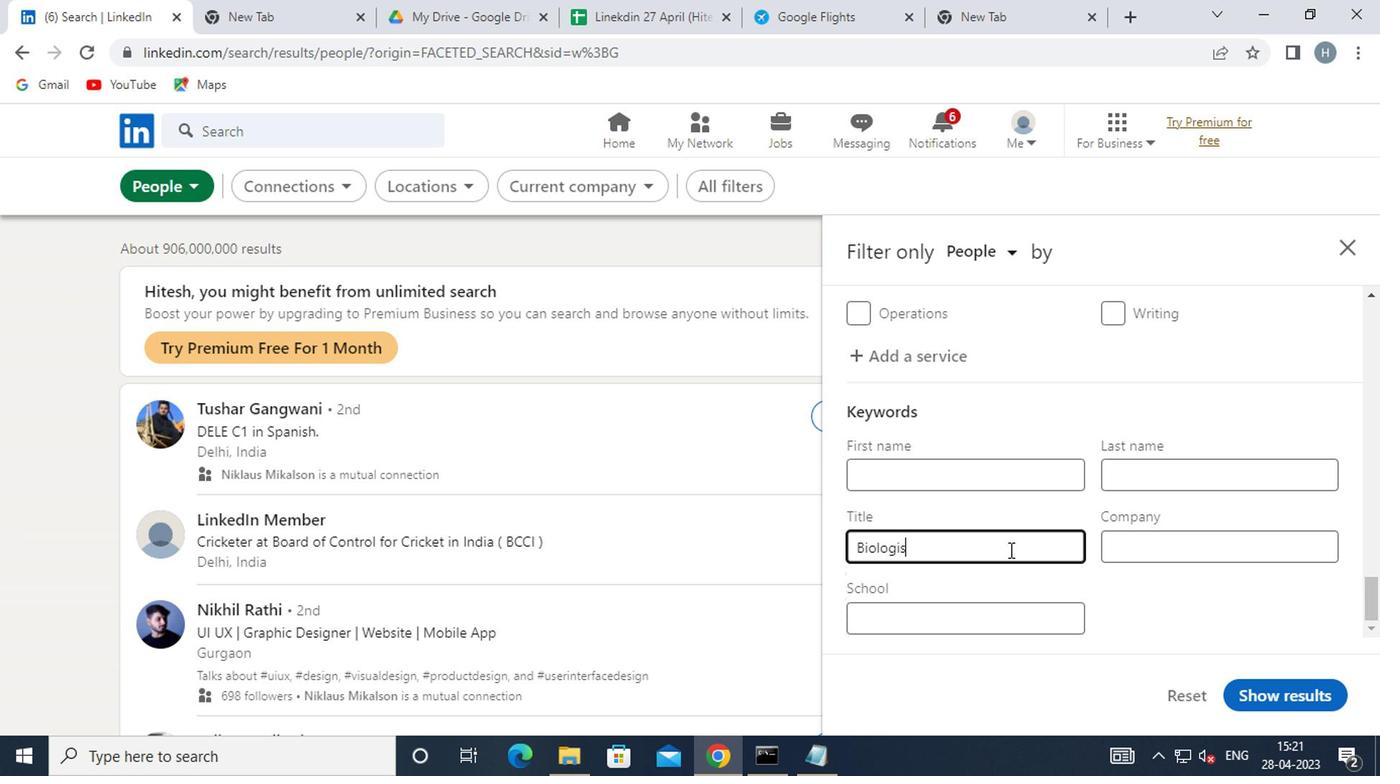 
Action: Mouse moved to (1269, 702)
Screenshot: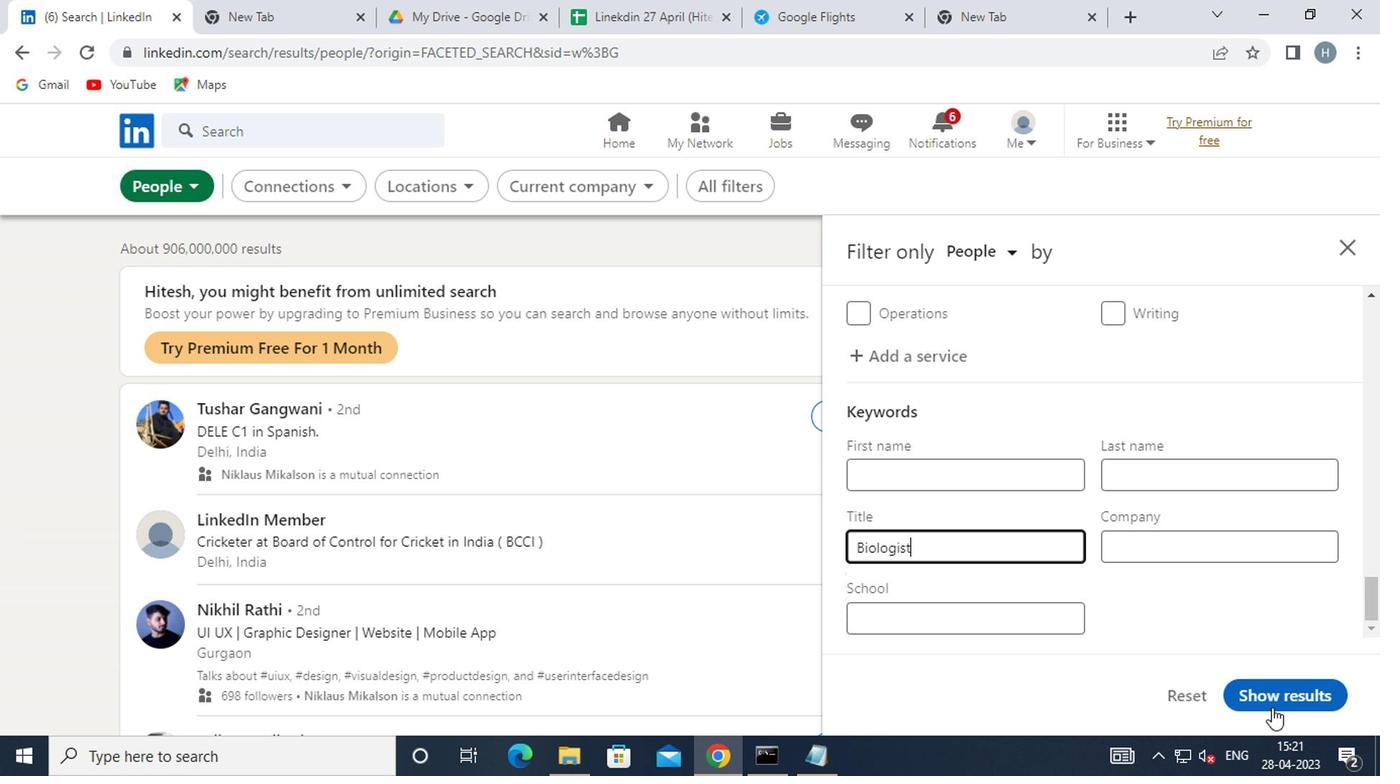 
Action: Mouse pressed left at (1269, 702)
Screenshot: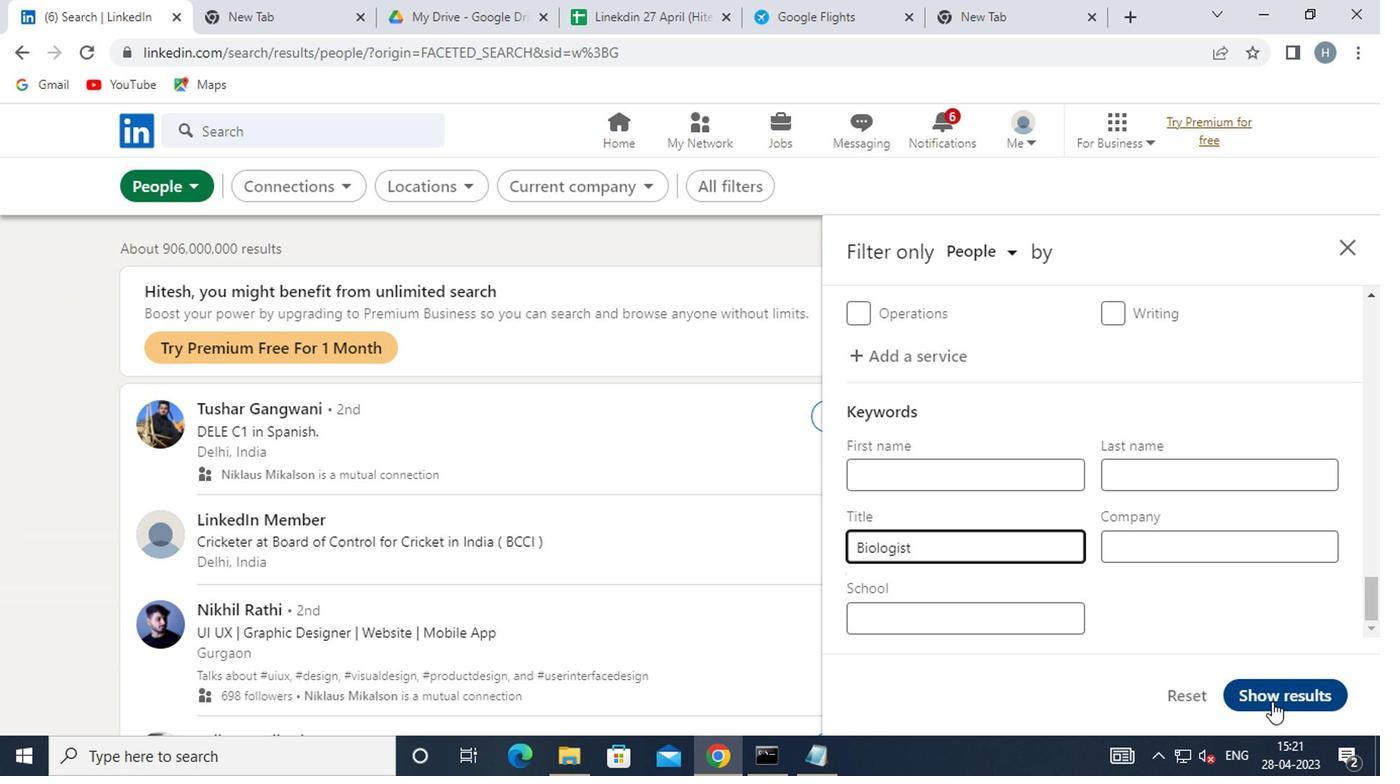 
Action: Mouse moved to (1097, 647)
Screenshot: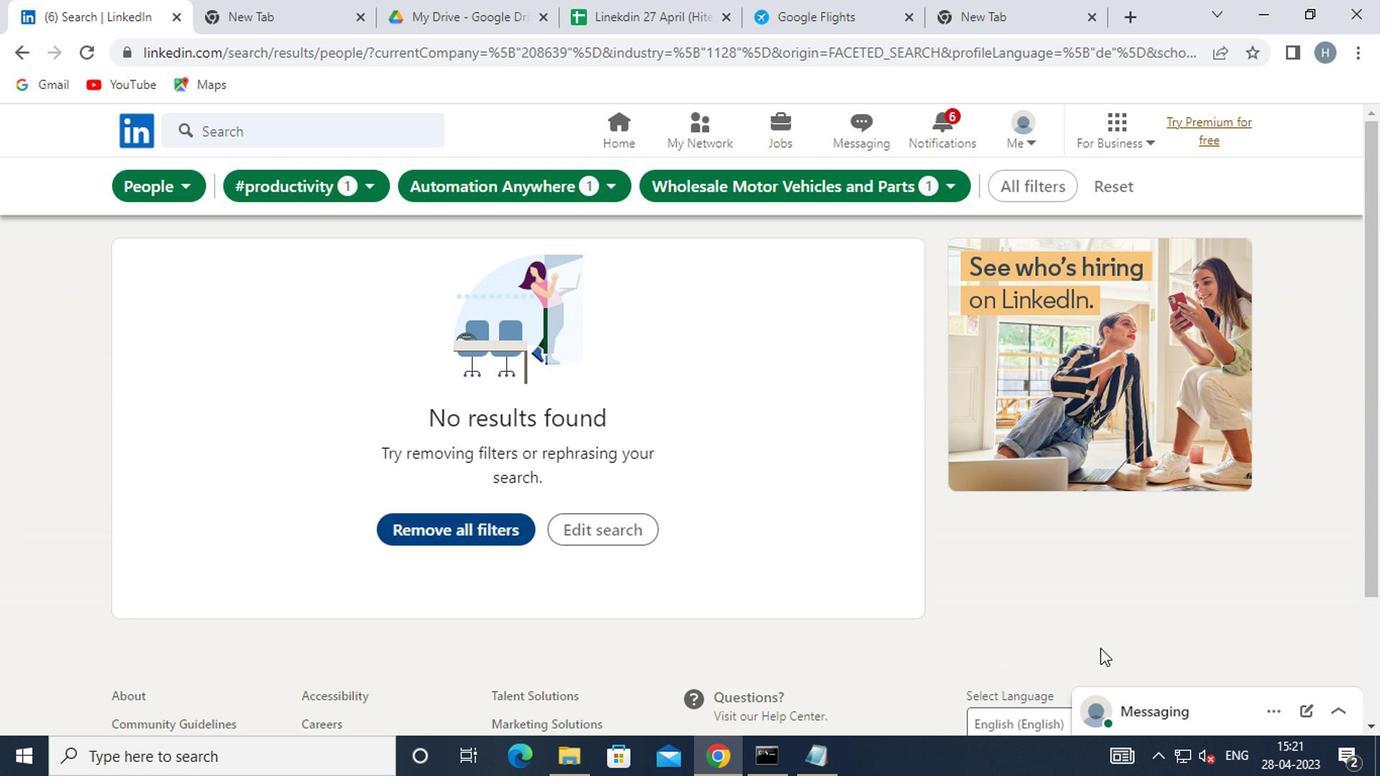 
